 Task: Plan a trip to Shillong, including finding flights from Dibrugarh and booking a hotel for 2 days.
Action: Mouse moved to (345, 54)
Screenshot: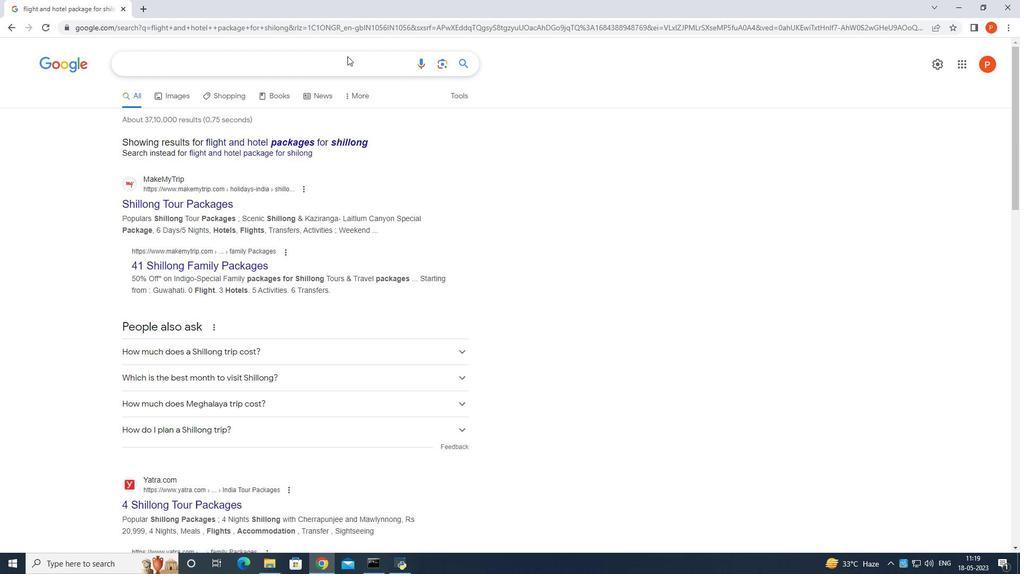 
Action: Mouse pressed left at (345, 54)
Screenshot: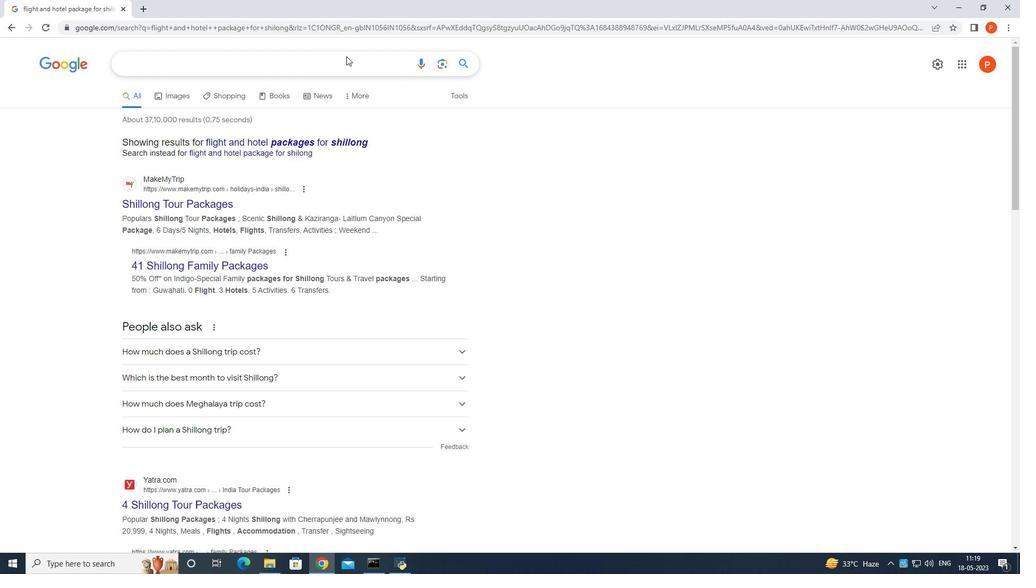 
Action: Mouse moved to (346, 62)
Screenshot: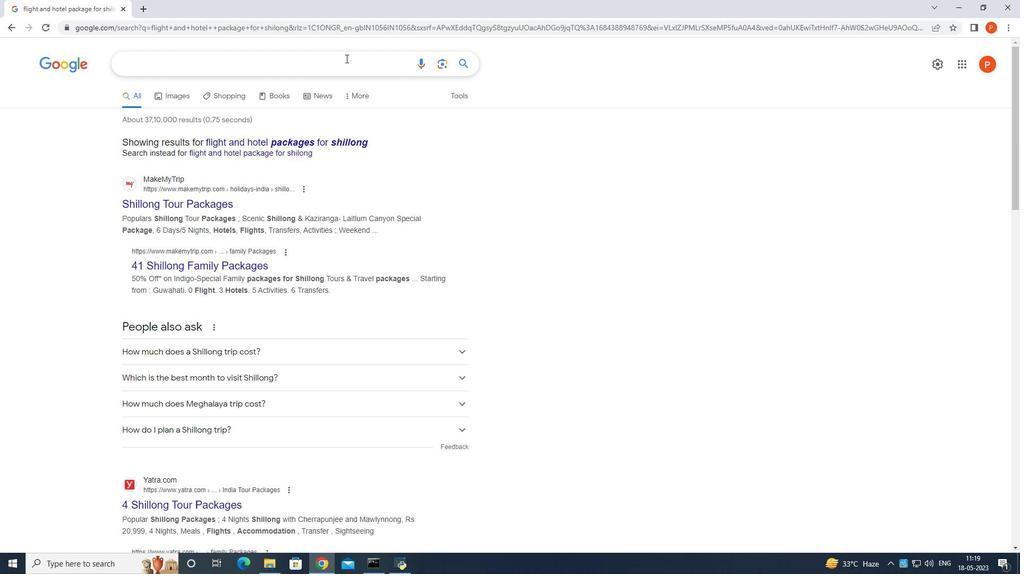 
Action: Mouse pressed left at (346, 62)
Screenshot: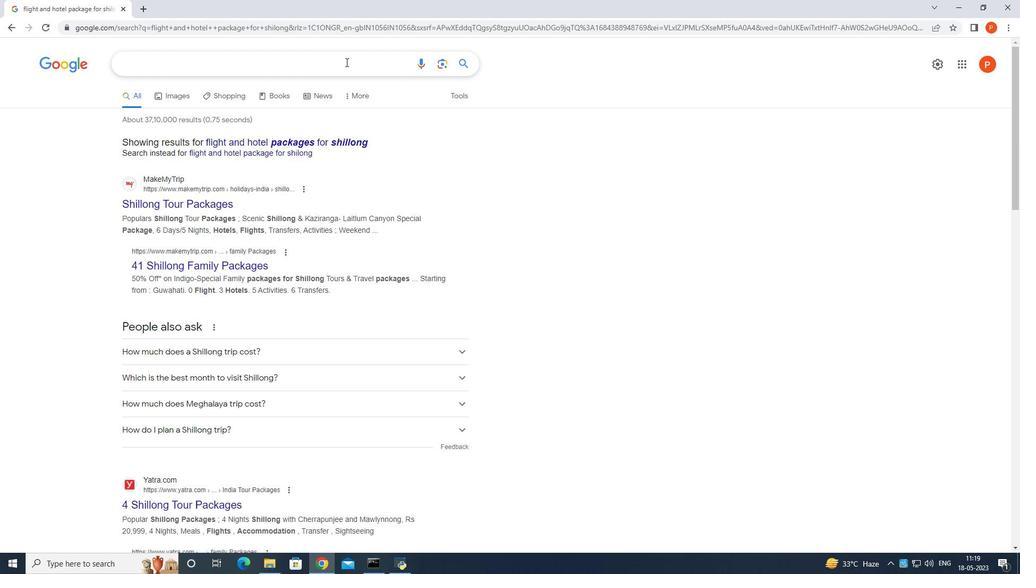 
Action: Key pressed <Key.shift>Shinlog<Key.space>hotel<Key.space>and<Key.space>g<Key.backspace>flights<Key.space>package<Key.enter>
Screenshot: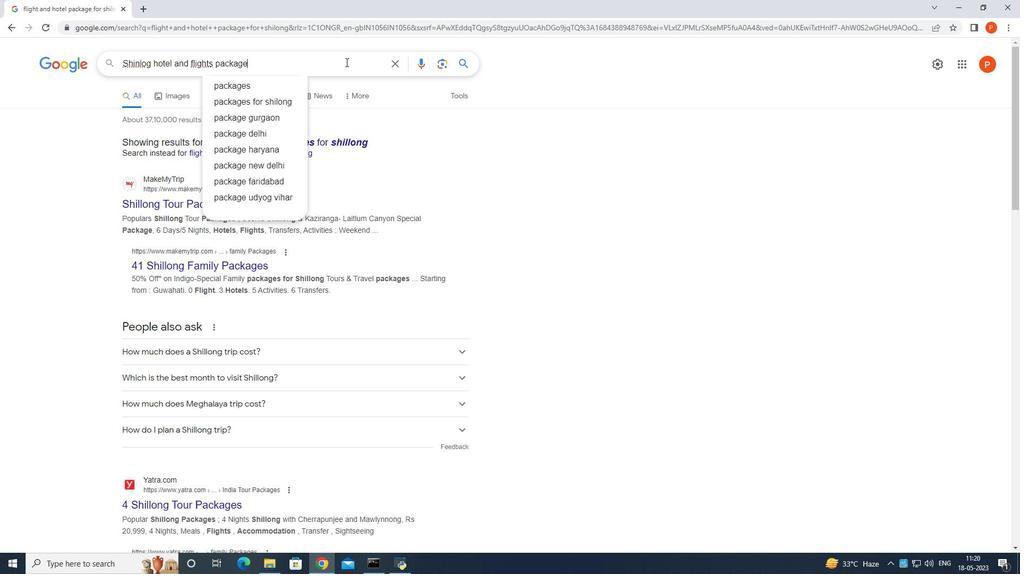 
Action: Mouse moved to (364, 158)
Screenshot: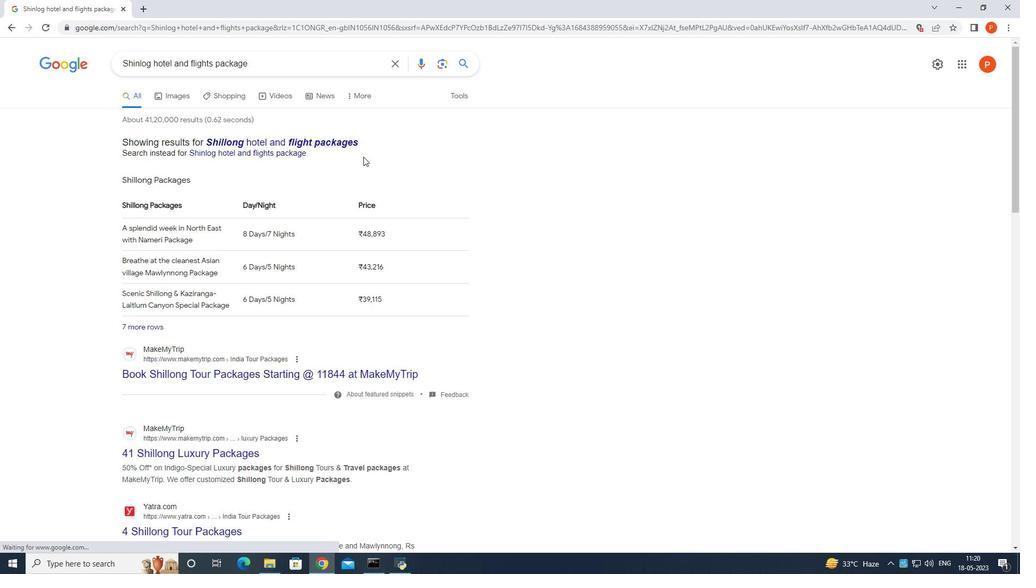 
Action: Mouse scrolled (364, 157) with delta (0, 0)
Screenshot: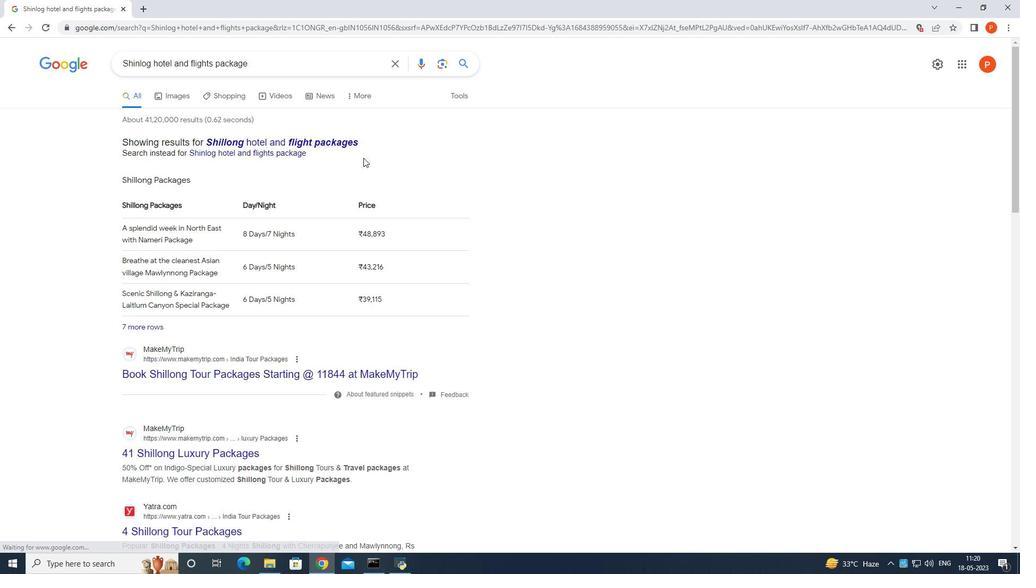 
Action: Mouse moved to (367, 165)
Screenshot: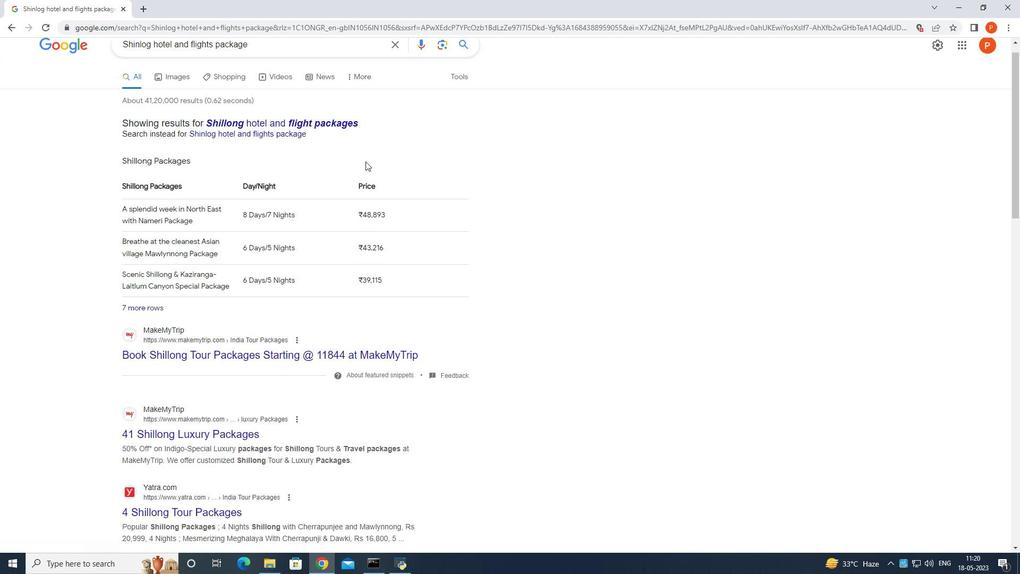 
Action: Mouse scrolled (367, 164) with delta (0, 0)
Screenshot: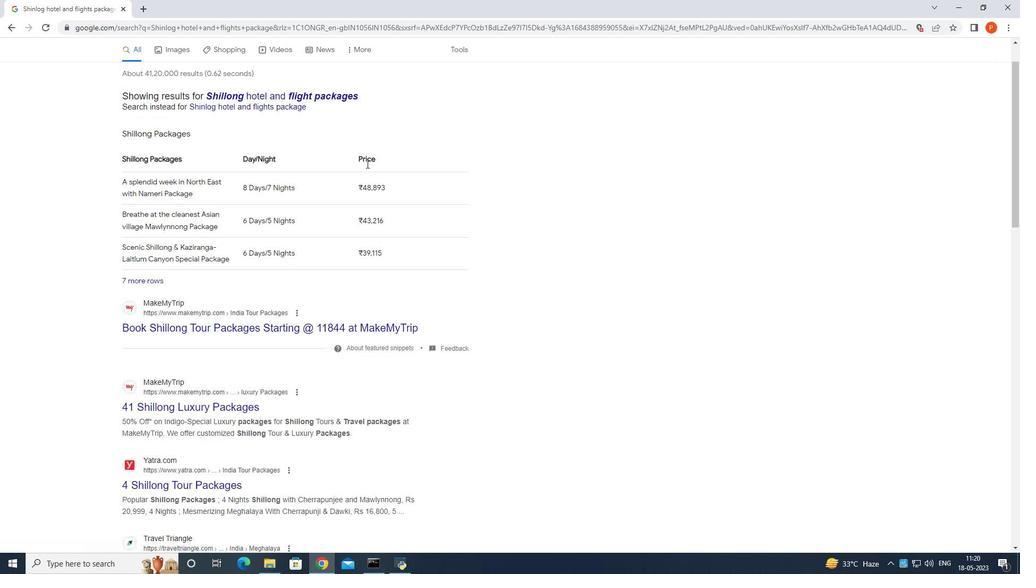 
Action: Mouse moved to (369, 166)
Screenshot: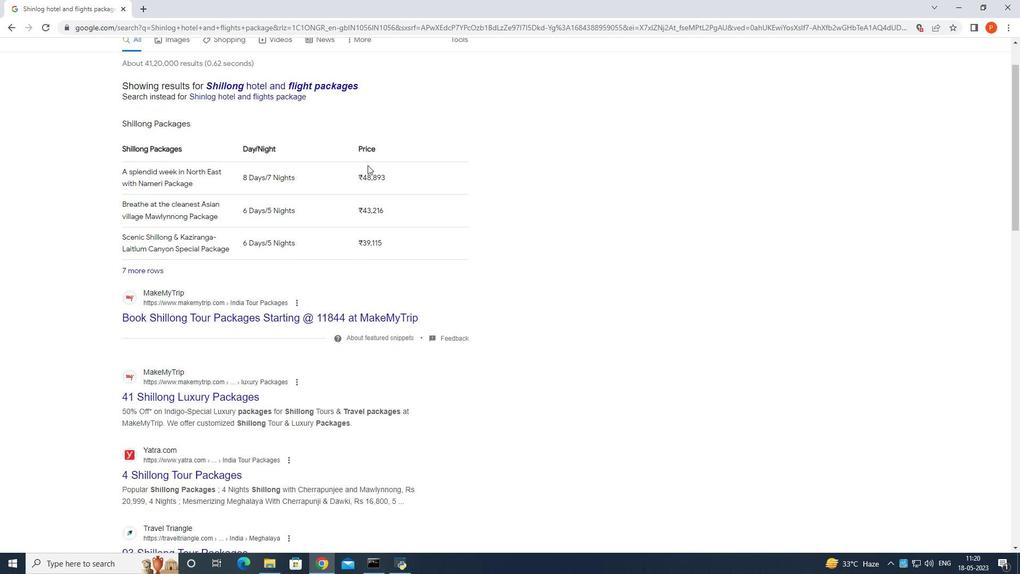 
Action: Mouse scrolled (369, 165) with delta (0, 0)
Screenshot: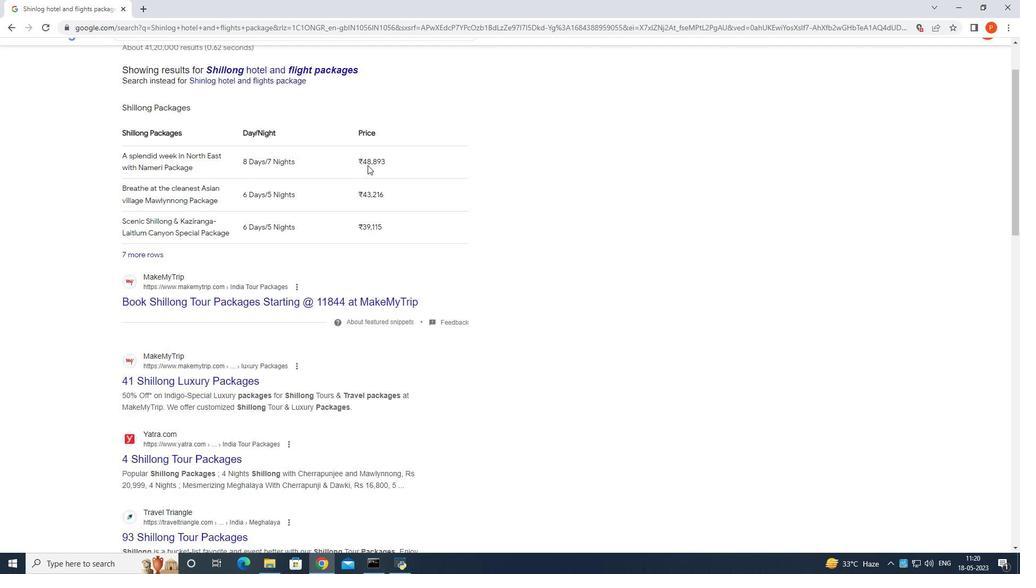 
Action: Mouse moved to (259, 209)
Screenshot: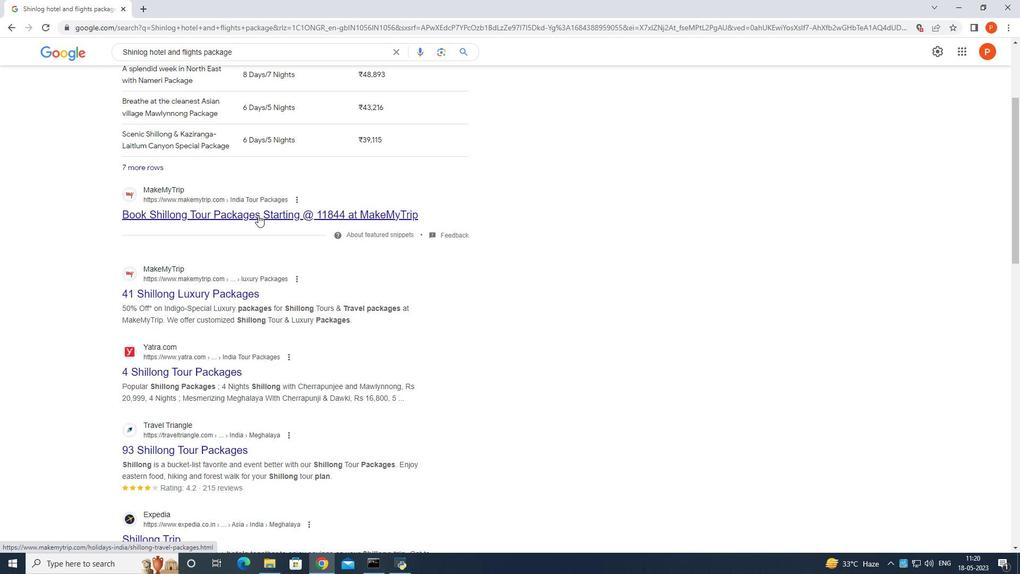 
Action: Mouse scrolled (259, 209) with delta (0, 0)
Screenshot: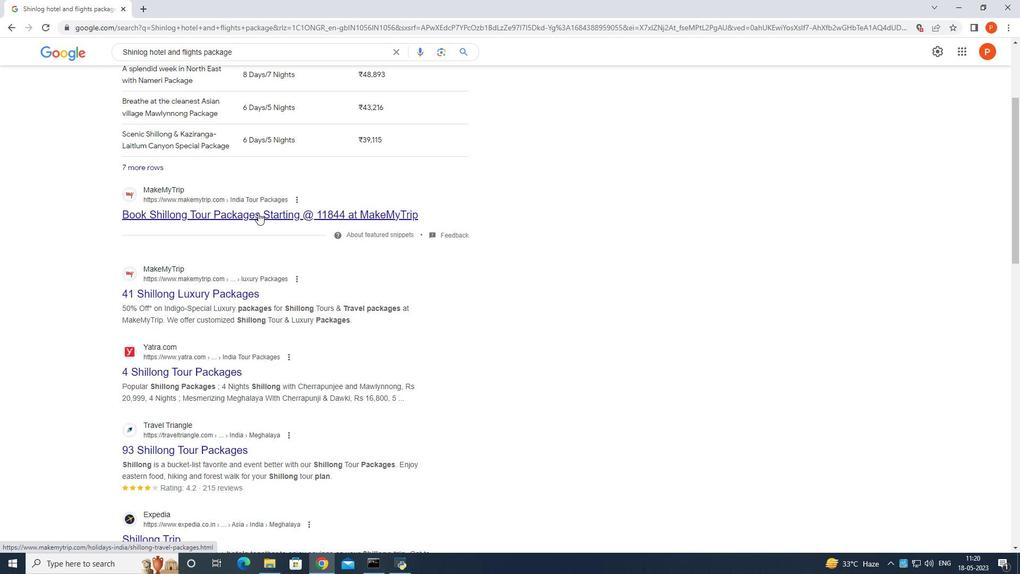 
Action: Mouse scrolled (259, 209) with delta (0, 0)
Screenshot: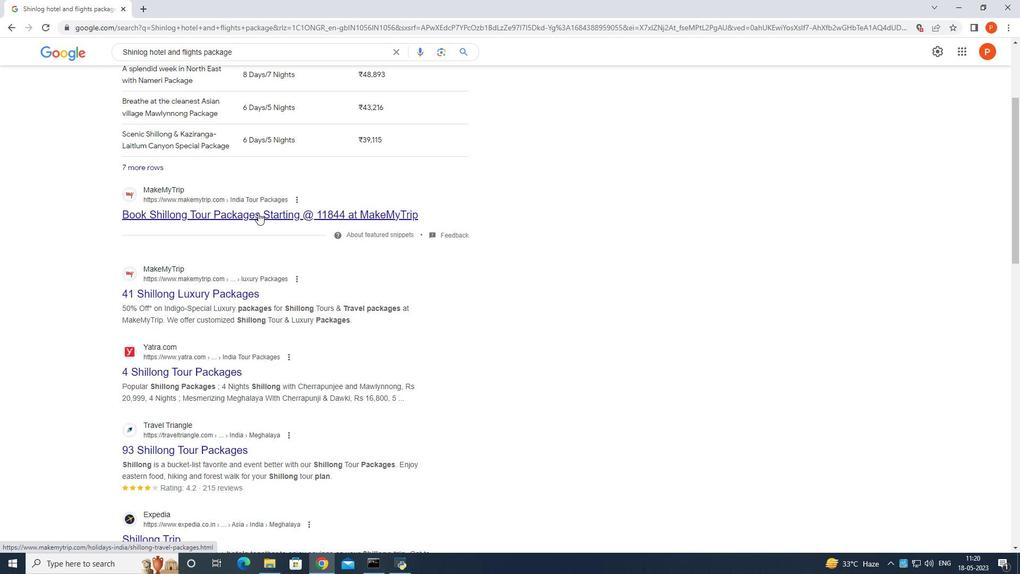 
Action: Mouse scrolled (259, 209) with delta (0, 0)
Screenshot: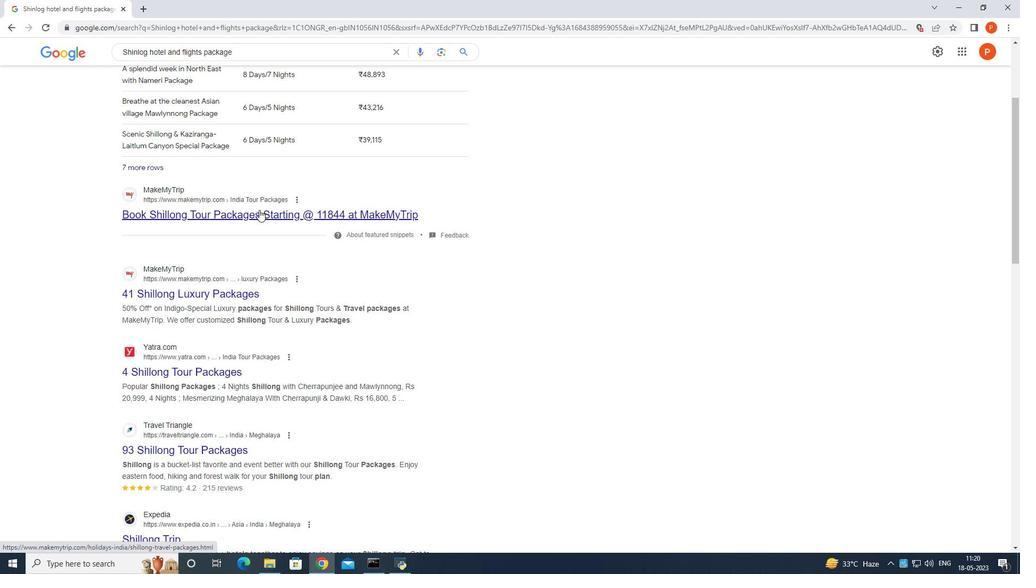 
Action: Mouse moved to (251, 207)
Screenshot: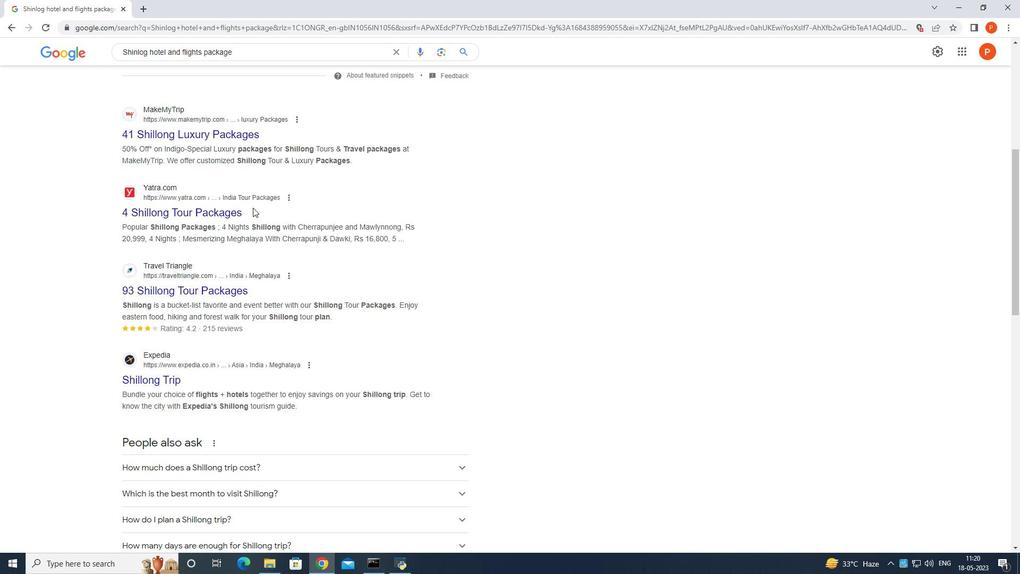 
Action: Mouse scrolled (251, 206) with delta (0, 0)
Screenshot: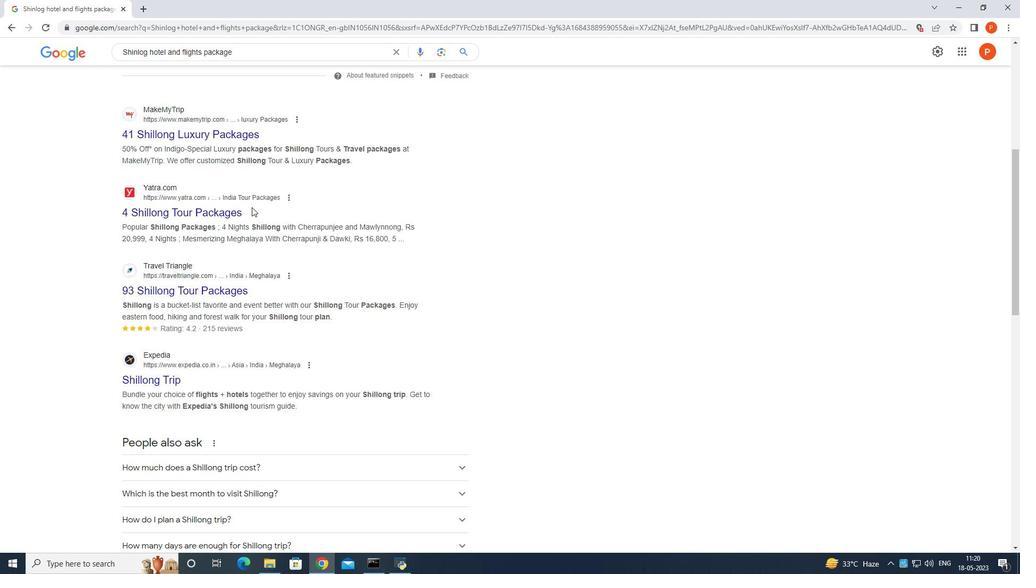 
Action: Mouse scrolled (251, 206) with delta (0, 0)
Screenshot: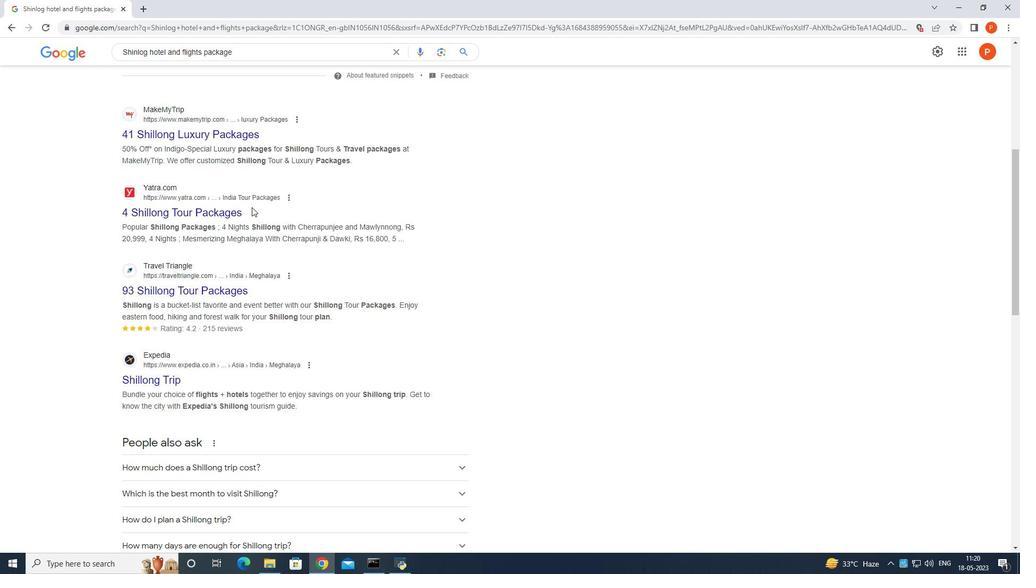 
Action: Mouse scrolled (251, 206) with delta (0, 0)
Screenshot: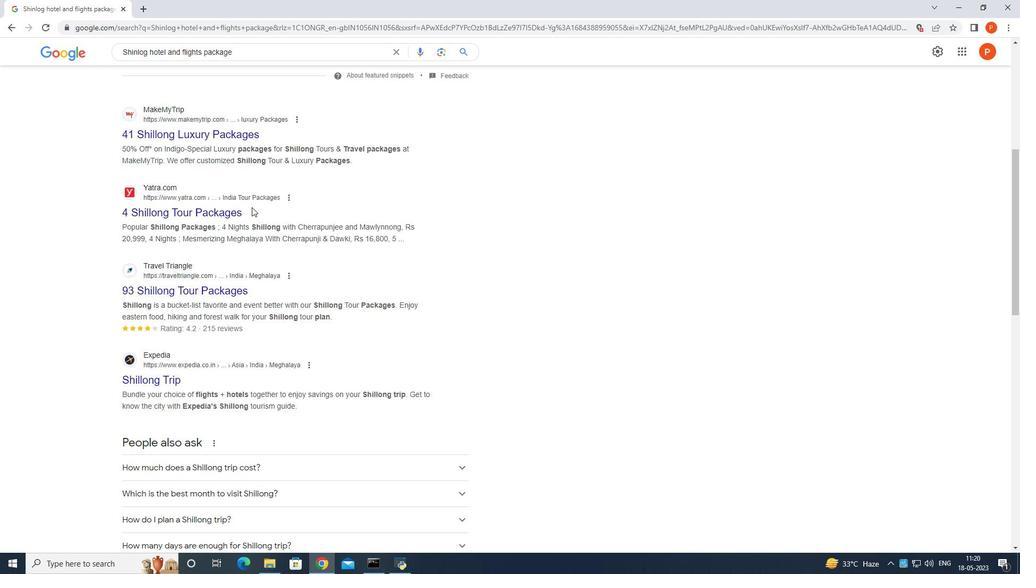 
Action: Mouse scrolled (251, 206) with delta (0, 0)
Screenshot: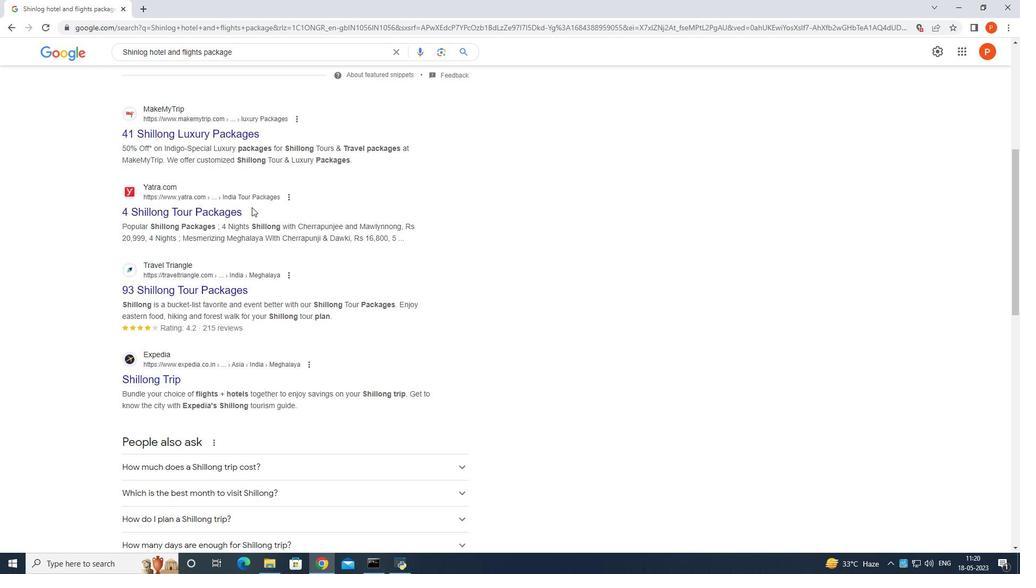 
Action: Mouse scrolled (251, 207) with delta (0, 0)
Screenshot: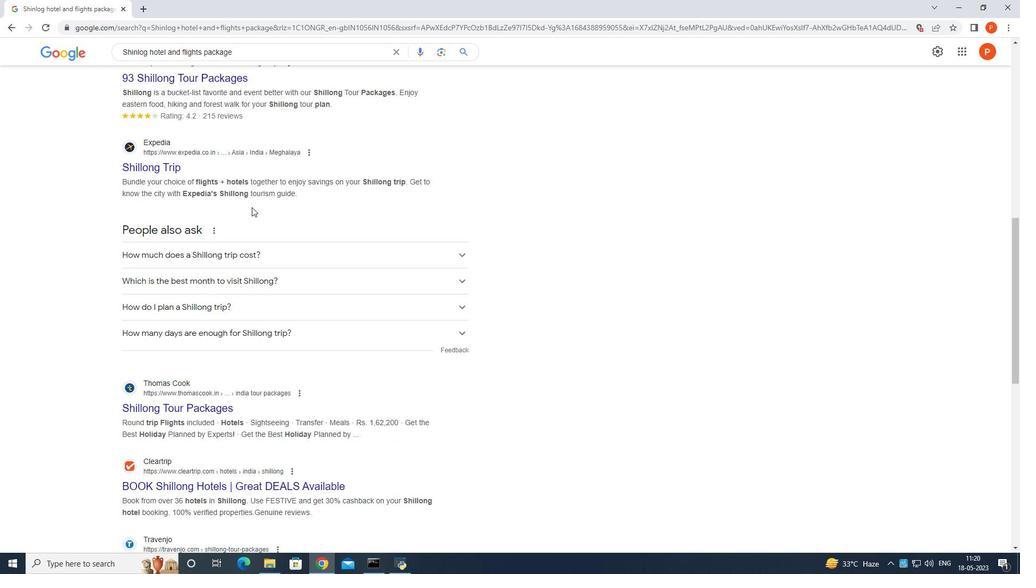 
Action: Mouse scrolled (251, 207) with delta (0, 0)
Screenshot: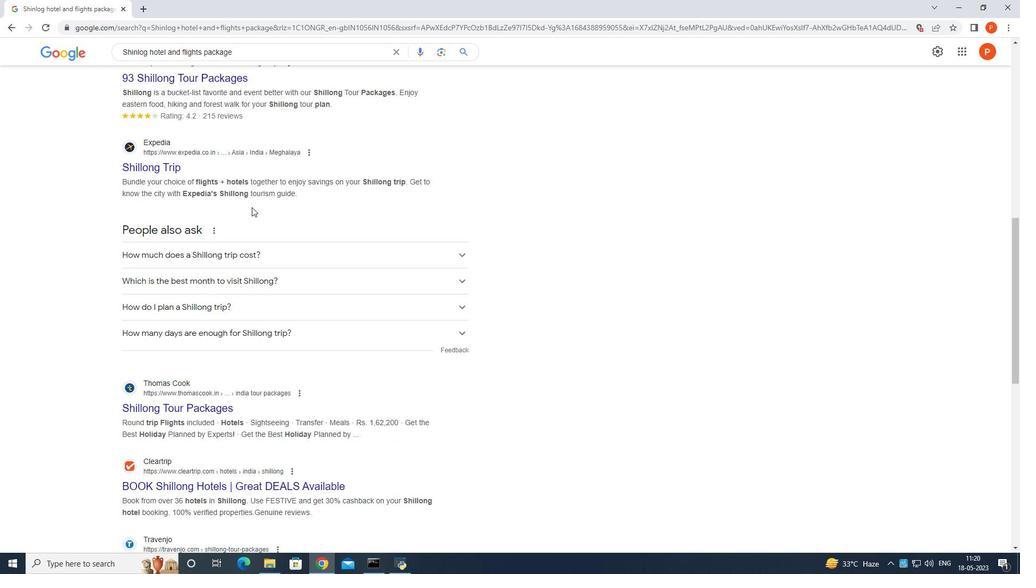 
Action: Mouse moved to (285, 313)
Screenshot: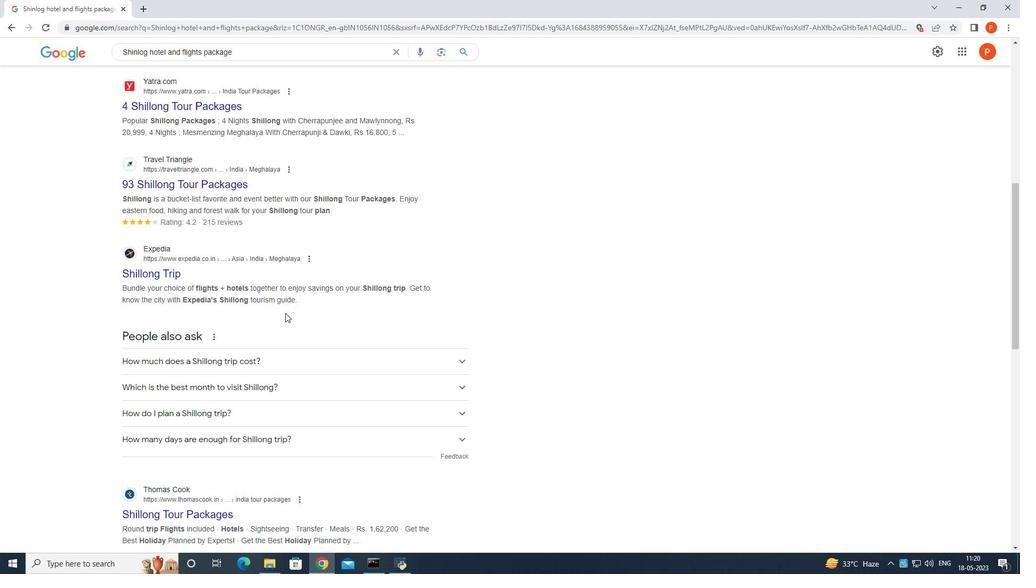 
Action: Mouse scrolled (285, 313) with delta (0, 0)
Screenshot: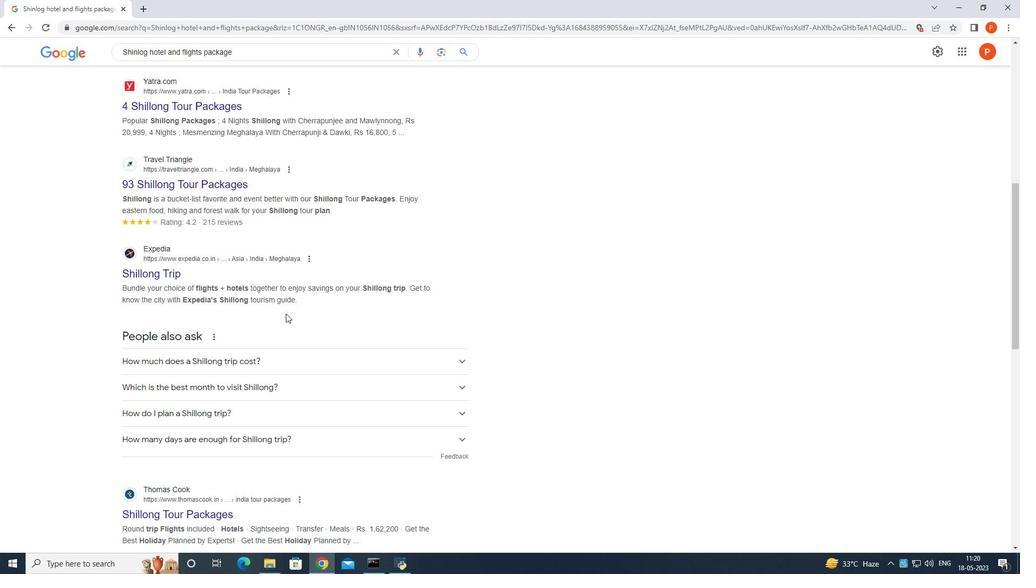
Action: Mouse scrolled (285, 313) with delta (0, 0)
Screenshot: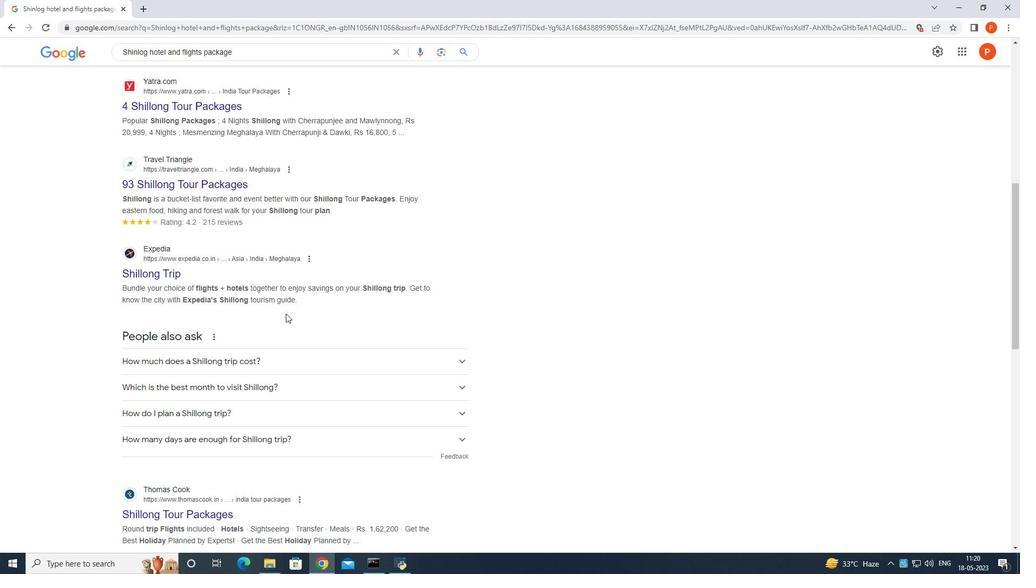 
Action: Mouse scrolled (285, 313) with delta (0, 0)
Screenshot: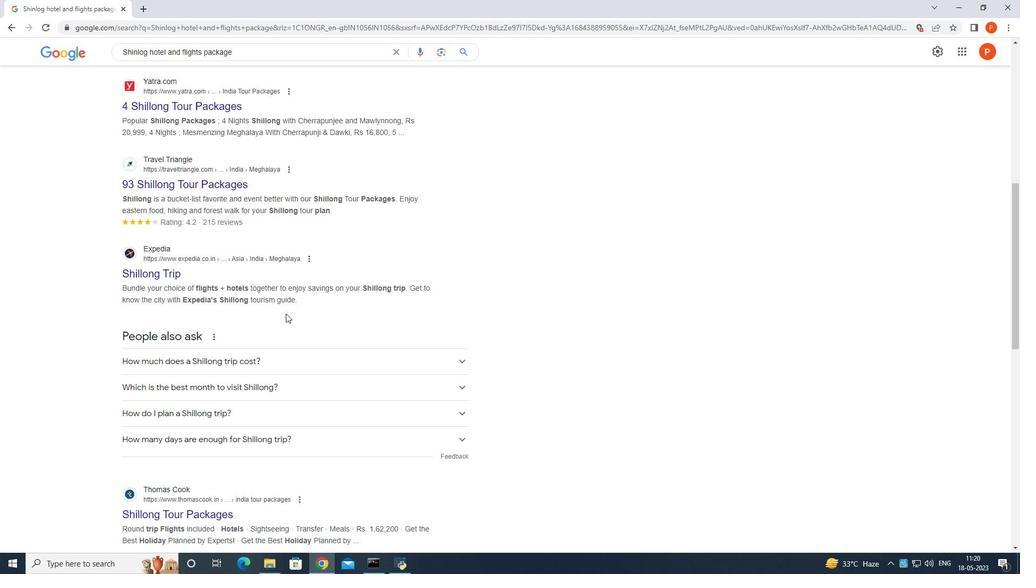 
Action: Mouse scrolled (285, 313) with delta (0, 0)
Screenshot: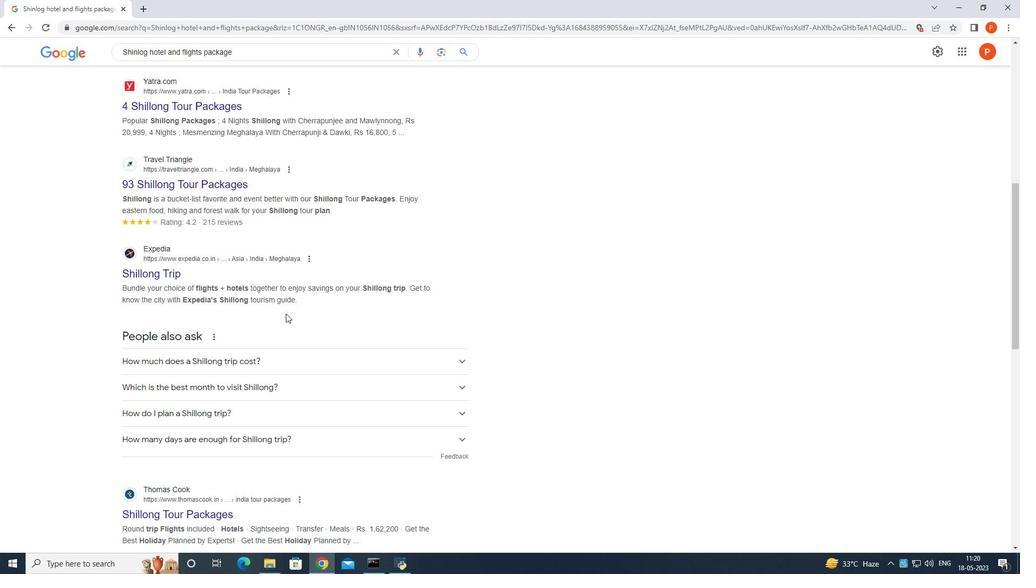 
Action: Mouse moved to (232, 377)
Screenshot: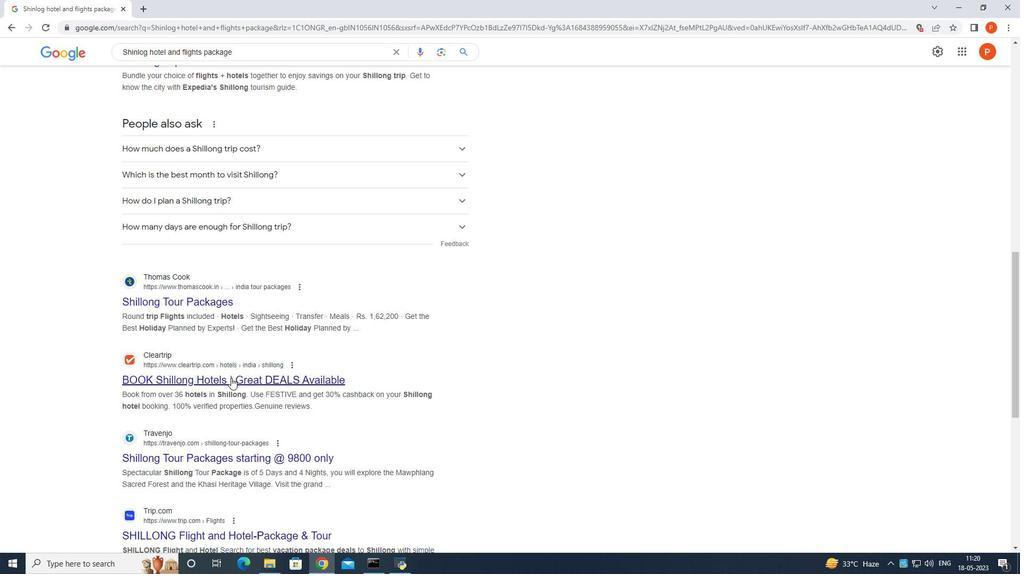 
Action: Mouse pressed left at (232, 377)
Screenshot: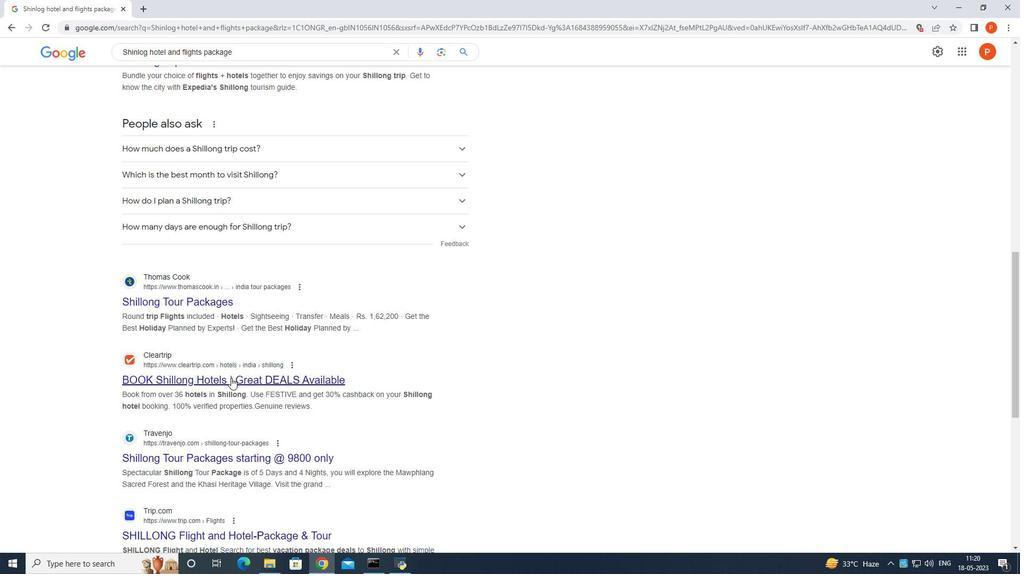 
Action: Mouse moved to (259, 345)
Screenshot: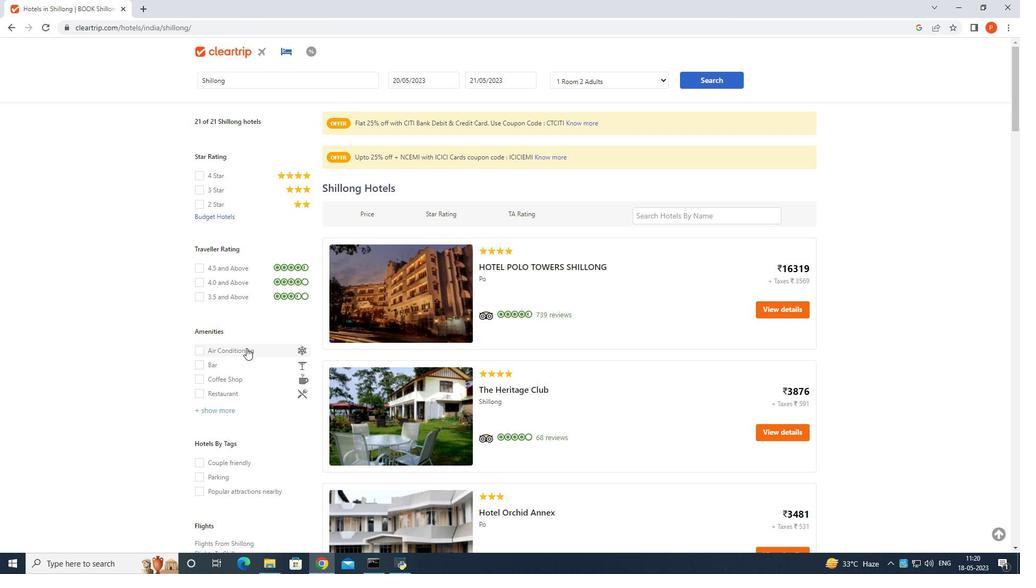 
Action: Mouse scrolled (259, 344) with delta (0, 0)
Screenshot: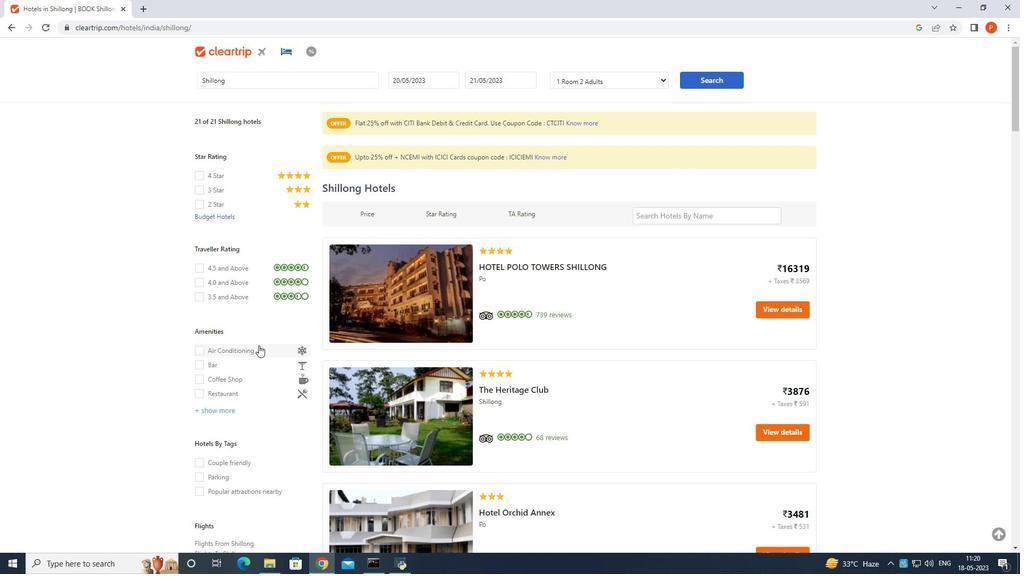 
Action: Mouse moved to (259, 346)
Screenshot: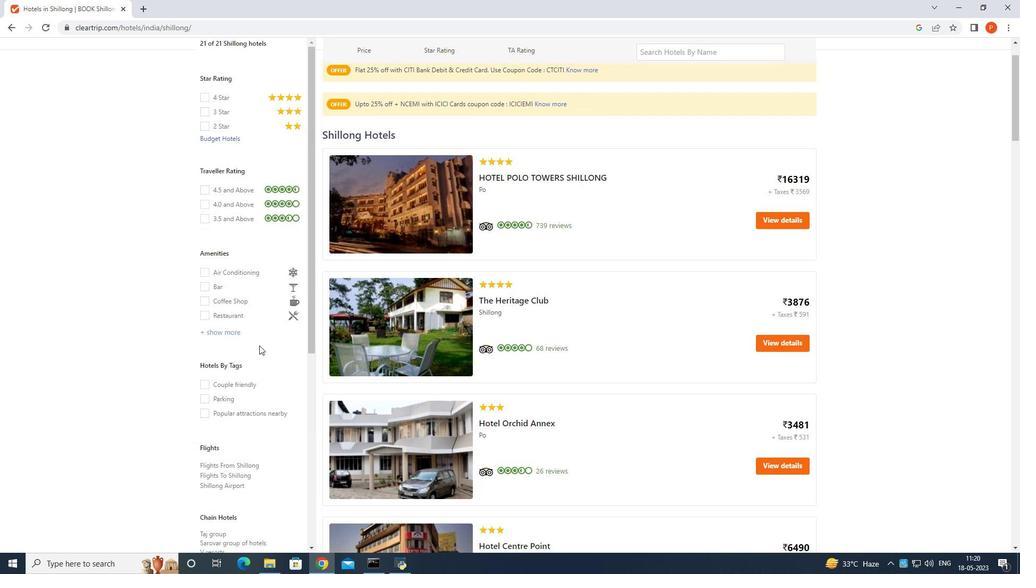 
Action: Mouse scrolled (259, 346) with delta (0, 0)
Screenshot: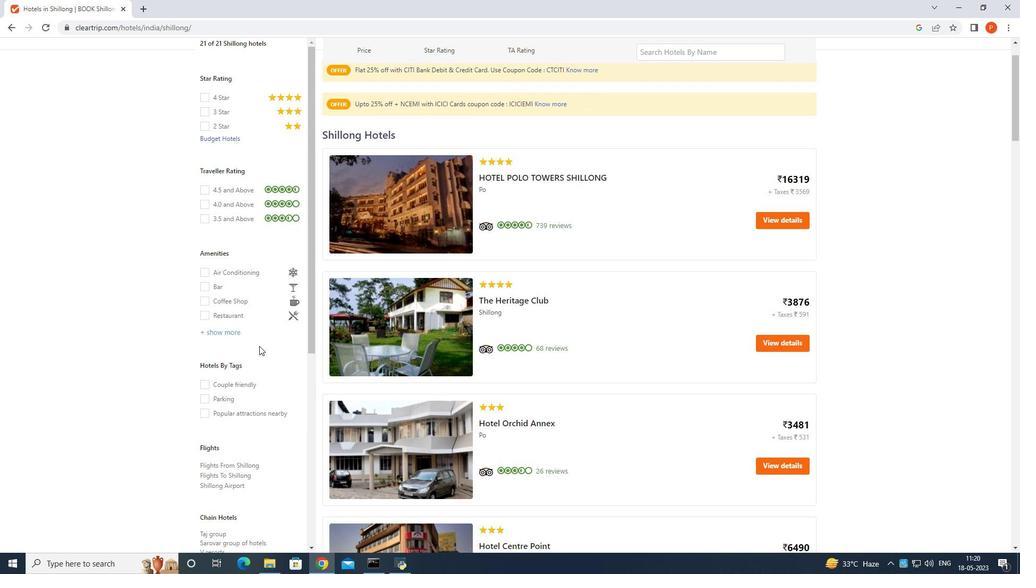 
Action: Mouse moved to (264, 342)
Screenshot: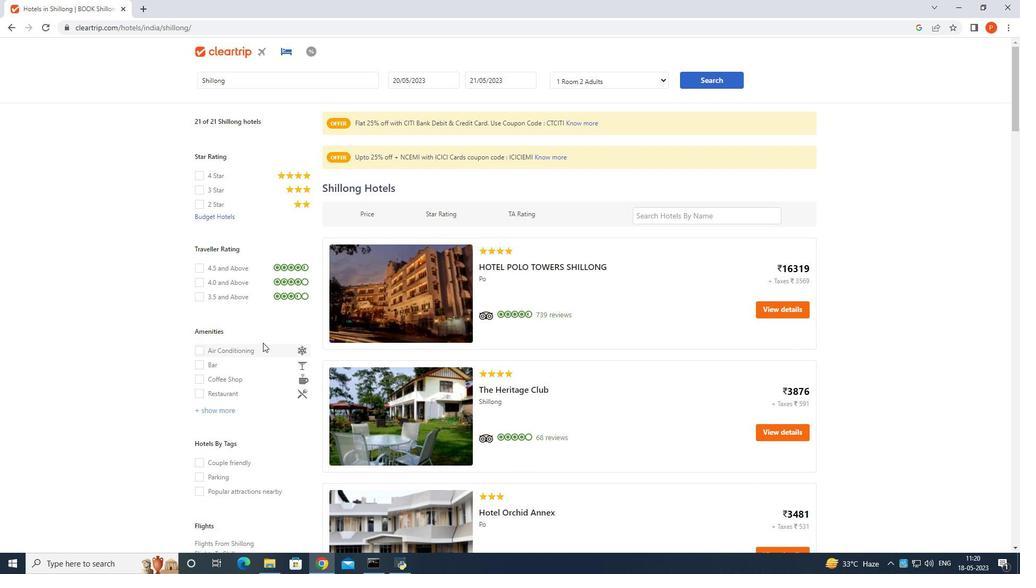 
Action: Mouse scrolled (264, 341) with delta (0, 0)
Screenshot: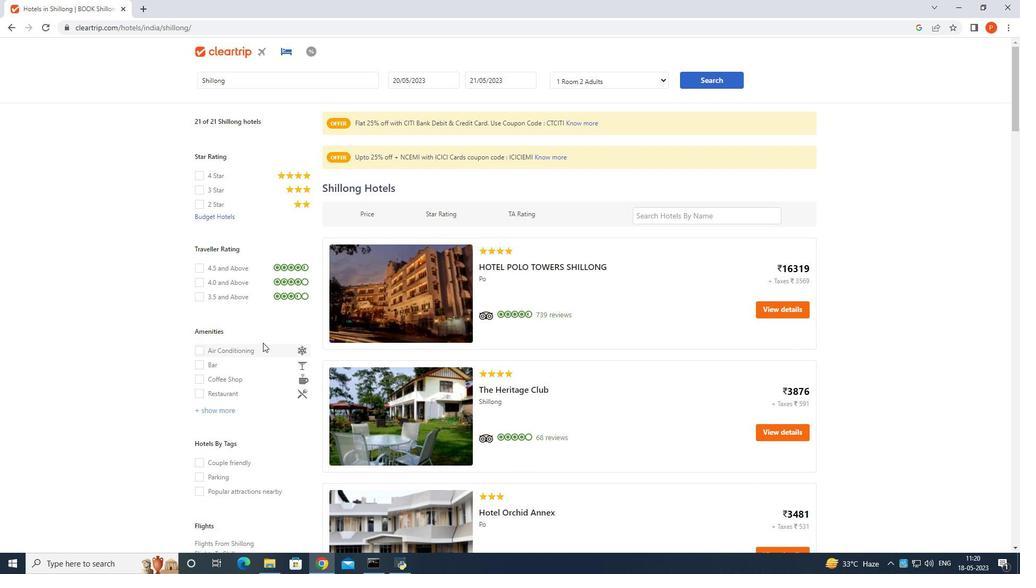 
Action: Mouse scrolled (264, 341) with delta (0, 0)
Screenshot: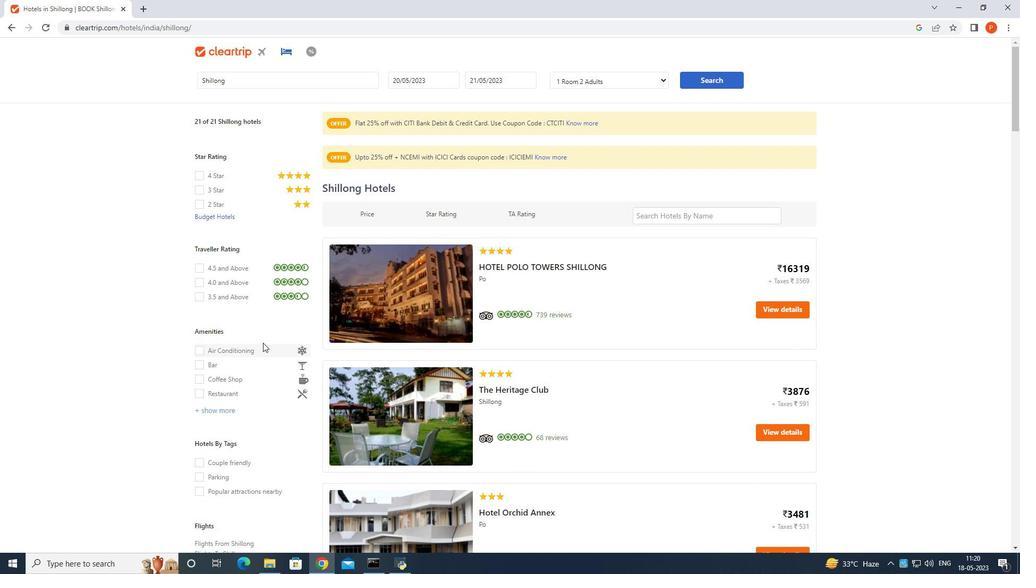 
Action: Mouse scrolled (264, 341) with delta (0, 0)
Screenshot: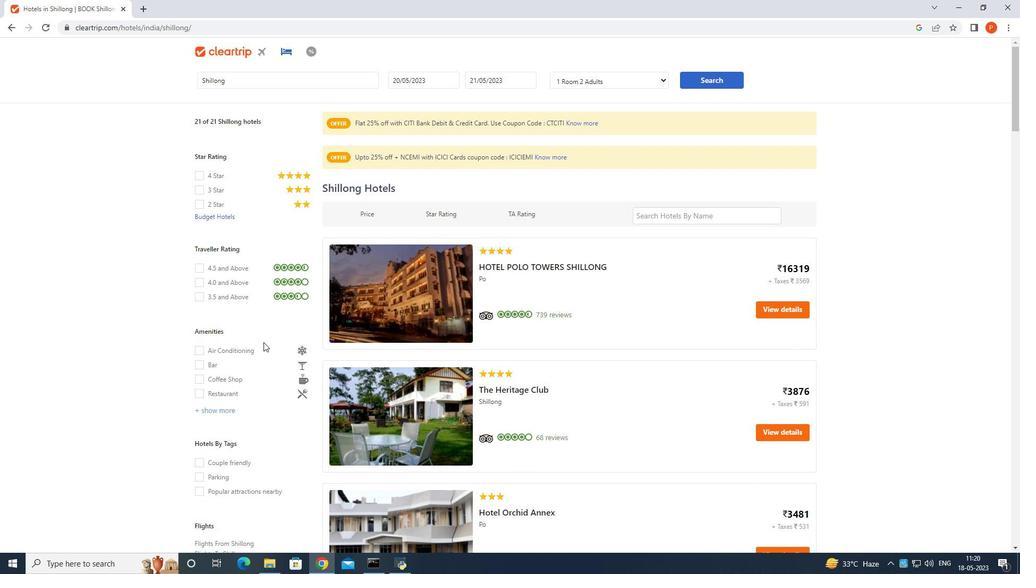 
Action: Mouse scrolled (264, 342) with delta (0, 0)
Screenshot: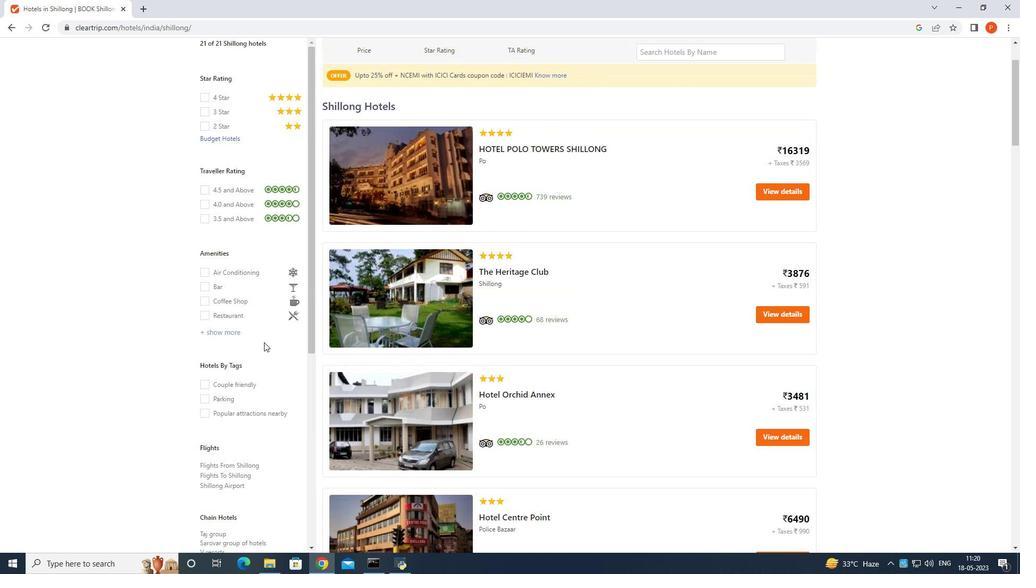 
Action: Mouse moved to (264, 342)
Screenshot: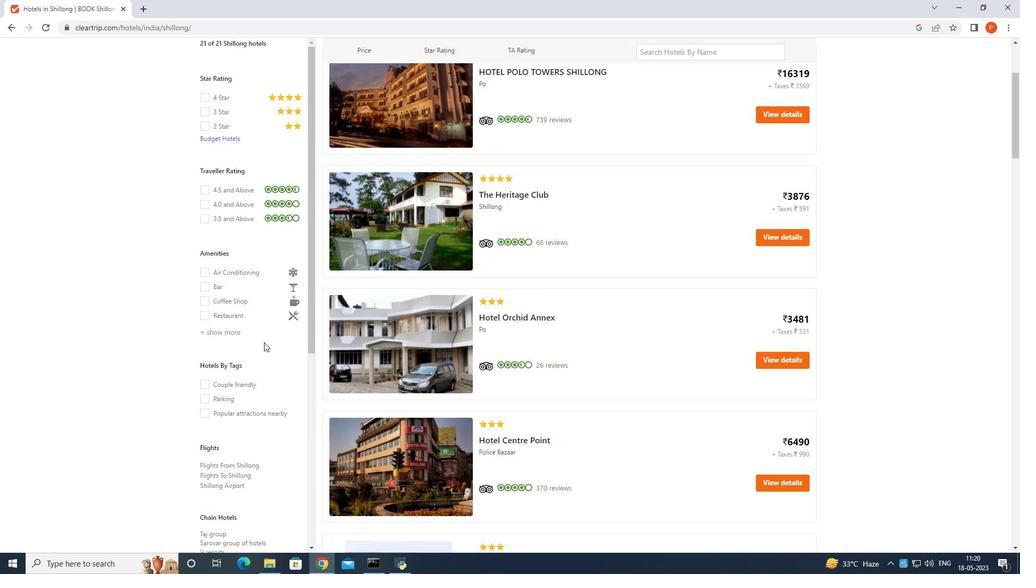 
Action: Mouse scrolled (264, 342) with delta (0, 0)
Screenshot: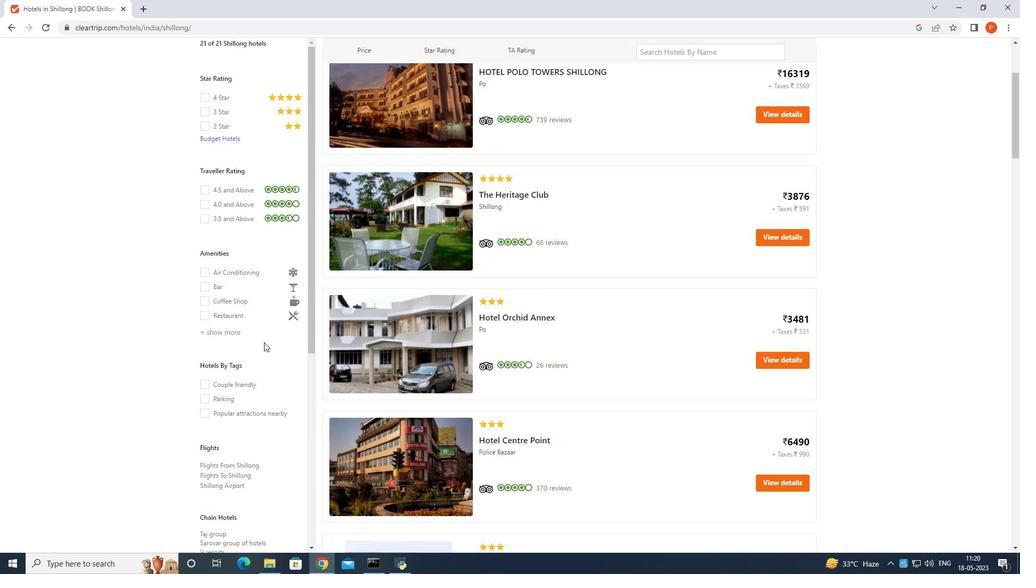 
Action: Mouse moved to (267, 339)
Screenshot: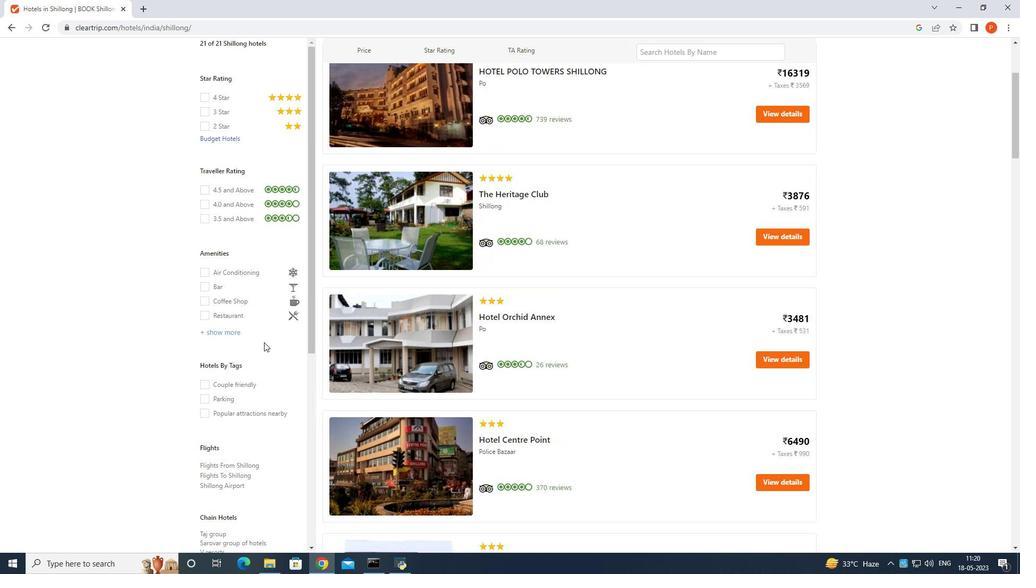 
Action: Mouse scrolled (266, 341) with delta (0, 0)
Screenshot: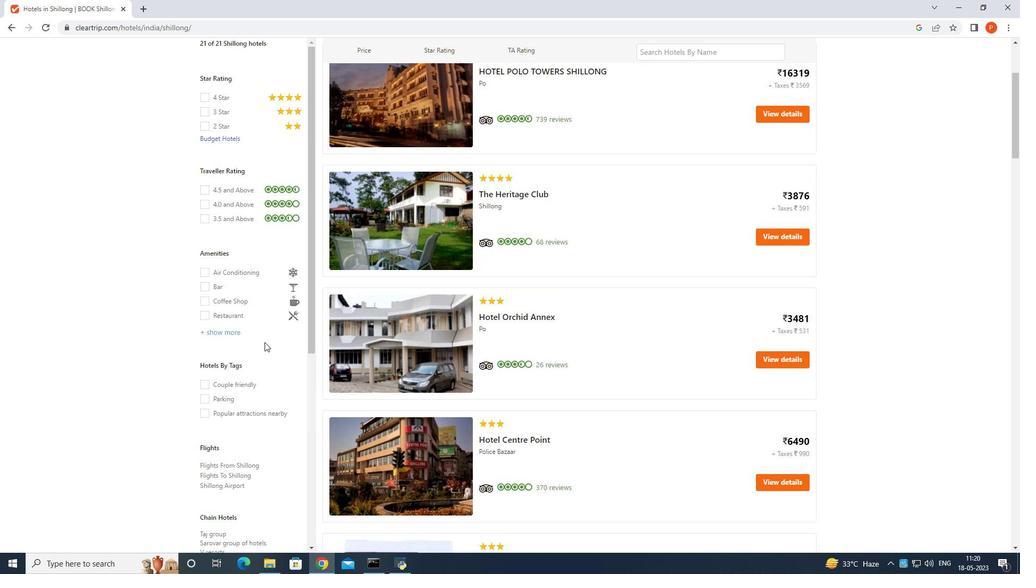 
Action: Mouse scrolled (266, 340) with delta (0, 0)
Screenshot: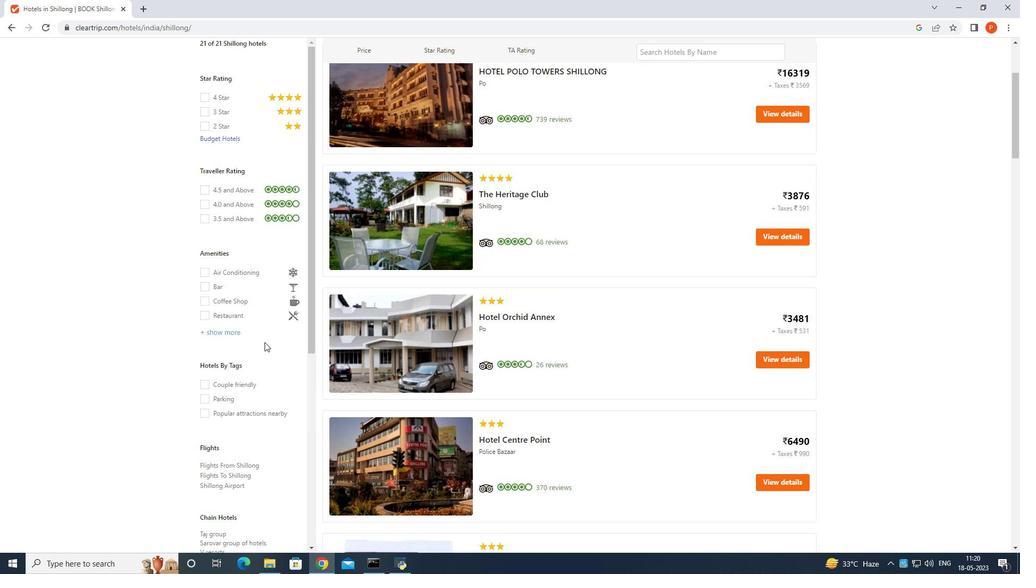 
Action: Mouse scrolled (266, 340) with delta (0, 0)
Screenshot: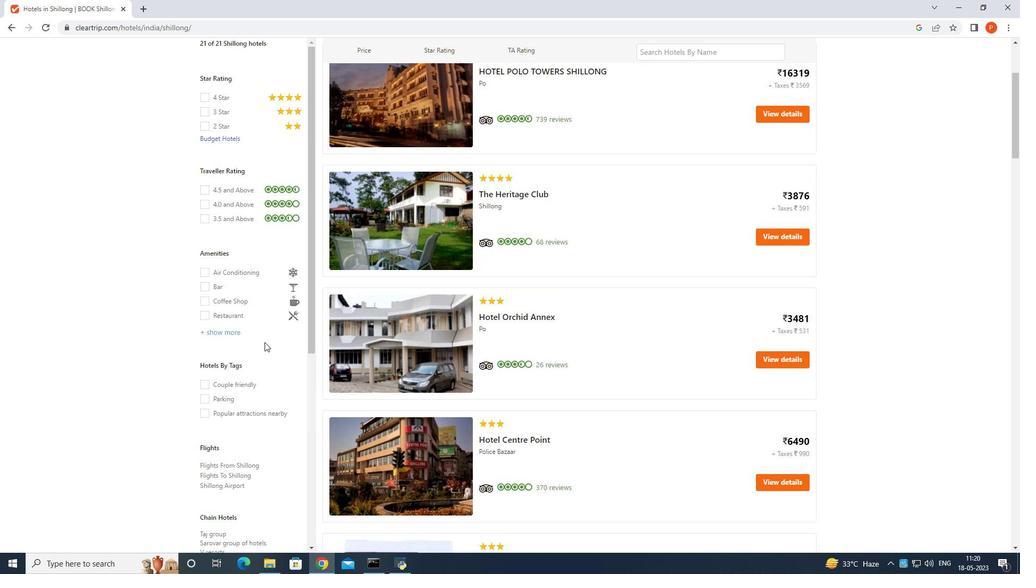 
Action: Mouse moved to (837, 340)
Screenshot: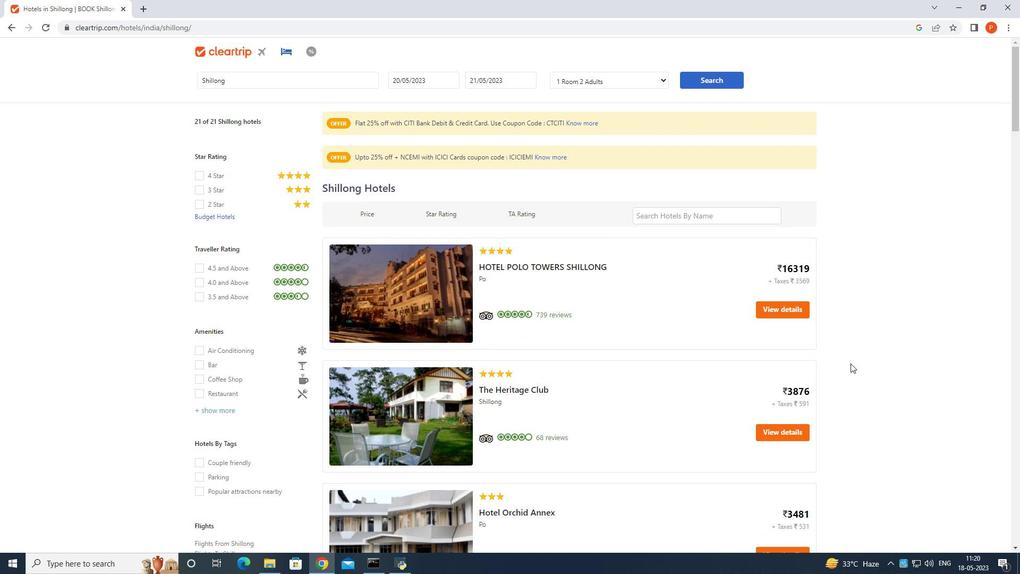 
Action: Mouse scrolled (837, 339) with delta (0, 0)
Screenshot: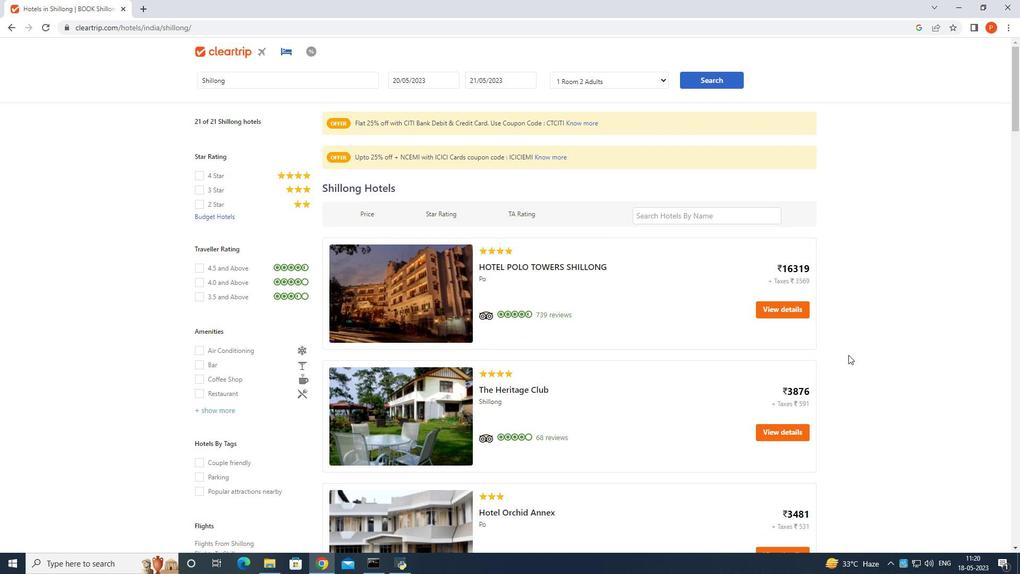 
Action: Mouse moved to (837, 340)
Screenshot: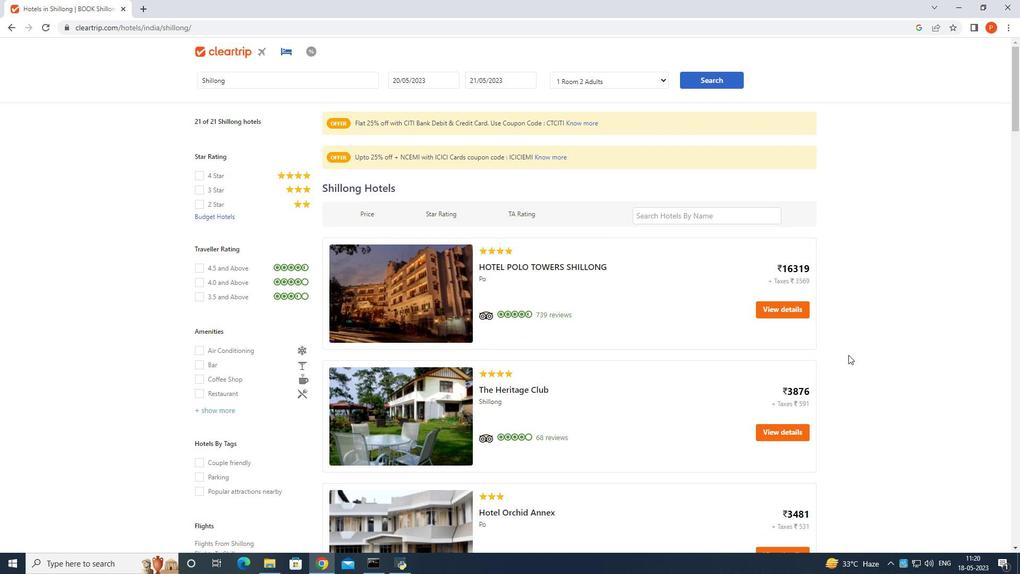 
Action: Mouse scrolled (837, 339) with delta (0, 0)
Screenshot: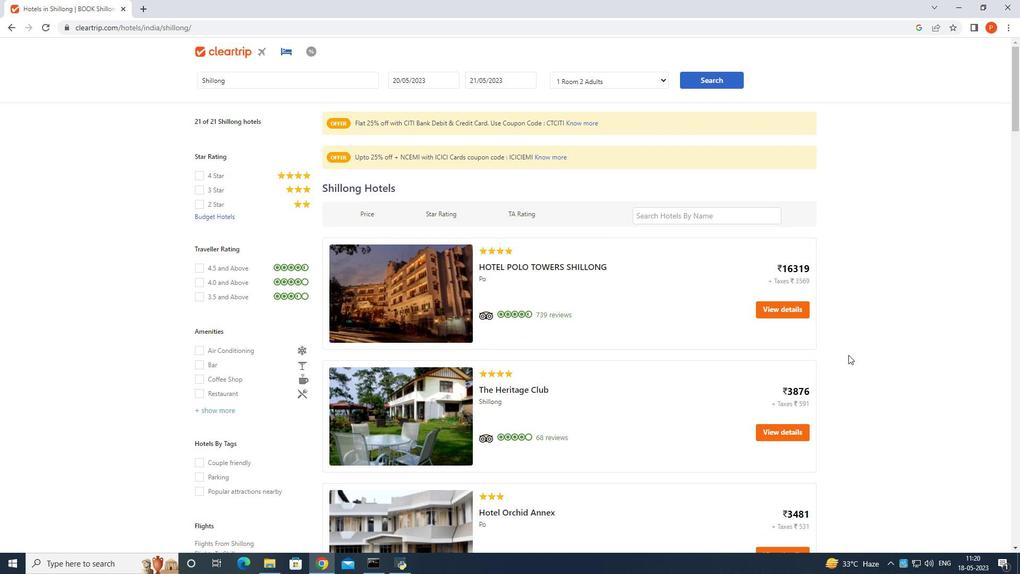 
Action: Mouse scrolled (837, 339) with delta (0, 0)
Screenshot: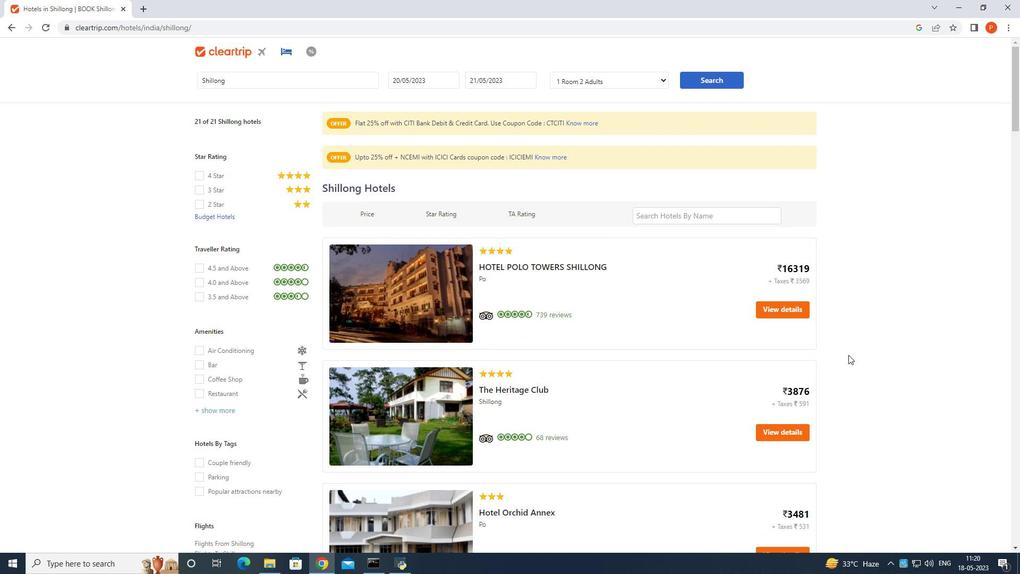 
Action: Mouse moved to (836, 340)
Screenshot: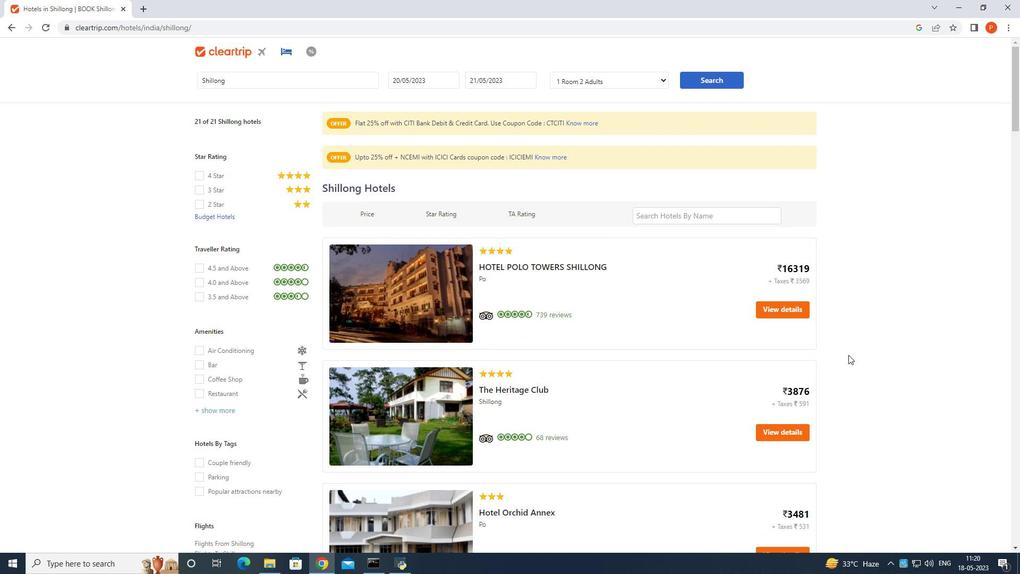 
Action: Mouse scrolled (836, 339) with delta (0, 0)
Screenshot: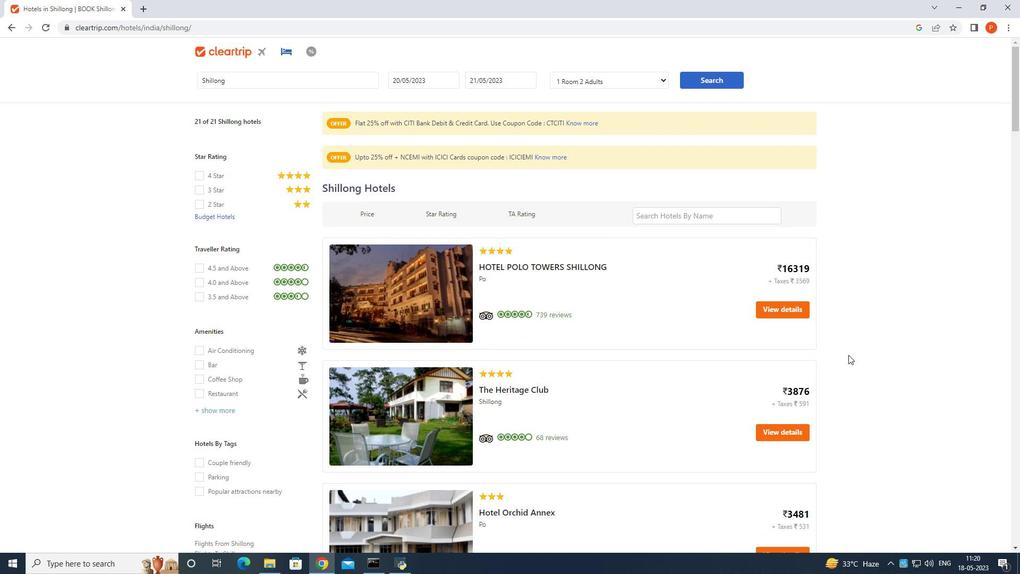 
Action: Mouse moved to (836, 340)
Screenshot: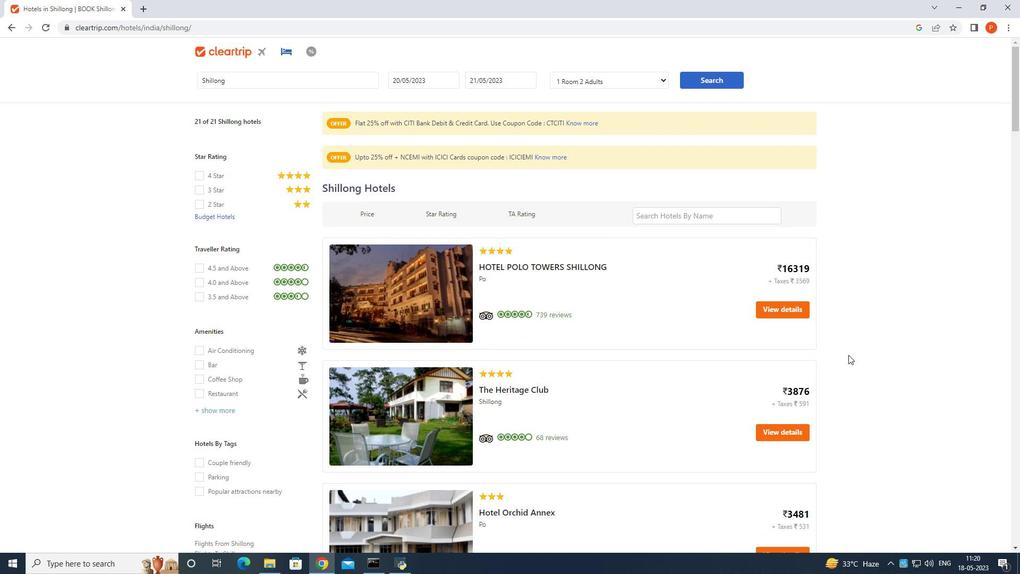
Action: Mouse scrolled (836, 339) with delta (0, 0)
Screenshot: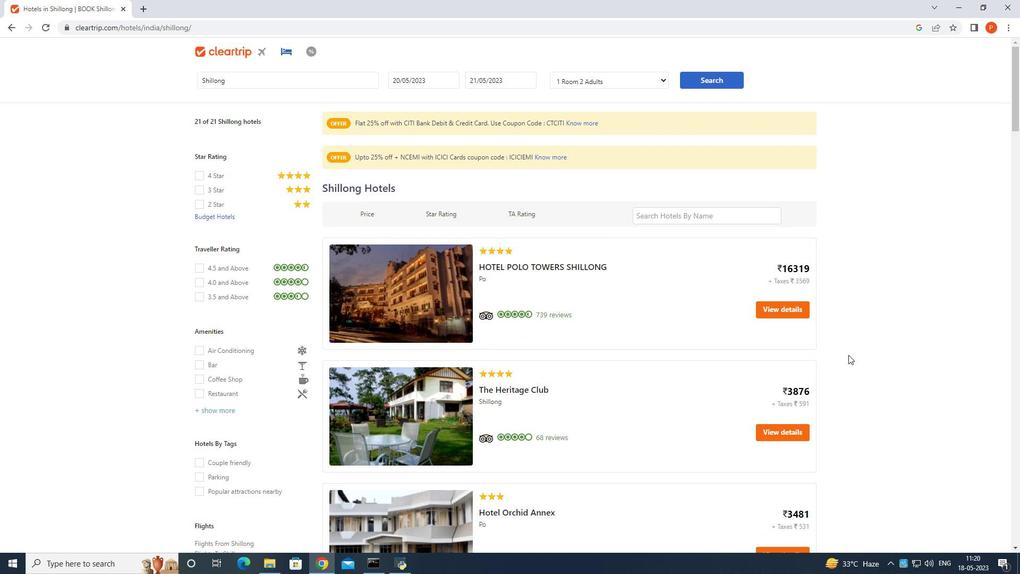 
Action: Mouse moved to (835, 340)
Screenshot: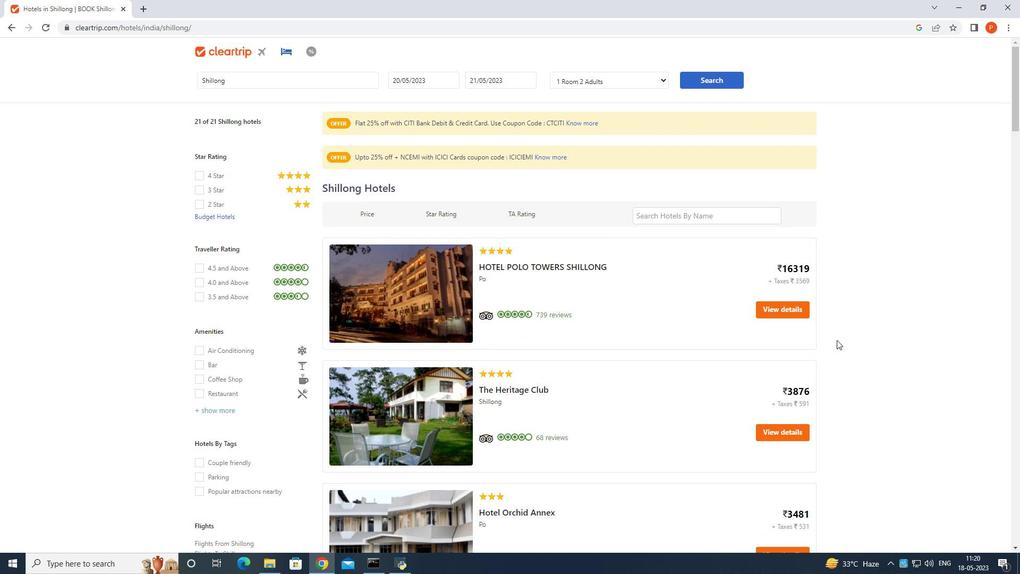 
Action: Mouse scrolled (835, 340) with delta (0, 0)
Screenshot: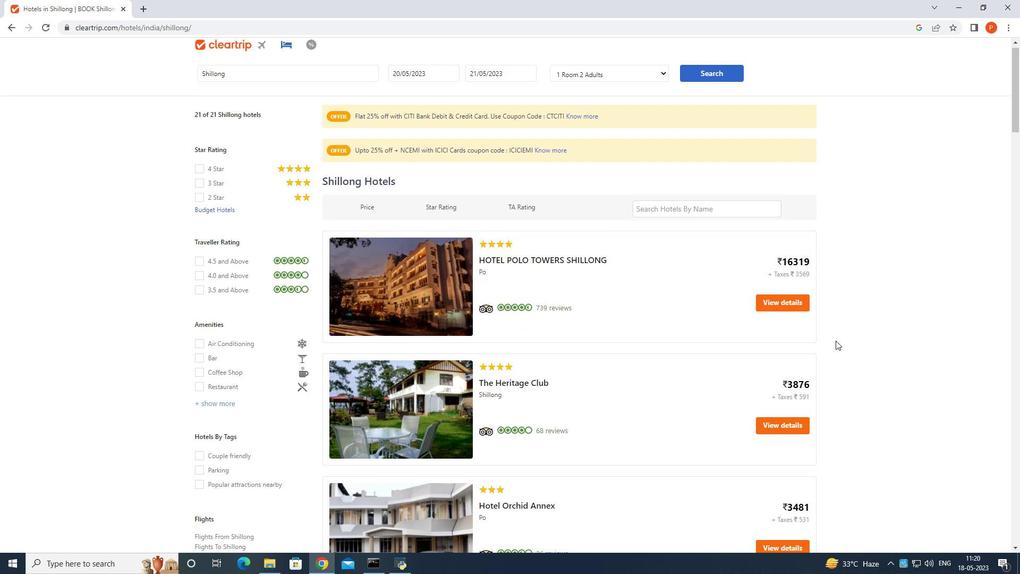 
Action: Mouse scrolled (835, 340) with delta (0, 0)
Screenshot: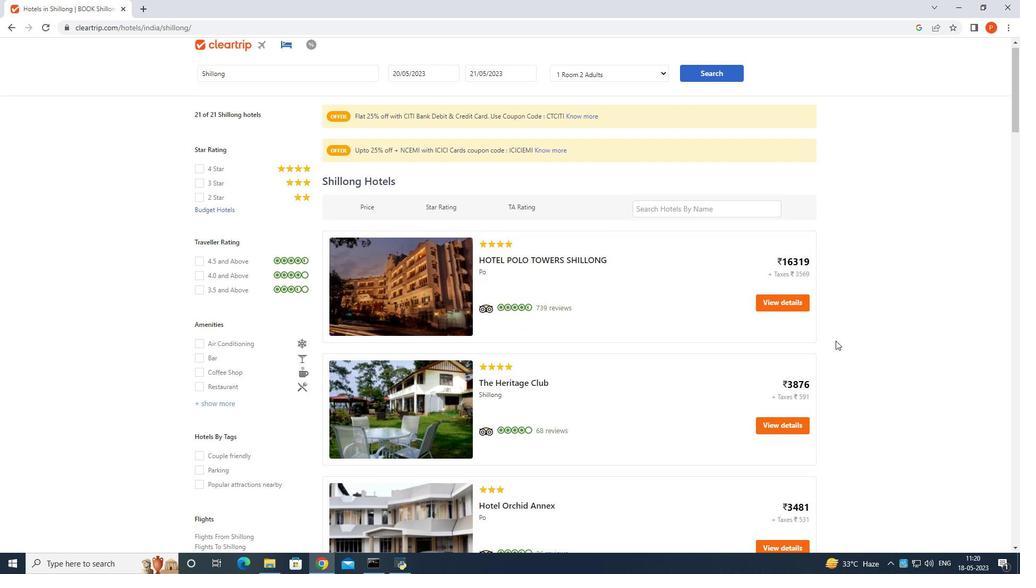 
Action: Mouse moved to (835, 340)
Screenshot: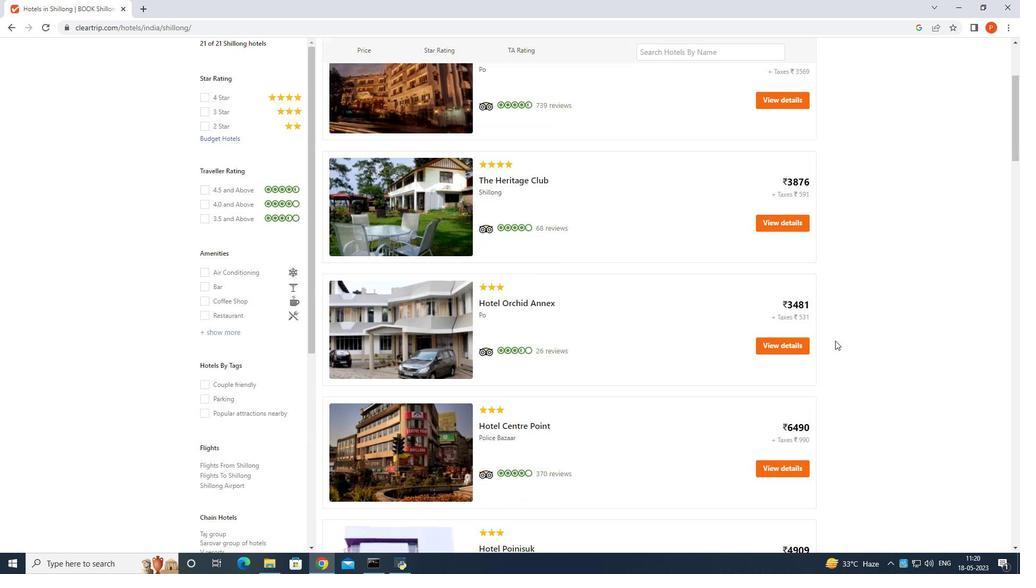 
Action: Mouse scrolled (835, 340) with delta (0, 0)
Screenshot: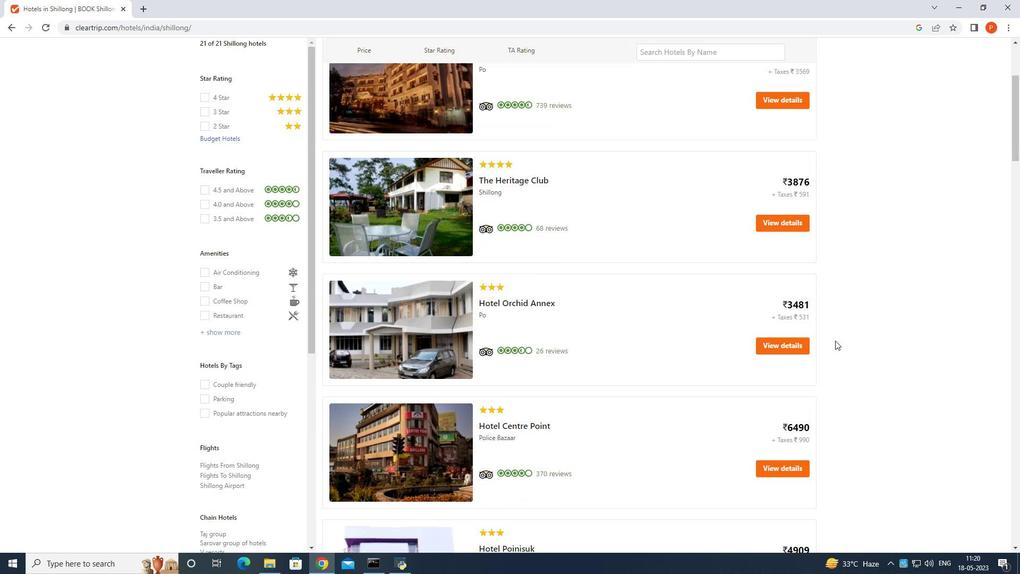 
Action: Mouse moved to (835, 340)
Screenshot: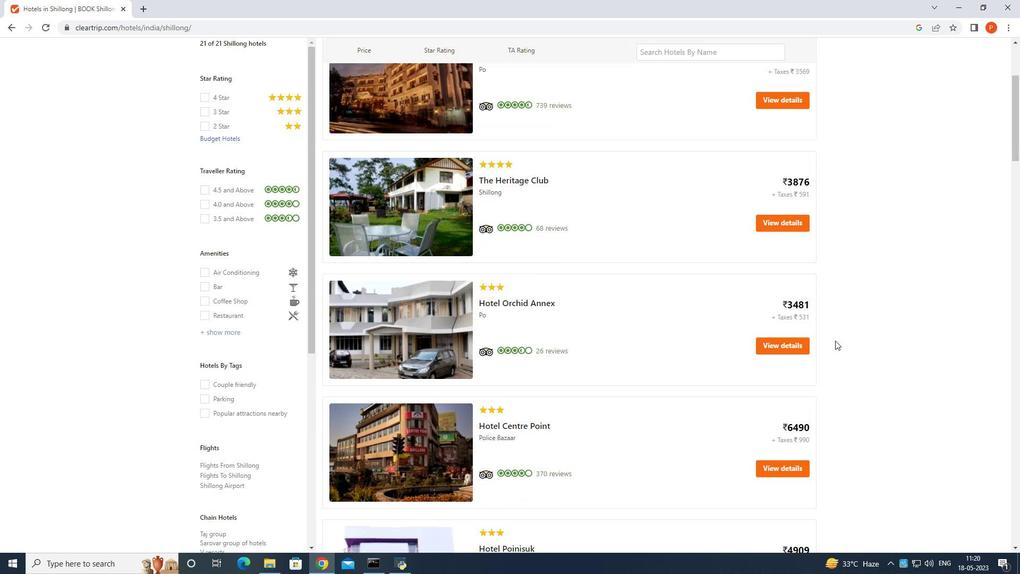
Action: Mouse scrolled (835, 341) with delta (0, 0)
Screenshot: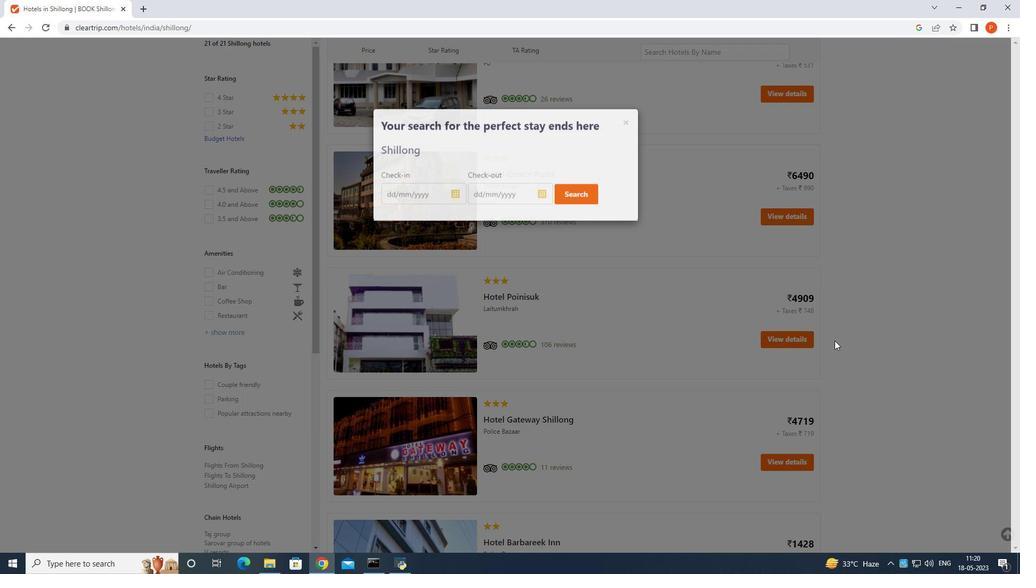 
Action: Mouse scrolled (835, 341) with delta (0, 0)
Screenshot: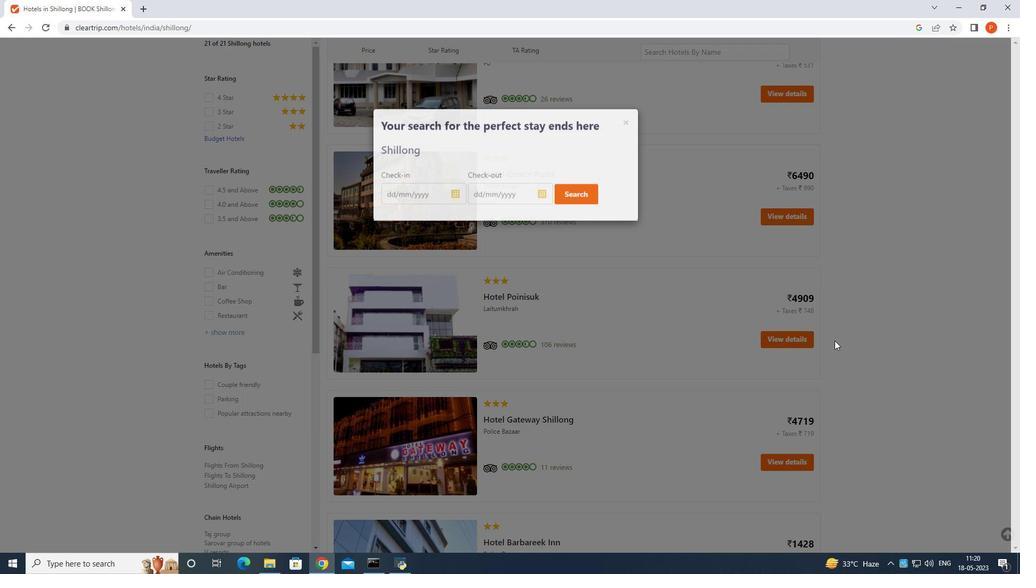 
Action: Mouse moved to (835, 340)
Screenshot: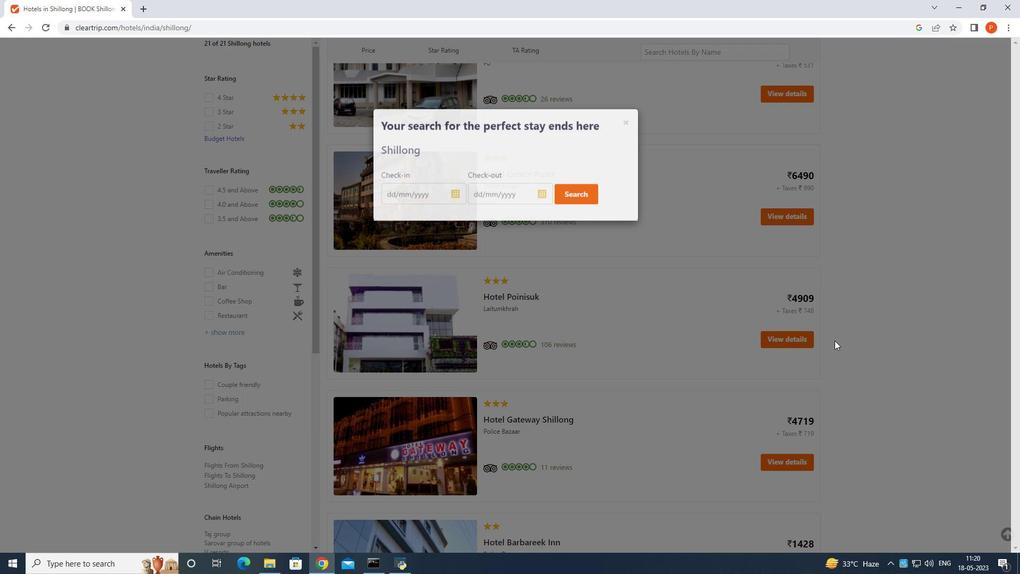 
Action: Mouse scrolled (835, 340) with delta (0, 0)
Screenshot: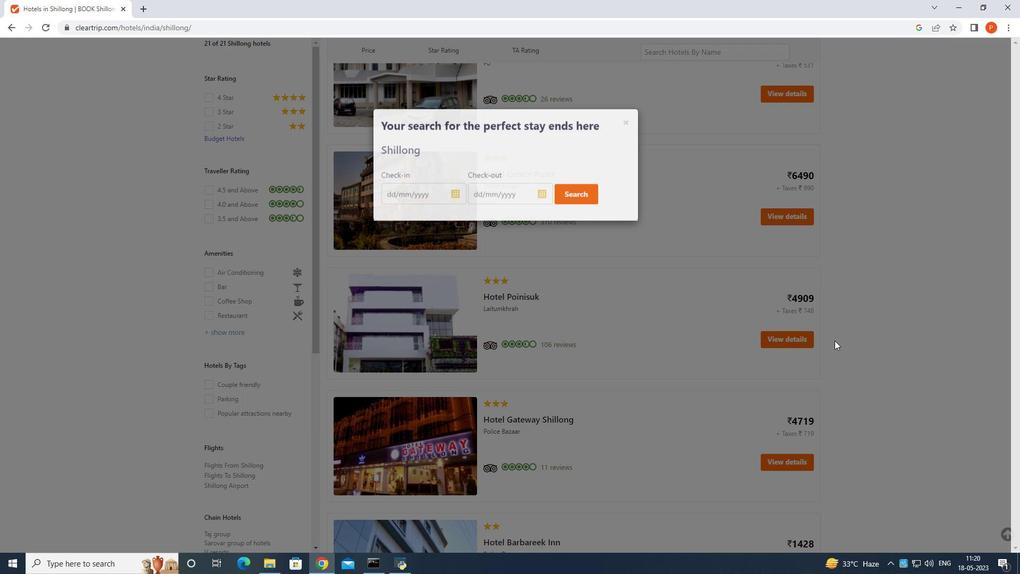 
Action: Mouse scrolled (835, 340) with delta (0, 0)
Screenshot: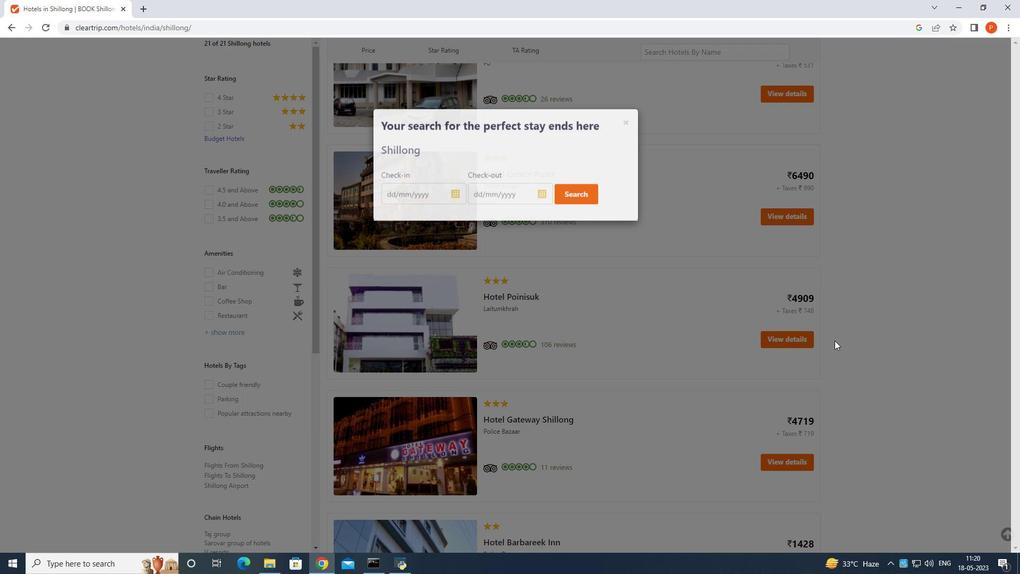 
Action: Mouse moved to (835, 340)
Screenshot: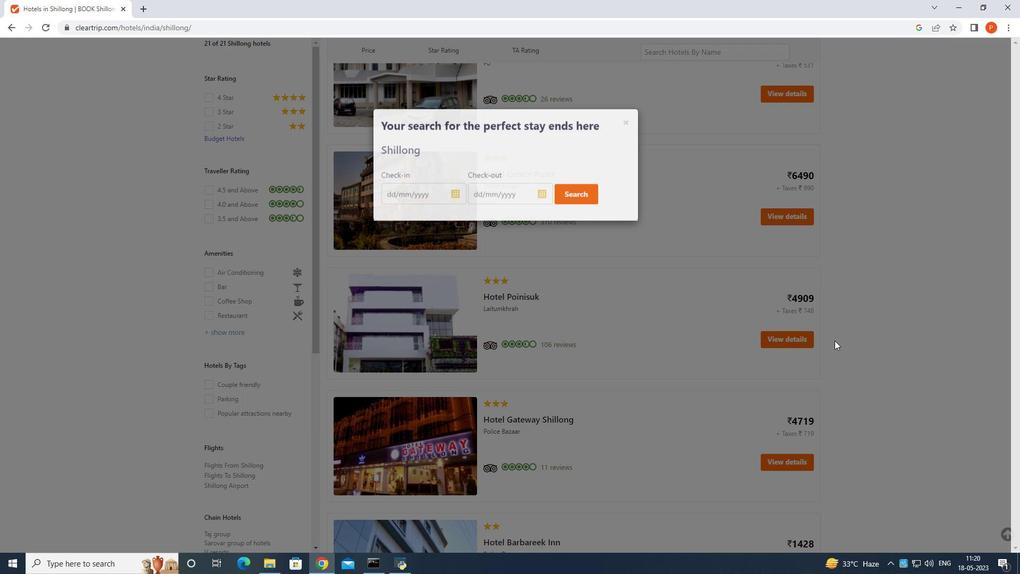 
Action: Mouse scrolled (835, 340) with delta (0, 0)
Screenshot: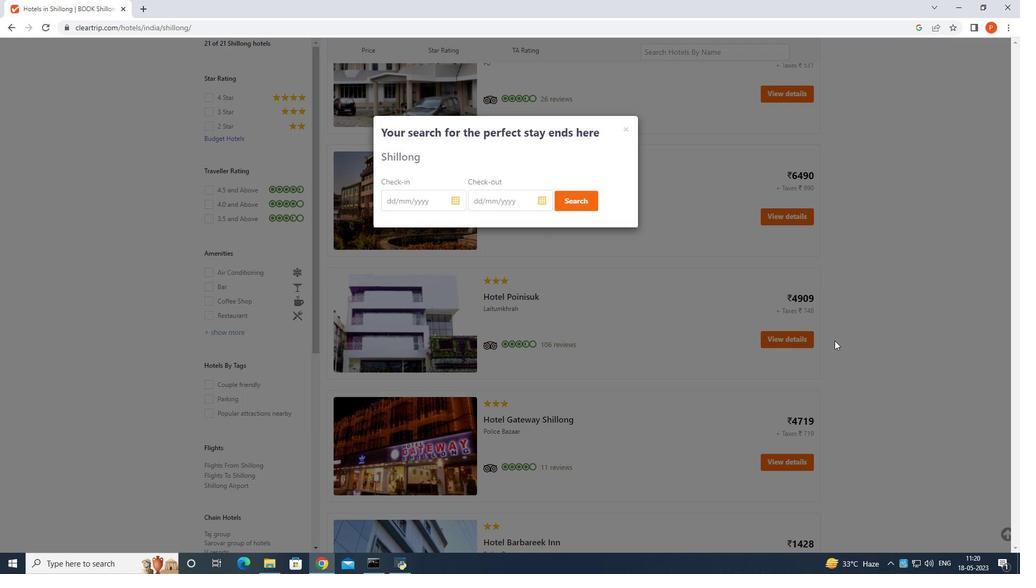 
Action: Mouse moved to (630, 129)
Screenshot: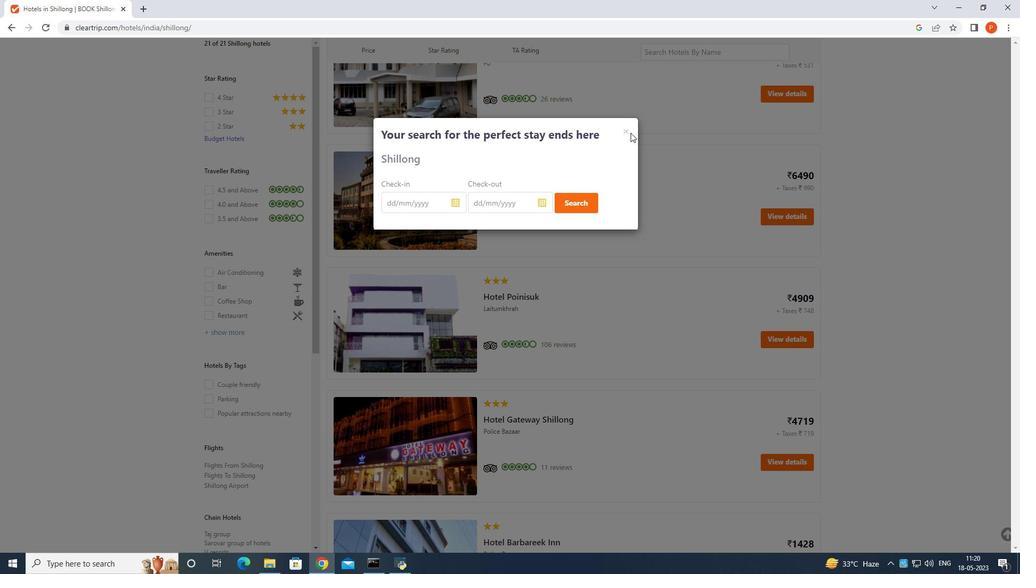 
Action: Mouse pressed left at (630, 129)
Screenshot: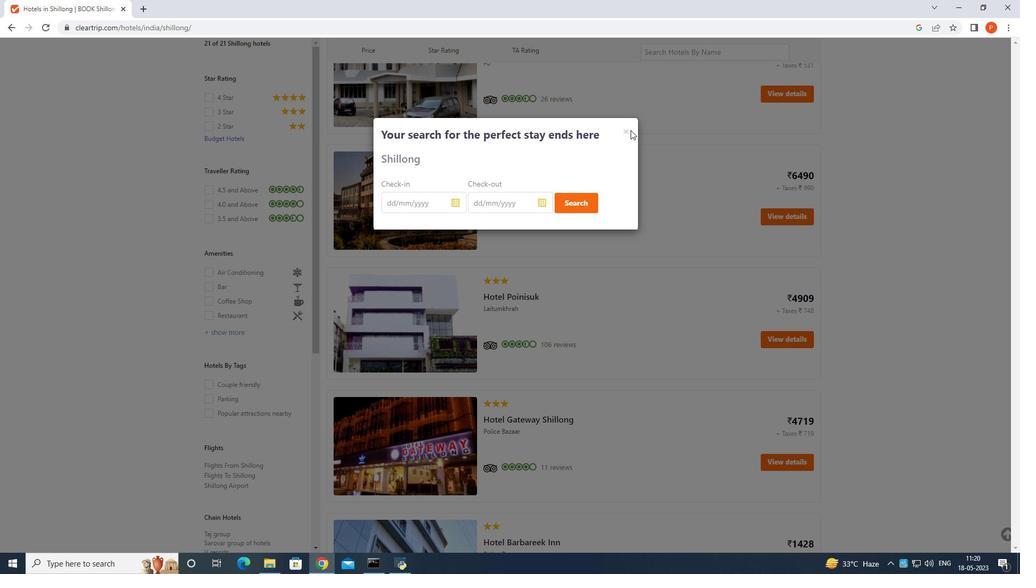 
Action: Mouse moved to (396, 206)
Screenshot: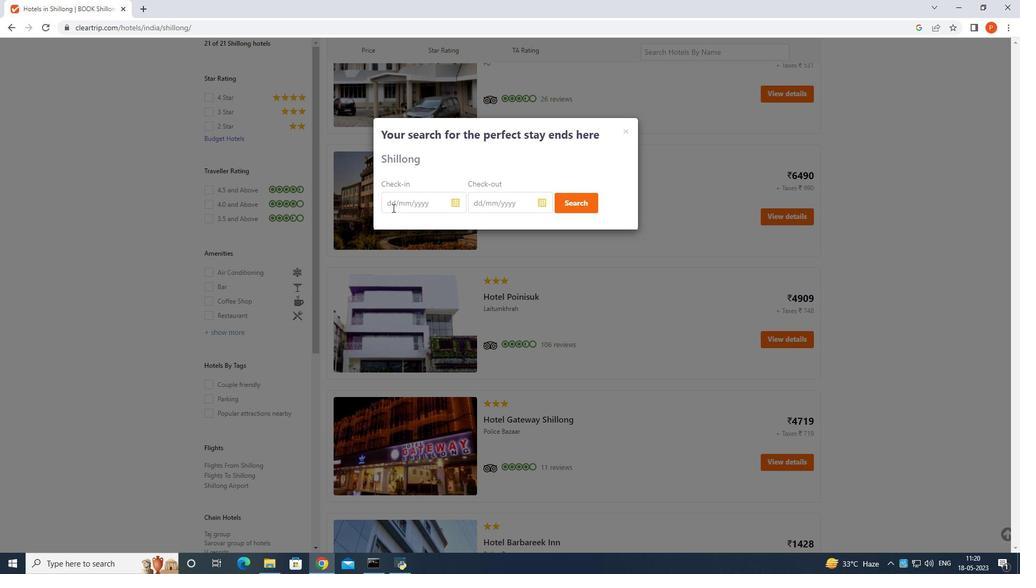 
Action: Mouse pressed left at (396, 206)
Screenshot: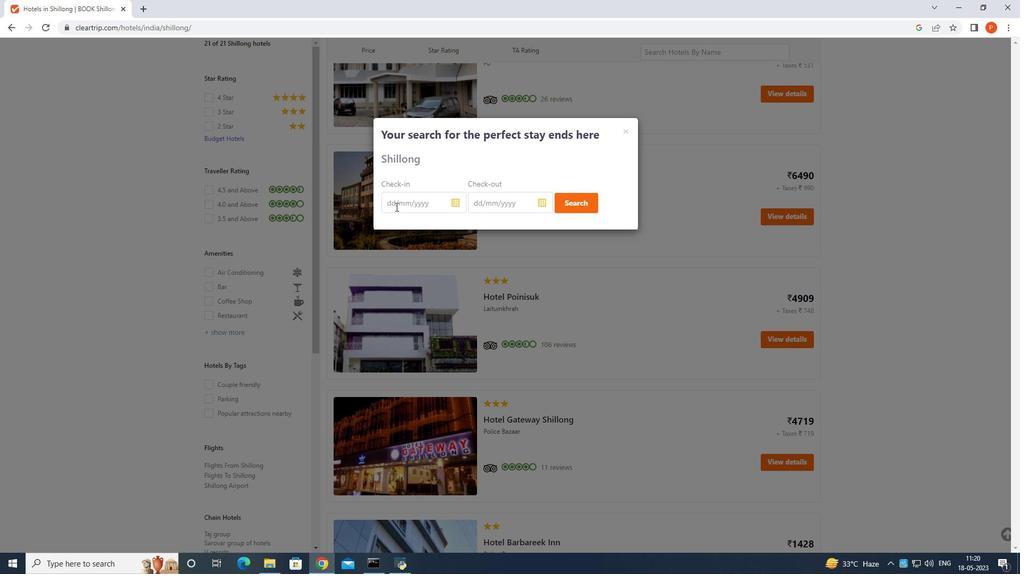 
Action: Mouse moved to (494, 287)
Screenshot: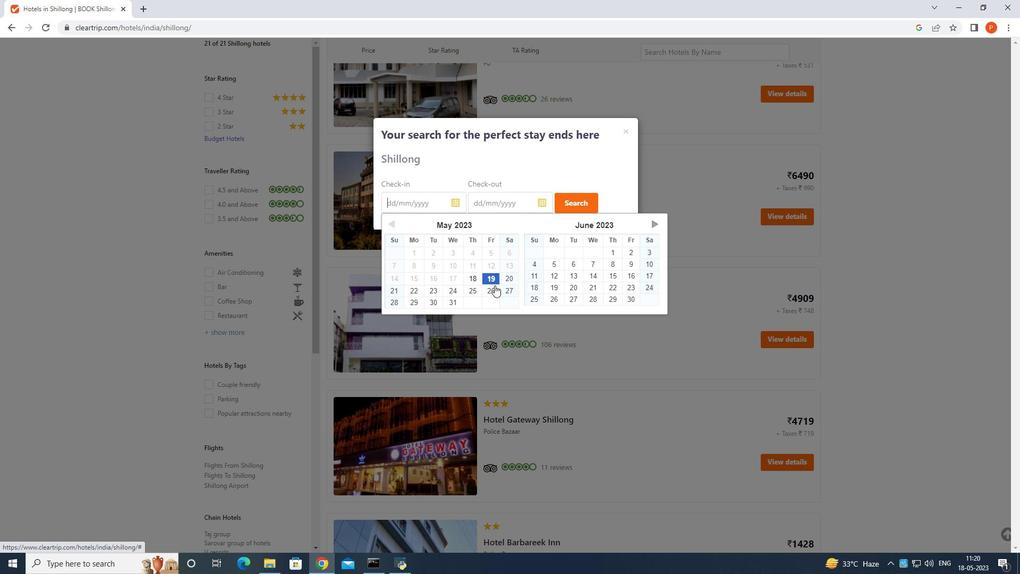 
Action: Mouse pressed left at (494, 287)
Screenshot: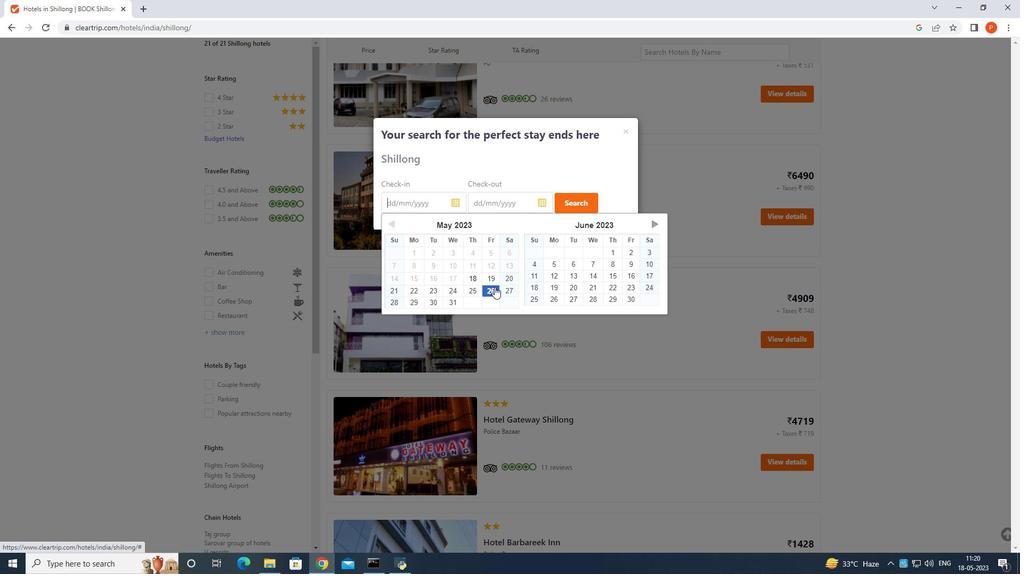 
Action: Mouse moved to (575, 205)
Screenshot: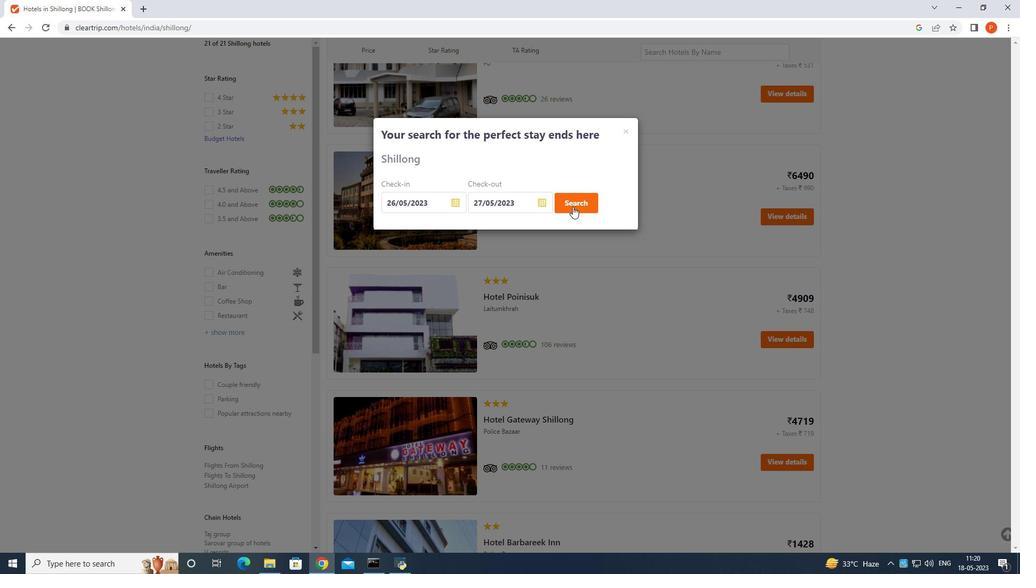 
Action: Mouse pressed left at (575, 205)
Screenshot: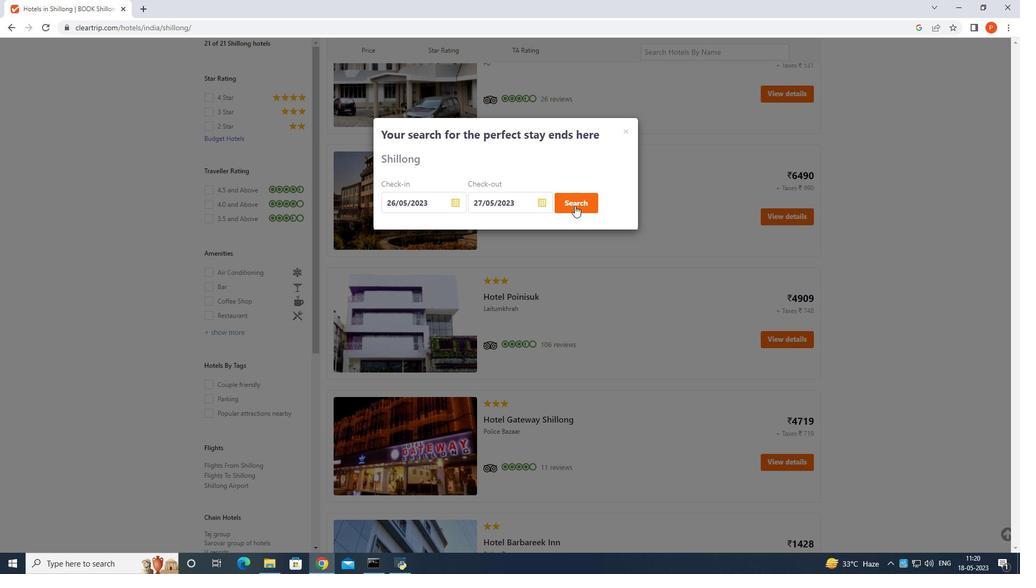 
Action: Mouse moved to (763, 359)
Screenshot: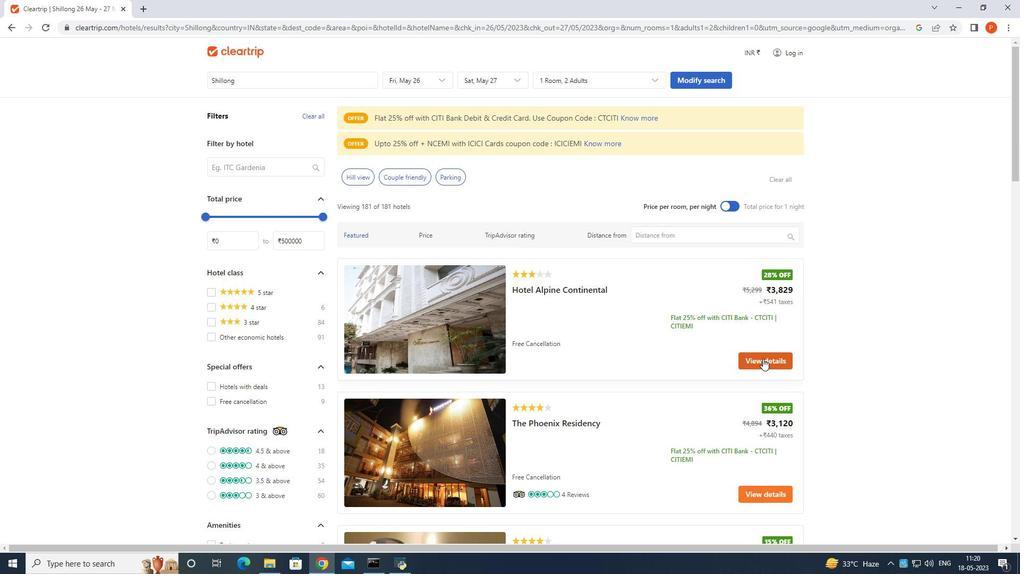 
Action: Mouse pressed left at (763, 359)
Screenshot: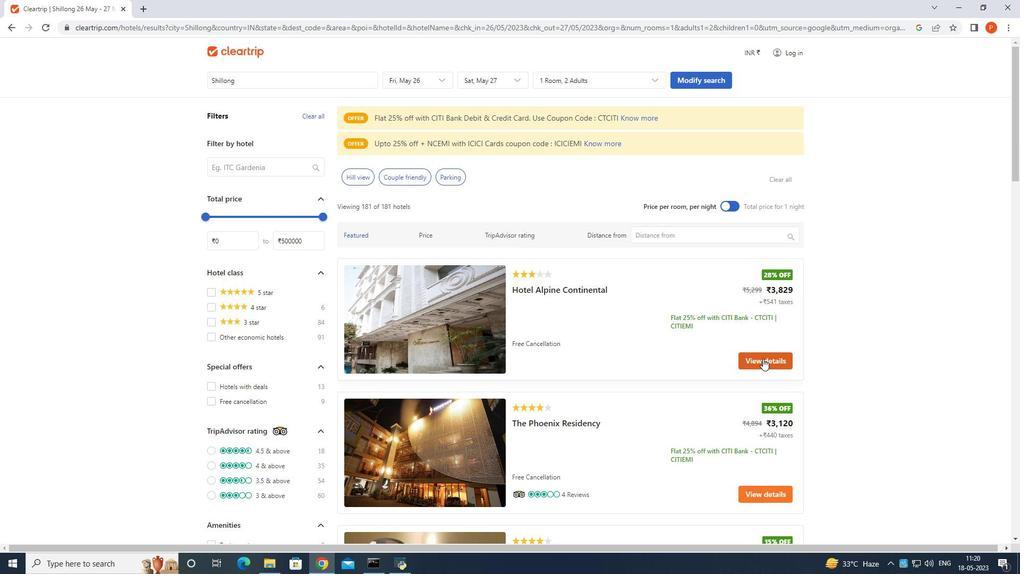 
Action: Mouse moved to (665, 369)
Screenshot: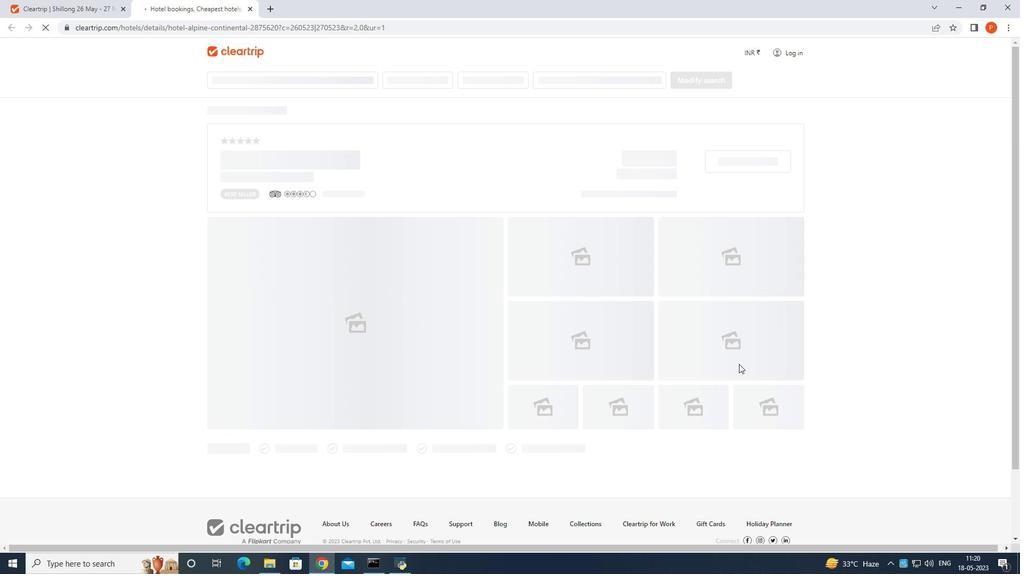 
Action: Mouse scrolled (665, 368) with delta (0, 0)
Screenshot: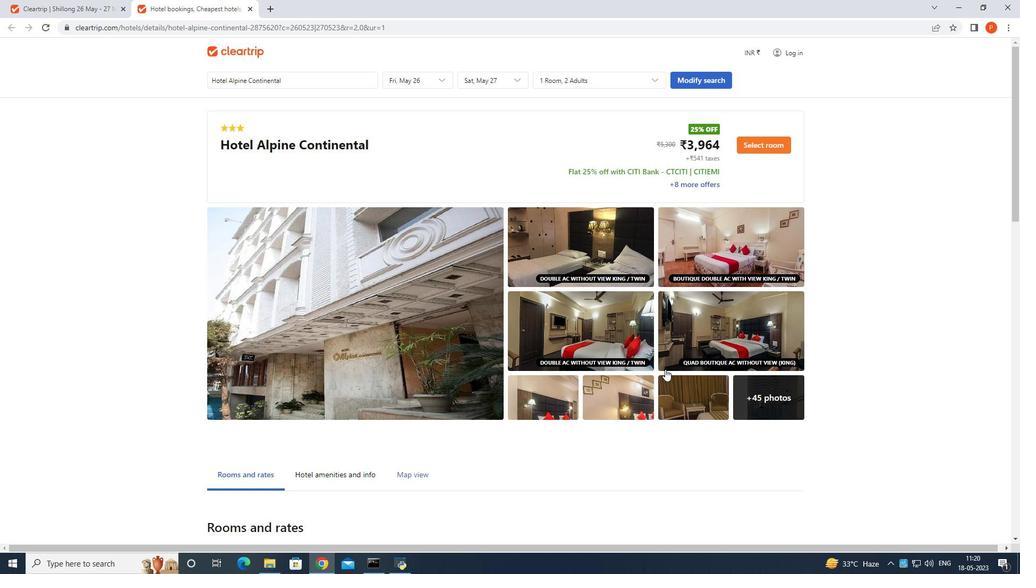 
Action: Mouse scrolled (665, 368) with delta (0, 0)
Screenshot: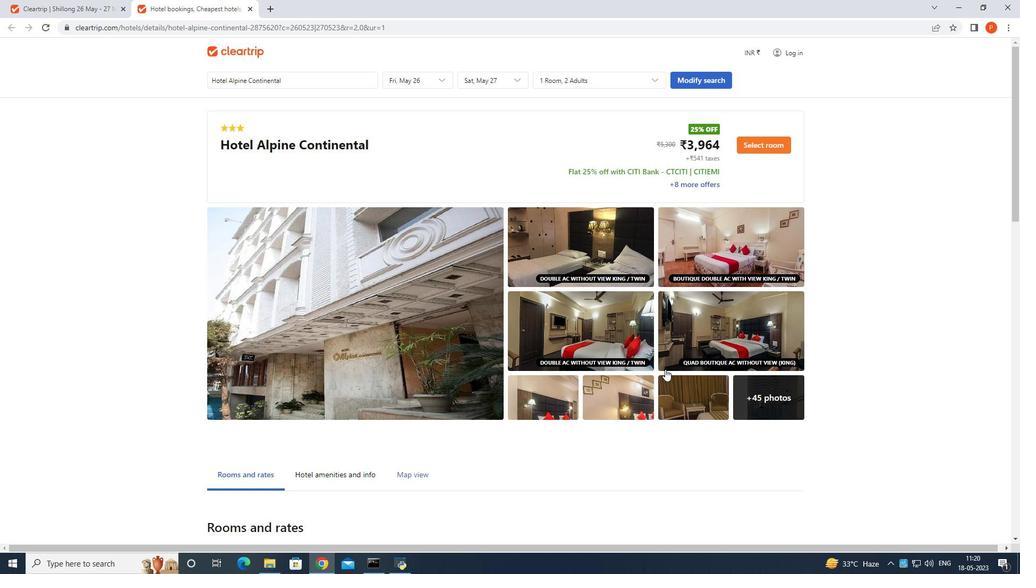 
Action: Mouse scrolled (665, 368) with delta (0, 0)
Screenshot: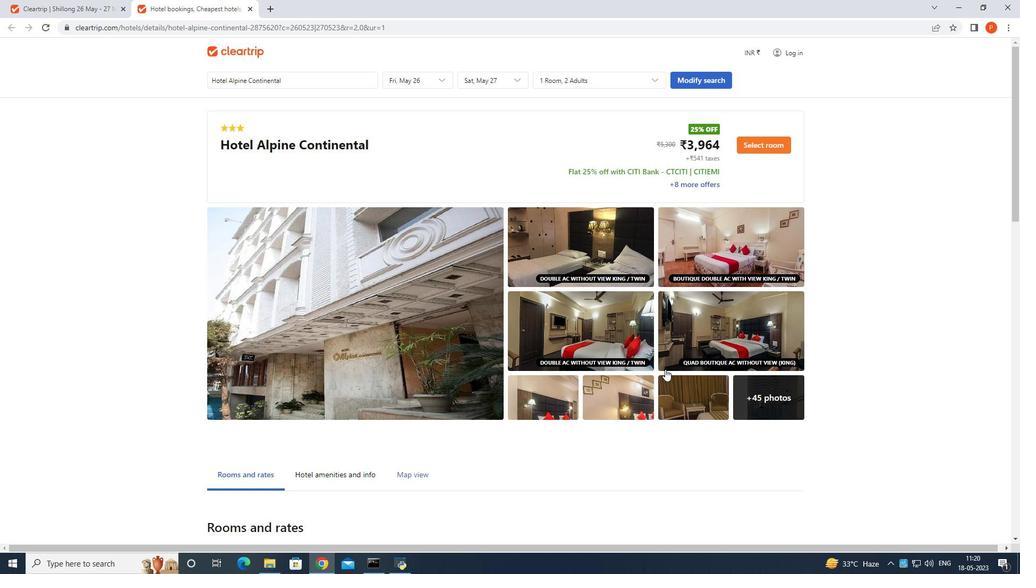 
Action: Mouse moved to (666, 364)
Screenshot: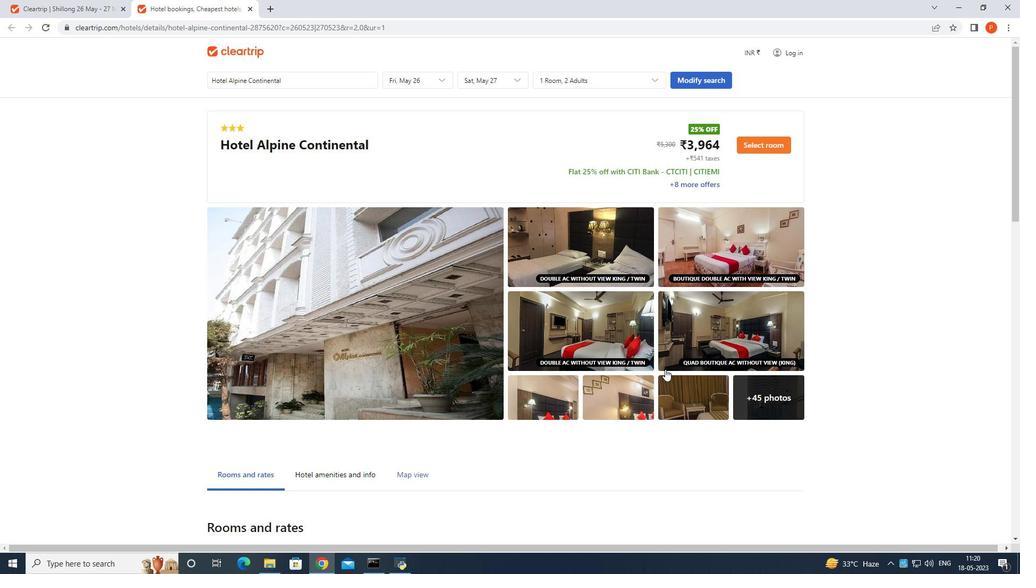 
Action: Mouse scrolled (666, 364) with delta (0, 0)
Screenshot: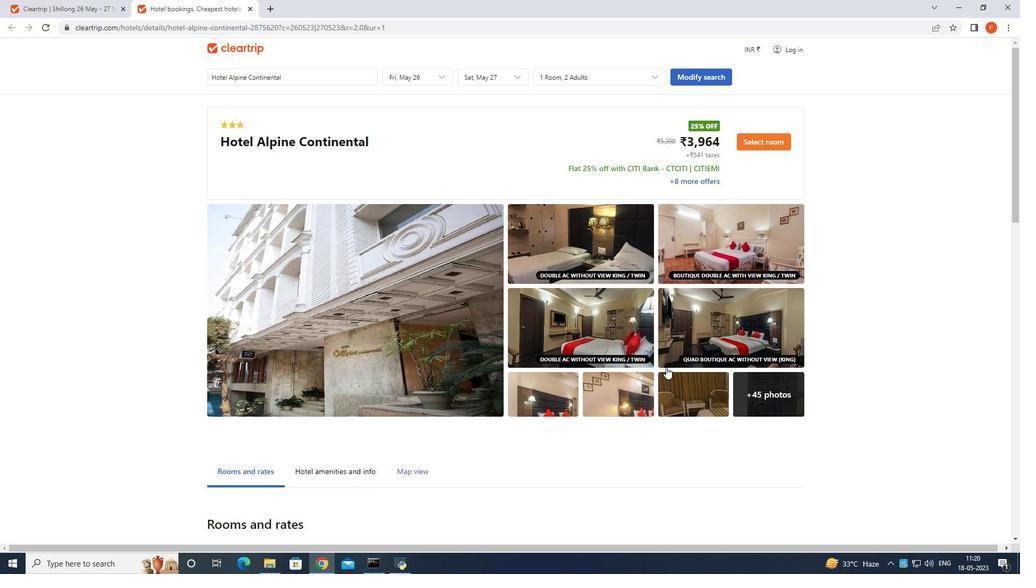 
Action: Mouse scrolled (666, 364) with delta (0, 0)
Screenshot: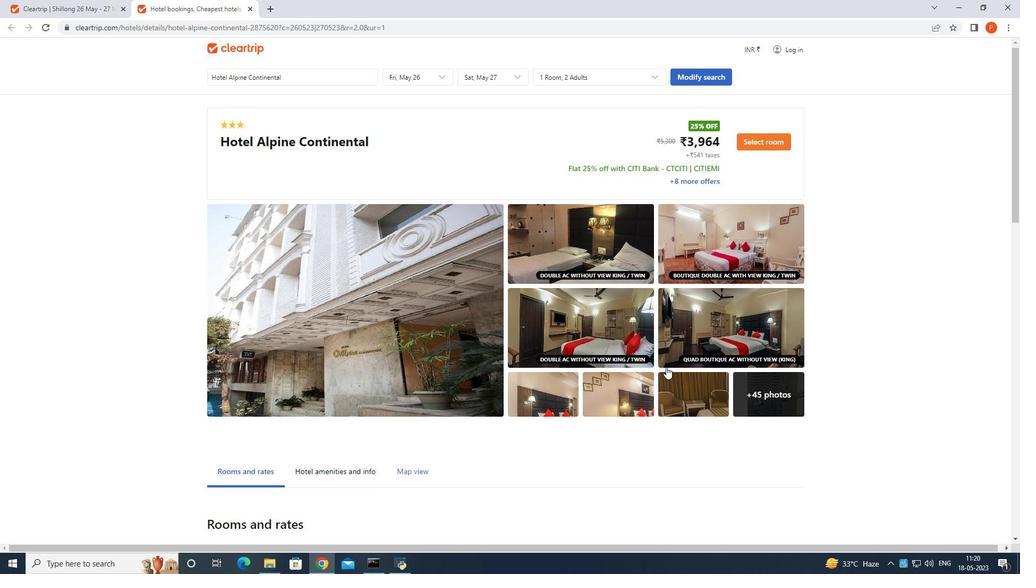 
Action: Mouse moved to (667, 363)
Screenshot: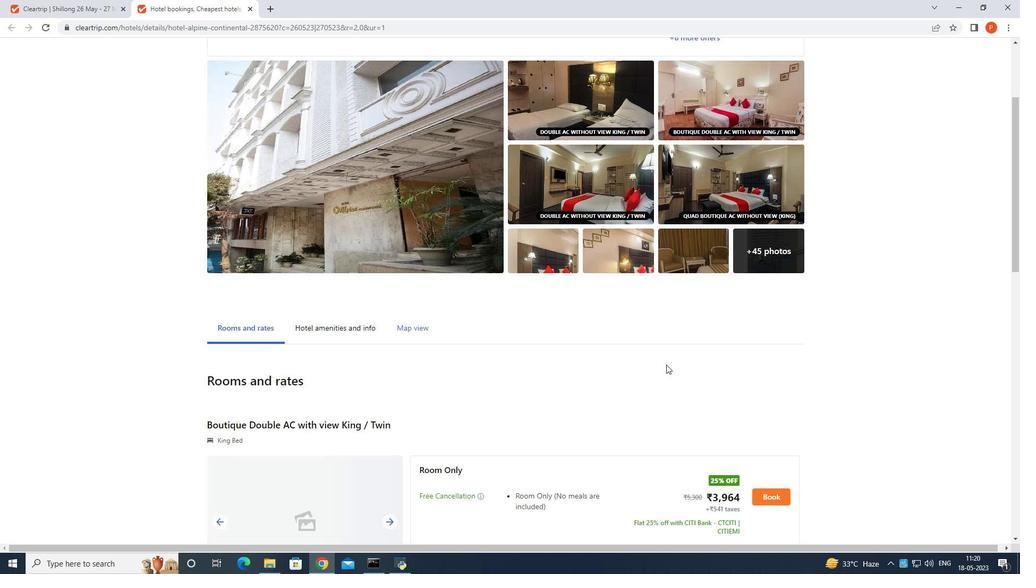
Action: Mouse scrolled (667, 363) with delta (0, 0)
Screenshot: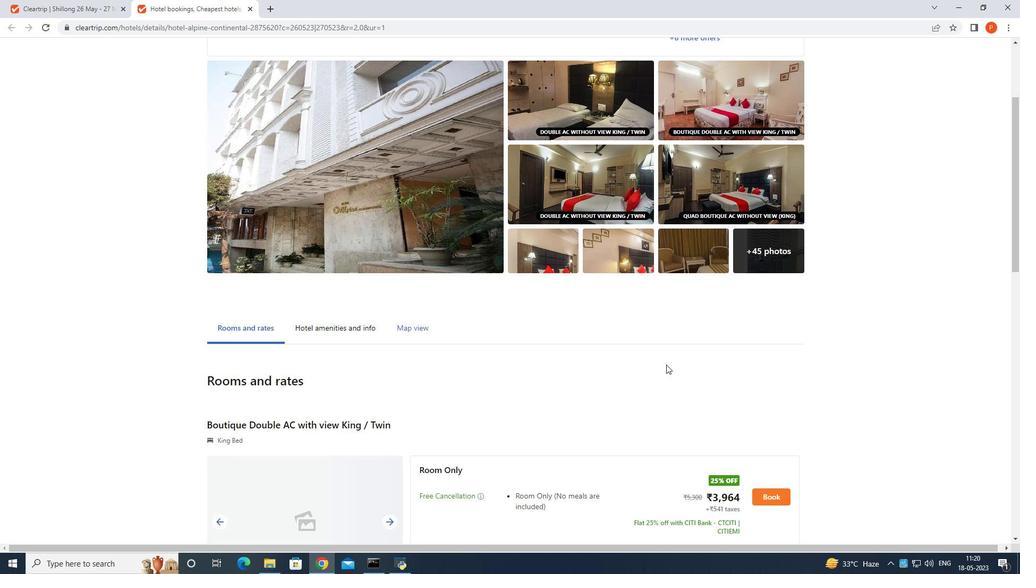 
Action: Mouse scrolled (667, 363) with delta (0, 0)
Screenshot: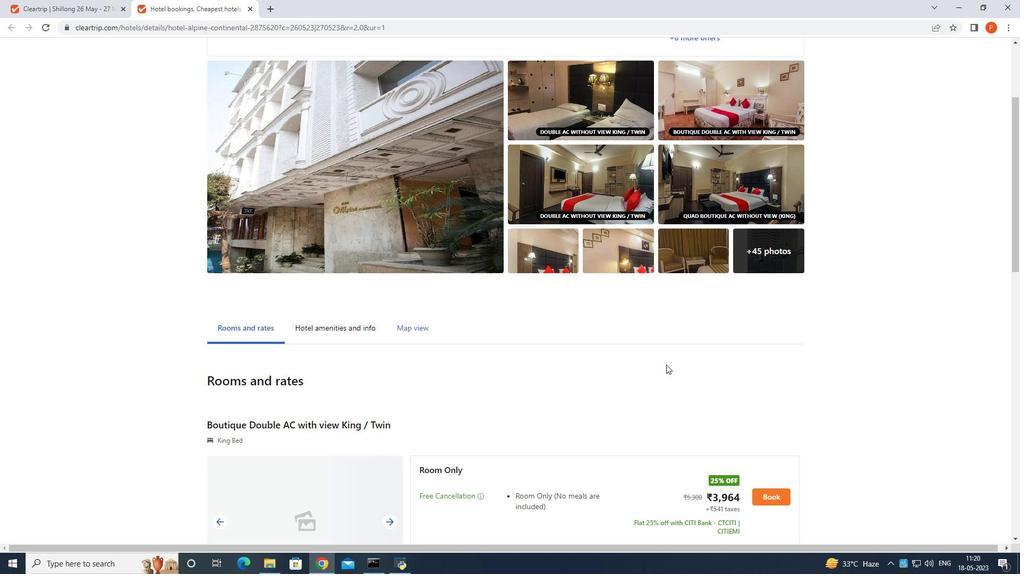 
Action: Mouse moved to (669, 361)
Screenshot: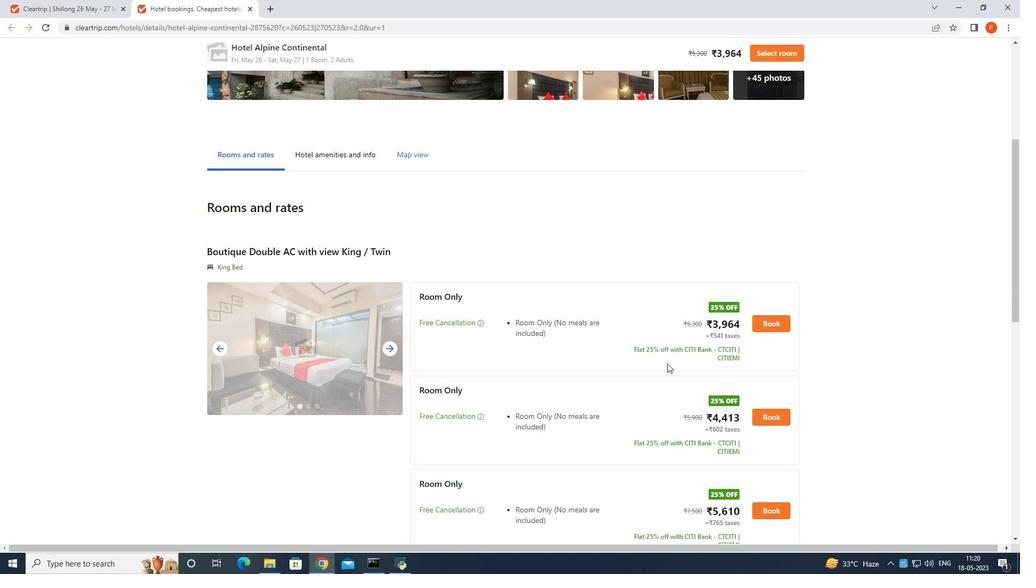 
Action: Mouse scrolled (669, 361) with delta (0, 0)
Screenshot: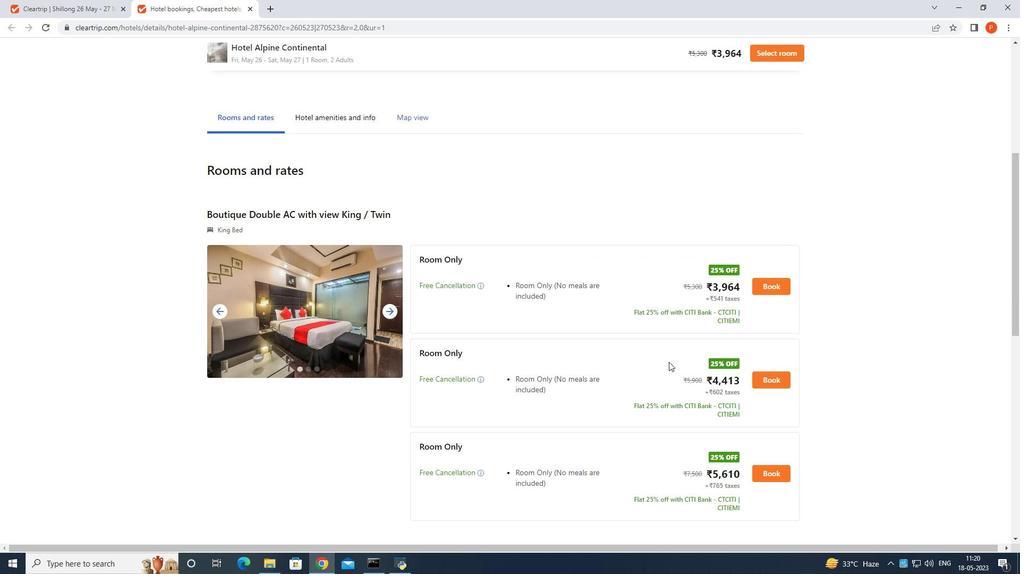 
Action: Mouse moved to (670, 361)
Screenshot: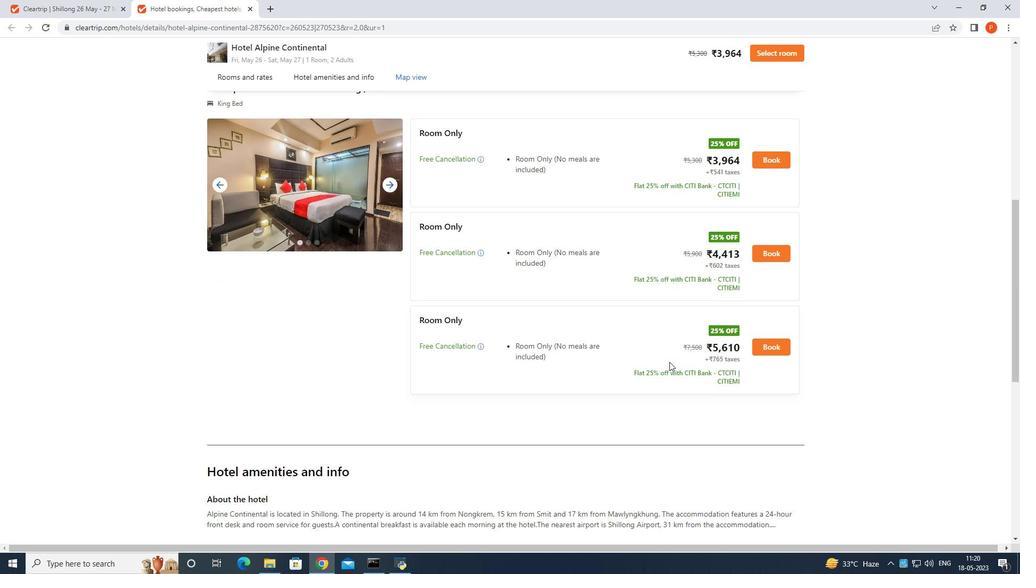 
Action: Mouse scrolled (670, 361) with delta (0, 0)
Screenshot: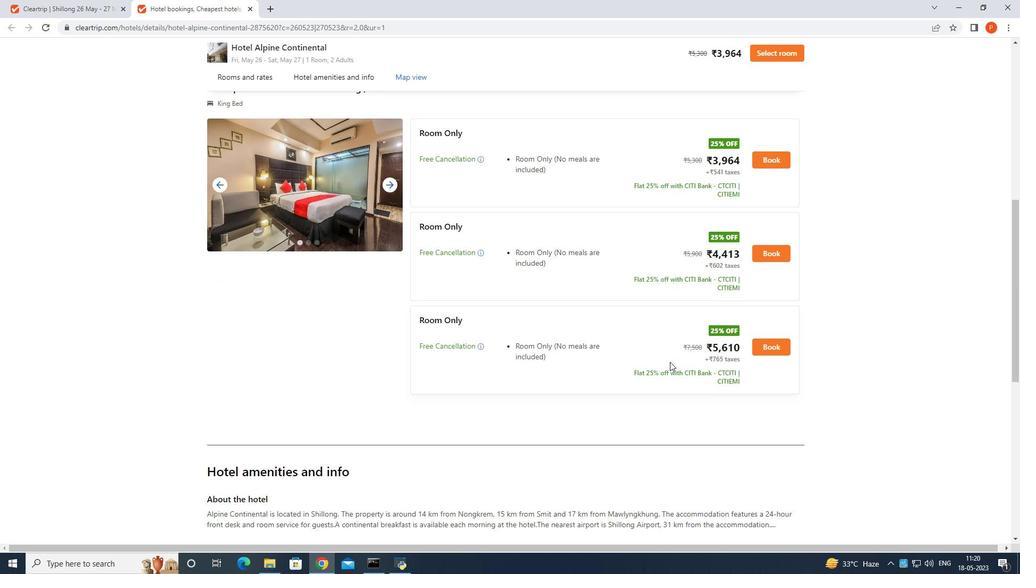 
Action: Mouse scrolled (670, 361) with delta (0, 0)
Screenshot: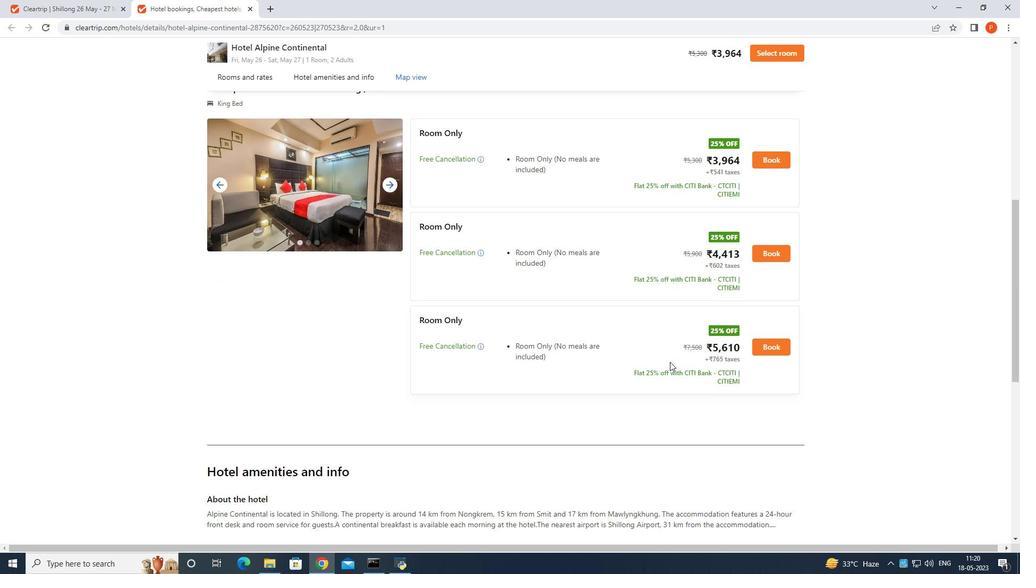 
Action: Mouse scrolled (670, 361) with delta (0, 0)
Screenshot: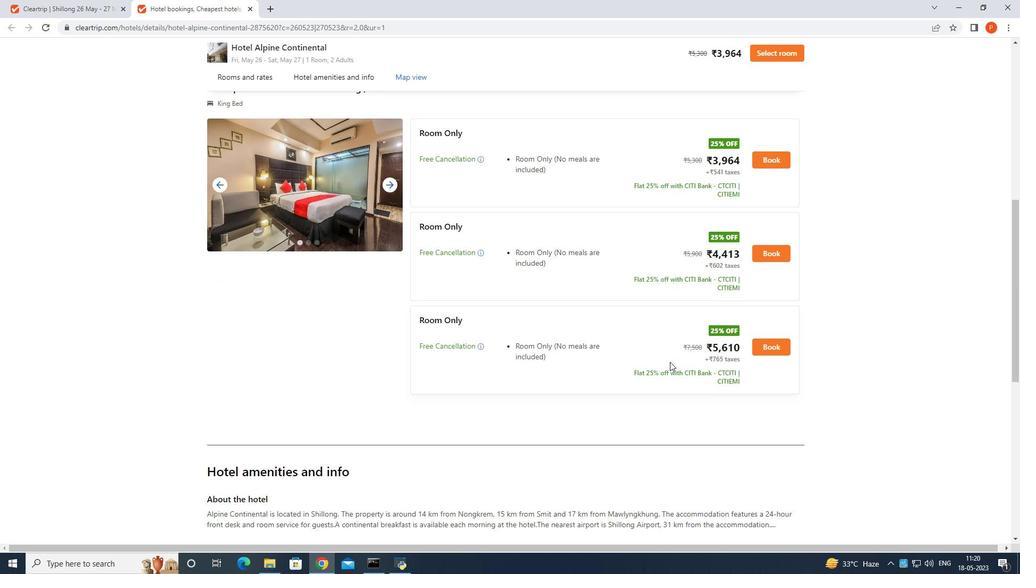 
Action: Mouse scrolled (670, 361) with delta (0, 0)
Screenshot: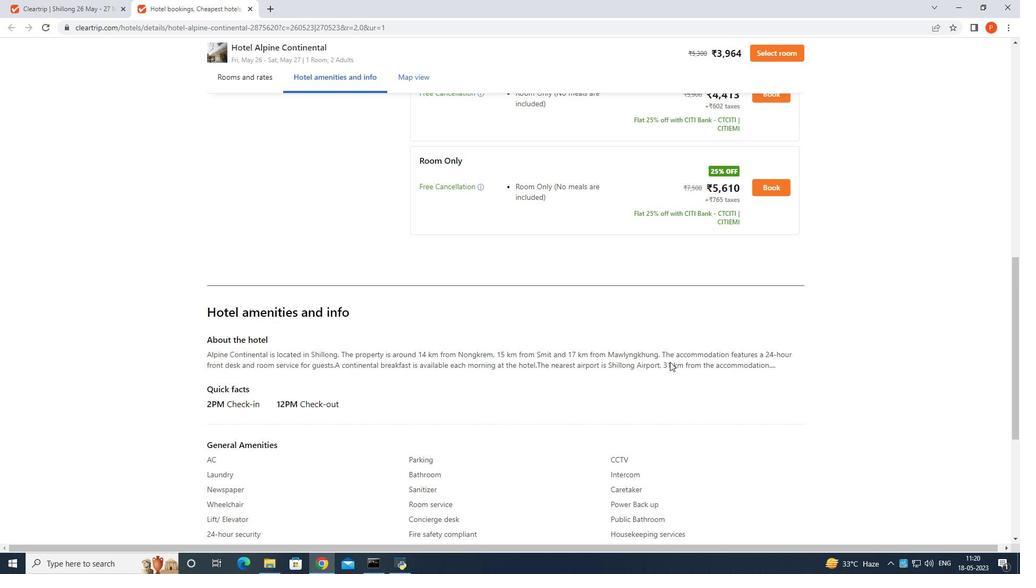 
Action: Mouse scrolled (670, 361) with delta (0, 0)
Screenshot: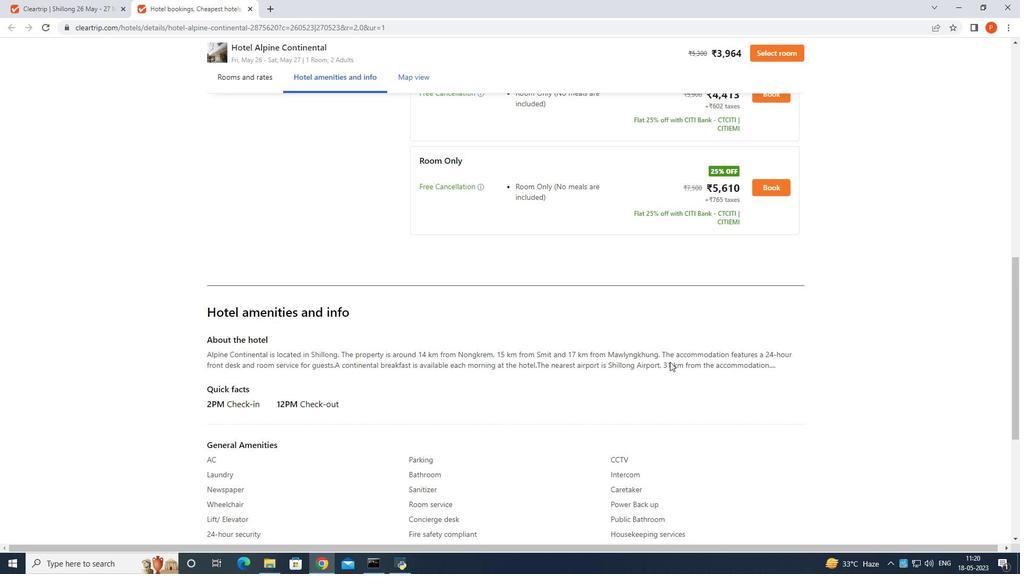 
Action: Mouse scrolled (670, 361) with delta (0, 0)
Screenshot: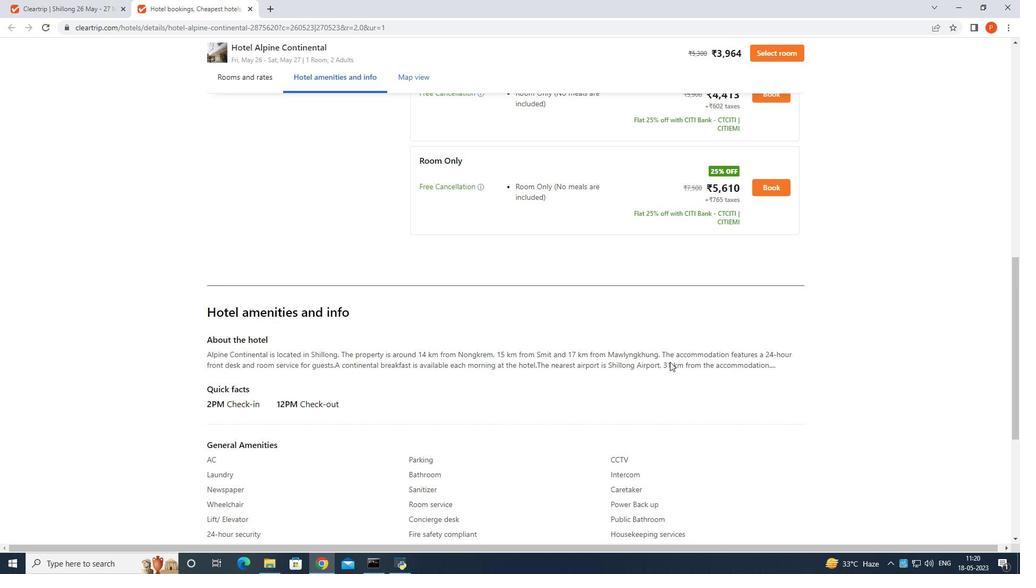 
Action: Mouse scrolled (670, 361) with delta (0, 0)
Screenshot: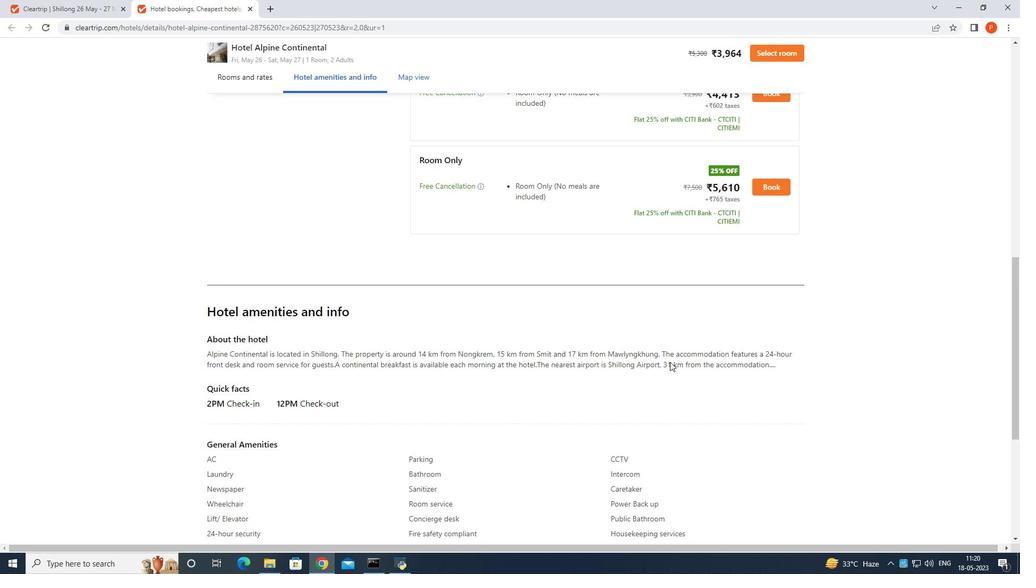 
Action: Mouse moved to (670, 361)
Screenshot: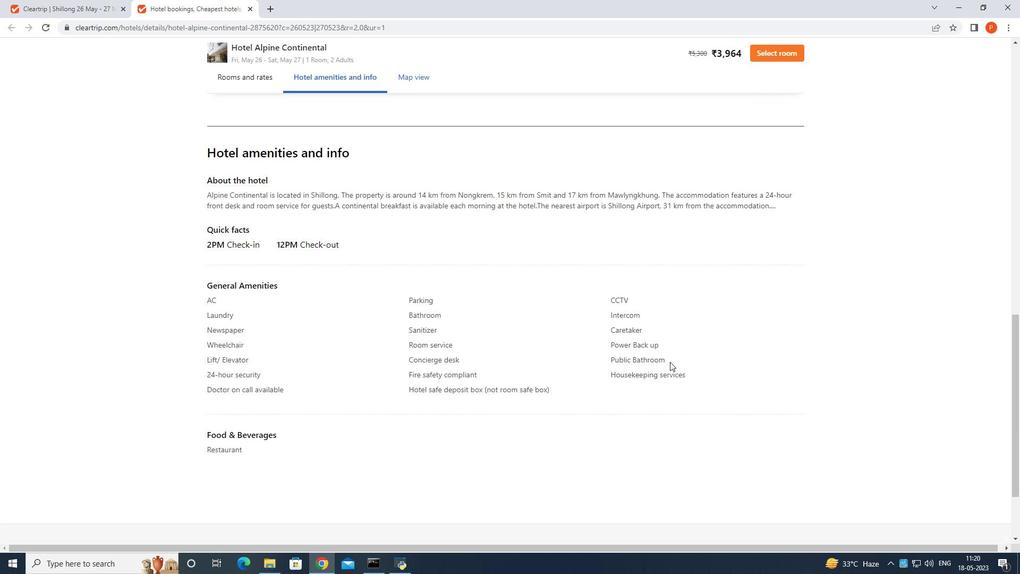 
Action: Mouse scrolled (670, 361) with delta (0, 0)
Screenshot: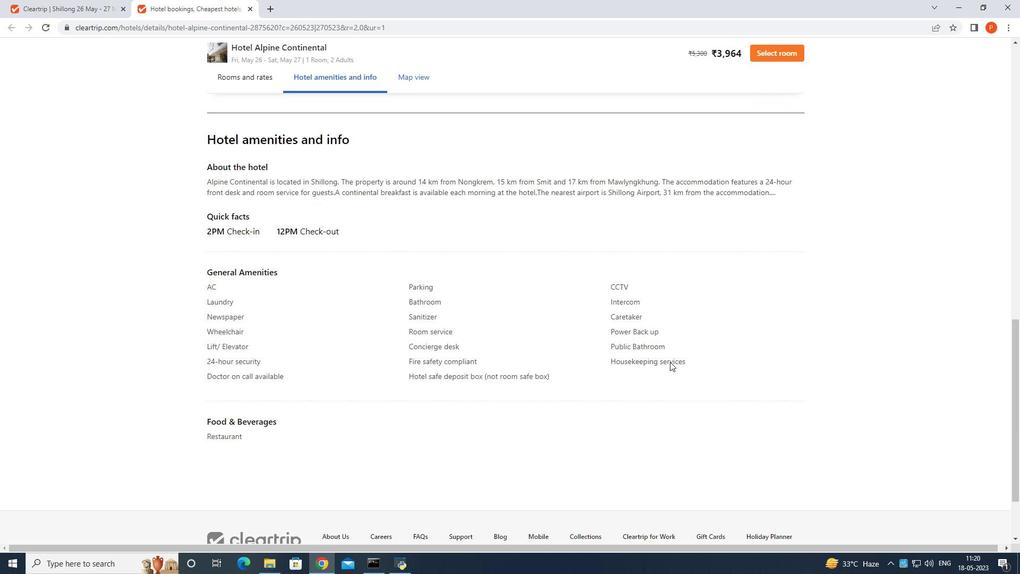 
Action: Mouse scrolled (670, 361) with delta (0, 0)
Screenshot: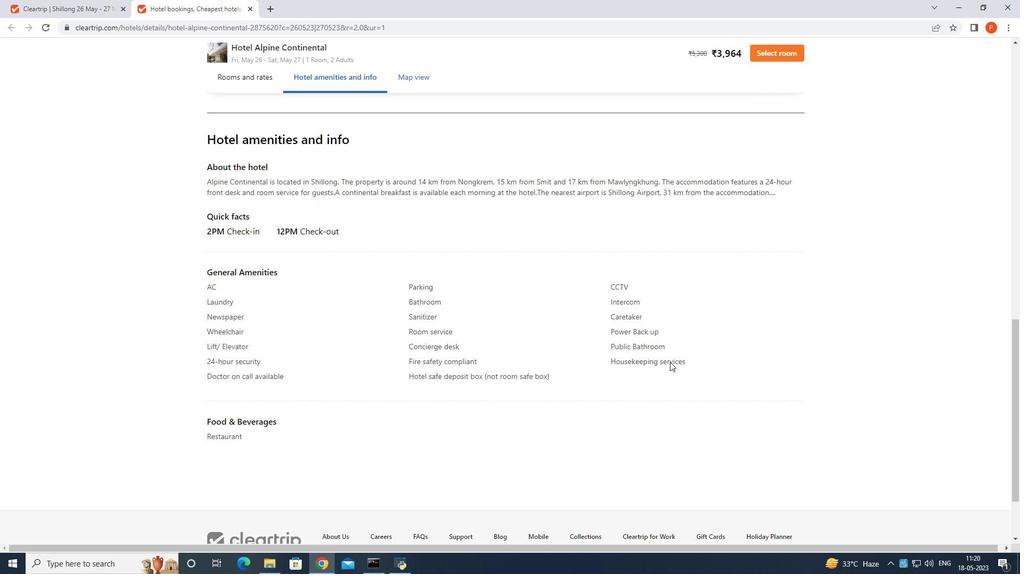 
Action: Mouse scrolled (670, 361) with delta (0, 0)
Screenshot: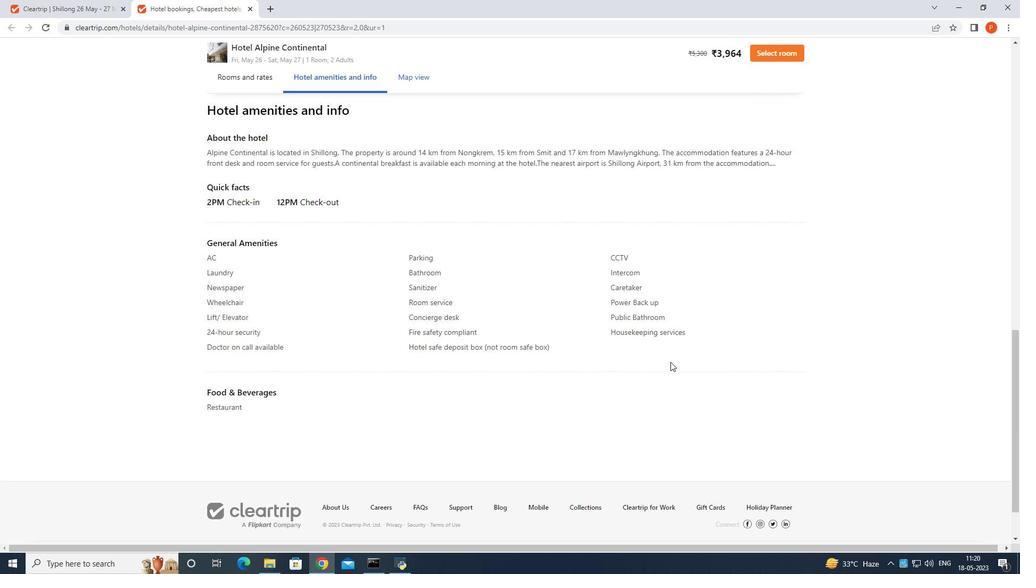 
Action: Mouse moved to (672, 360)
Screenshot: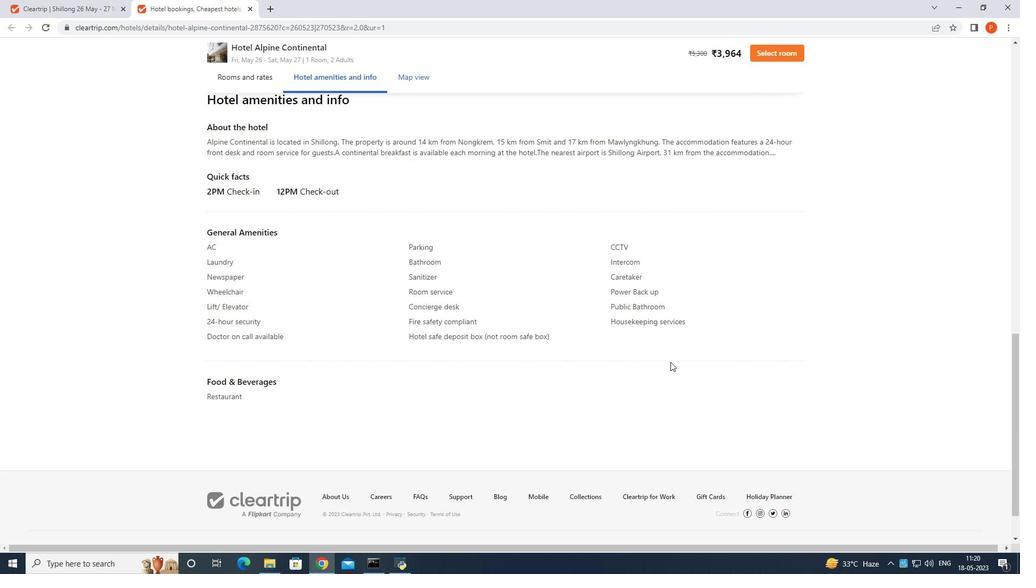 
Action: Mouse scrolled (672, 359) with delta (0, 0)
Screenshot: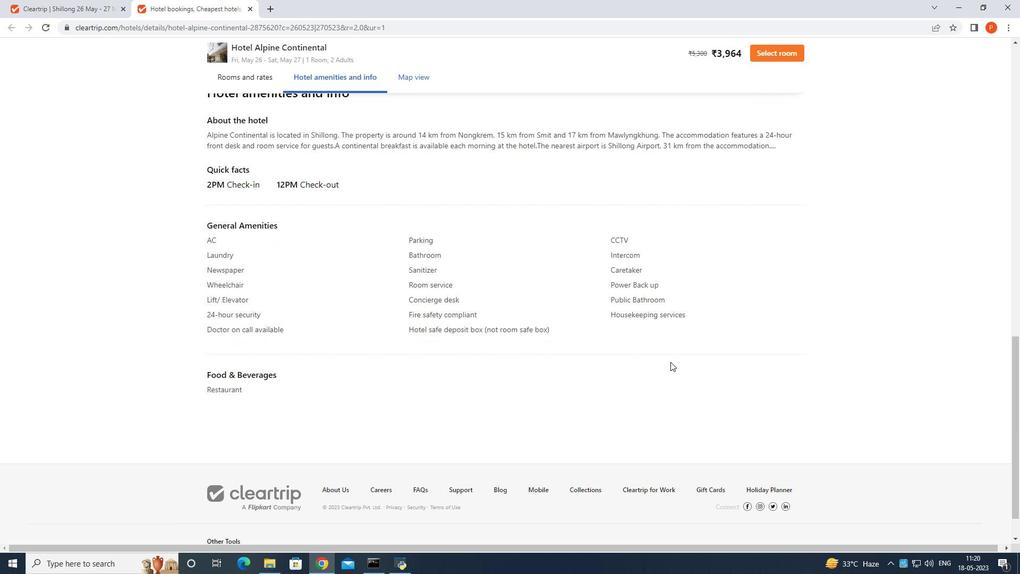 
Action: Mouse scrolled (672, 359) with delta (0, 0)
Screenshot: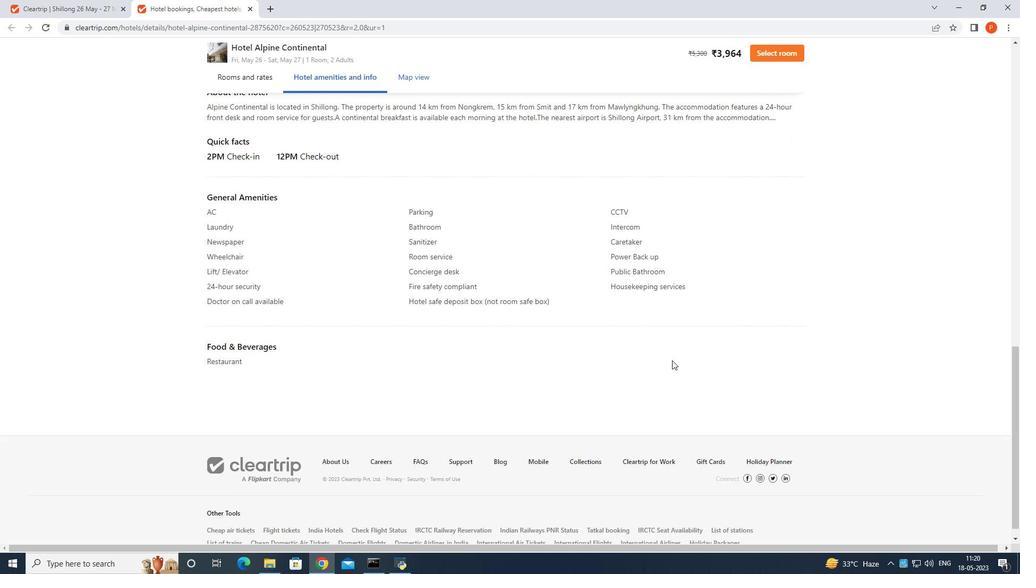 
Action: Mouse scrolled (672, 359) with delta (0, 0)
Screenshot: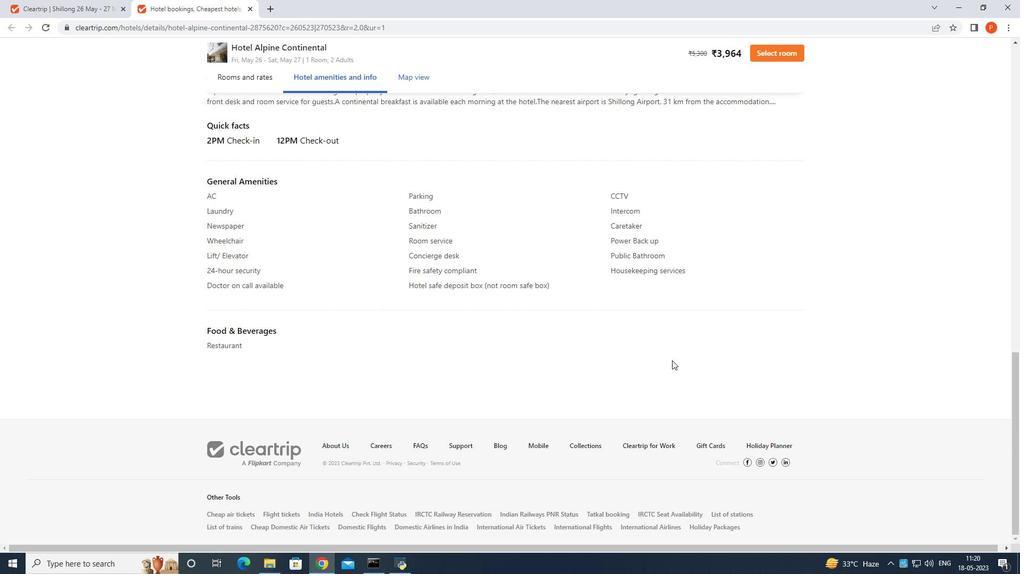 
Action: Mouse scrolled (672, 359) with delta (0, 0)
Screenshot: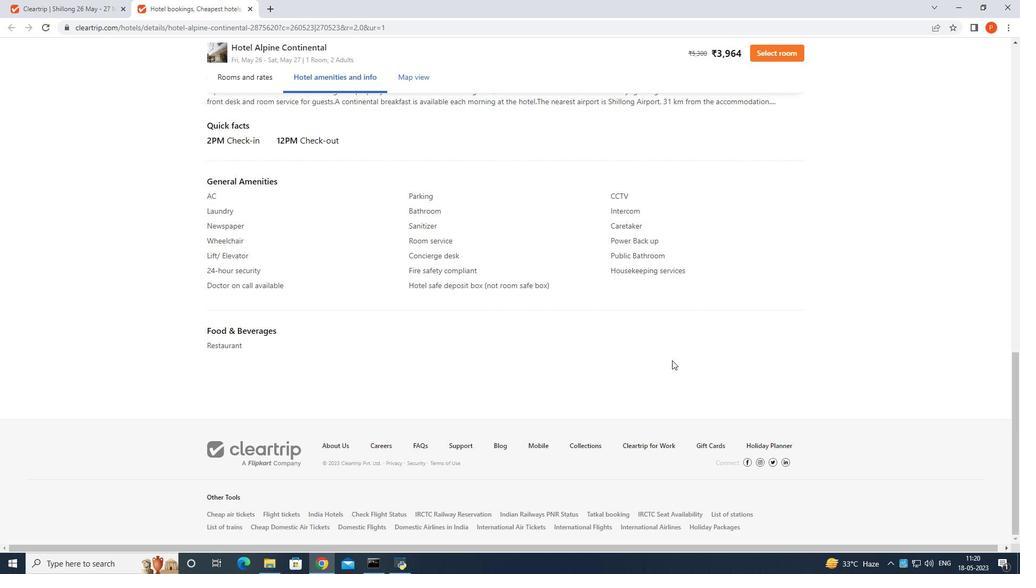 
Action: Mouse scrolled (672, 360) with delta (0, 0)
Screenshot: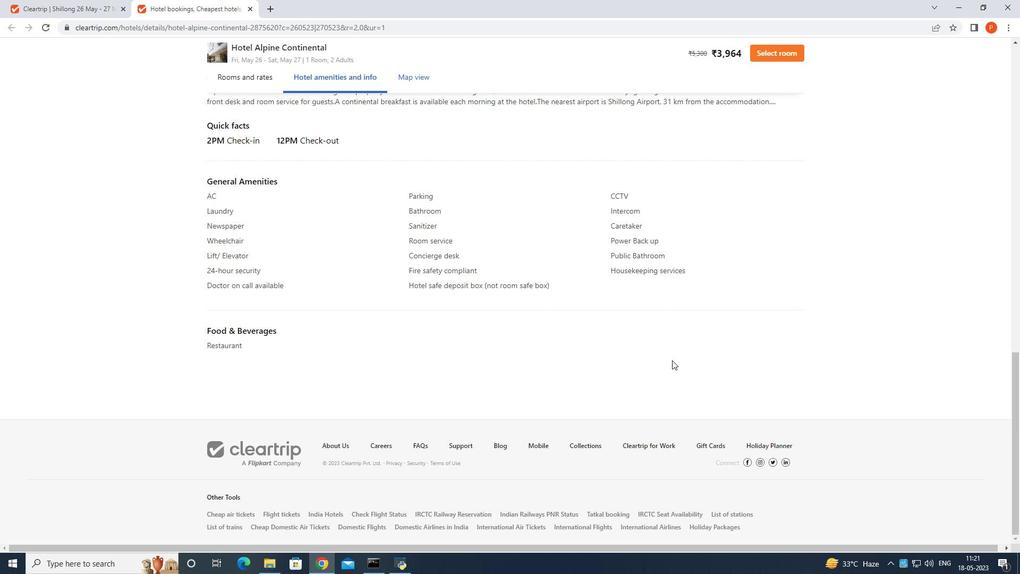 
Action: Mouse scrolled (672, 360) with delta (0, 0)
Screenshot: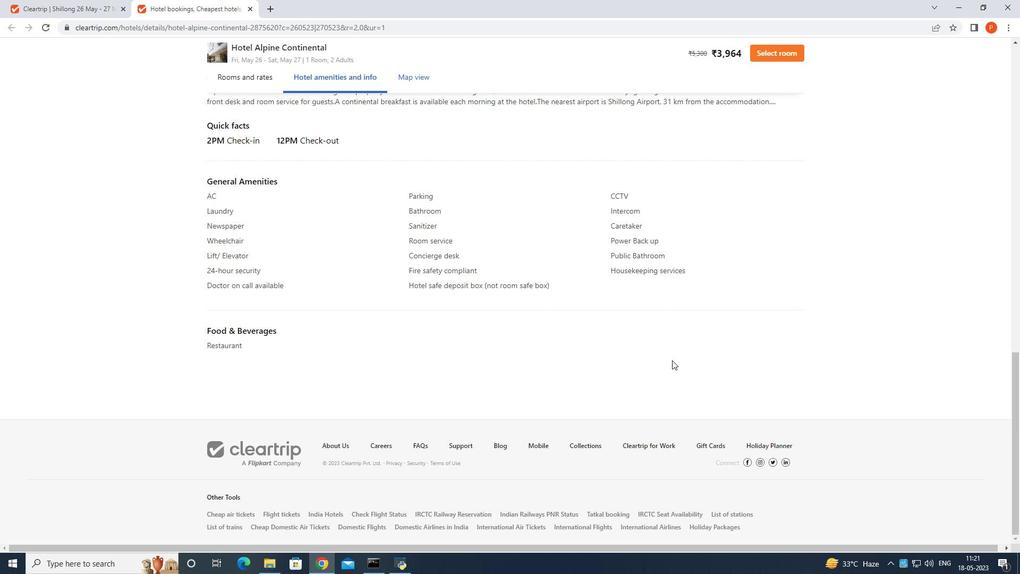 
Action: Mouse moved to (672, 358)
Screenshot: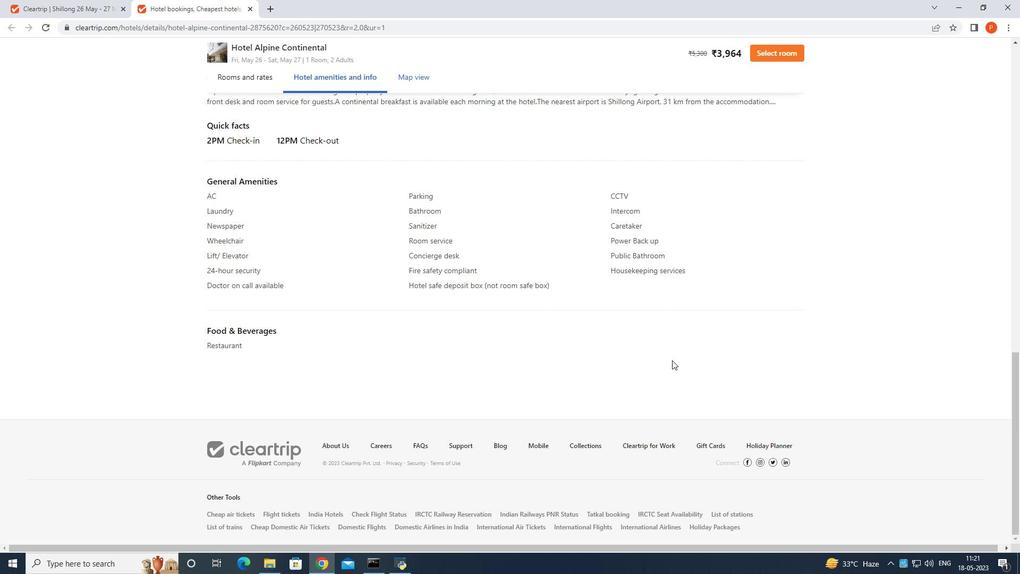 
Action: Mouse scrolled (672, 358) with delta (0, 0)
Screenshot: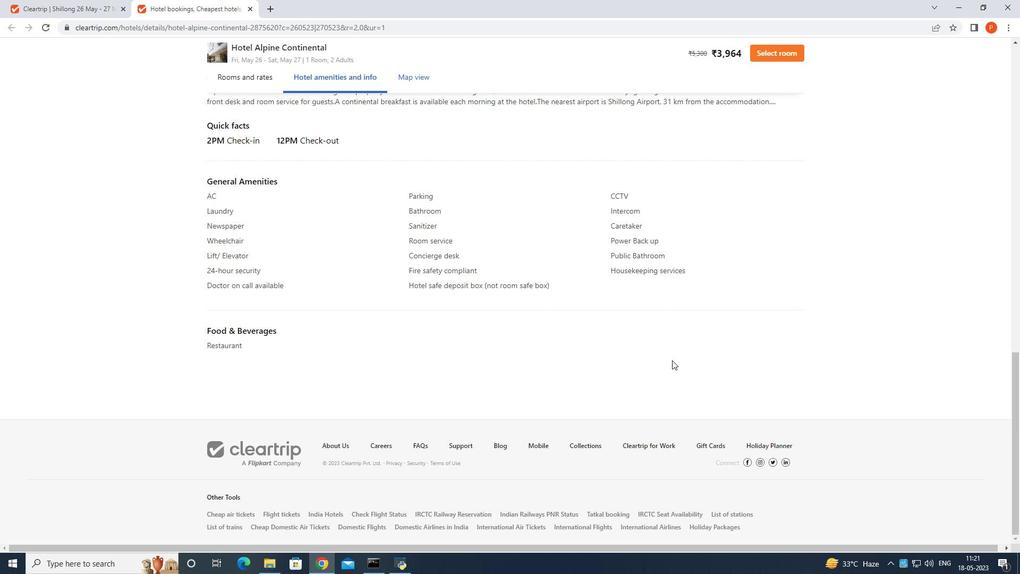 
Action: Mouse moved to (672, 352)
Screenshot: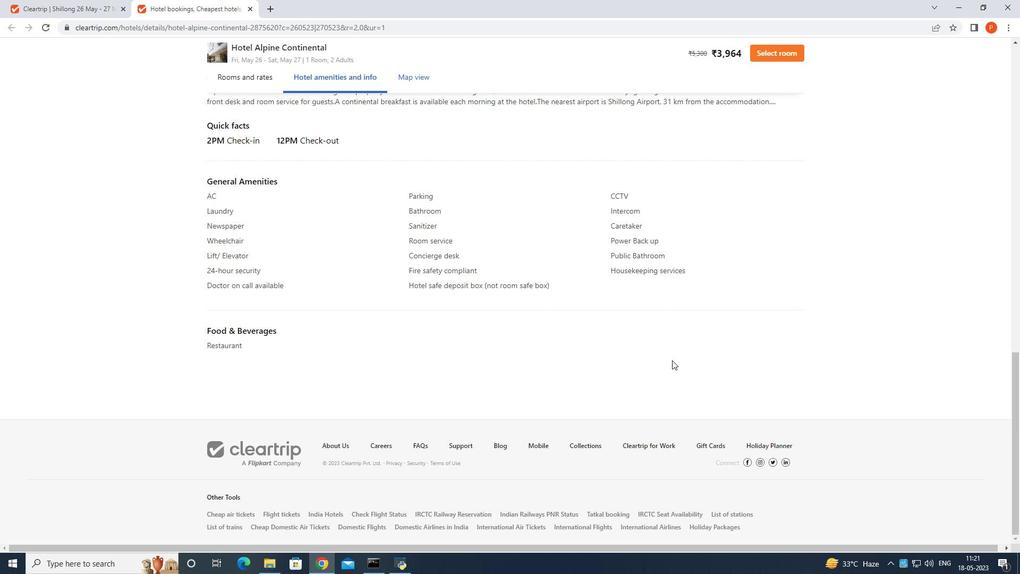
Action: Mouse scrolled (672, 352) with delta (0, 0)
Screenshot: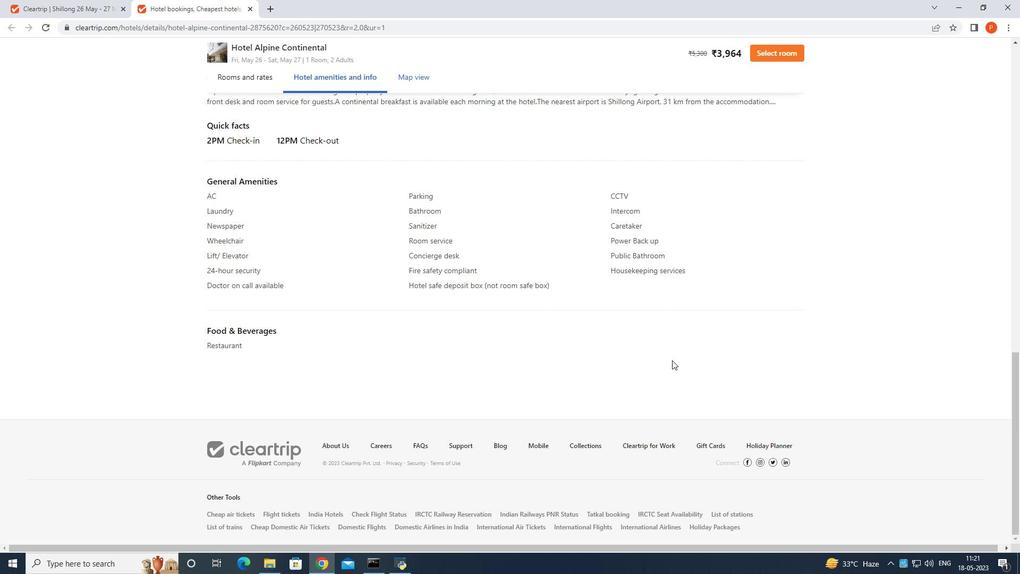 
Action: Mouse moved to (672, 350)
Screenshot: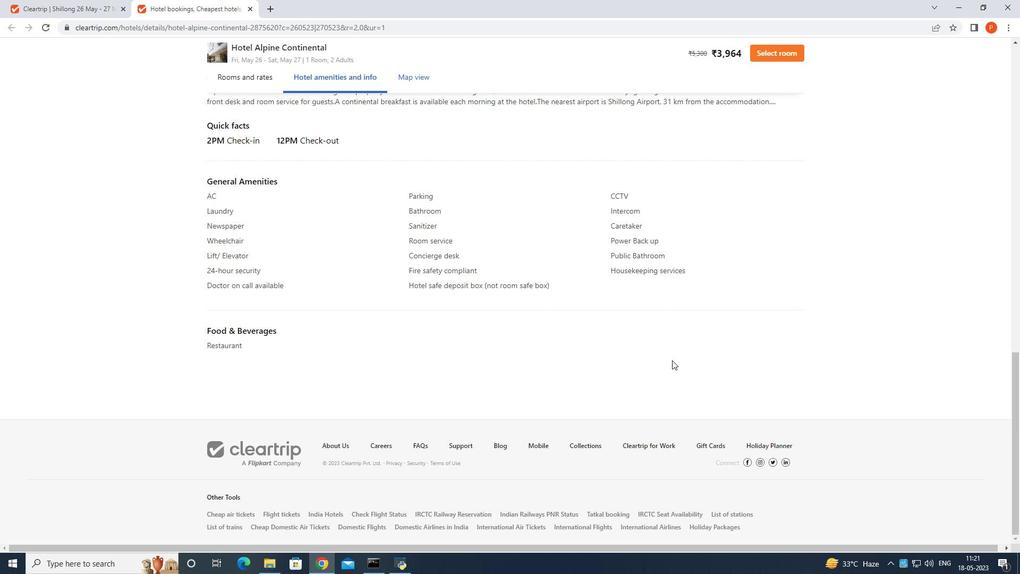 
Action: Mouse scrolled (672, 350) with delta (0, 0)
Screenshot: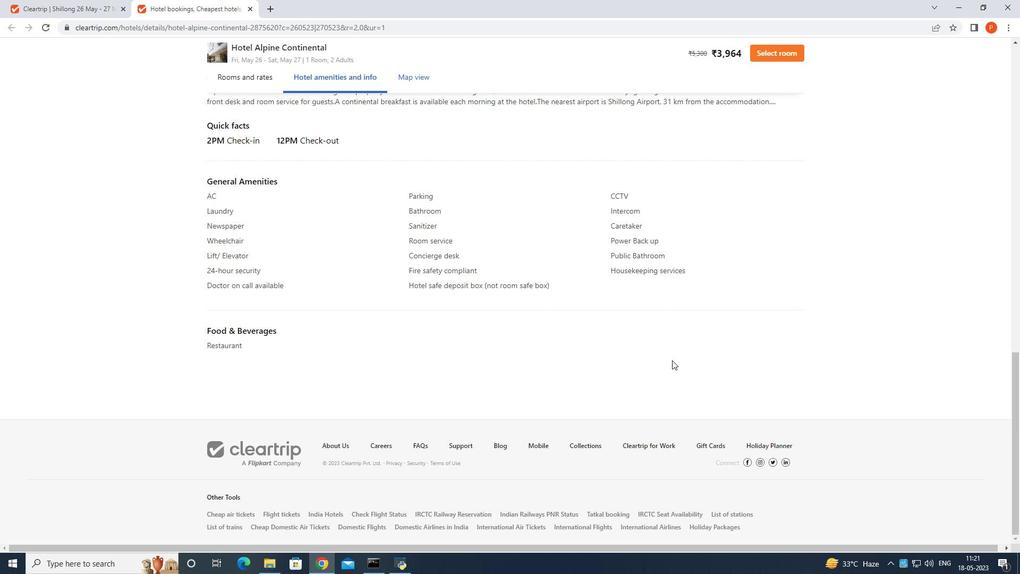 
Action: Mouse moved to (675, 347)
Screenshot: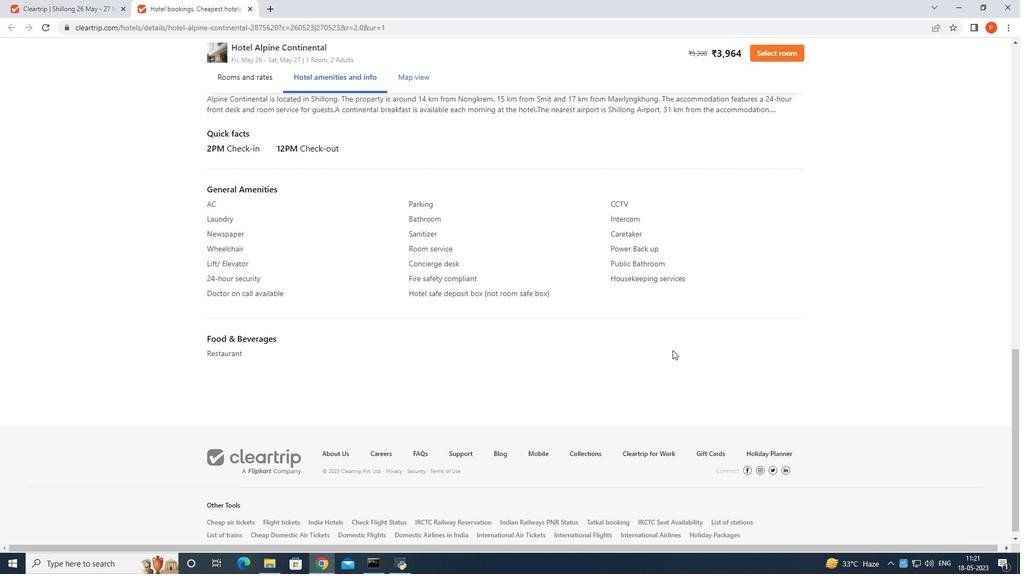 
Action: Mouse scrolled (675, 348) with delta (0, 0)
Screenshot: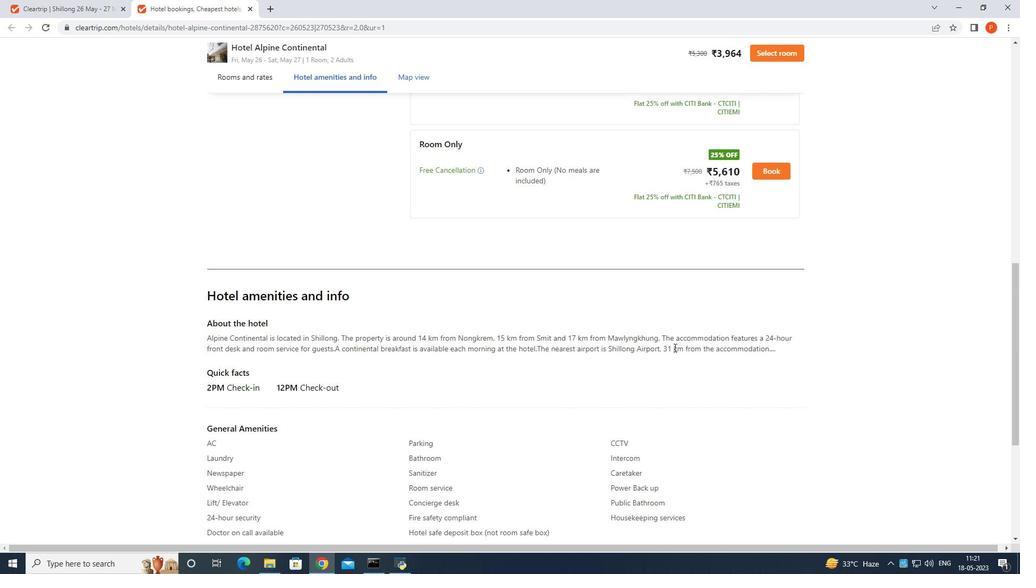 
Action: Mouse moved to (675, 347)
Screenshot: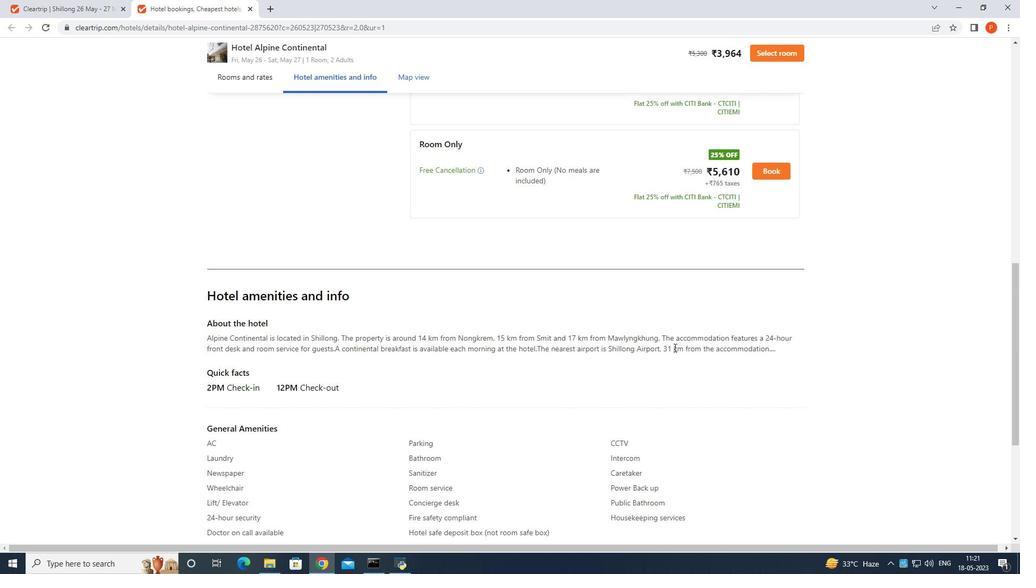 
Action: Mouse scrolled (675, 348) with delta (0, 0)
Screenshot: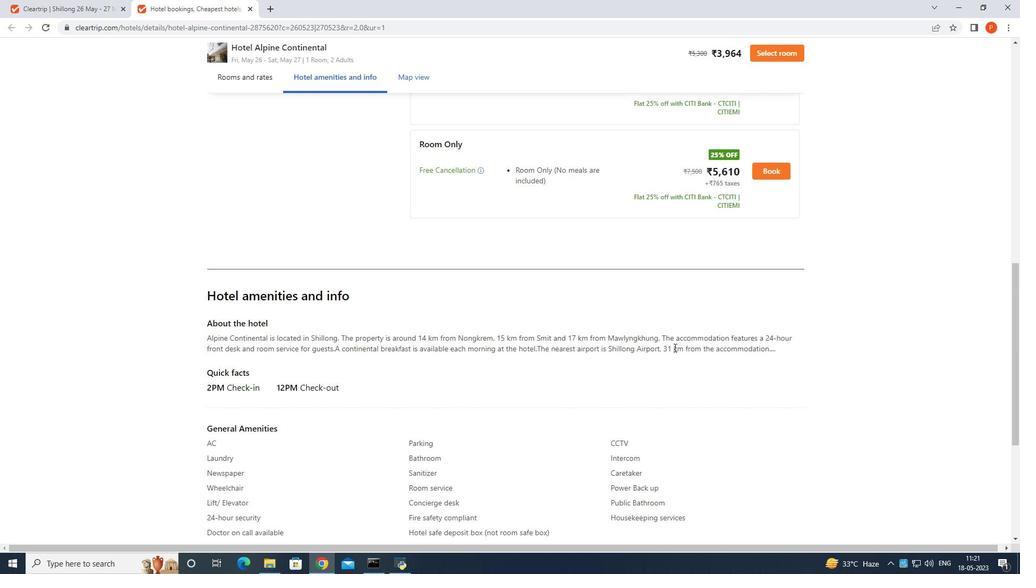 
Action: Mouse moved to (675, 347)
Screenshot: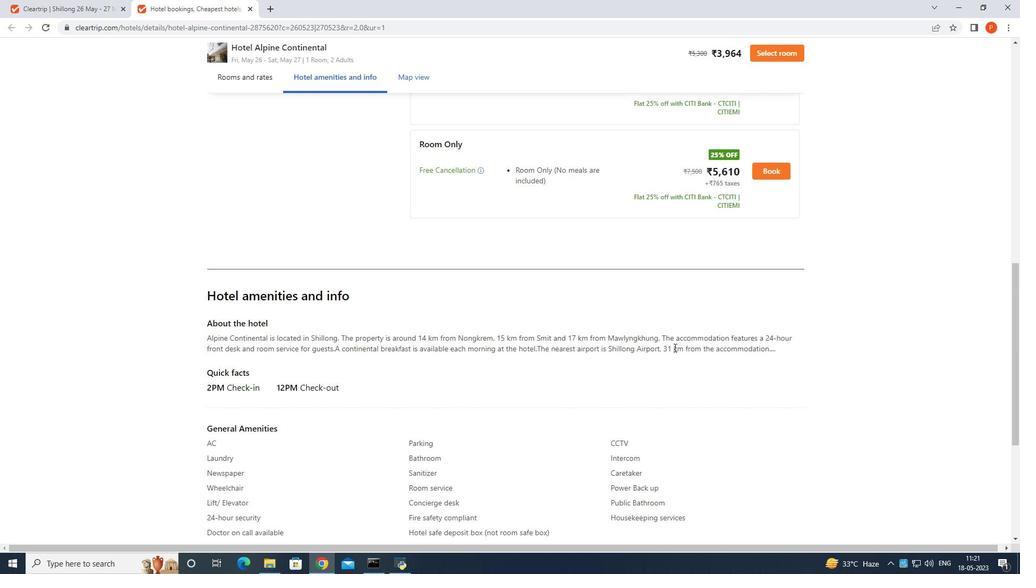 
Action: Mouse scrolled (675, 347) with delta (0, 0)
Screenshot: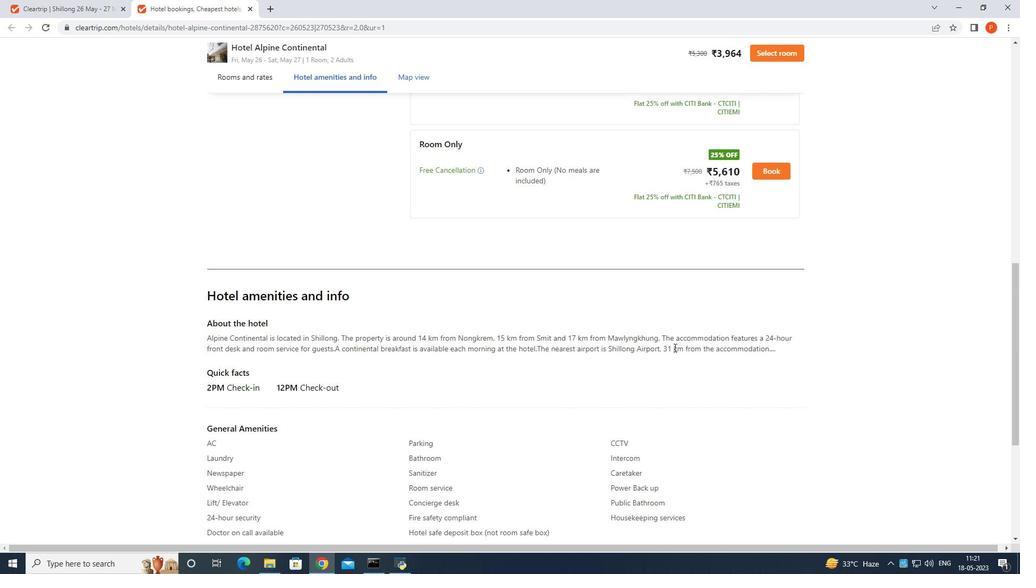 
Action: Mouse scrolled (675, 347) with delta (0, 0)
Screenshot: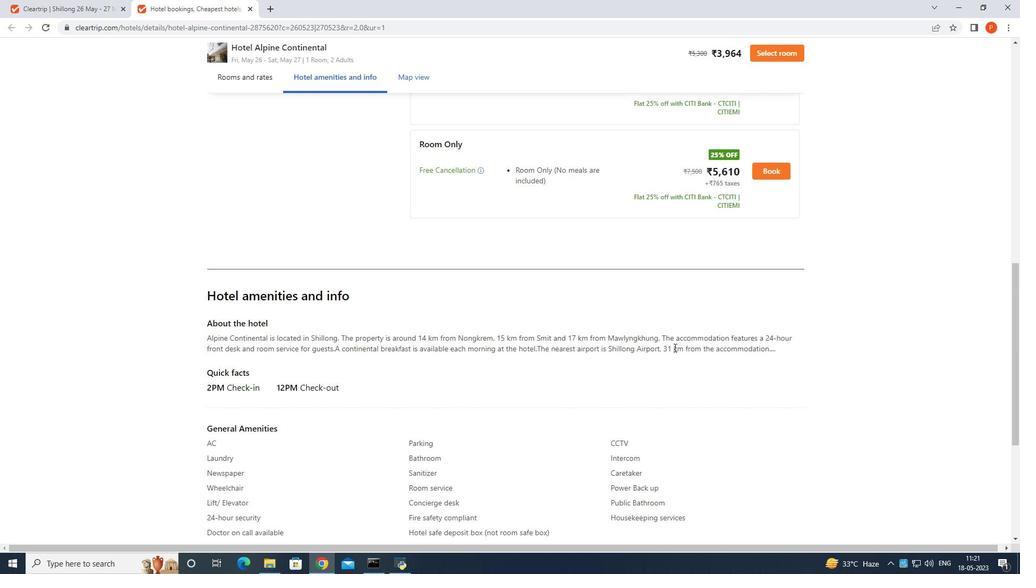 
Action: Mouse moved to (675, 347)
Screenshot: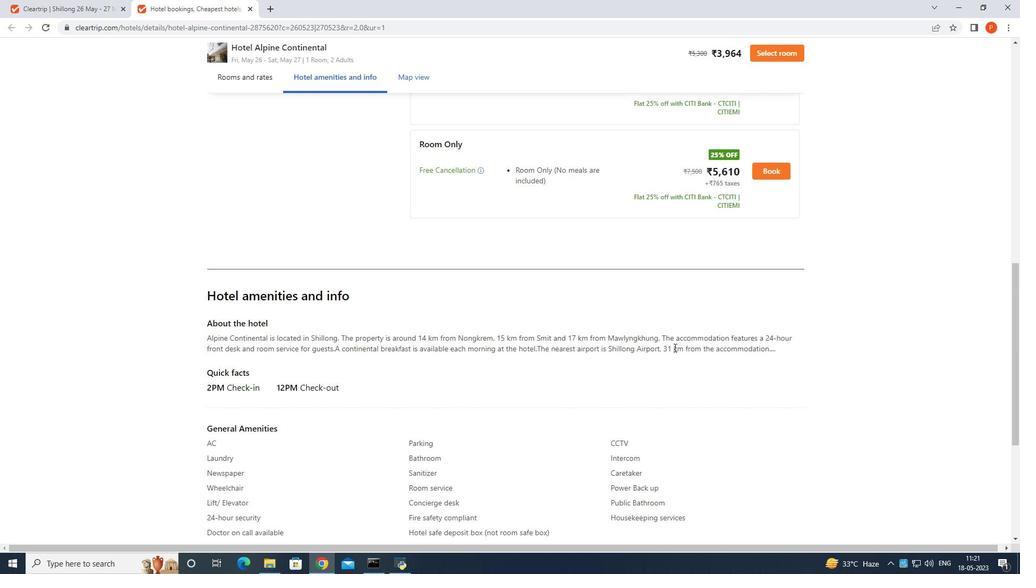 
Action: Mouse scrolled (675, 347) with delta (0, 0)
Screenshot: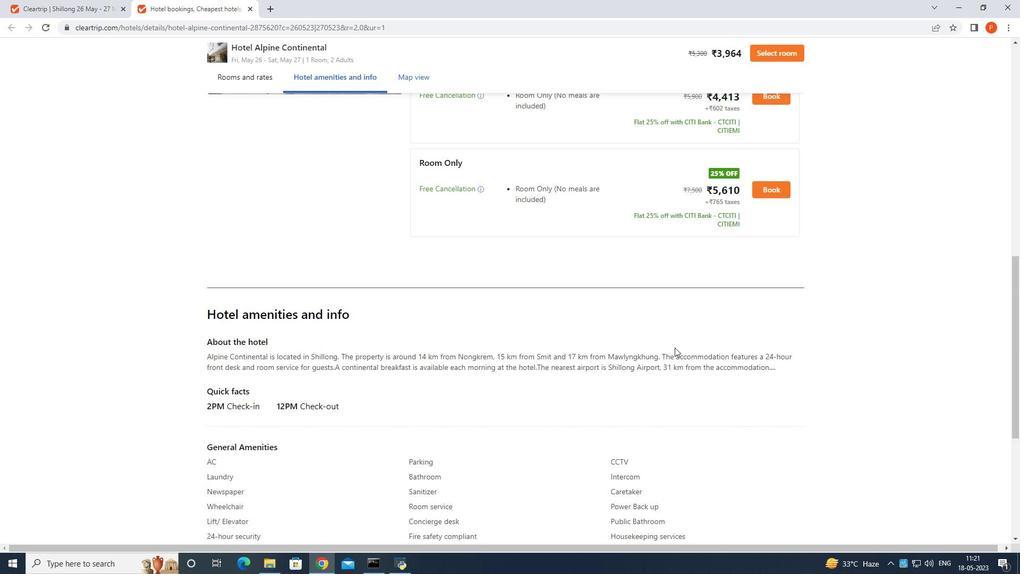 
Action: Mouse moved to (676, 346)
Screenshot: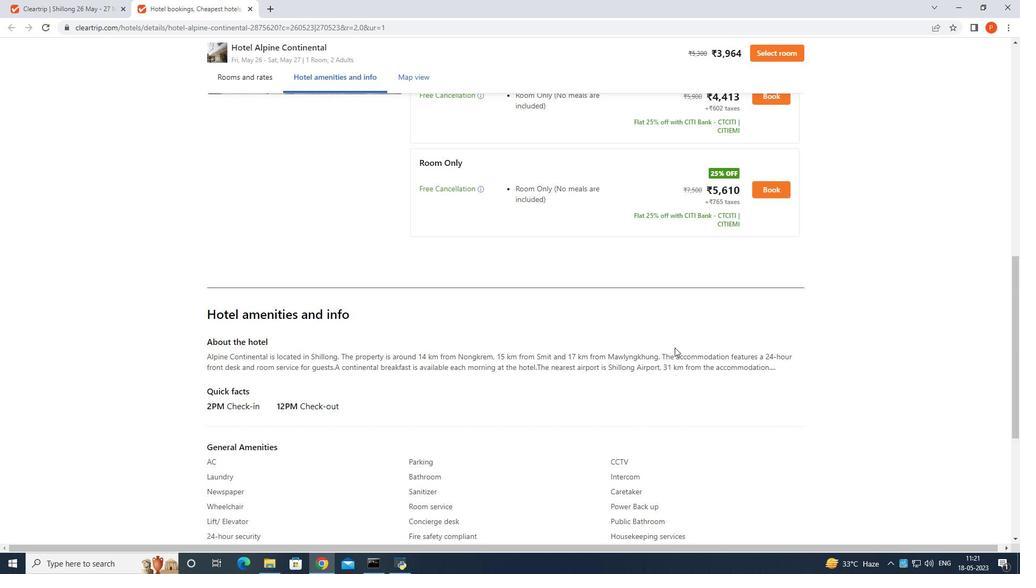 
Action: Mouse scrolled (676, 346) with delta (0, 0)
Screenshot: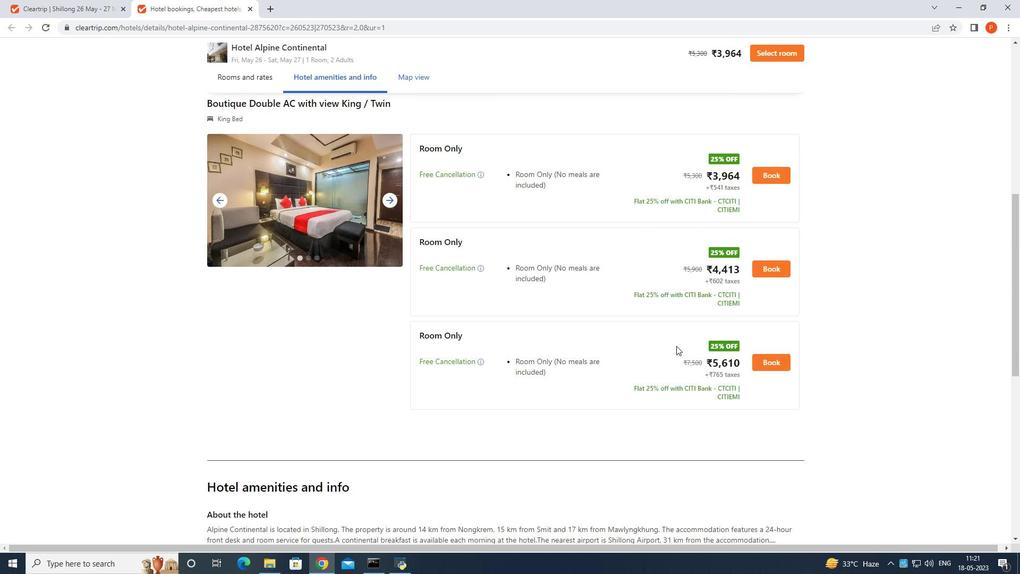 
Action: Mouse scrolled (676, 346) with delta (0, 0)
Screenshot: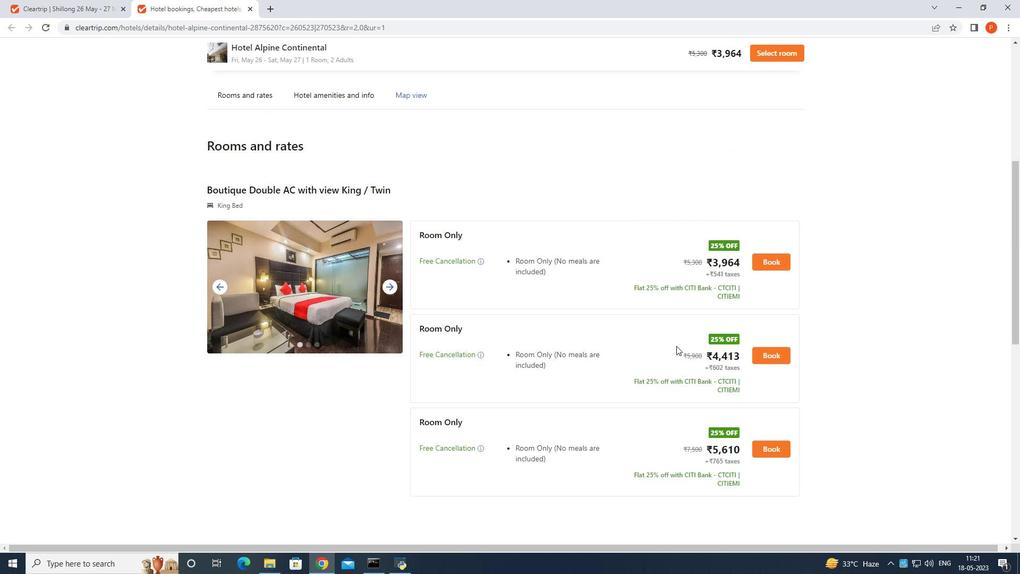 
Action: Mouse scrolled (676, 346) with delta (0, 0)
Screenshot: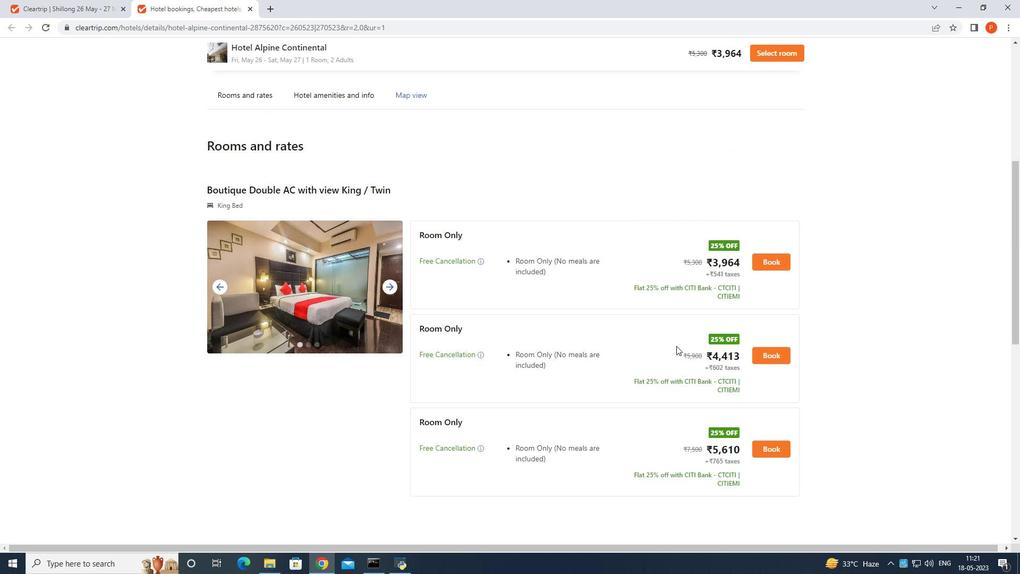 
Action: Mouse scrolled (676, 346) with delta (0, 0)
Screenshot: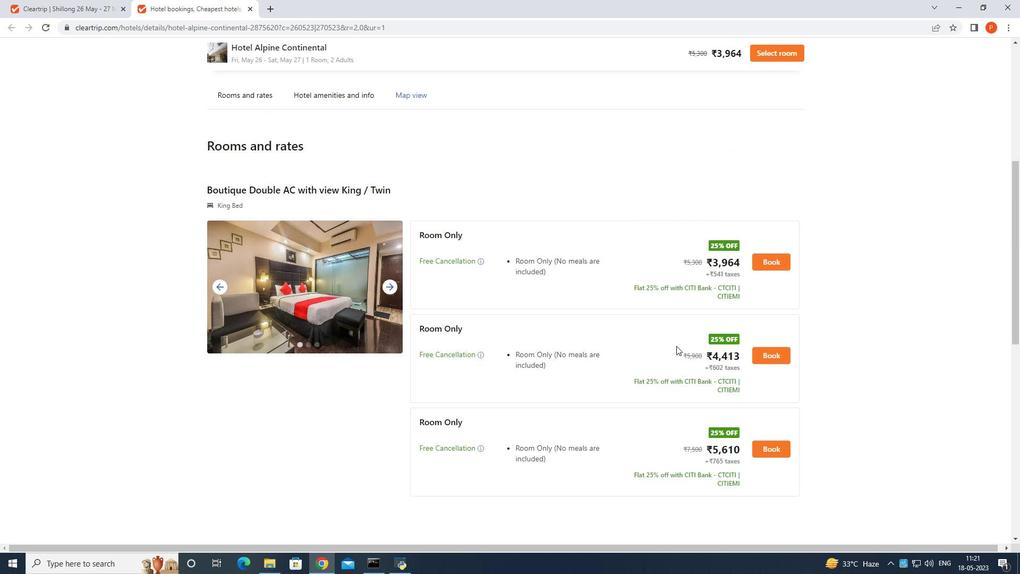 
Action: Mouse scrolled (676, 346) with delta (0, 0)
Screenshot: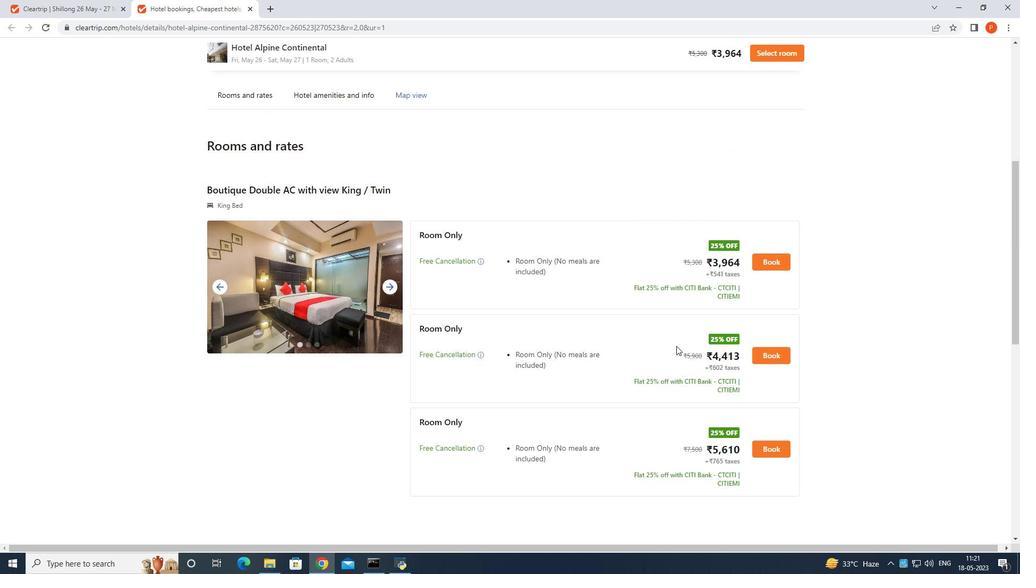 
Action: Mouse scrolled (676, 345) with delta (0, 0)
Screenshot: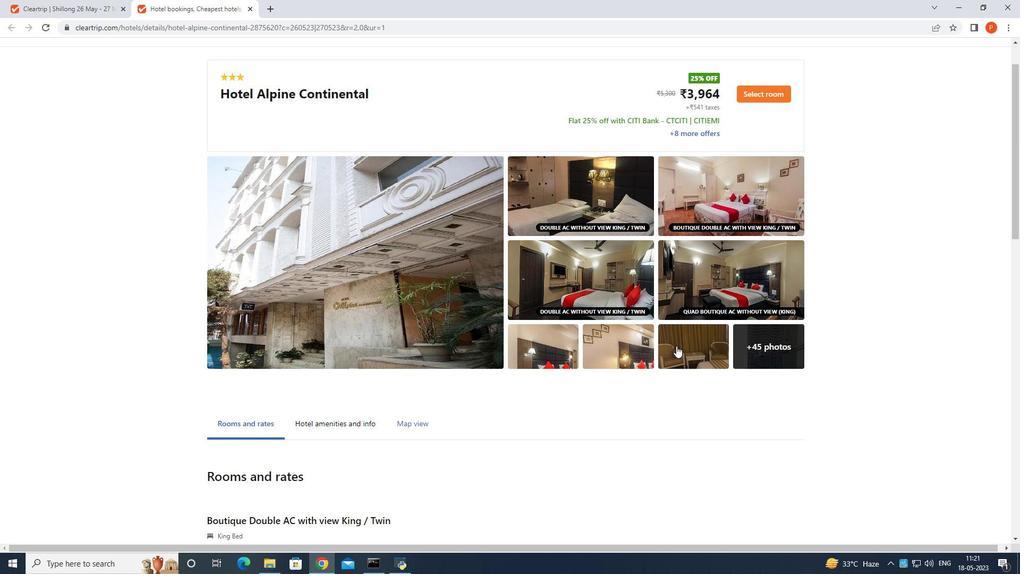 
Action: Mouse scrolled (676, 345) with delta (0, 0)
Screenshot: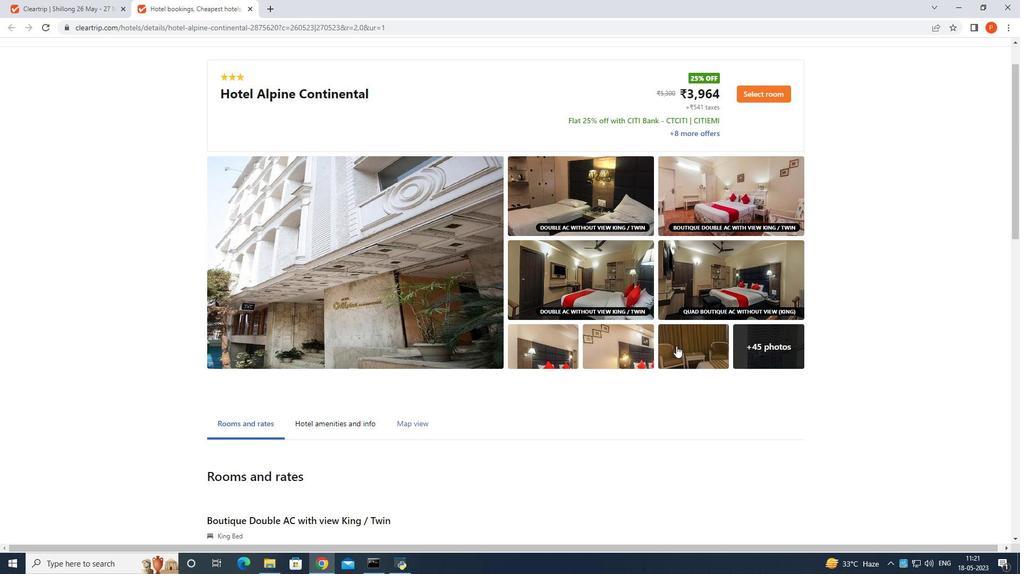
Action: Mouse moved to (677, 346)
Screenshot: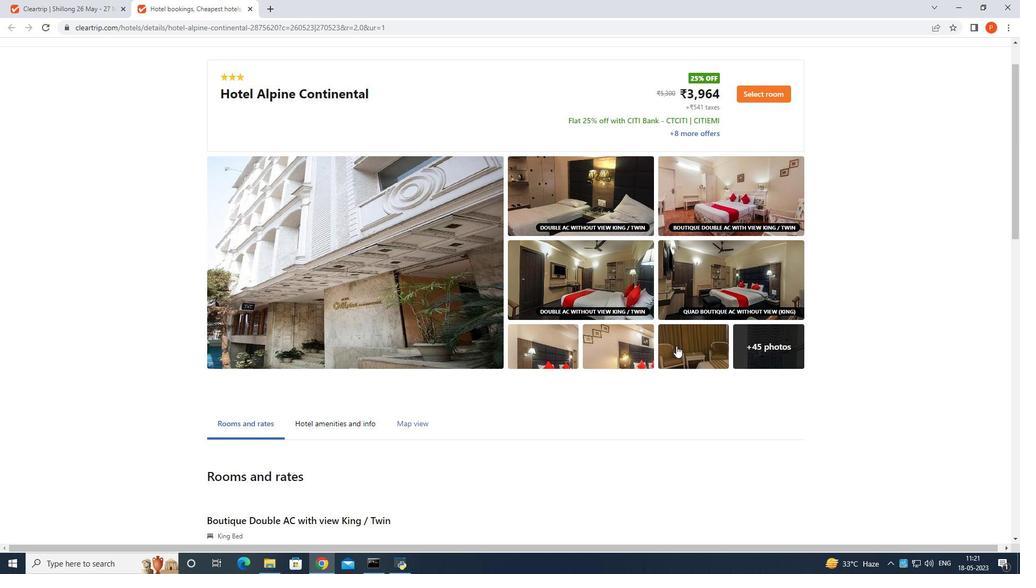 
Action: Mouse scrolled (677, 345) with delta (0, 0)
Screenshot: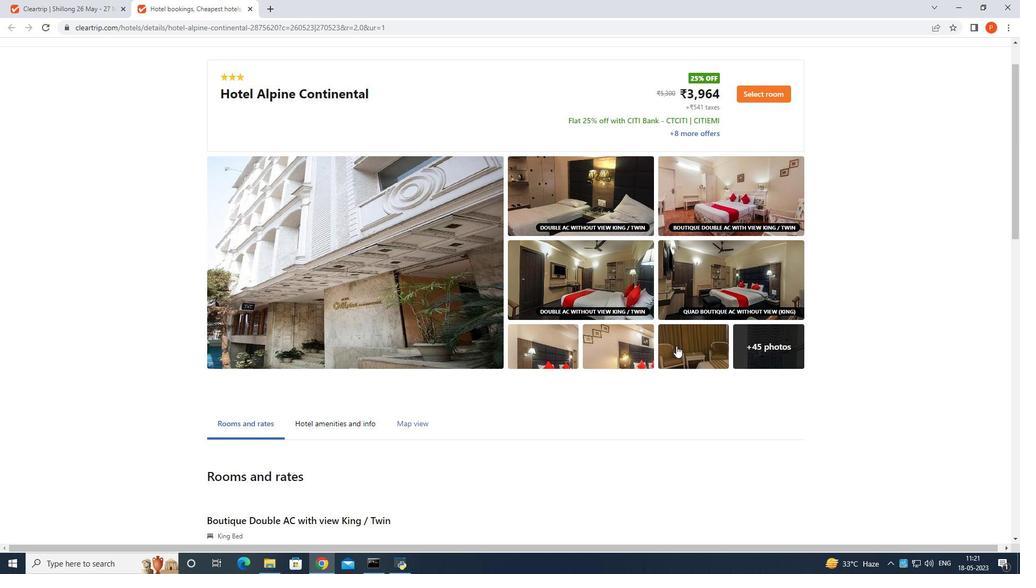 
Action: Mouse scrolled (677, 345) with delta (0, 0)
Screenshot: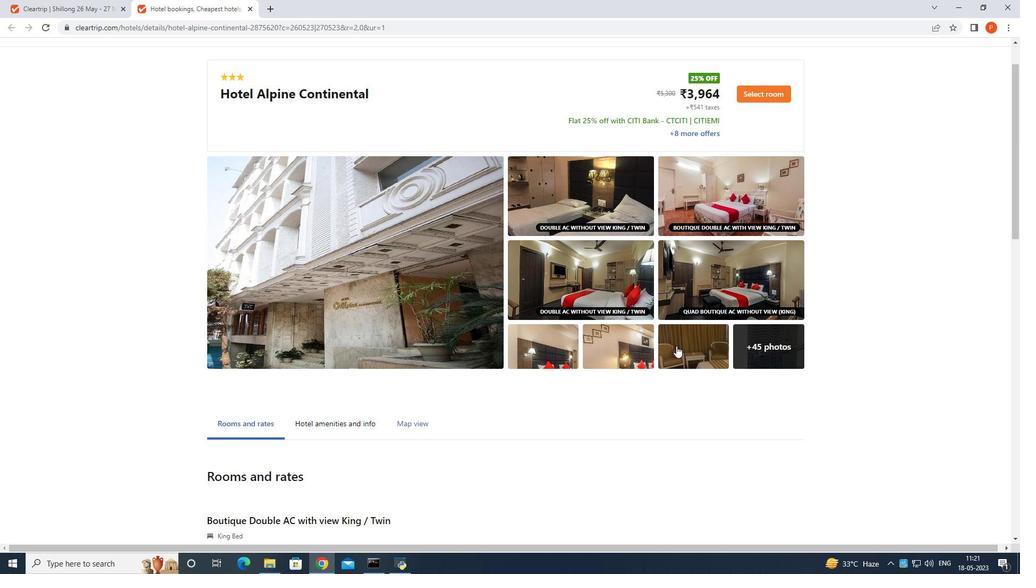
Action: Mouse scrolled (677, 346) with delta (0, 0)
Screenshot: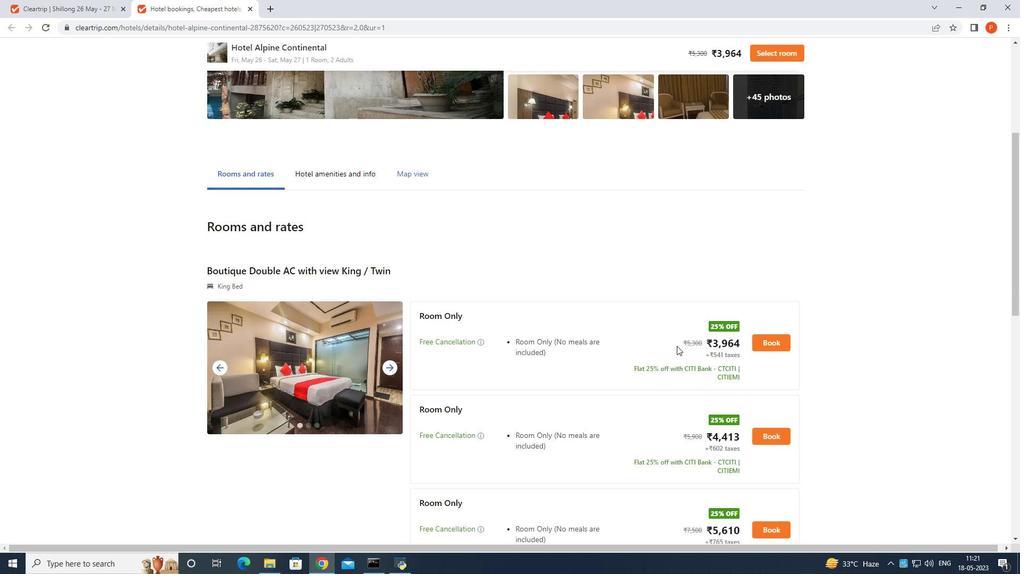 
Action: Mouse scrolled (677, 346) with delta (0, 0)
Screenshot: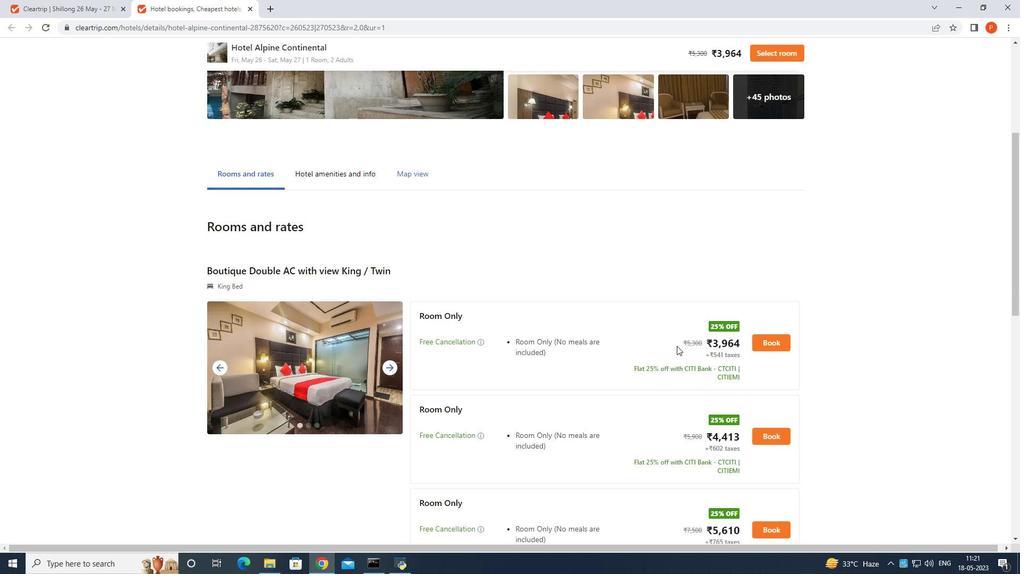 
Action: Mouse scrolled (677, 346) with delta (0, 0)
Screenshot: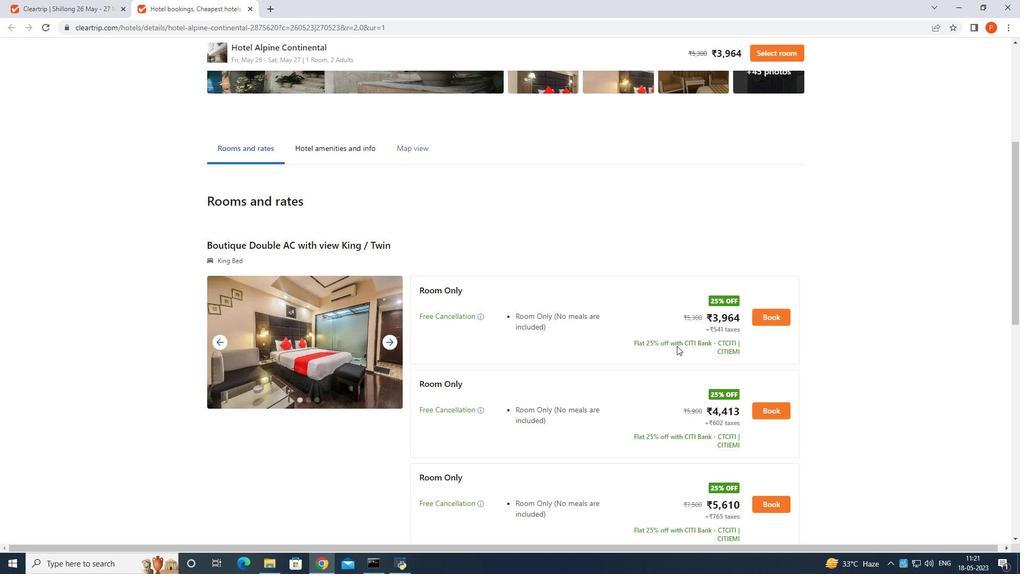 
Action: Mouse scrolled (677, 346) with delta (0, 0)
Screenshot: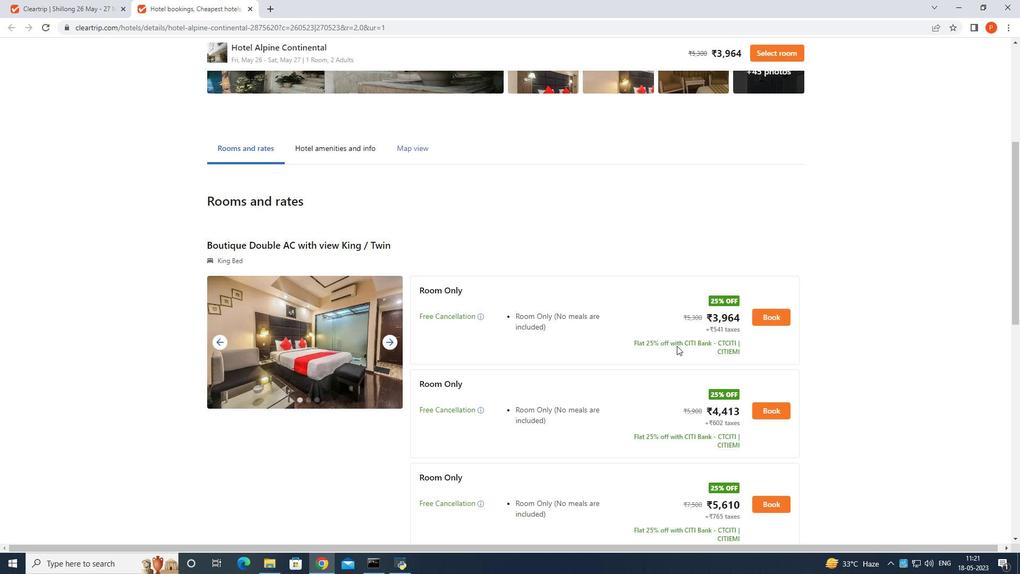 
Action: Mouse moved to (677, 346)
Screenshot: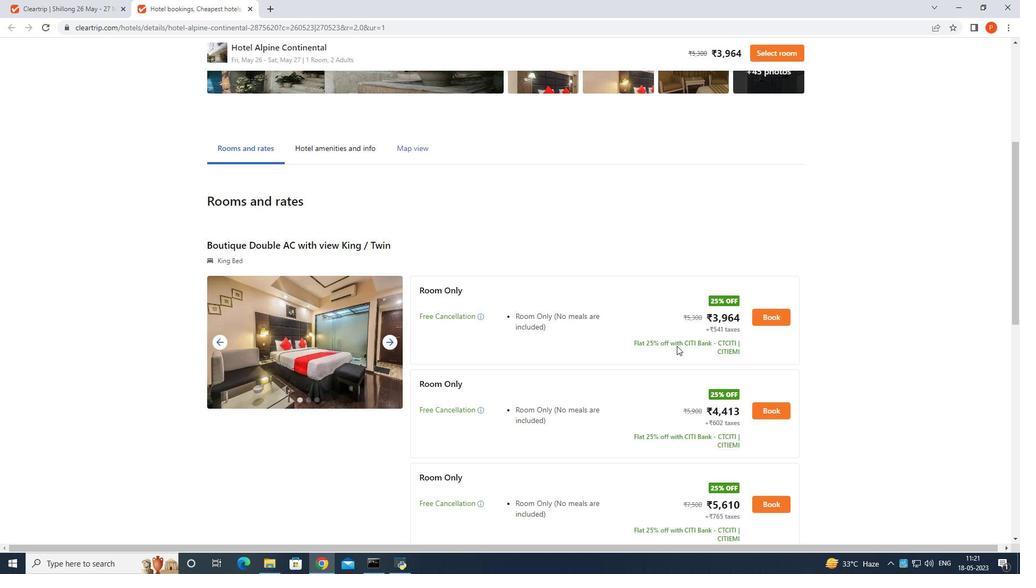 
Action: Mouse scrolled (677, 346) with delta (0, 0)
Screenshot: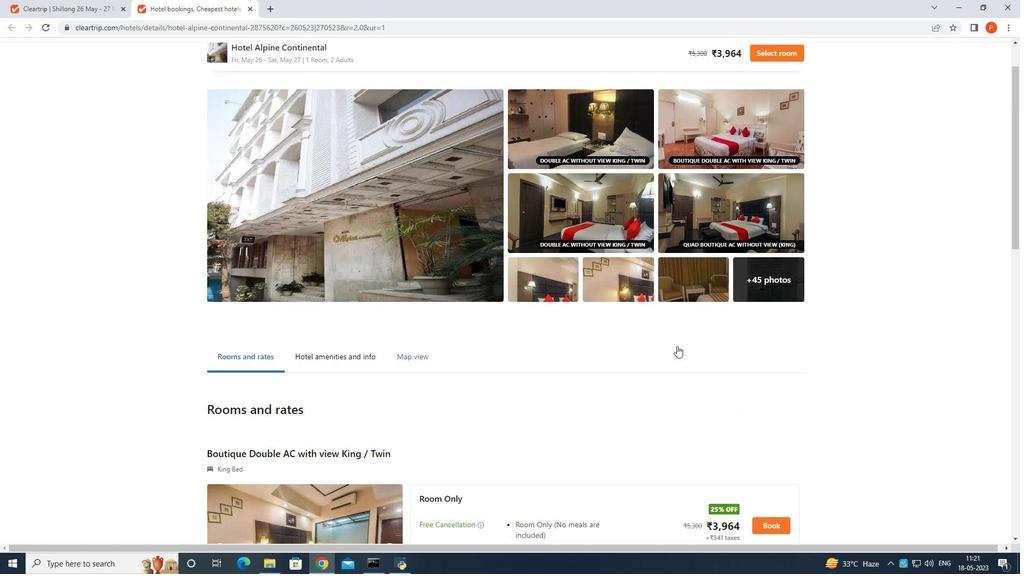 
Action: Mouse scrolled (677, 346) with delta (0, 0)
Screenshot: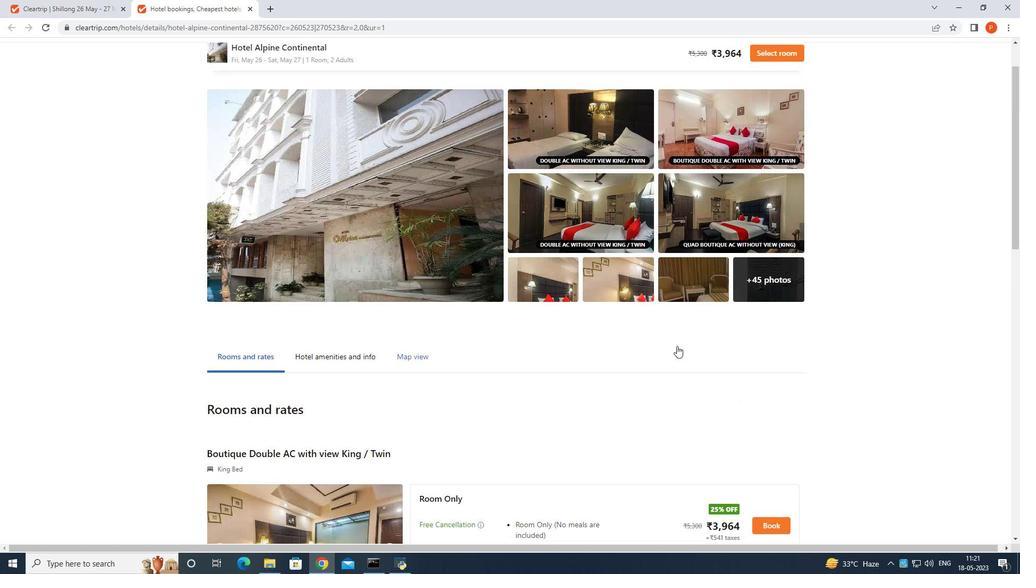 
Action: Mouse scrolled (677, 346) with delta (0, 0)
Screenshot: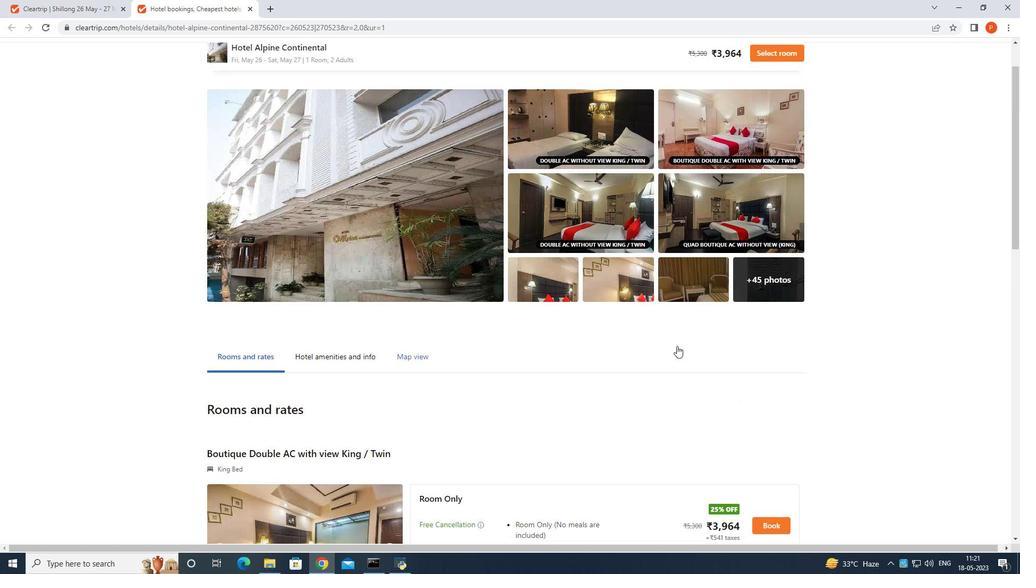 
Action: Mouse scrolled (677, 346) with delta (0, 0)
Screenshot: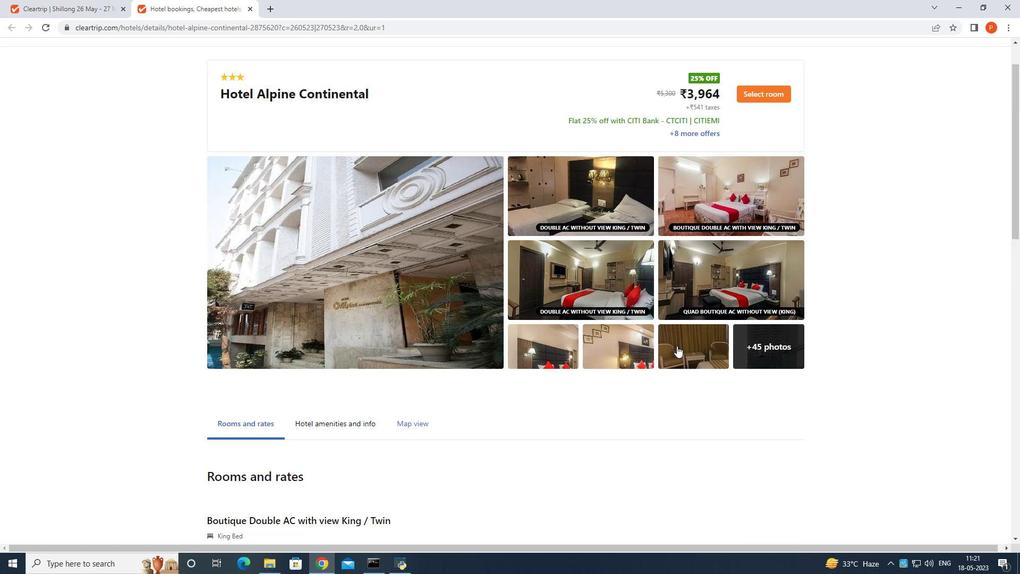 
Action: Mouse moved to (770, 141)
Screenshot: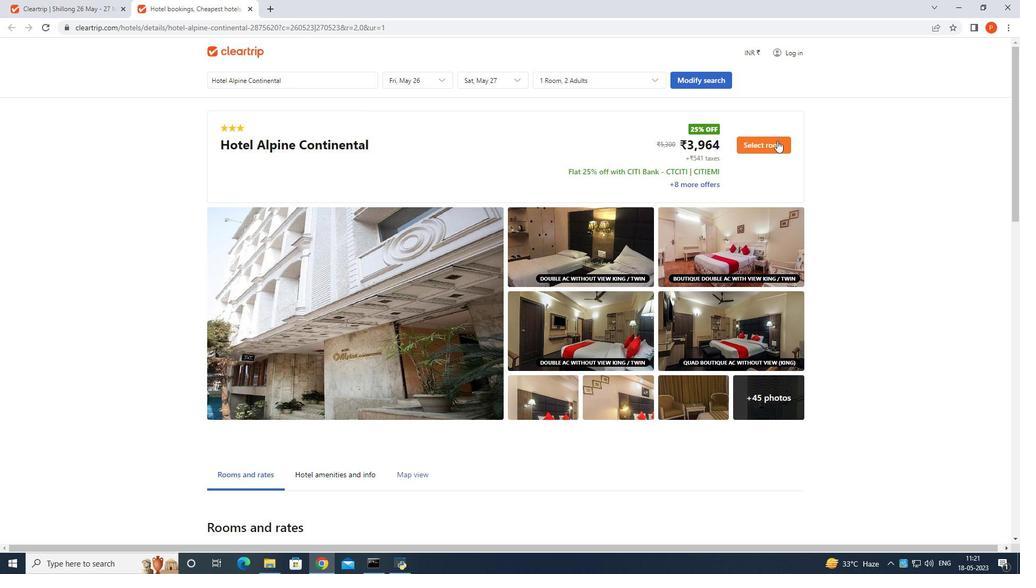 
Action: Mouse pressed left at (770, 141)
Screenshot: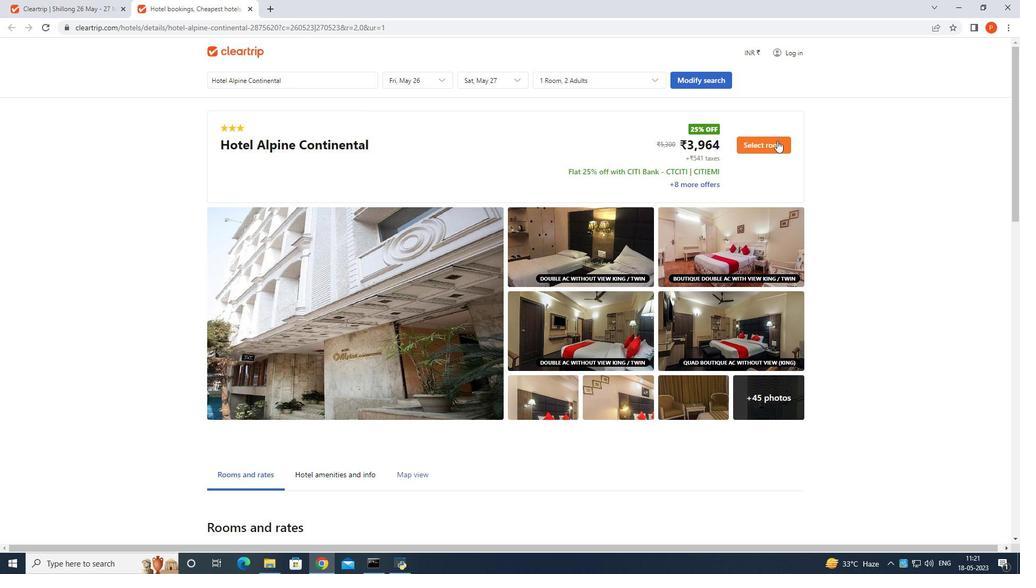 
Action: Mouse moved to (381, 213)
Screenshot: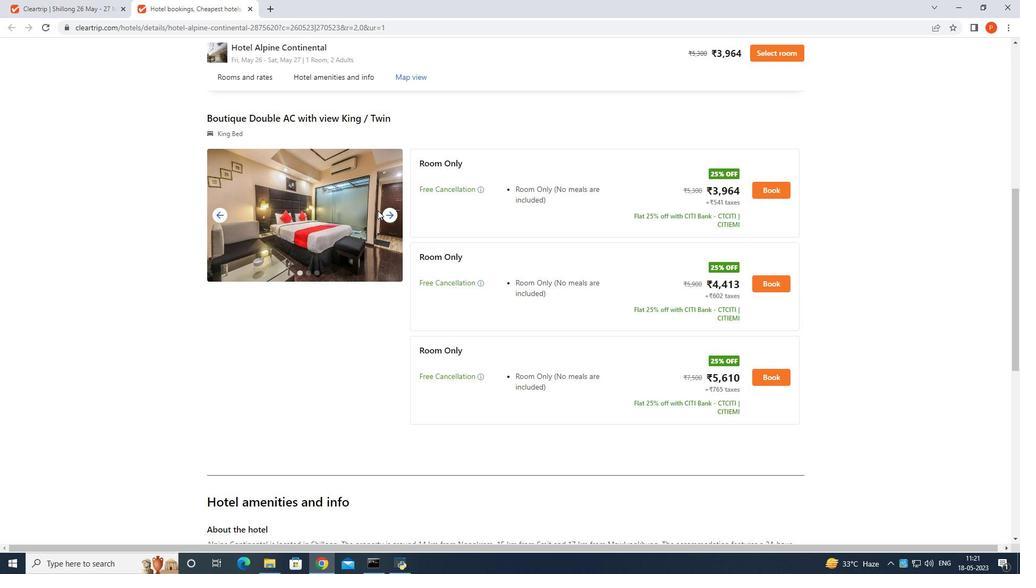 
Action: Mouse pressed left at (381, 213)
Screenshot: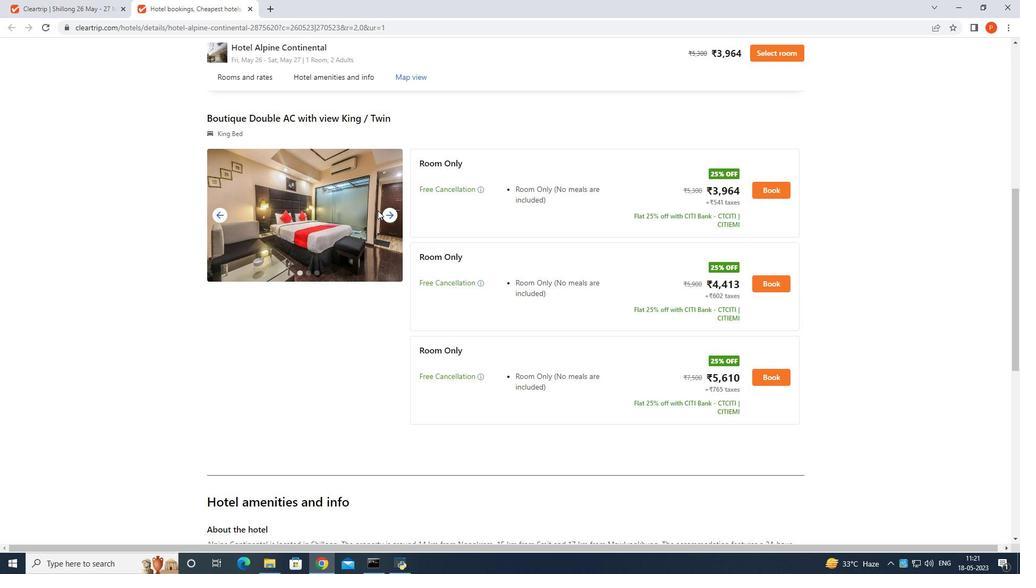 
Action: Mouse moved to (390, 217)
Screenshot: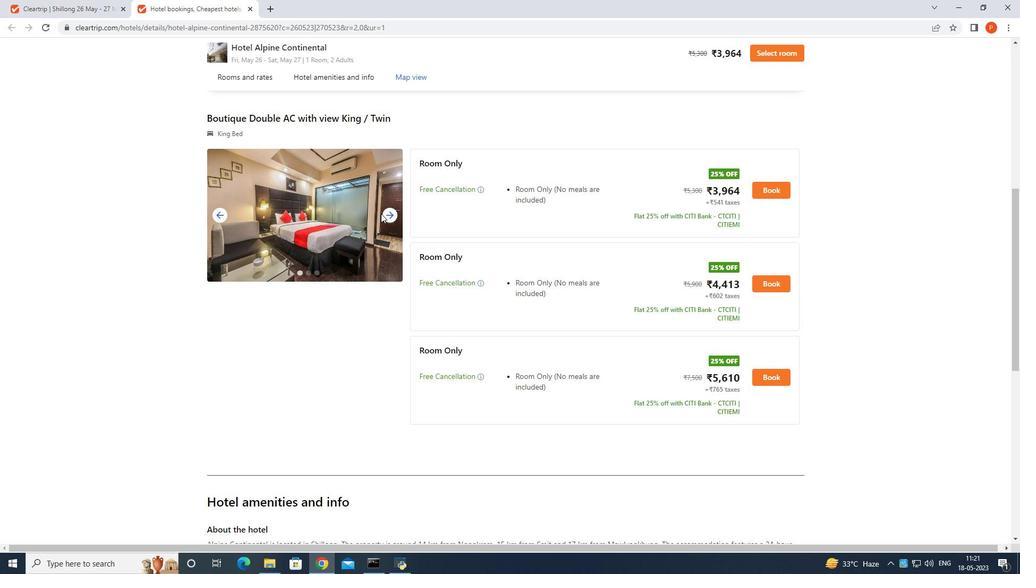 
Action: Mouse pressed left at (390, 217)
Screenshot: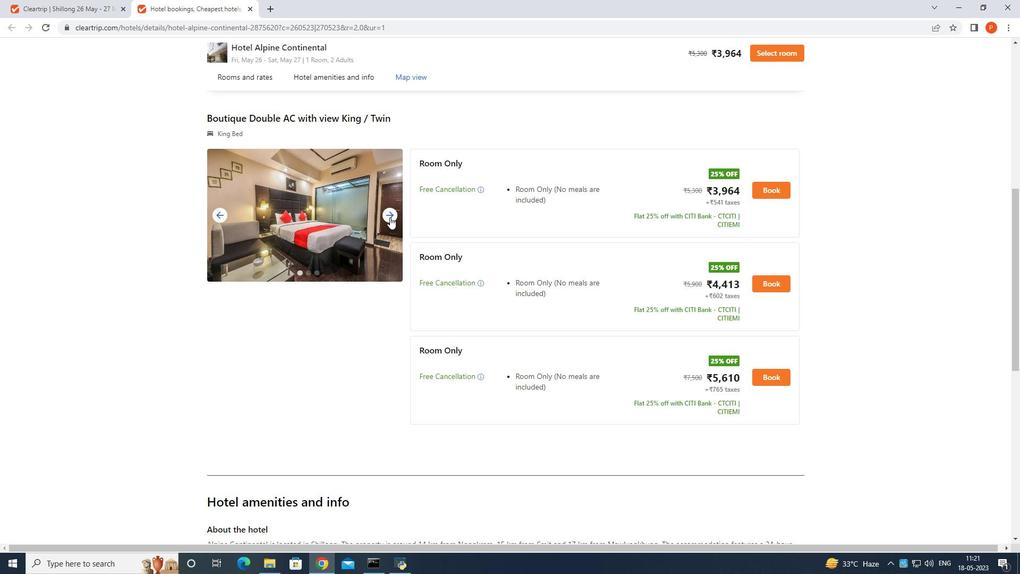 
Action: Mouse pressed left at (390, 217)
Screenshot: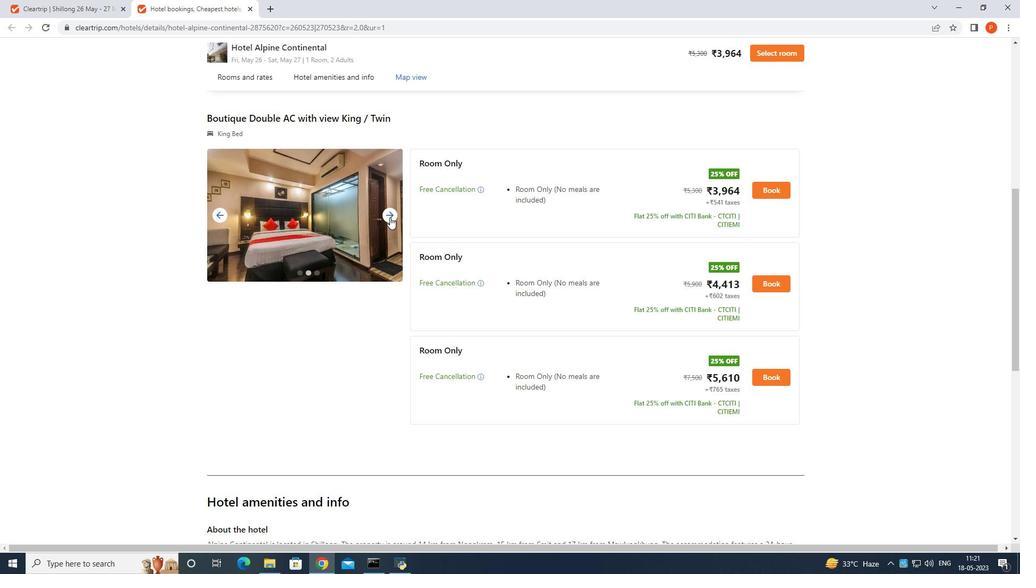 
Action: Mouse pressed left at (390, 217)
Screenshot: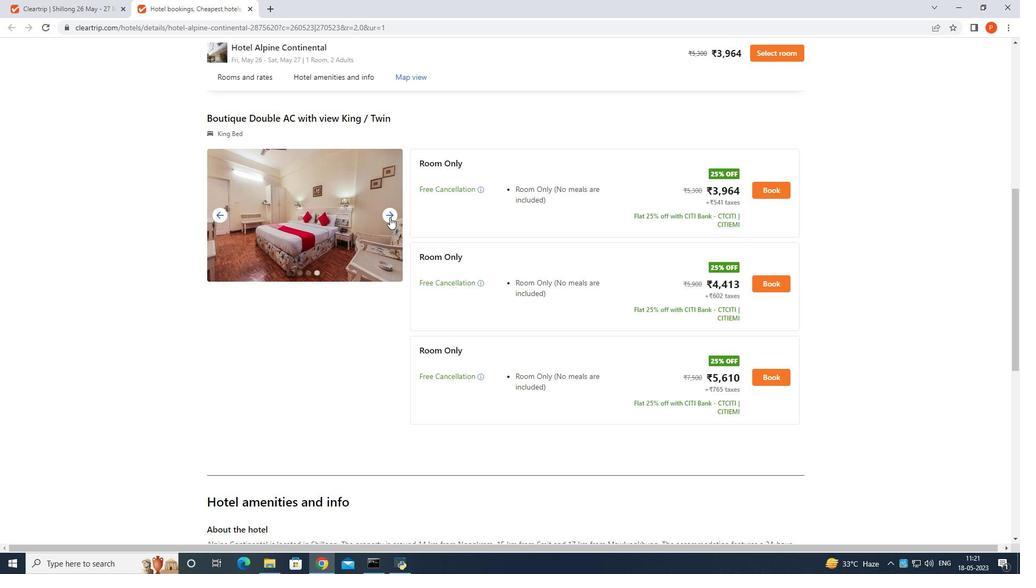 
Action: Mouse pressed left at (390, 217)
Screenshot: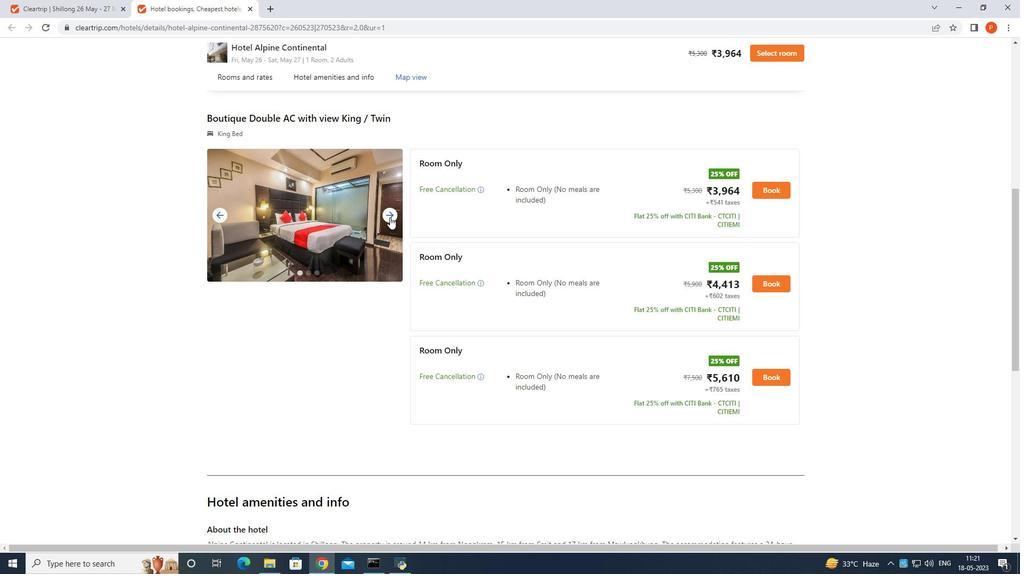 
Action: Mouse pressed left at (390, 217)
Screenshot: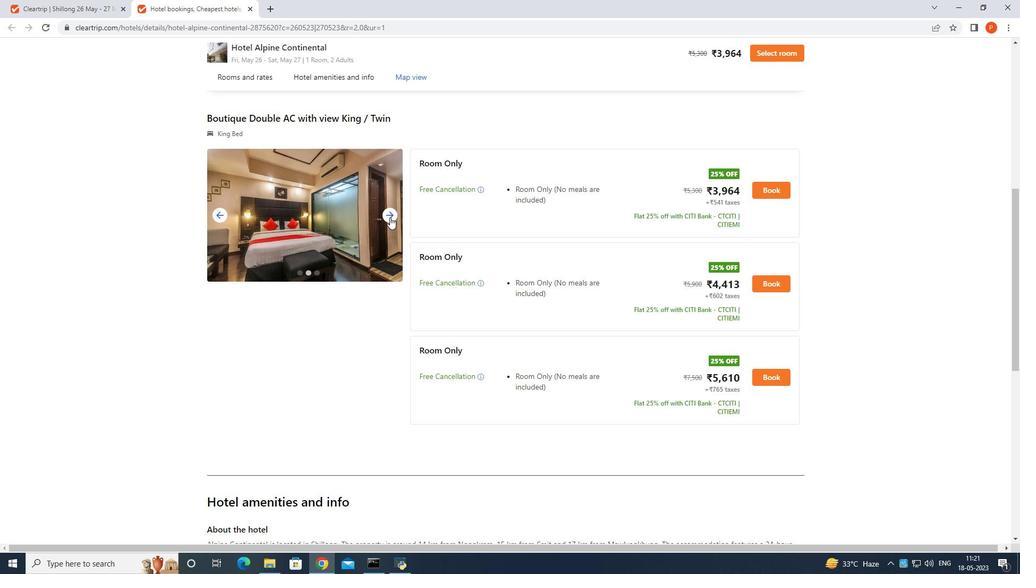 
Action: Mouse pressed left at (390, 217)
Screenshot: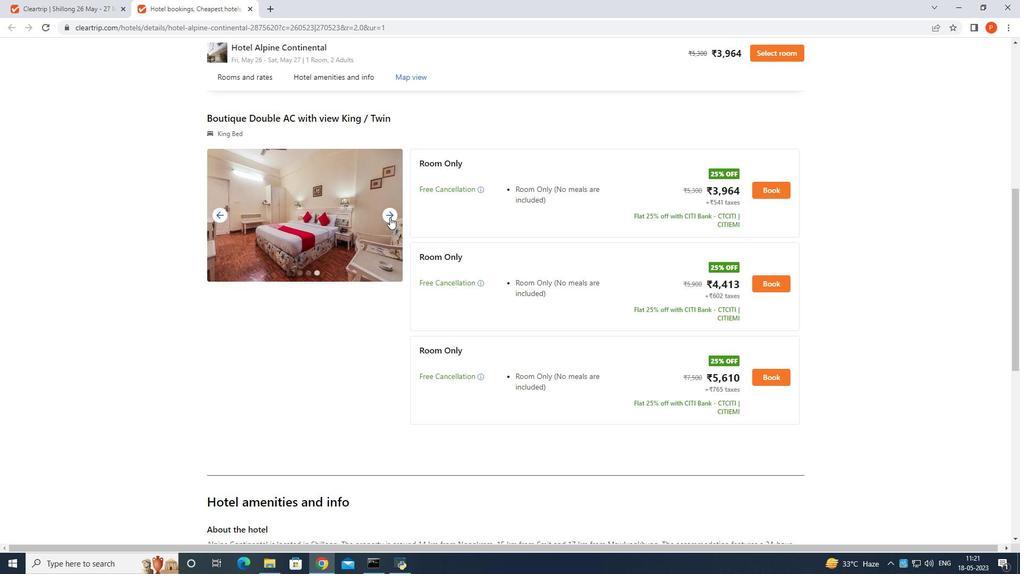 
Action: Mouse moved to (250, 7)
Screenshot: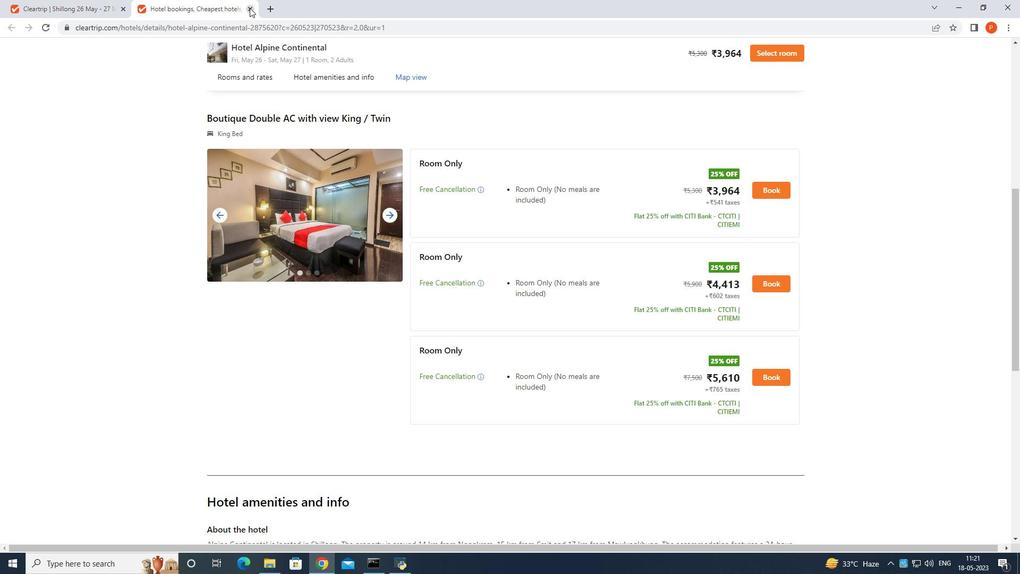 
Action: Mouse pressed left at (250, 7)
Screenshot: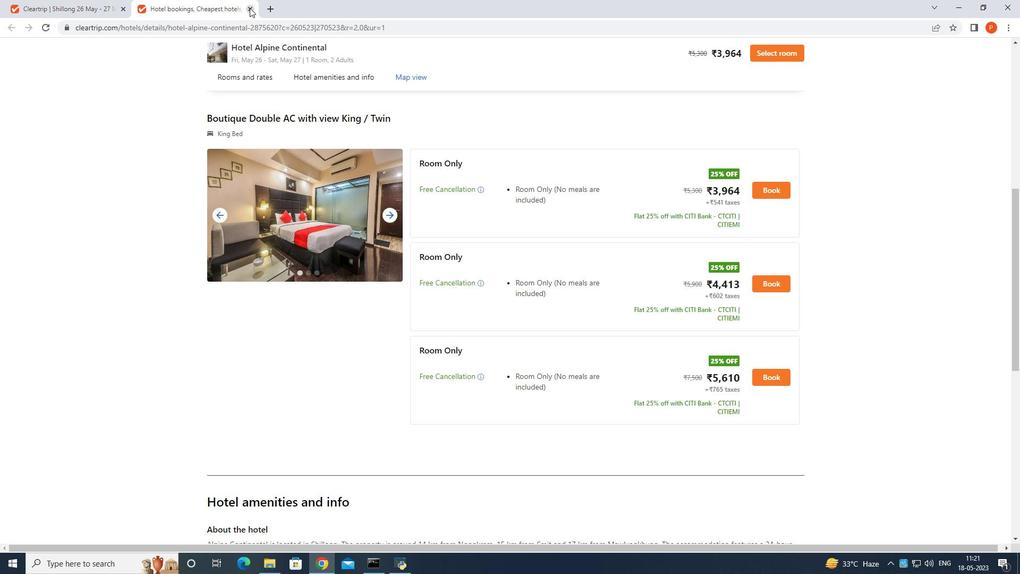 
Action: Mouse moved to (375, 205)
Screenshot: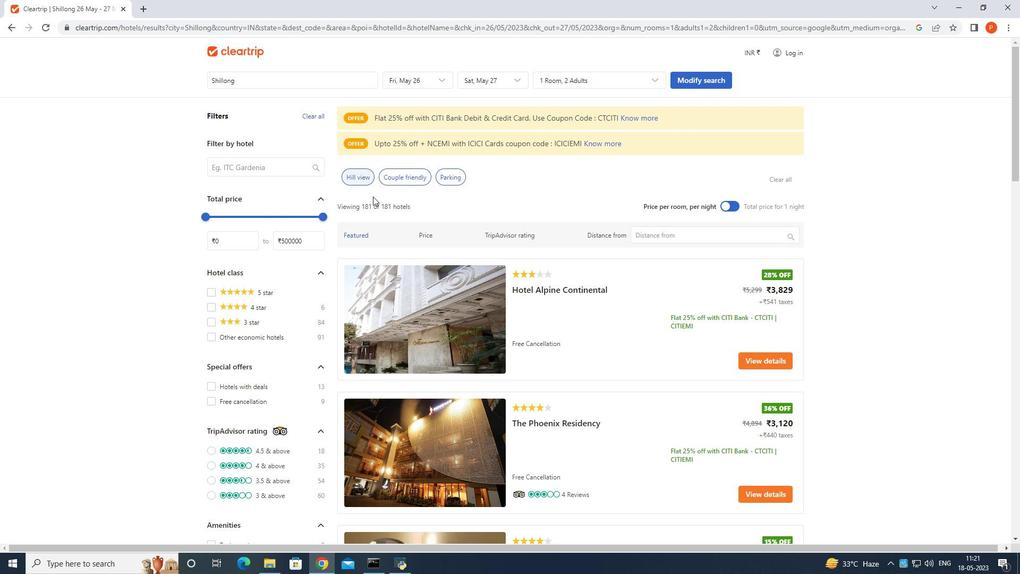 
Action: Mouse scrolled (375, 204) with delta (0, 0)
Screenshot: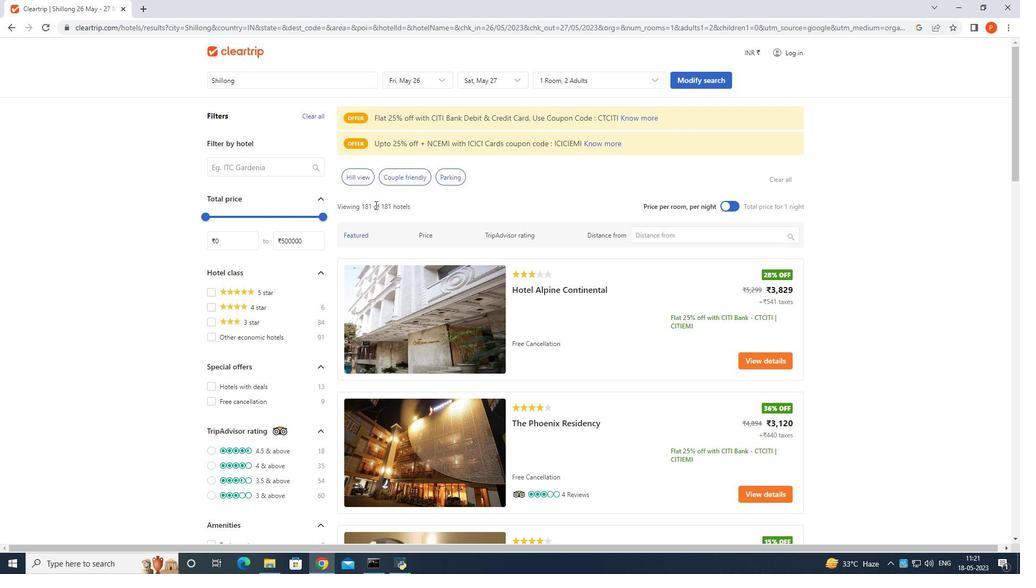 
Action: Mouse scrolled (375, 205) with delta (0, 0)
Screenshot: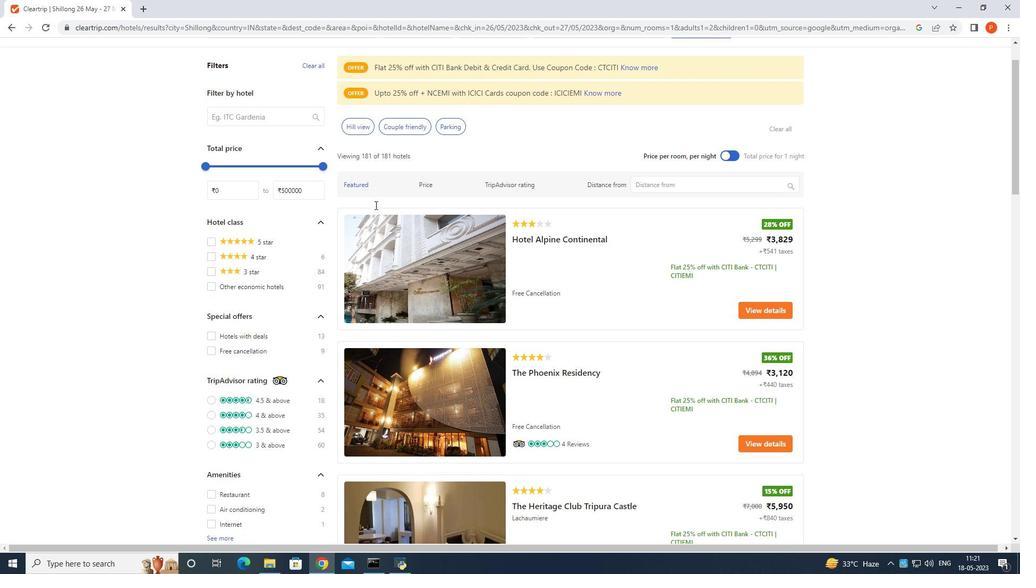 
Action: Mouse scrolled (375, 205) with delta (0, 0)
Screenshot: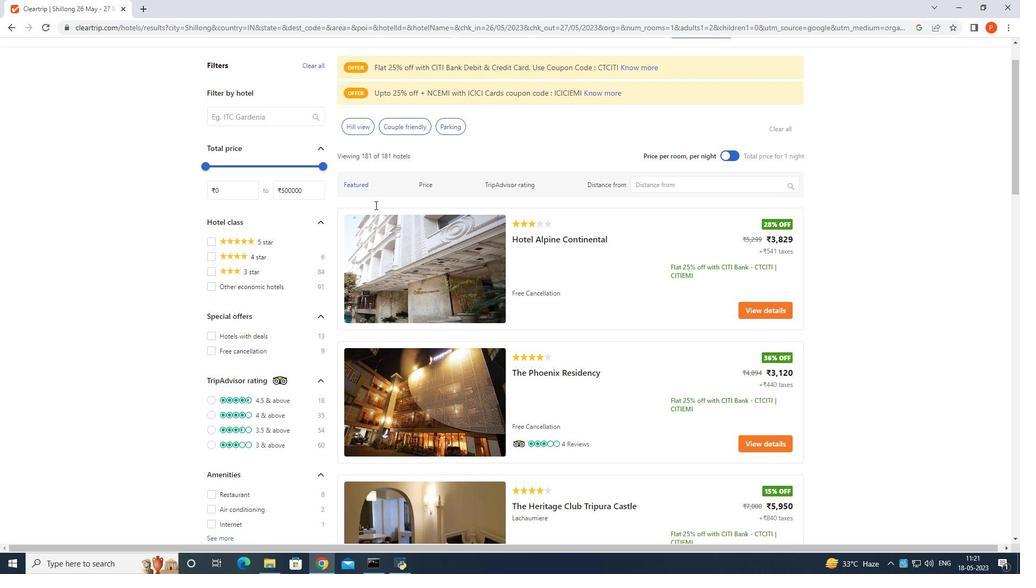 
Action: Mouse scrolled (375, 205) with delta (0, 0)
Screenshot: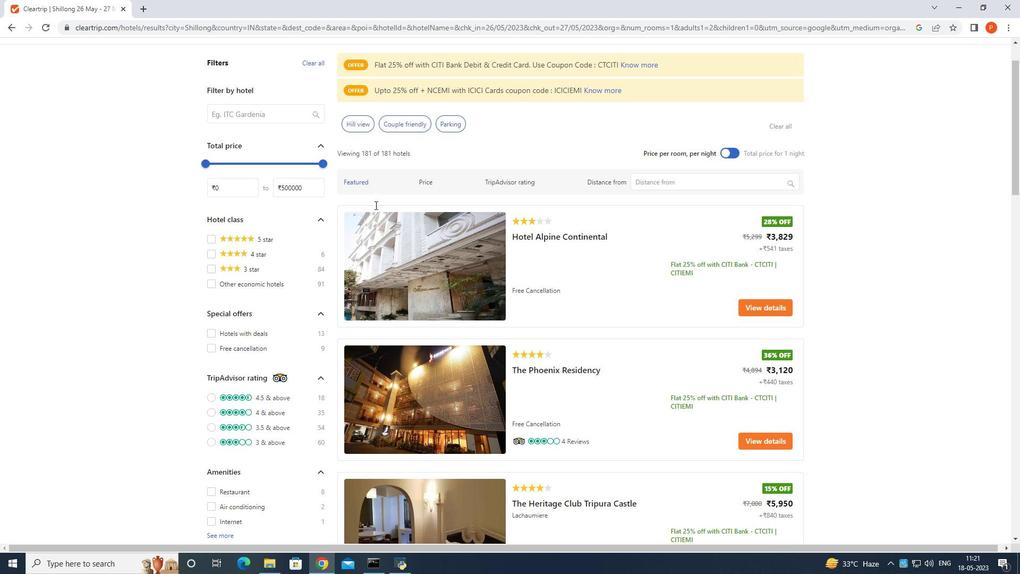 
Action: Mouse scrolled (375, 205) with delta (0, 0)
Screenshot: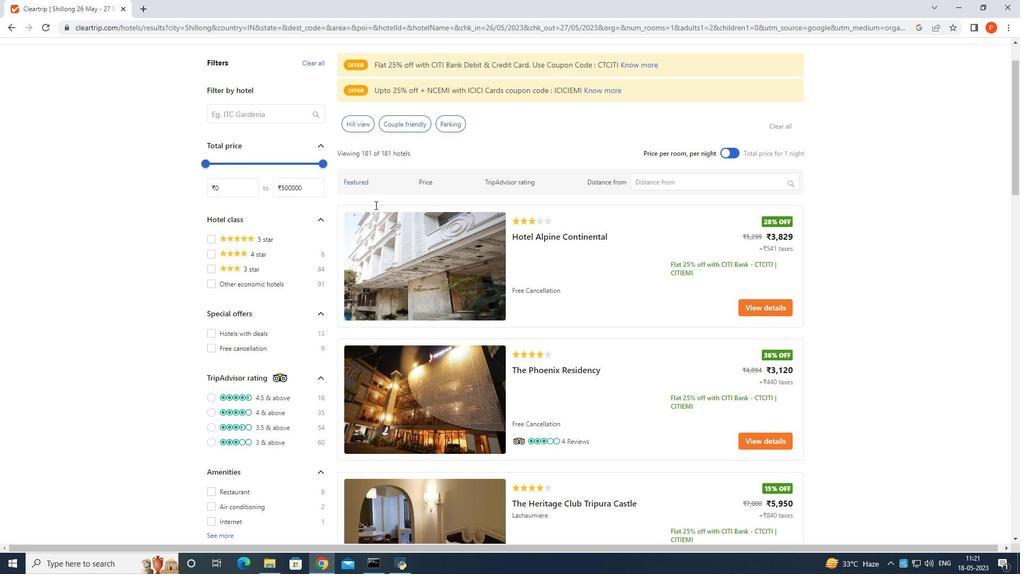 
Action: Mouse scrolled (375, 205) with delta (0, 0)
Screenshot: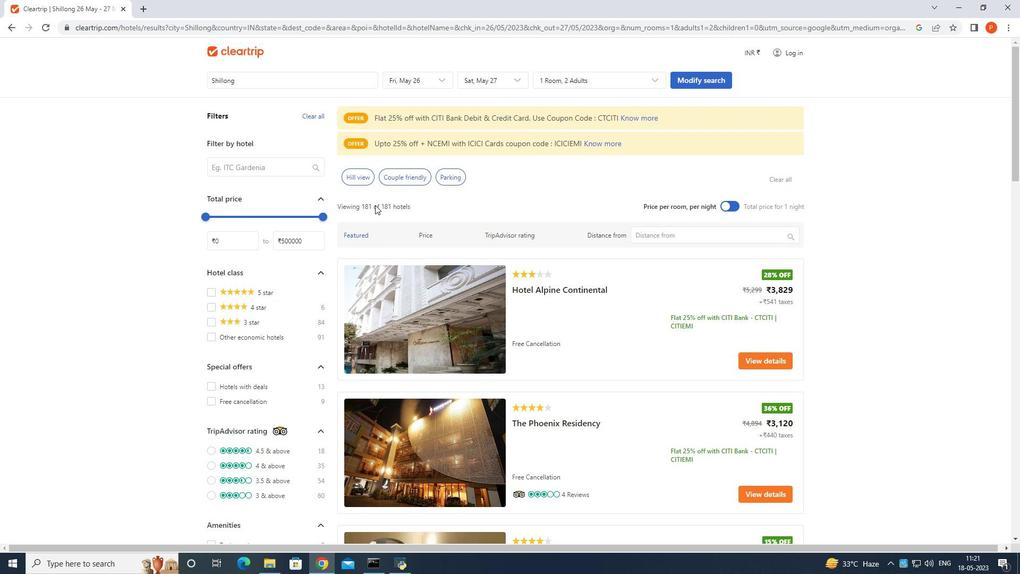 
Action: Mouse scrolled (375, 205) with delta (0, 0)
Screenshot: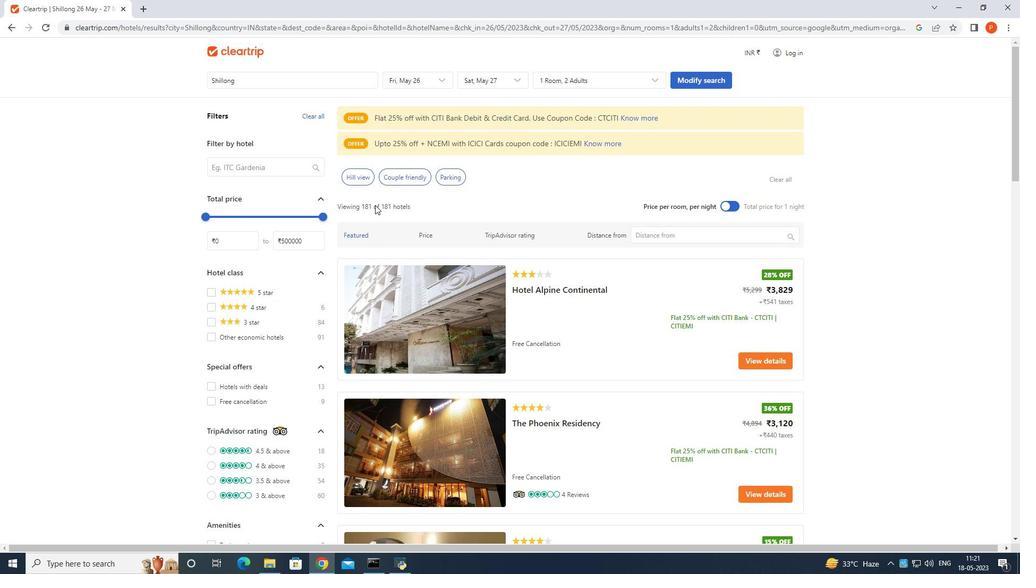 
Action: Mouse moved to (11, 29)
Screenshot: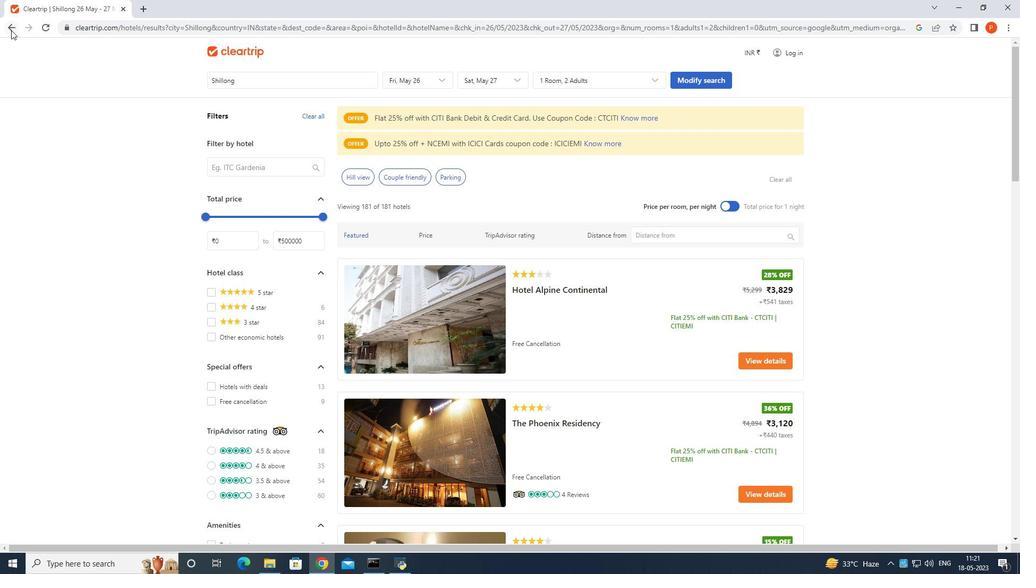 
Action: Mouse pressed left at (11, 29)
Screenshot: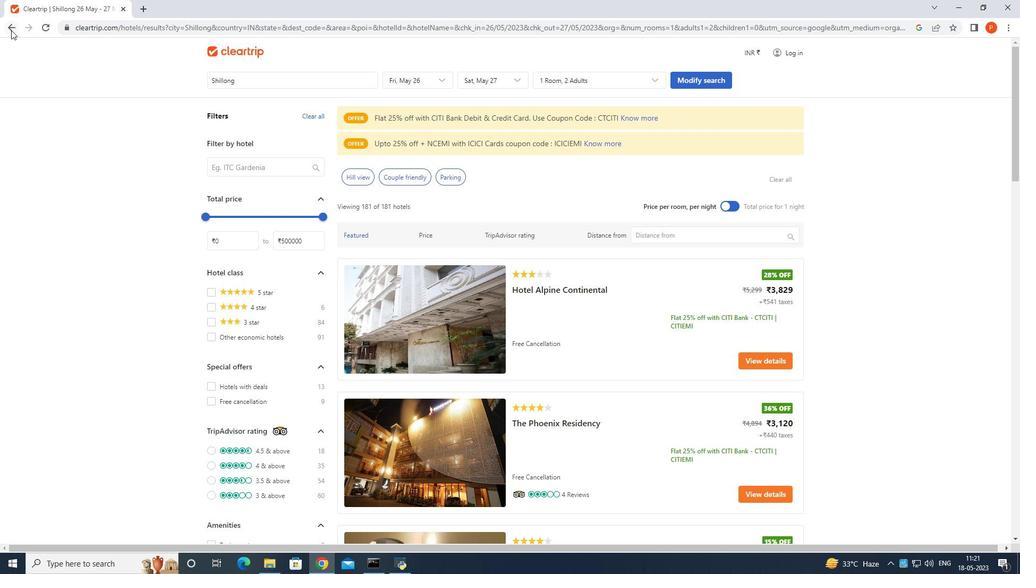 
Action: Mouse moved to (628, 129)
Screenshot: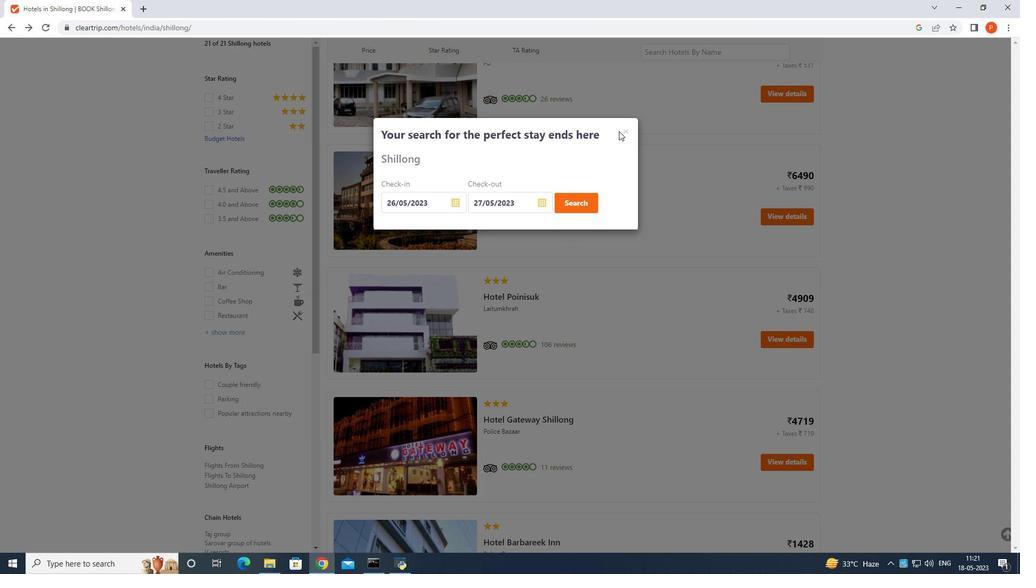 
Action: Mouse pressed left at (628, 129)
Screenshot: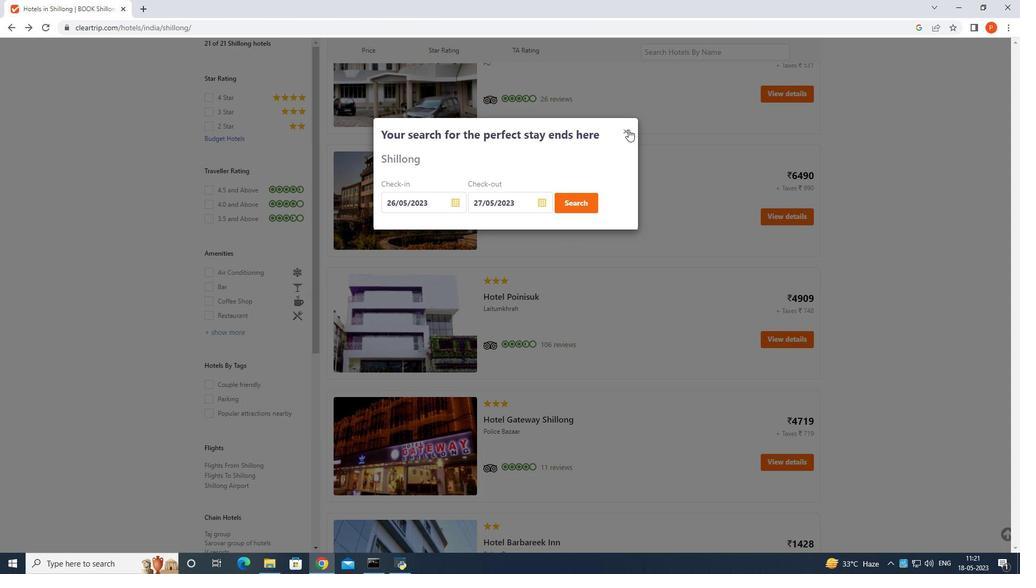 
Action: Mouse moved to (543, 328)
Screenshot: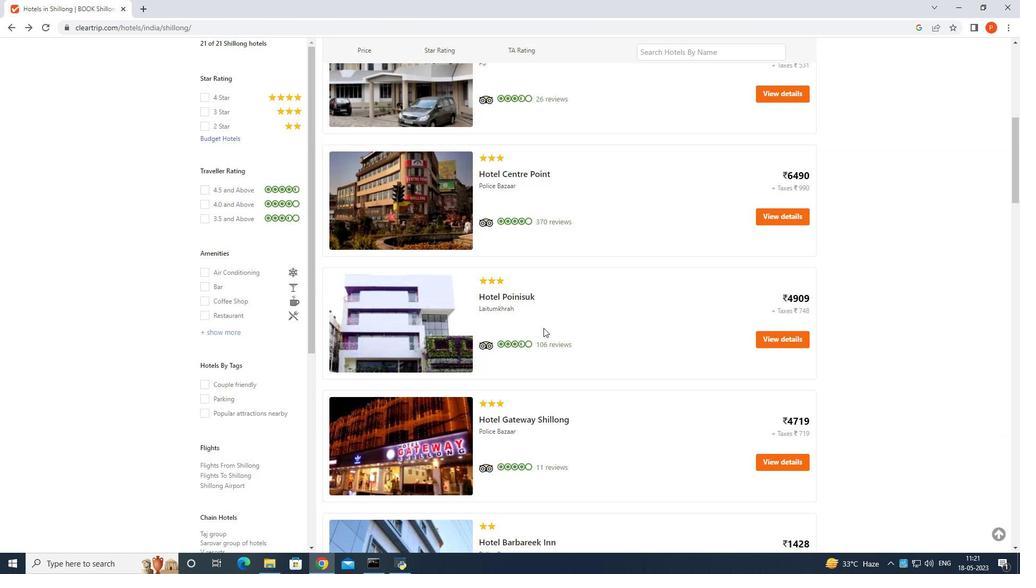 
Action: Mouse scrolled (543, 329) with delta (0, 0)
Screenshot: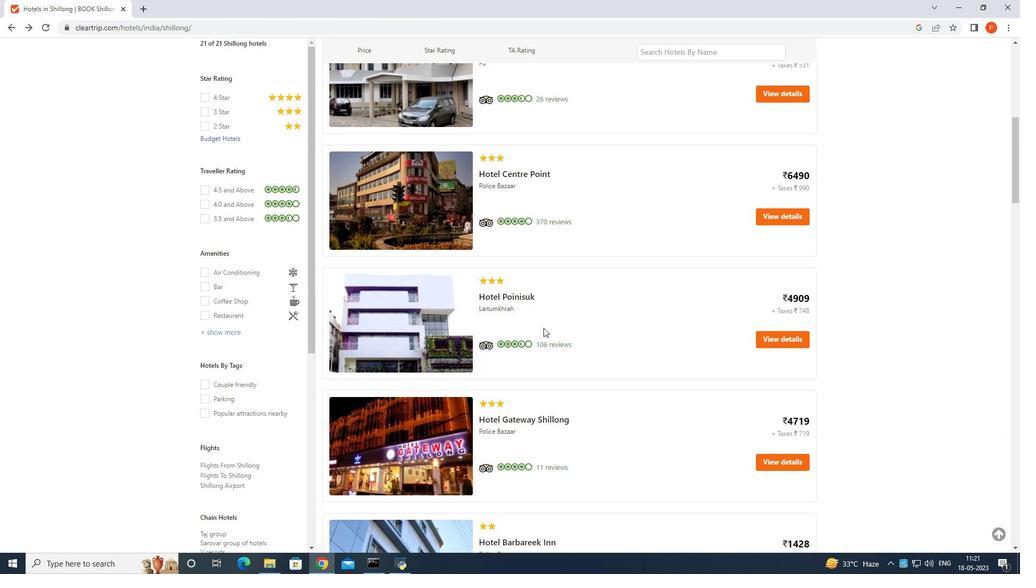
Action: Mouse scrolled (543, 329) with delta (0, 0)
Screenshot: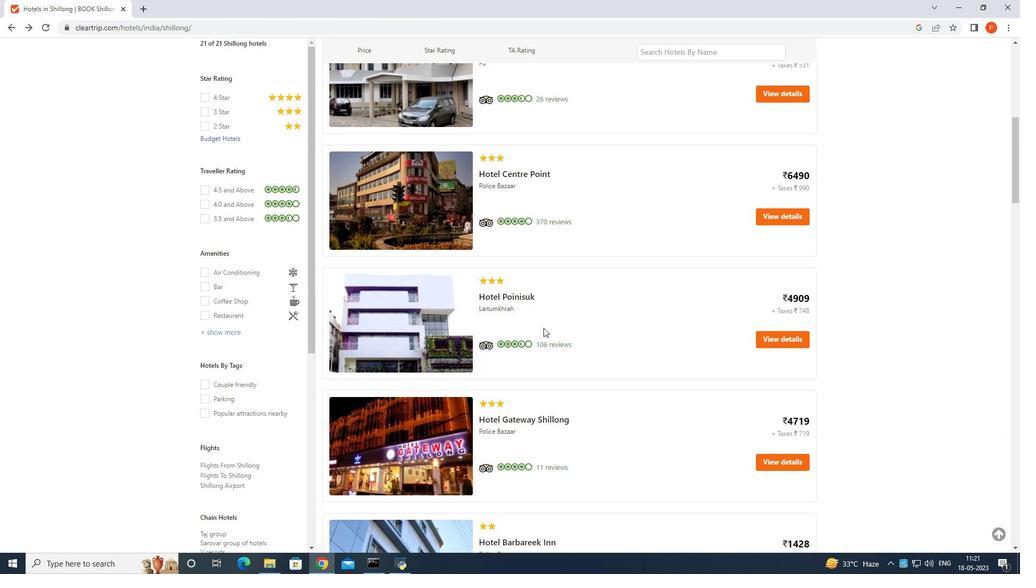 
Action: Mouse scrolled (543, 329) with delta (0, 0)
Screenshot: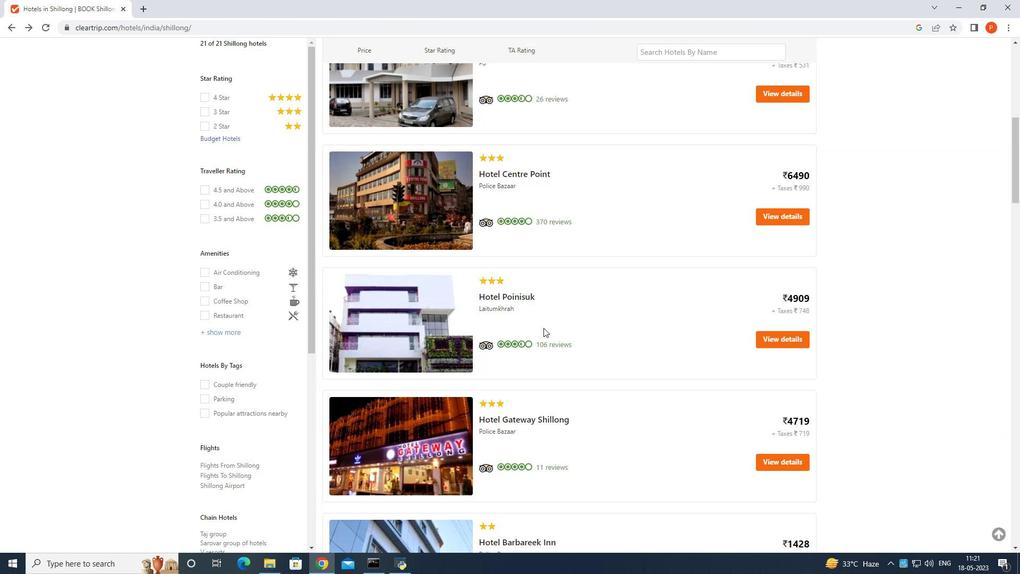 
Action: Mouse scrolled (543, 329) with delta (0, 0)
Screenshot: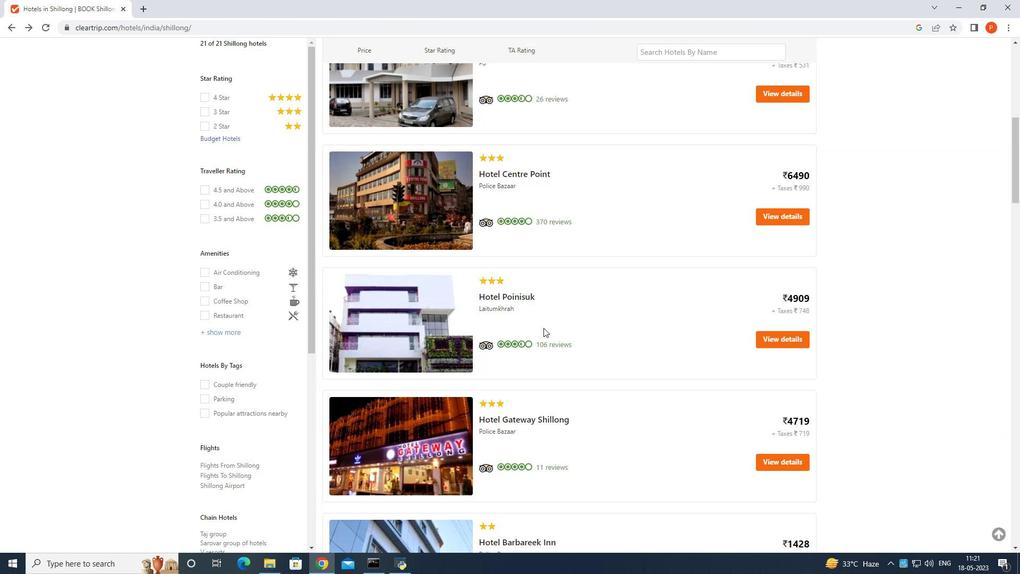 
Action: Mouse scrolled (543, 329) with delta (0, 0)
Screenshot: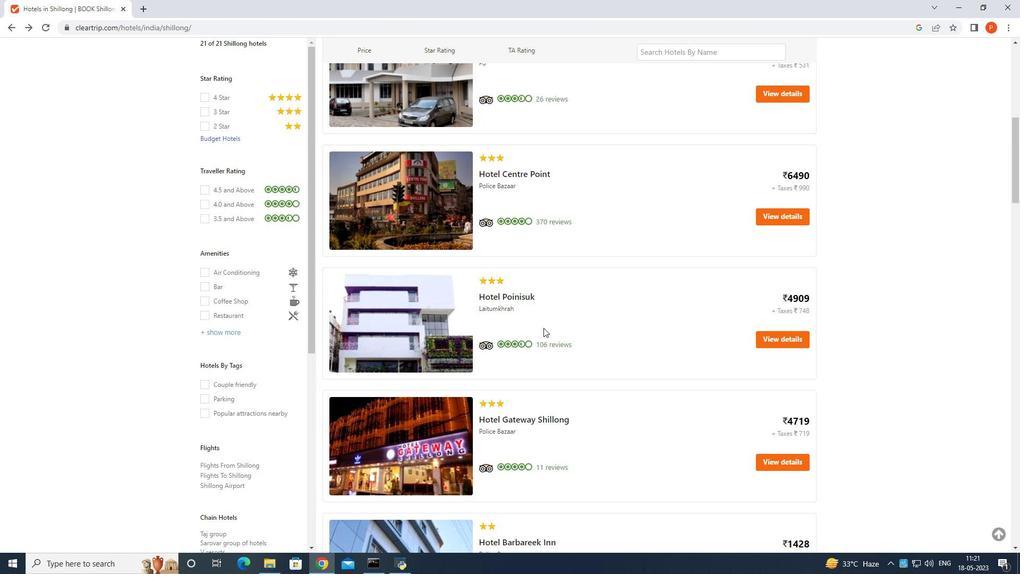 
Action: Mouse moved to (544, 329)
Screenshot: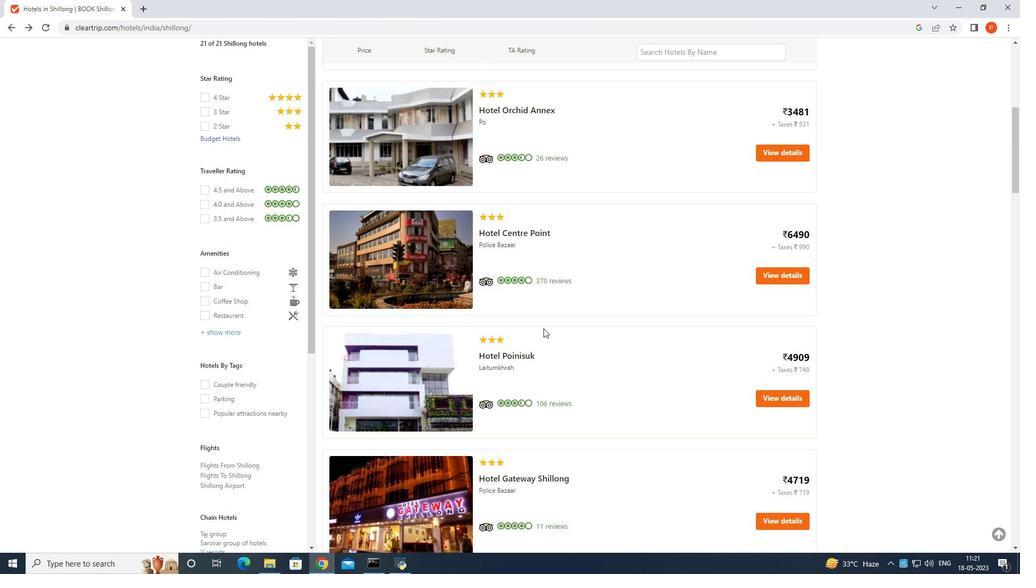 
Action: Mouse scrolled (544, 329) with delta (0, 0)
Screenshot: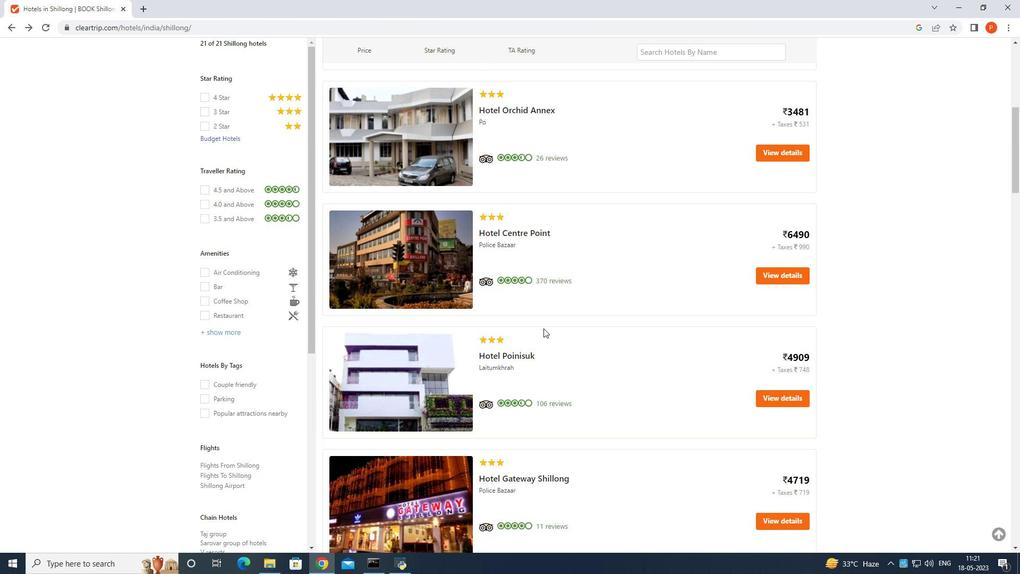 
Action: Mouse scrolled (544, 329) with delta (0, 0)
Screenshot: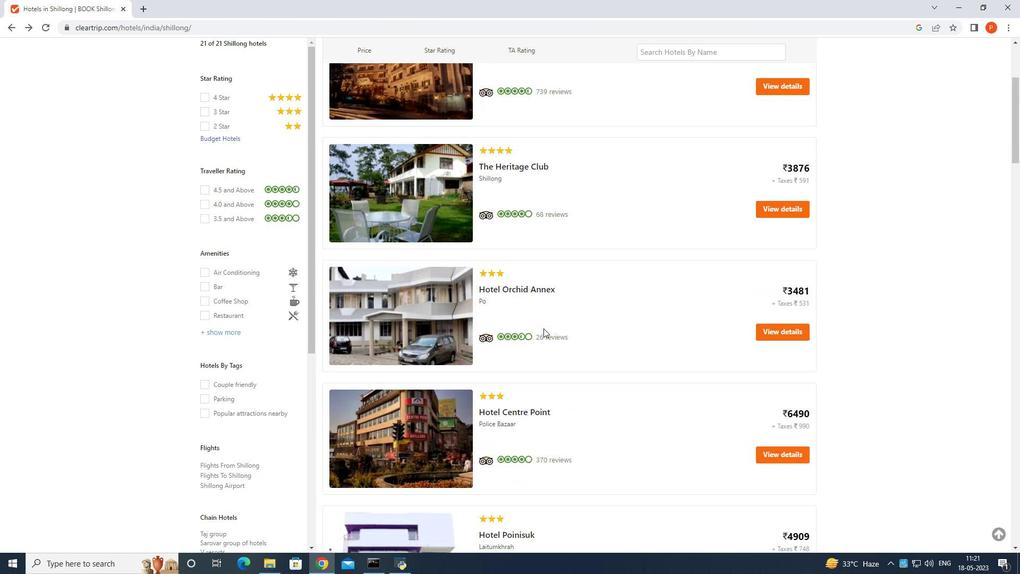 
Action: Mouse scrolled (544, 329) with delta (0, 0)
Screenshot: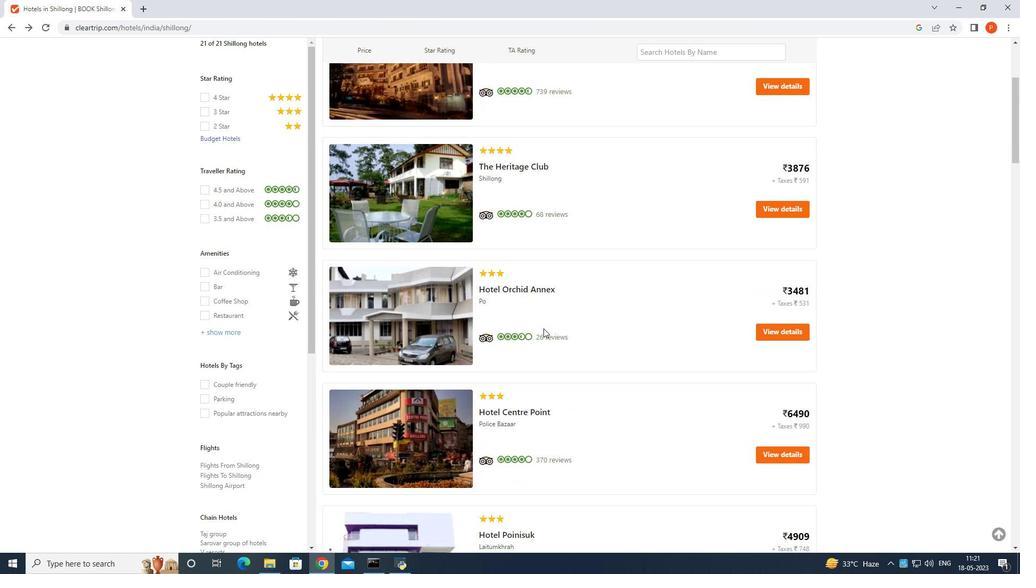 
Action: Mouse moved to (546, 330)
Screenshot: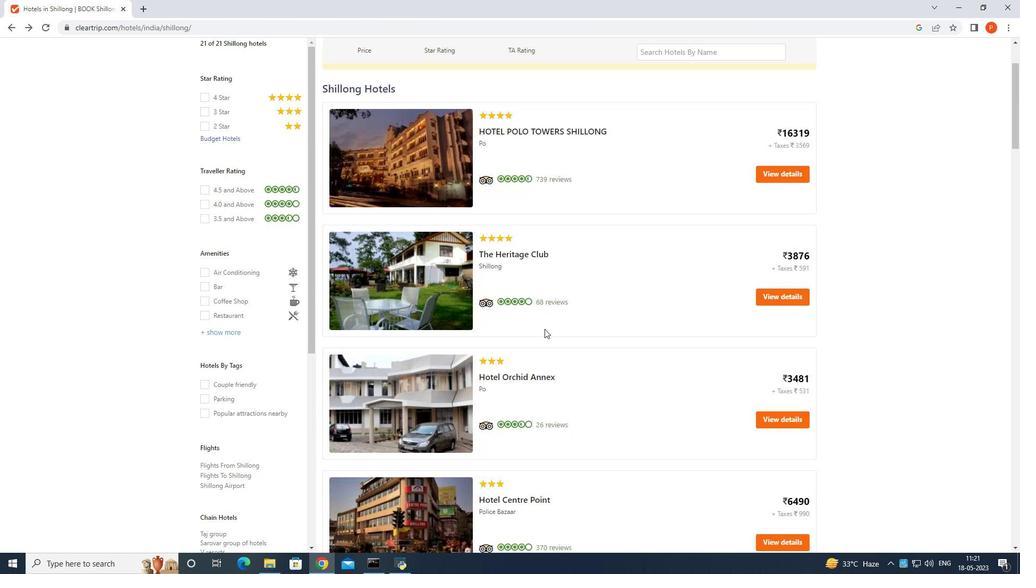 
Action: Mouse scrolled (546, 331) with delta (0, 0)
Screenshot: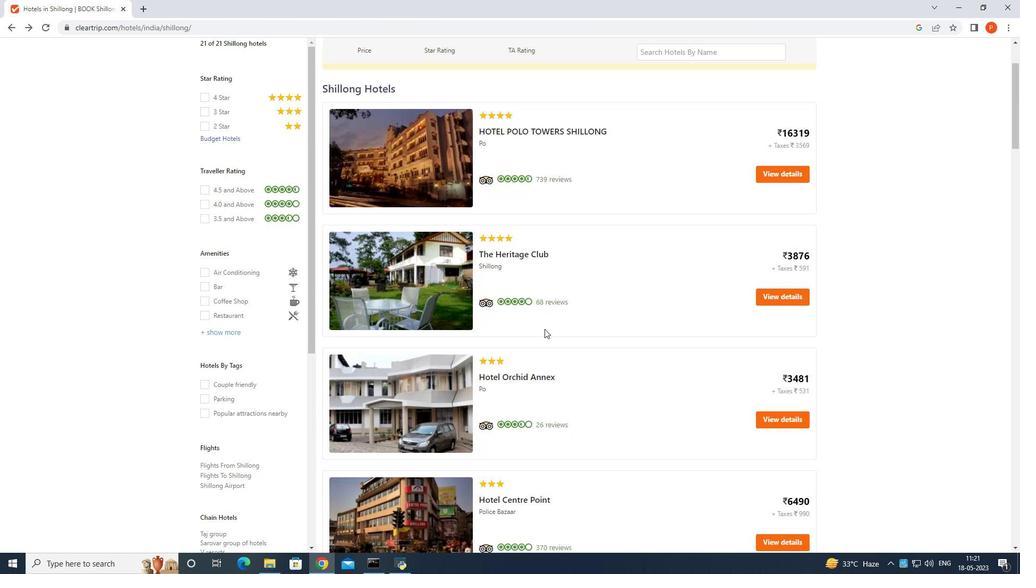 
Action: Mouse scrolled (546, 331) with delta (0, 0)
Screenshot: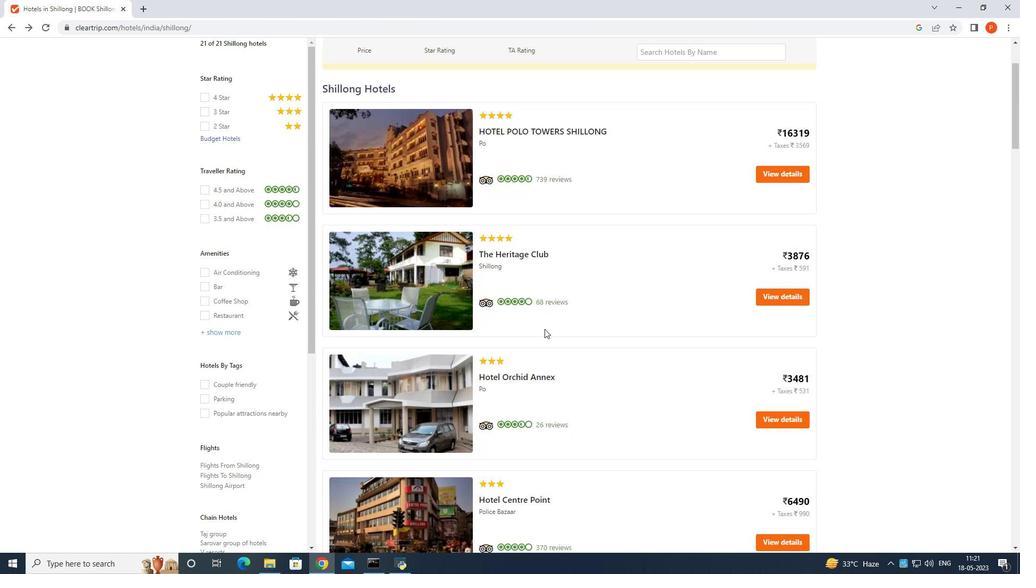 
Action: Mouse scrolled (546, 331) with delta (0, 0)
Screenshot: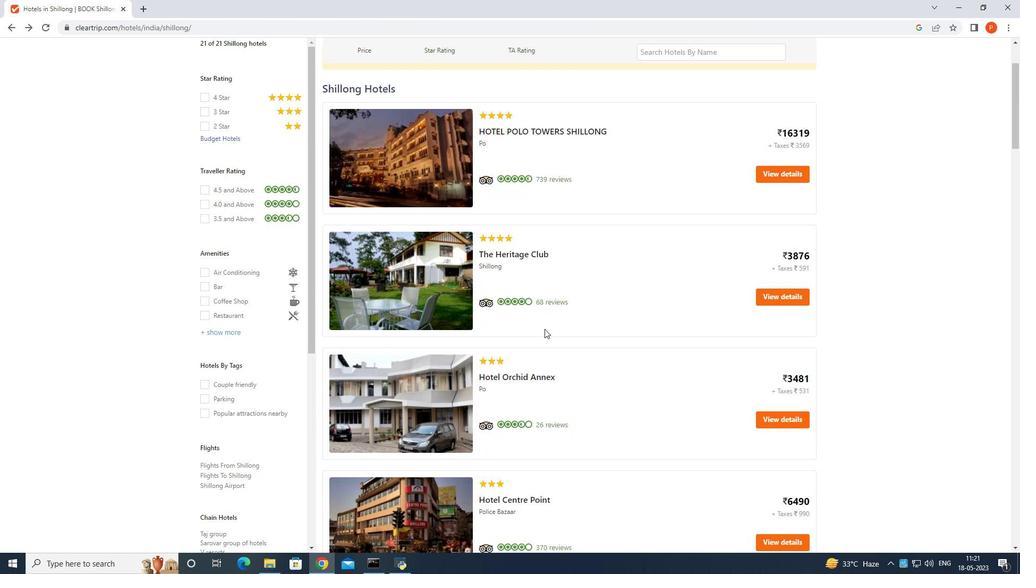 
Action: Mouse scrolled (546, 331) with delta (0, 0)
Screenshot: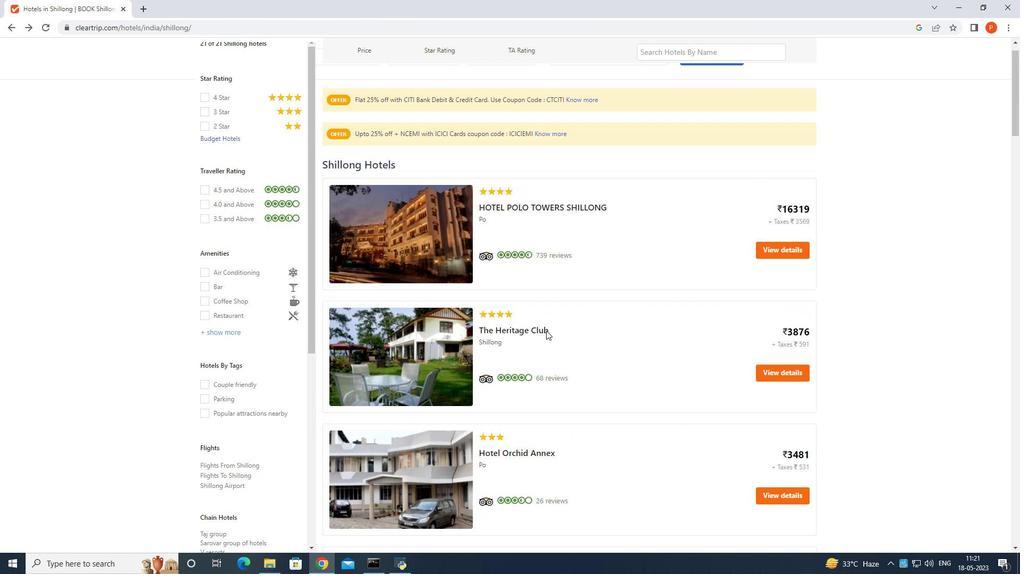 
Action: Mouse scrolled (546, 331) with delta (0, 0)
Screenshot: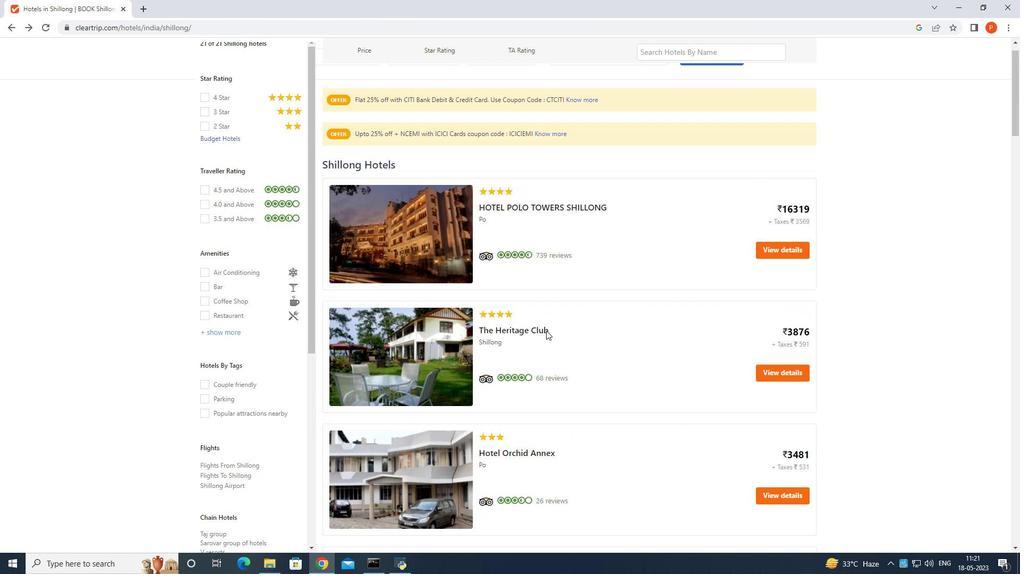 
Action: Mouse moved to (550, 333)
Screenshot: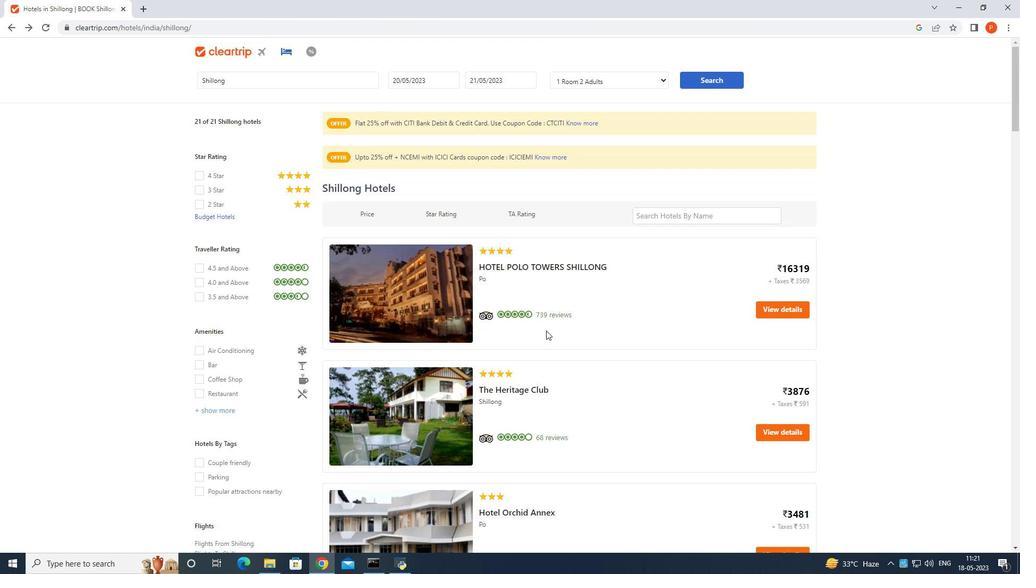 
Action: Mouse scrolled (550, 333) with delta (0, 0)
Screenshot: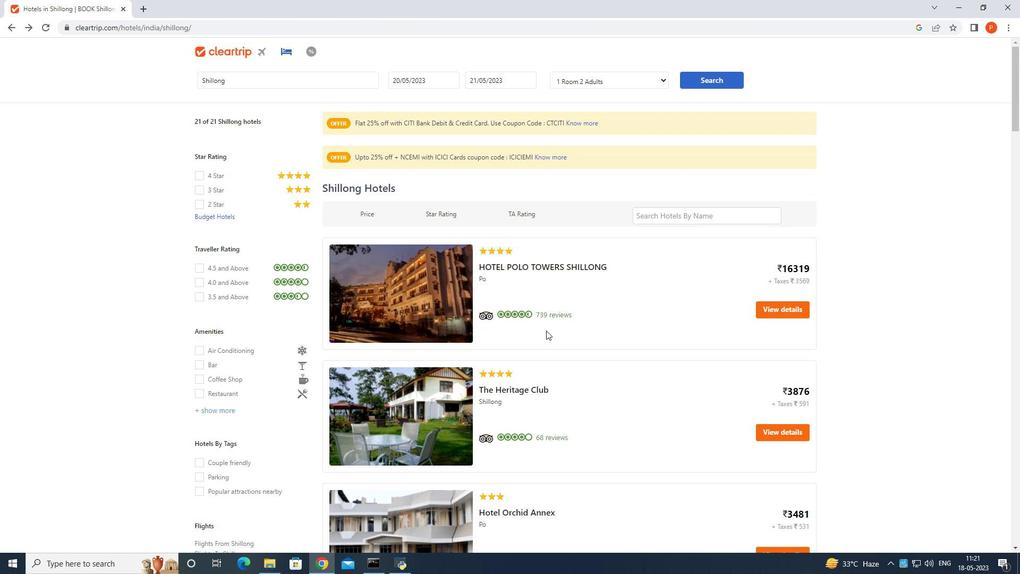 
Action: Mouse scrolled (550, 333) with delta (0, 0)
Screenshot: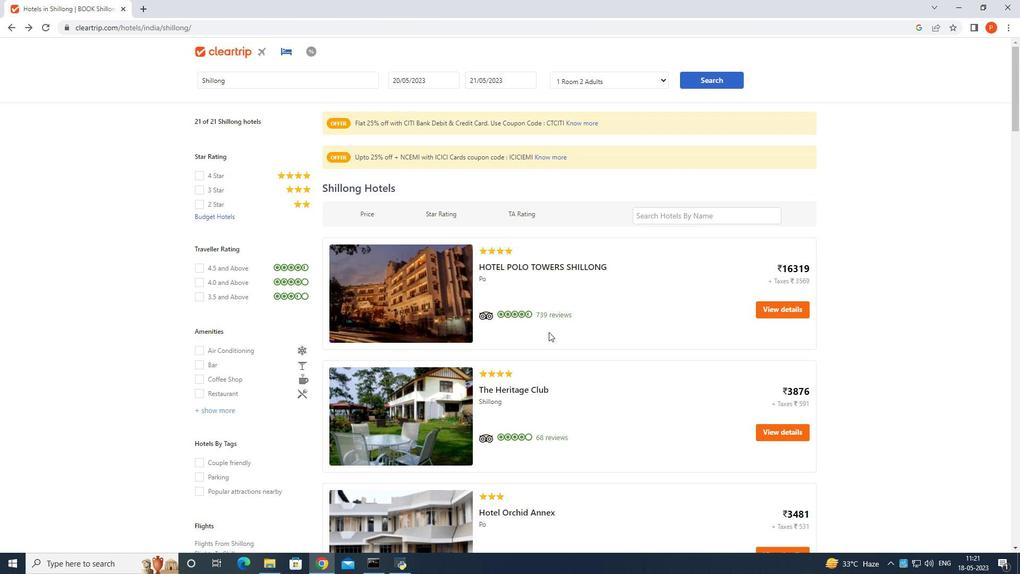 
Action: Mouse scrolled (550, 333) with delta (0, 0)
Screenshot: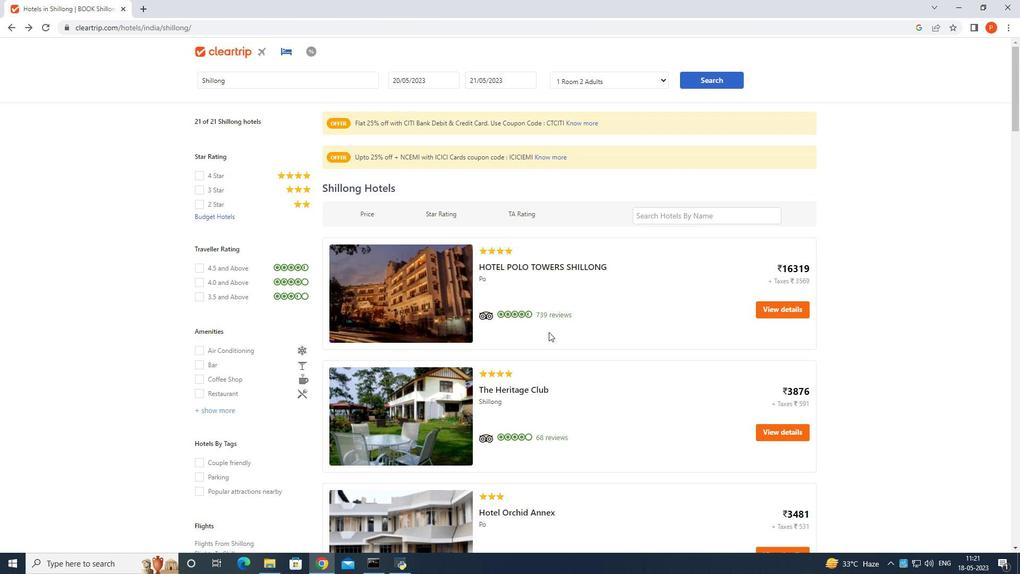 
Action: Mouse scrolled (550, 333) with delta (0, 0)
Screenshot: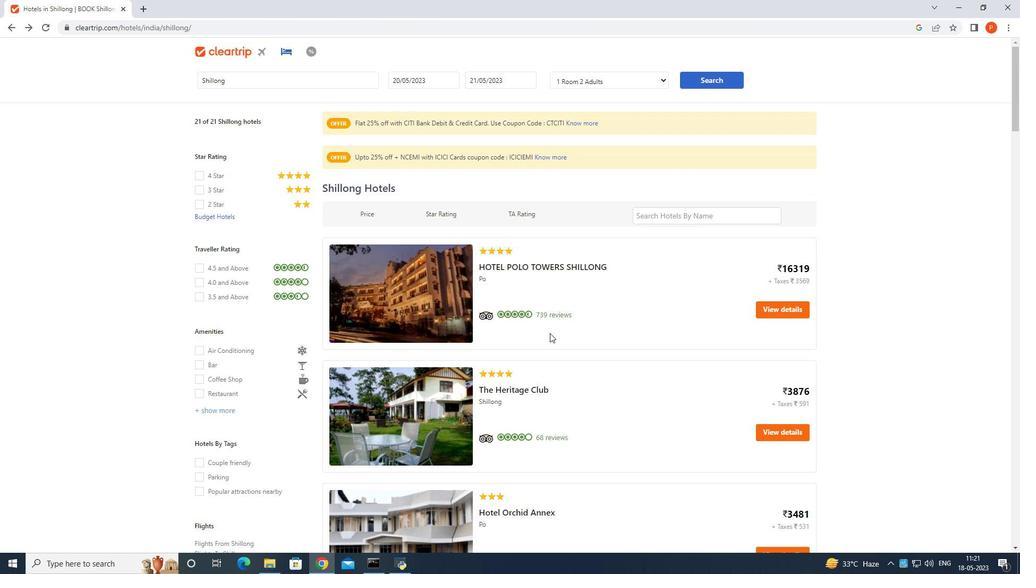 
Action: Mouse moved to (11, 29)
Screenshot: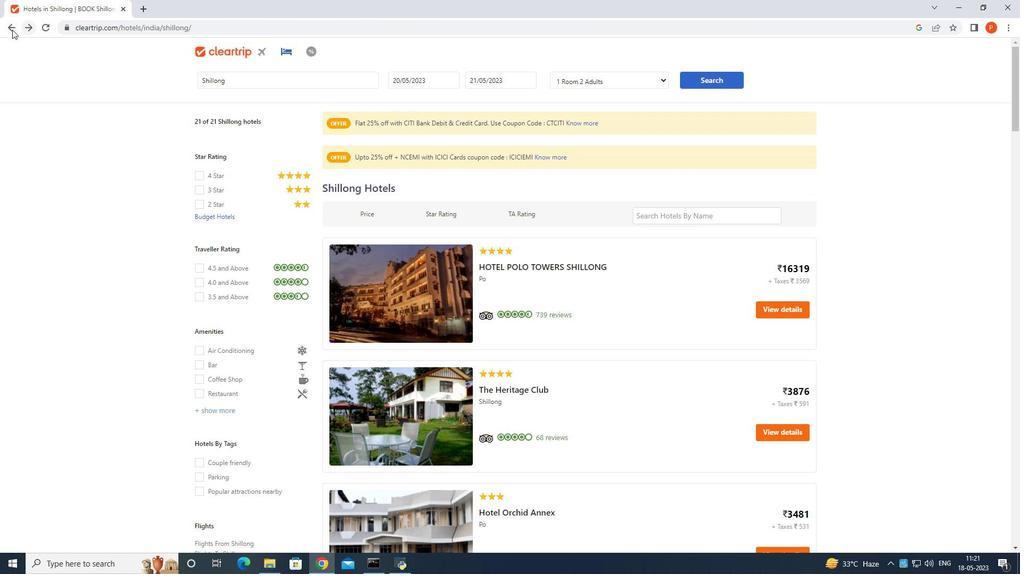 
Action: Mouse pressed left at (11, 29)
Screenshot: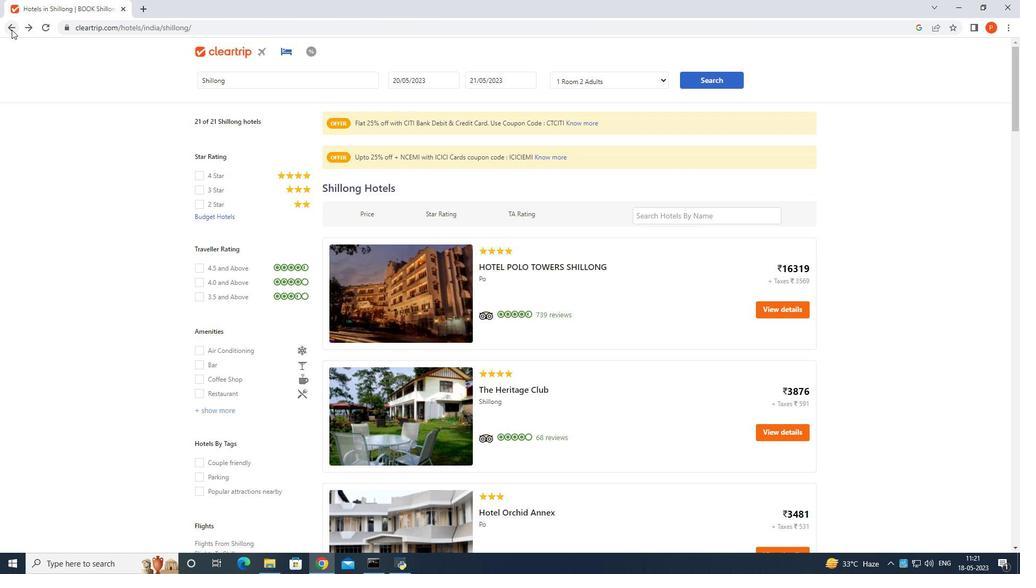 
Action: Mouse moved to (319, 366)
Screenshot: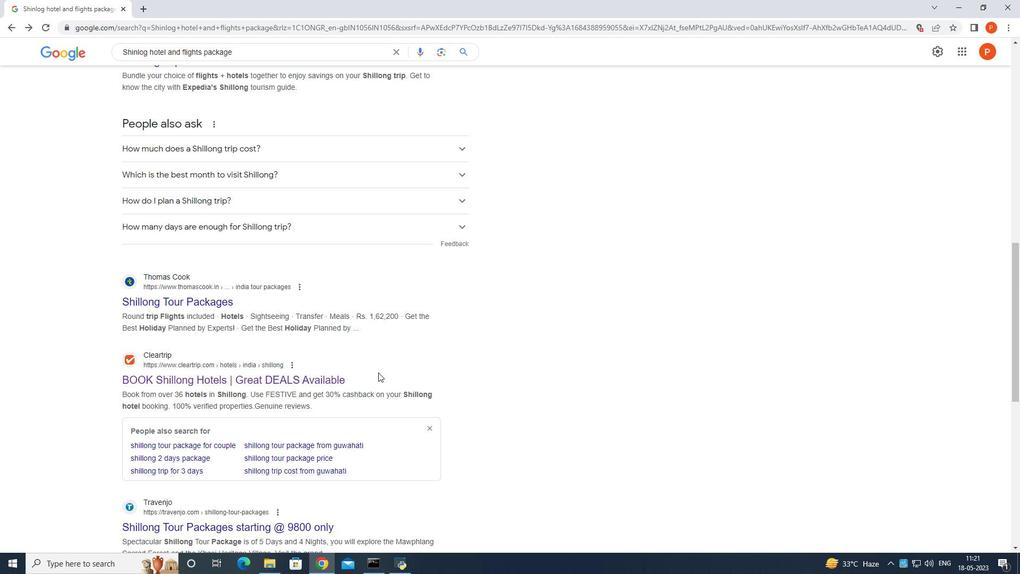 
Action: Mouse scrolled (319, 365) with delta (0, 0)
Screenshot: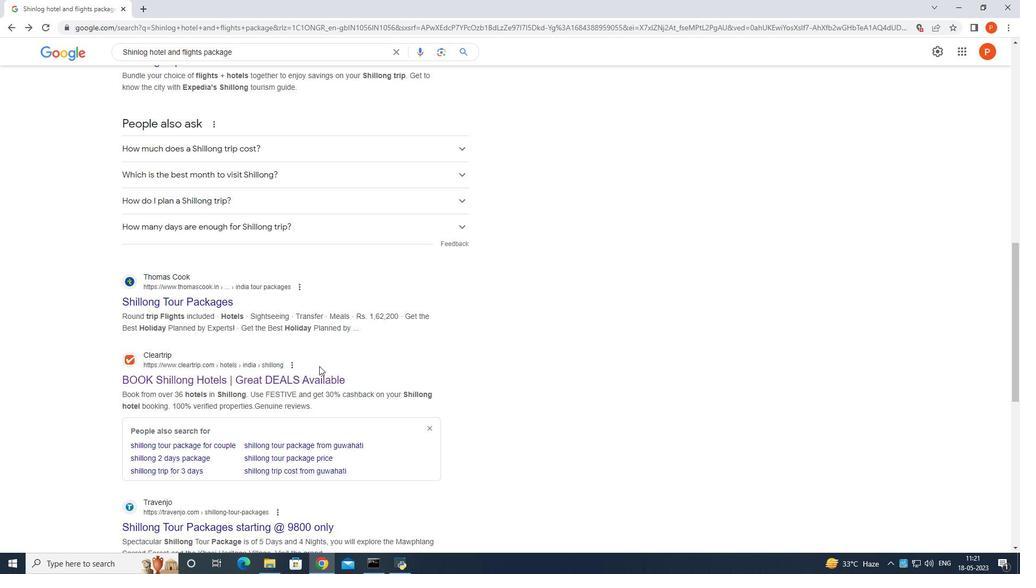 
Action: Mouse scrolled (319, 365) with delta (0, 0)
Screenshot: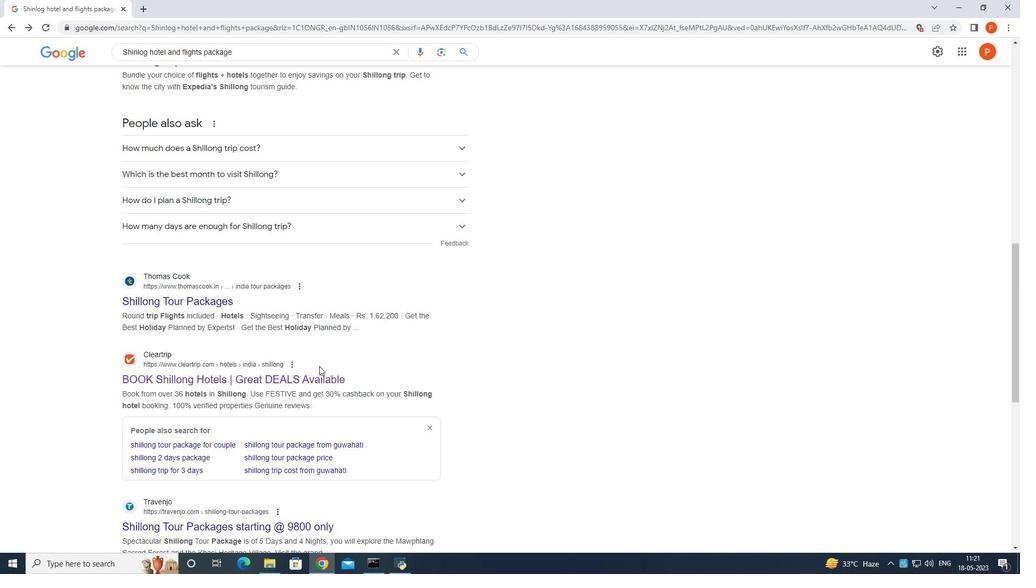 
Action: Mouse scrolled (319, 365) with delta (0, 0)
Screenshot: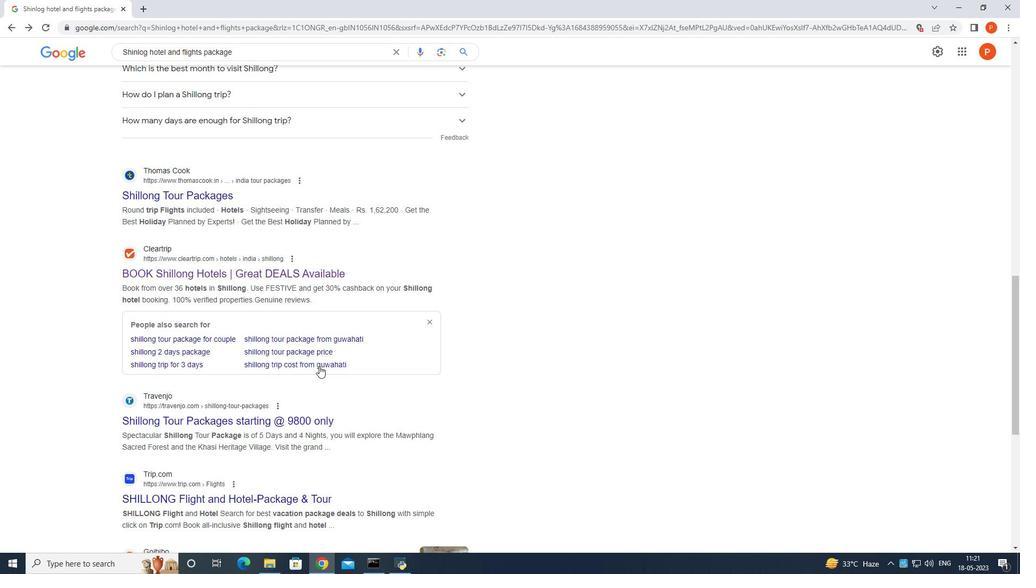 
Action: Mouse scrolled (319, 365) with delta (0, 0)
Screenshot: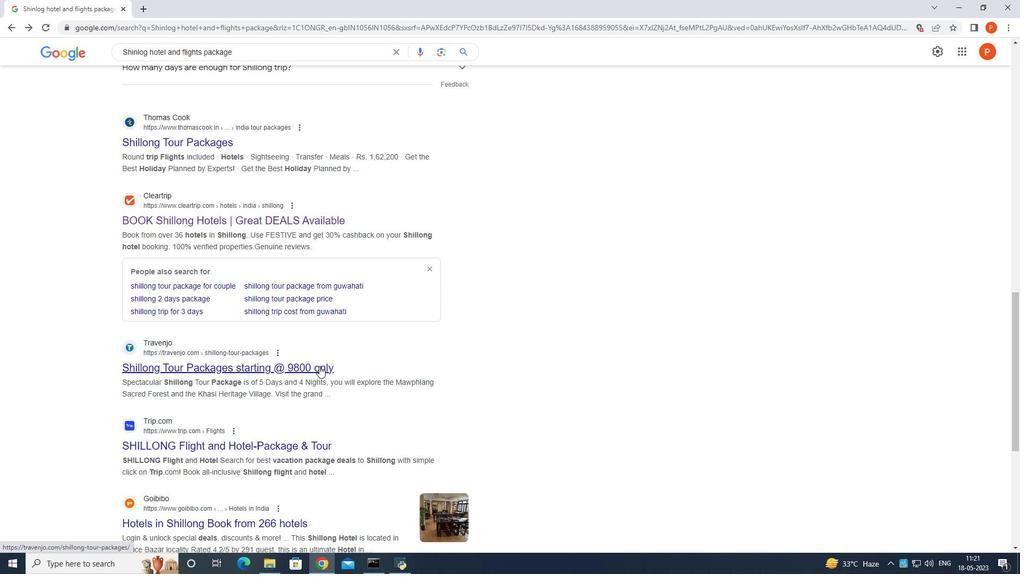 
Action: Mouse scrolled (319, 365) with delta (0, 0)
Screenshot: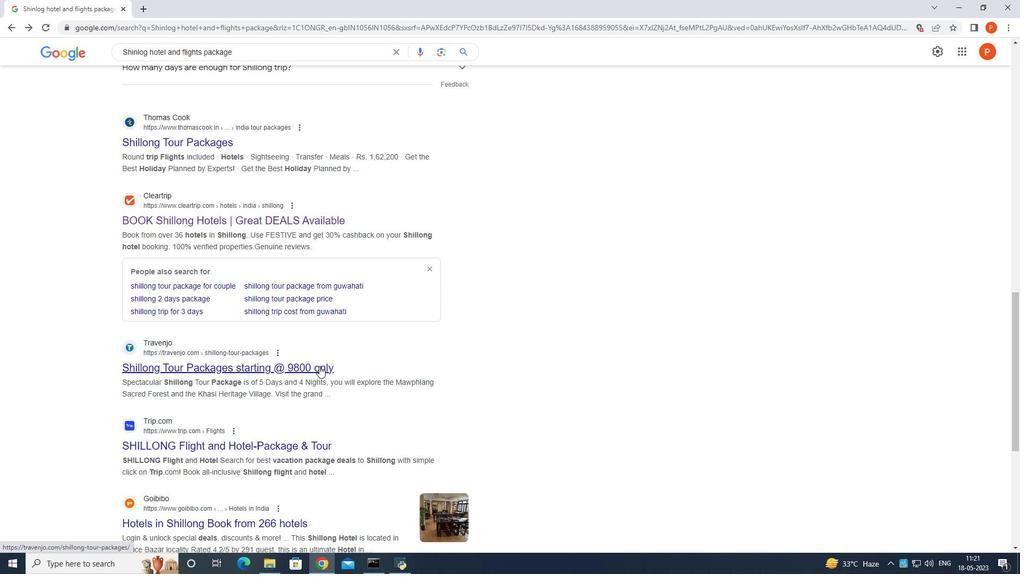 
Action: Mouse scrolled (319, 365) with delta (0, 0)
Screenshot: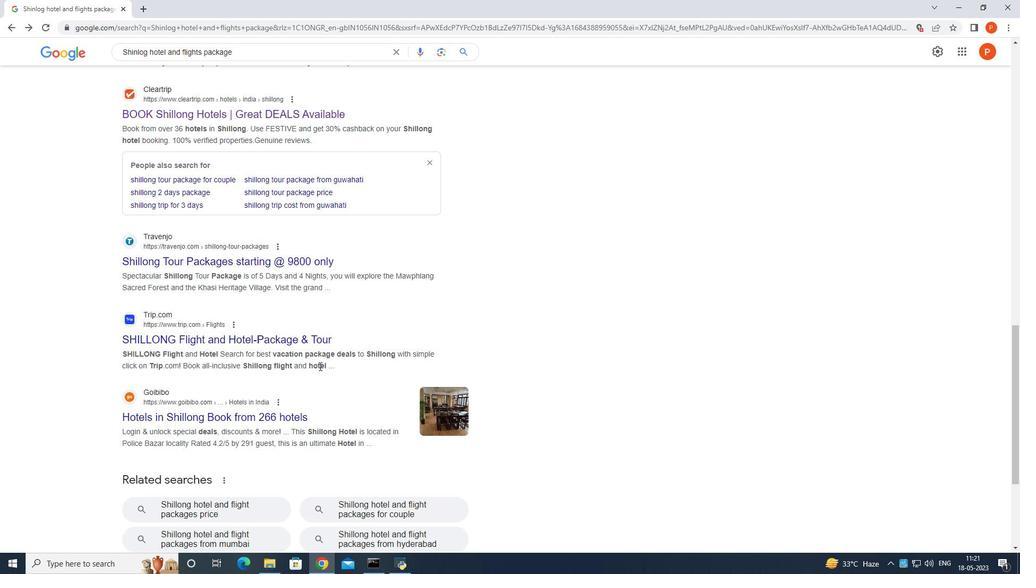 
Action: Mouse scrolled (319, 365) with delta (0, 0)
Screenshot: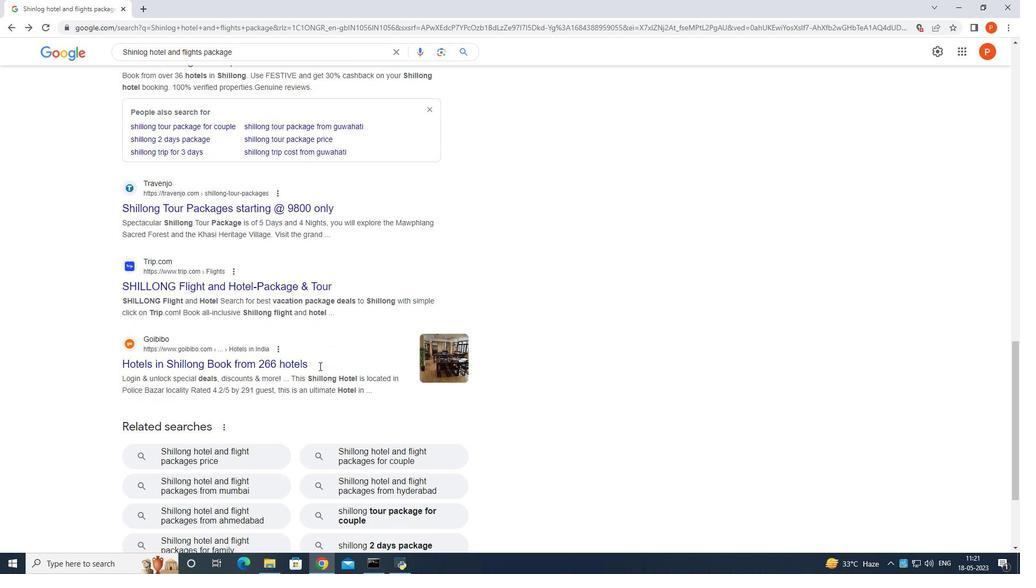 
Action: Mouse scrolled (319, 365) with delta (0, 0)
Screenshot: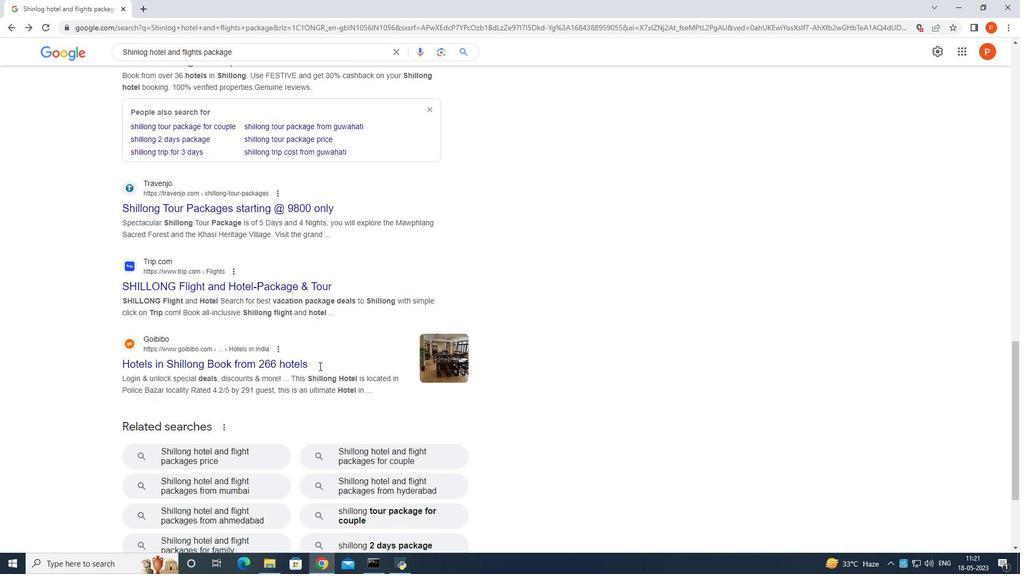 
Action: Mouse scrolled (319, 365) with delta (0, 0)
Screenshot: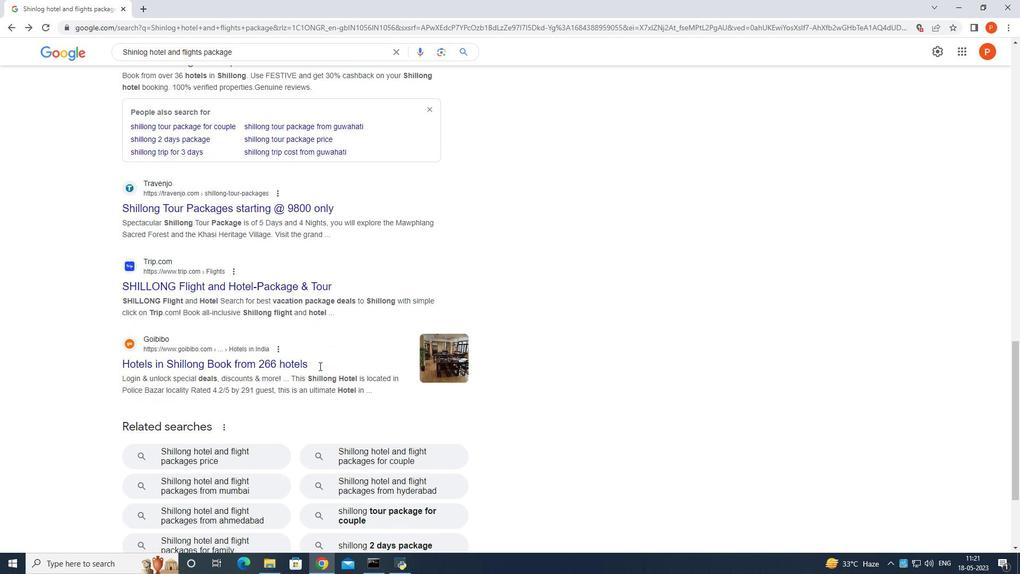 
Action: Mouse moved to (319, 366)
Screenshot: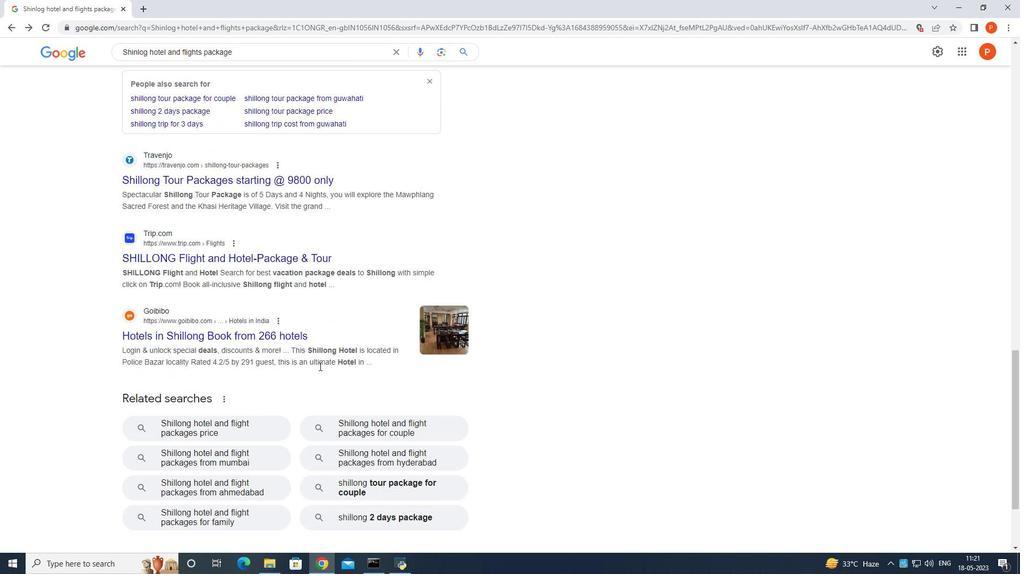 
Action: Mouse scrolled (319, 365) with delta (0, 0)
Screenshot: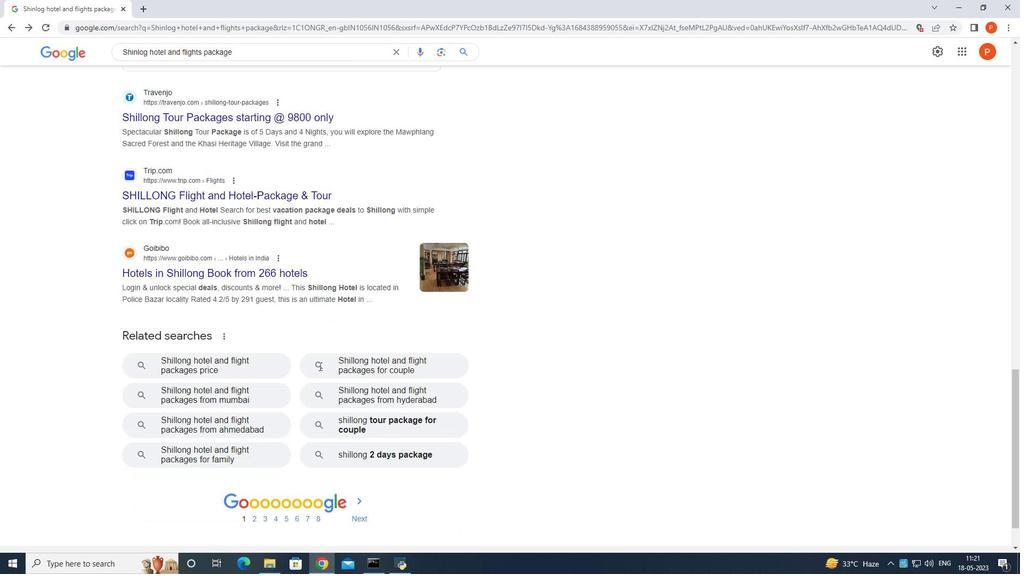 
Action: Mouse scrolled (319, 365) with delta (0, 0)
Screenshot: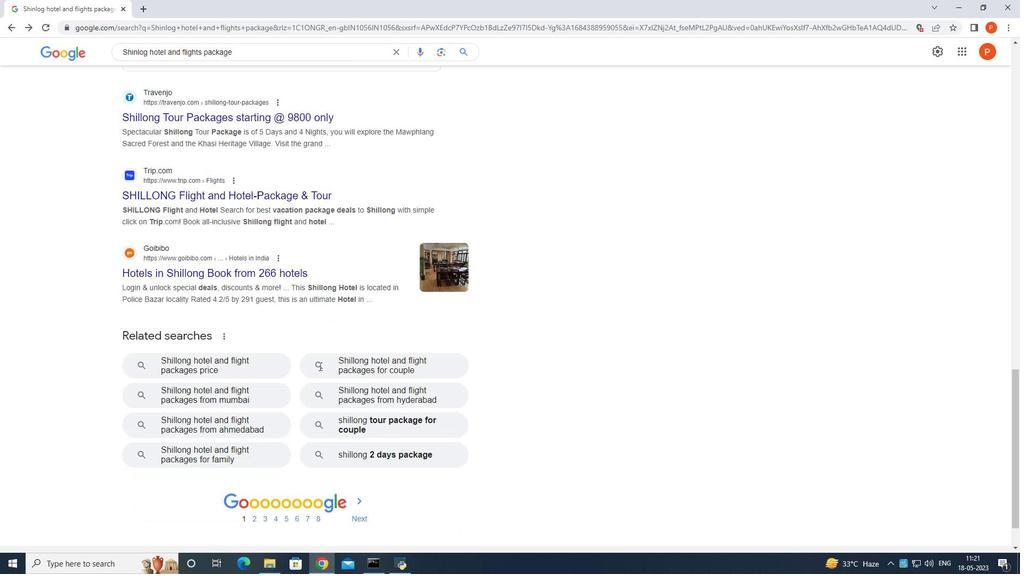 
Action: Mouse scrolled (319, 365) with delta (0, 0)
Screenshot: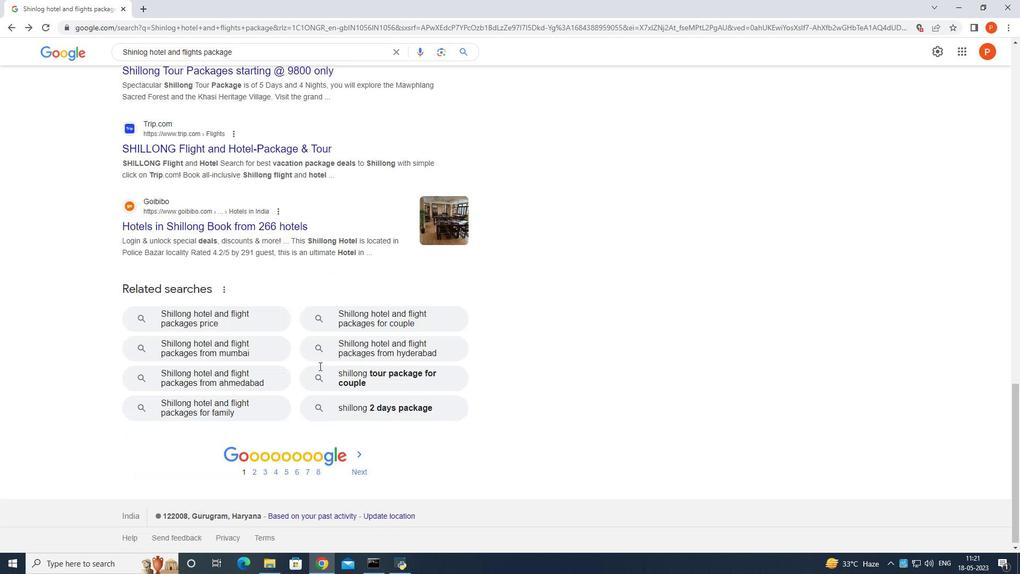 
Action: Mouse scrolled (319, 365) with delta (0, 0)
Screenshot: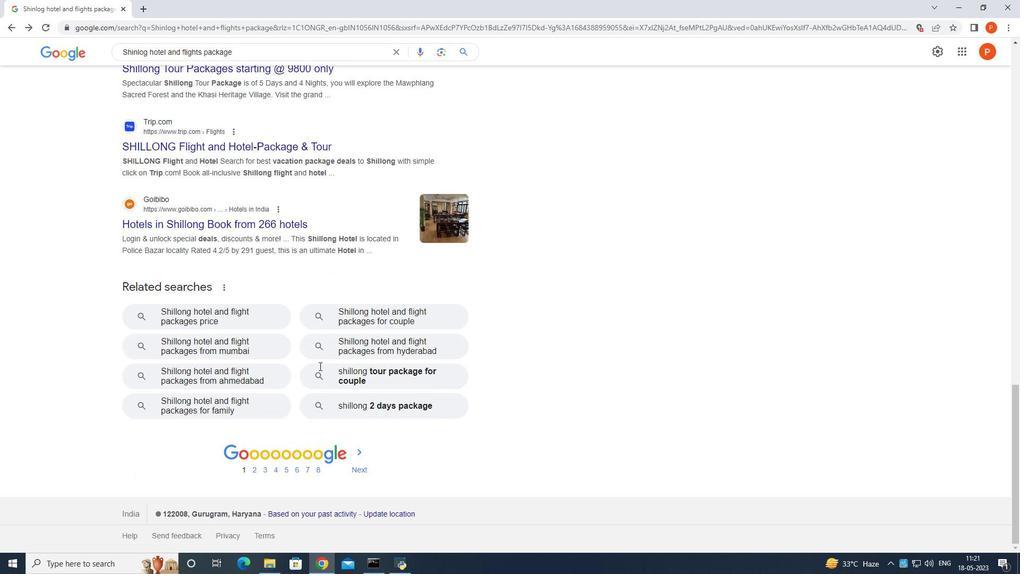 
Action: Mouse moved to (390, 402)
Screenshot: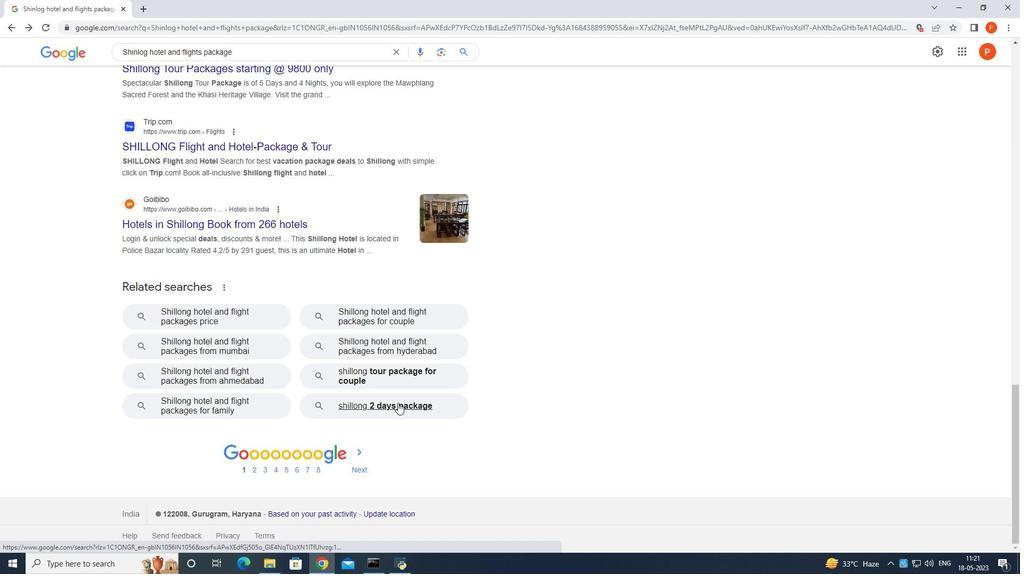 
Action: Mouse pressed left at (390, 402)
Screenshot: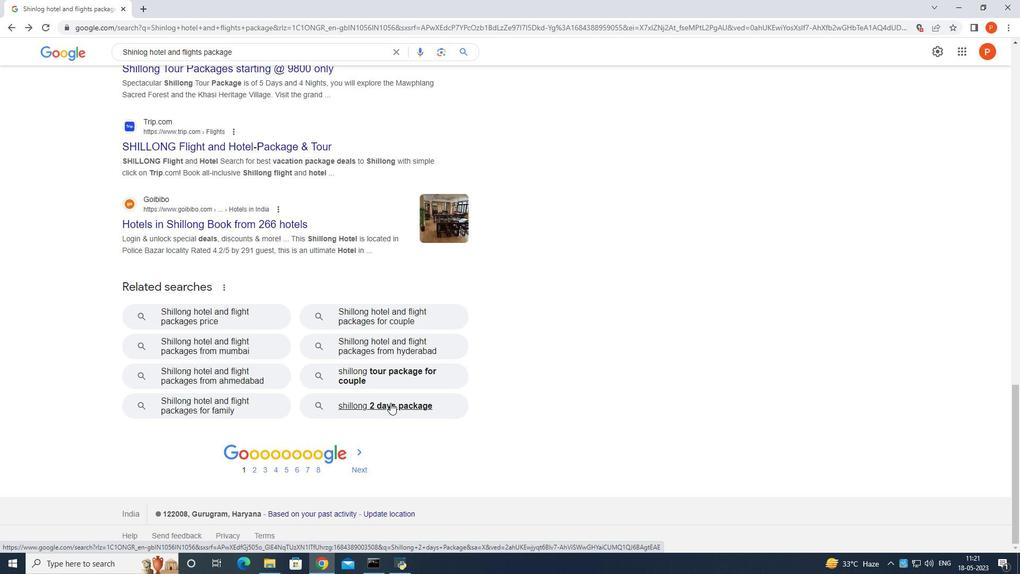 
Action: Mouse moved to (306, 163)
Screenshot: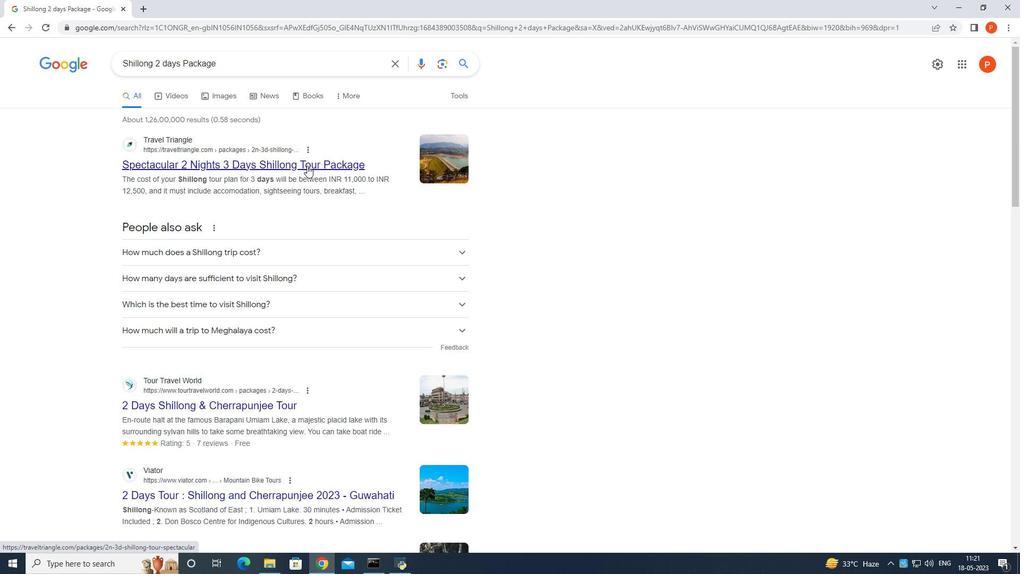 
Action: Mouse pressed left at (306, 163)
Screenshot: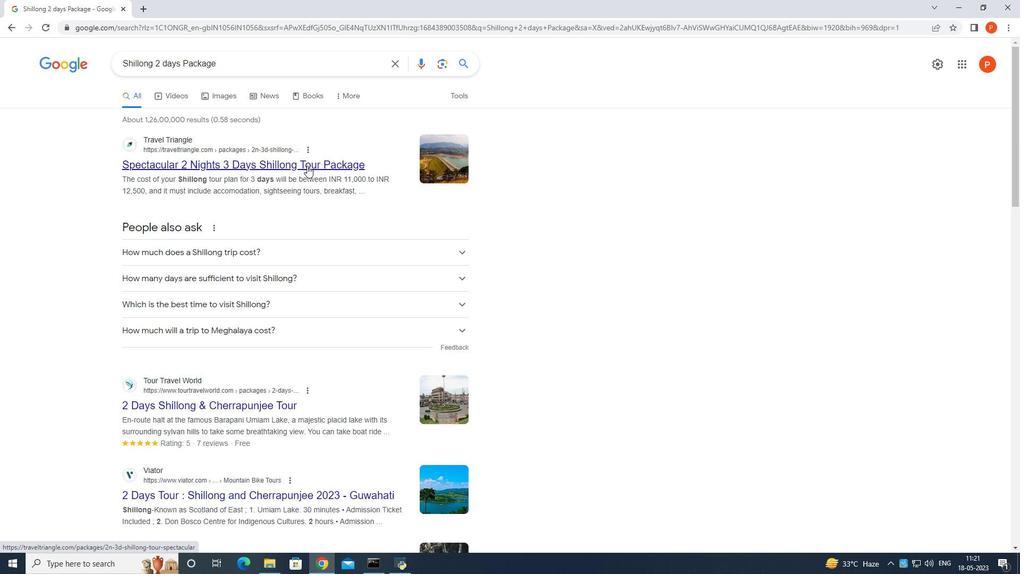 
Action: Mouse moved to (566, 371)
Screenshot: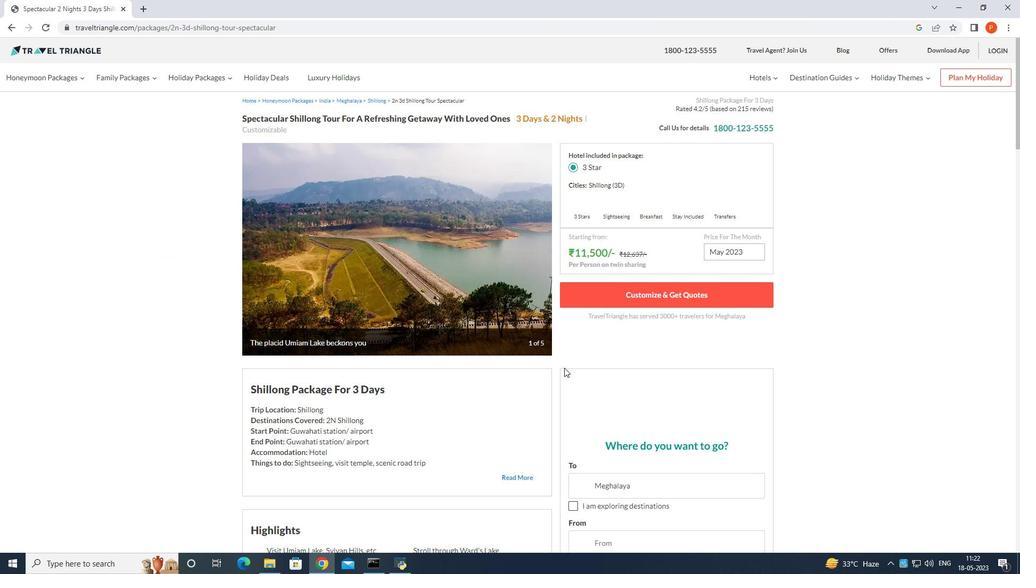 
Action: Mouse scrolled (566, 371) with delta (0, 0)
Screenshot: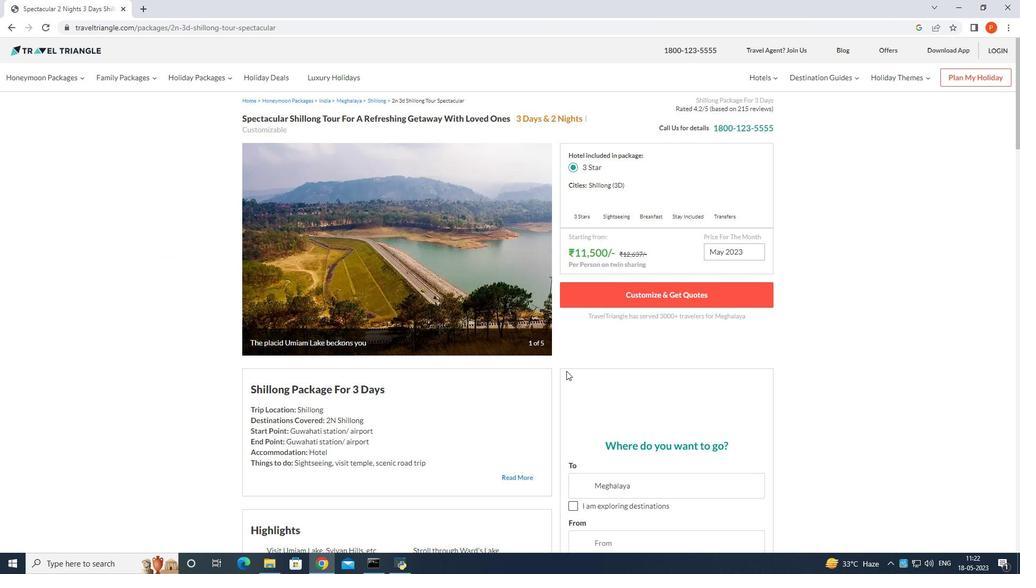 
Action: Mouse scrolled (566, 371) with delta (0, 0)
Screenshot: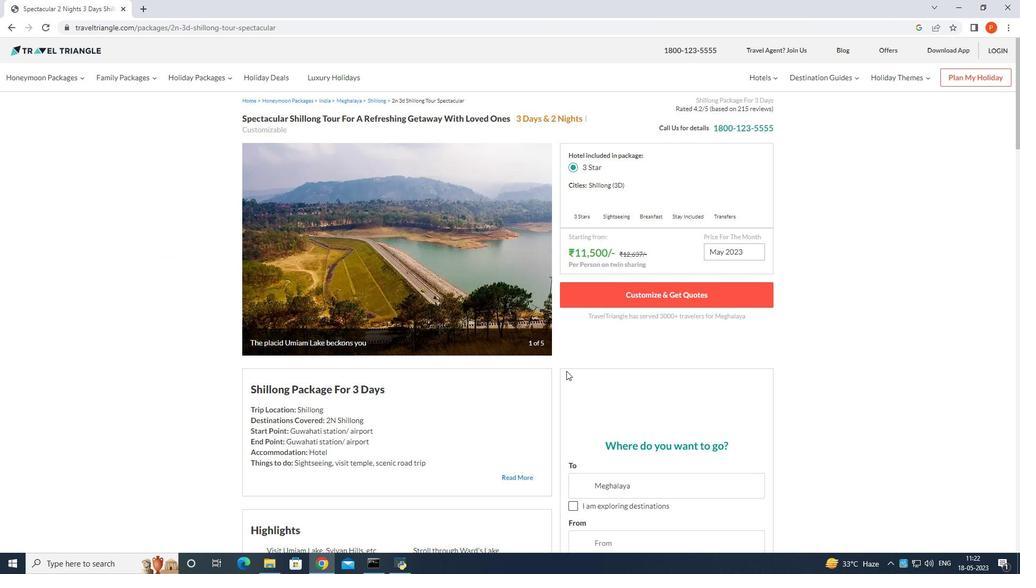 
Action: Mouse scrolled (566, 371) with delta (0, 0)
Screenshot: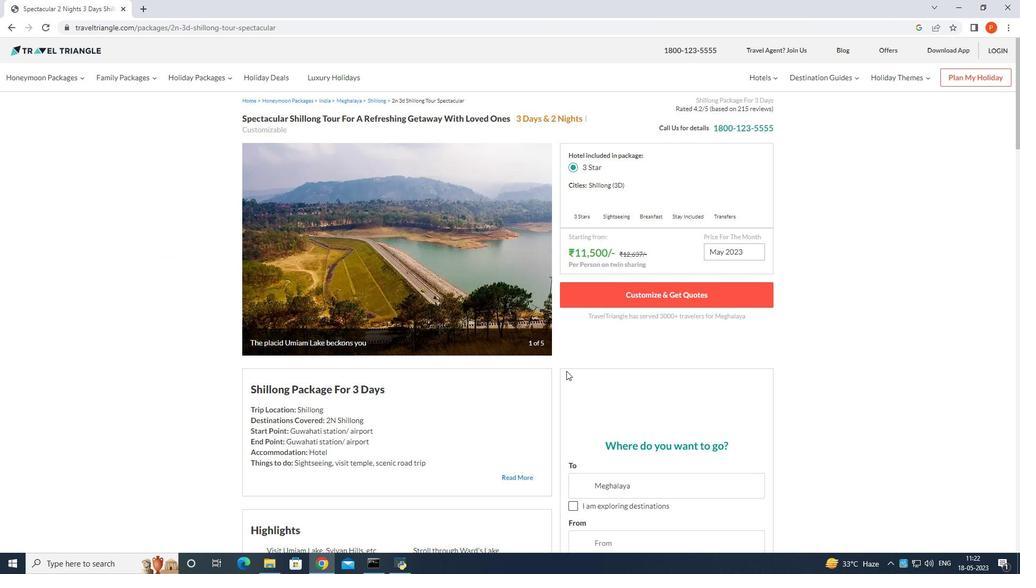 
Action: Mouse moved to (557, 368)
Screenshot: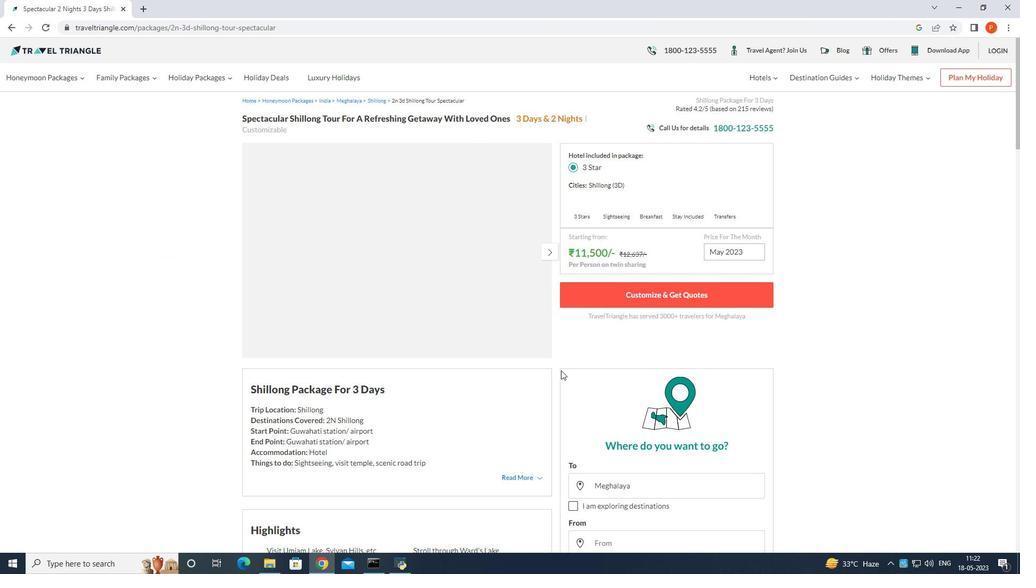 
Action: Mouse scrolled (557, 367) with delta (0, 0)
Screenshot: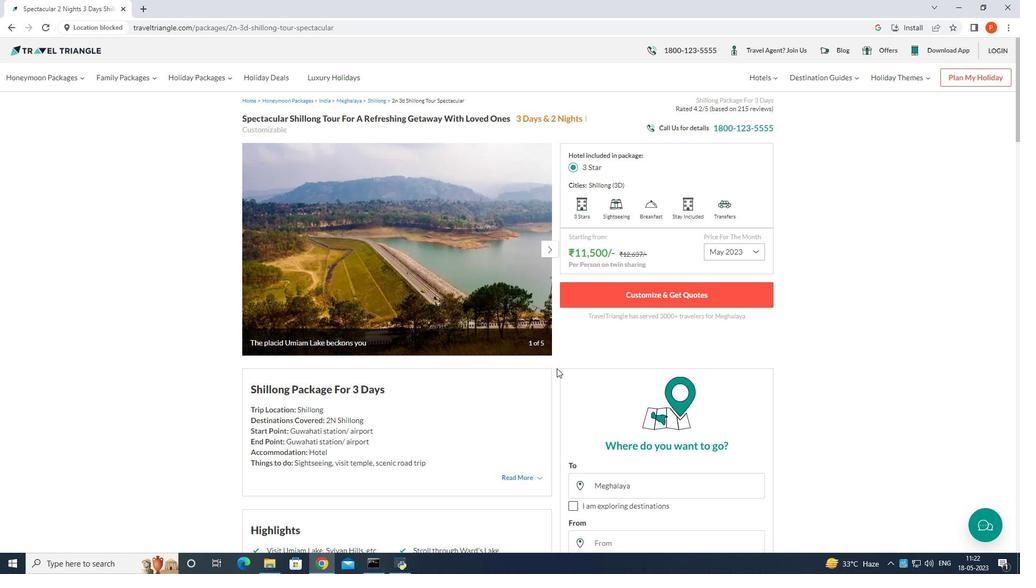 
Action: Mouse scrolled (557, 367) with delta (0, 0)
Screenshot: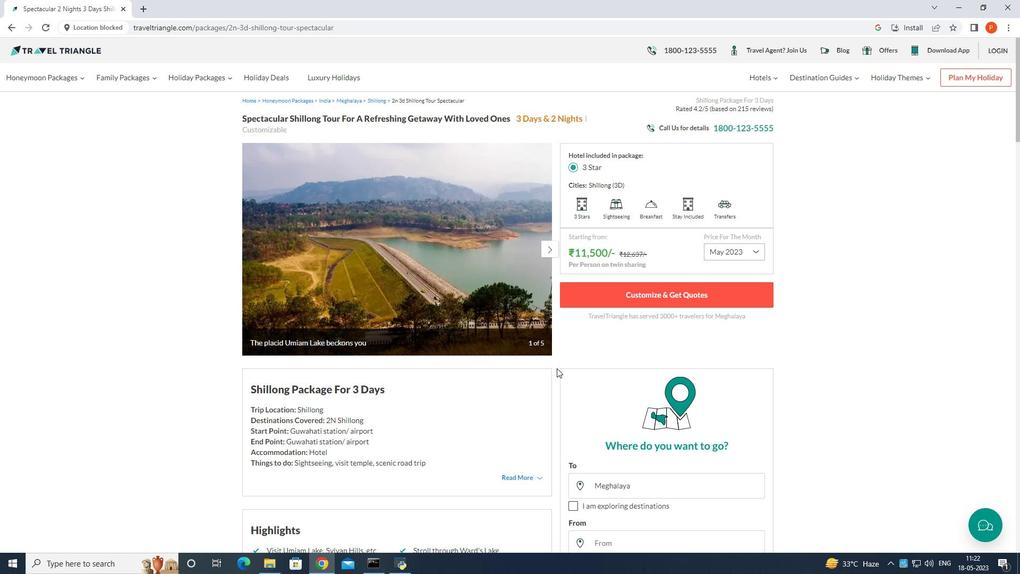 
Action: Mouse scrolled (557, 368) with delta (0, 0)
Screenshot: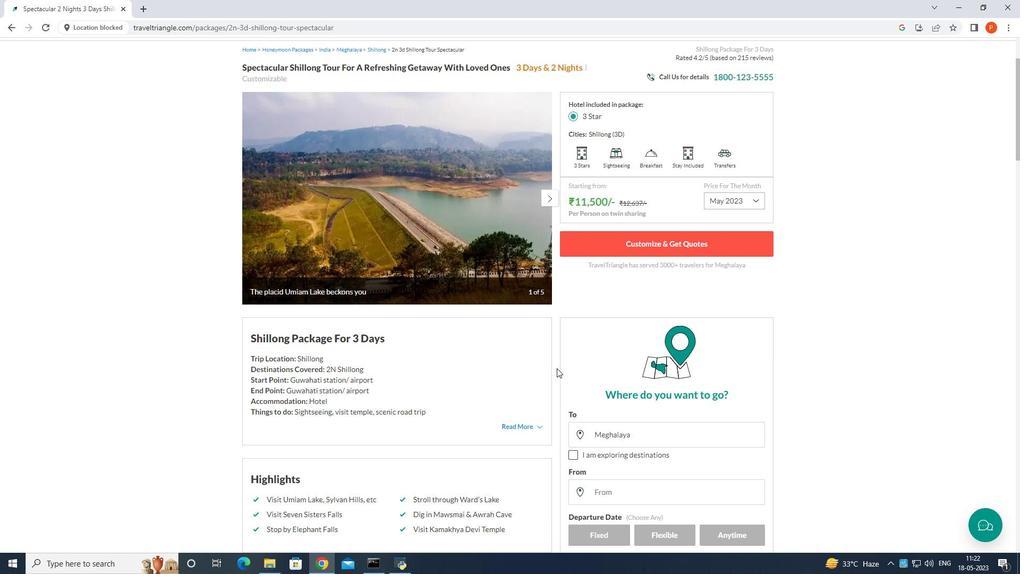
Action: Mouse scrolled (557, 368) with delta (0, 0)
Screenshot: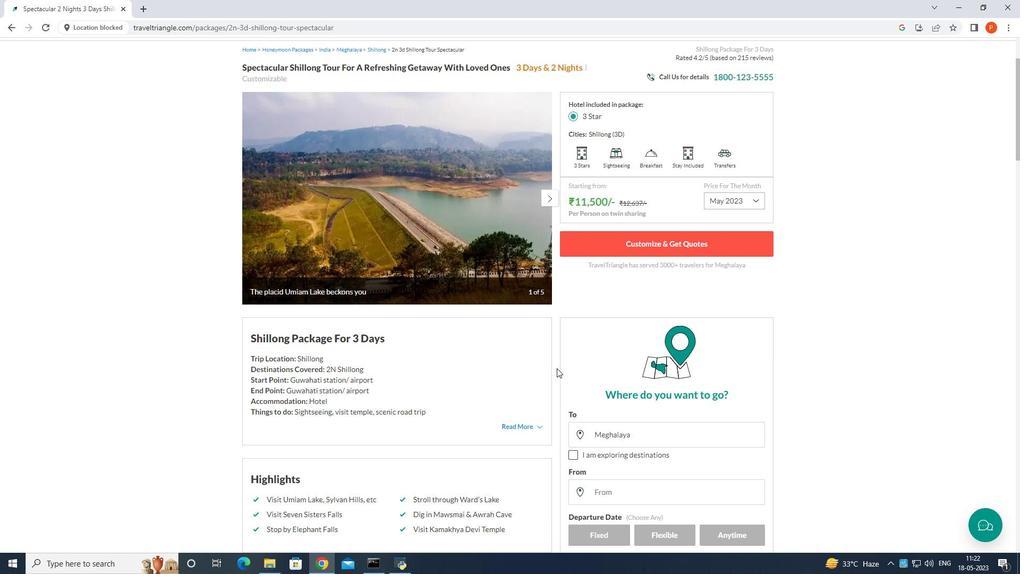 
Action: Mouse scrolled (557, 367) with delta (0, 0)
Screenshot: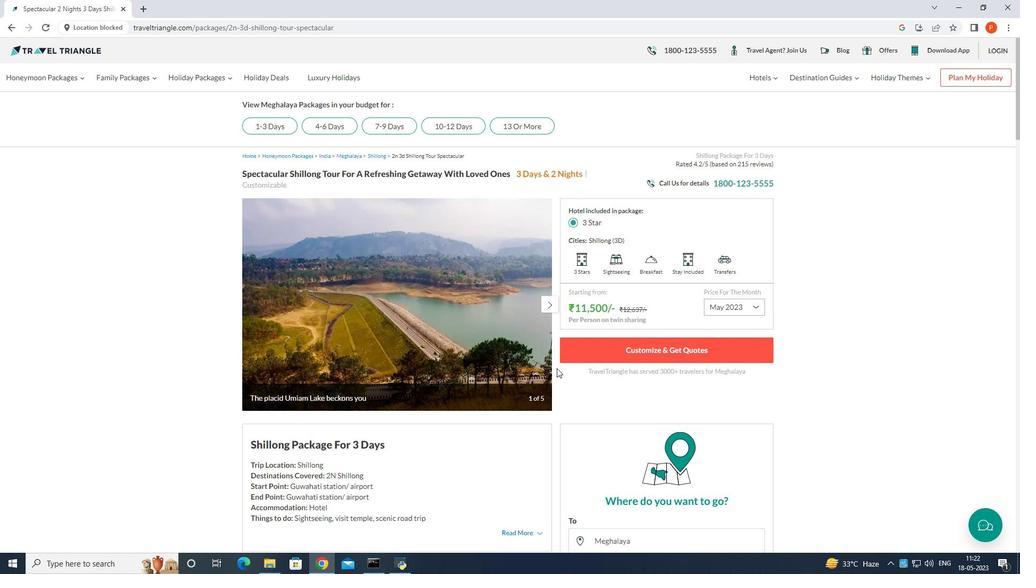 
Action: Mouse scrolled (557, 367) with delta (0, 0)
Screenshot: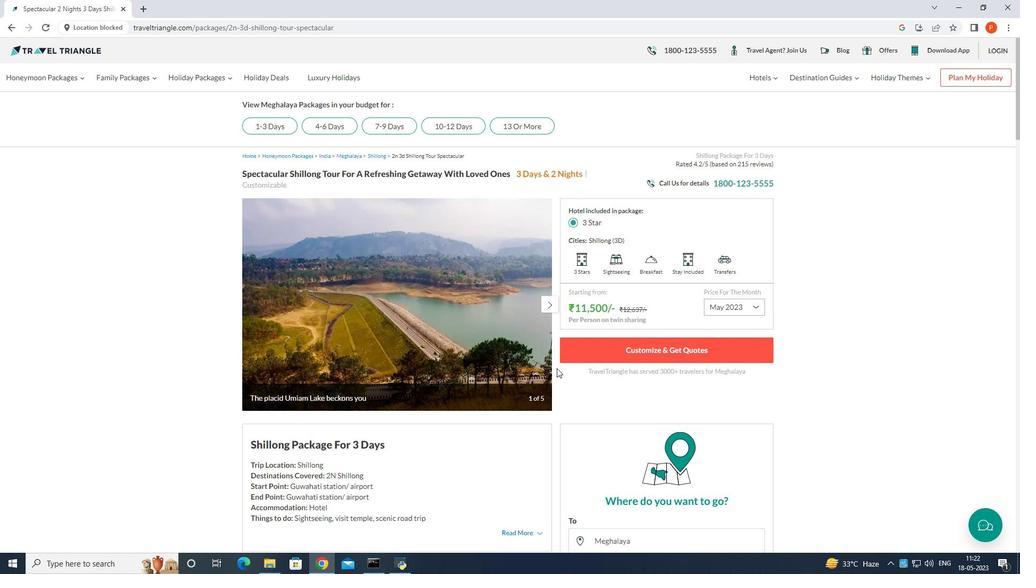 
Action: Mouse moved to (556, 368)
Screenshot: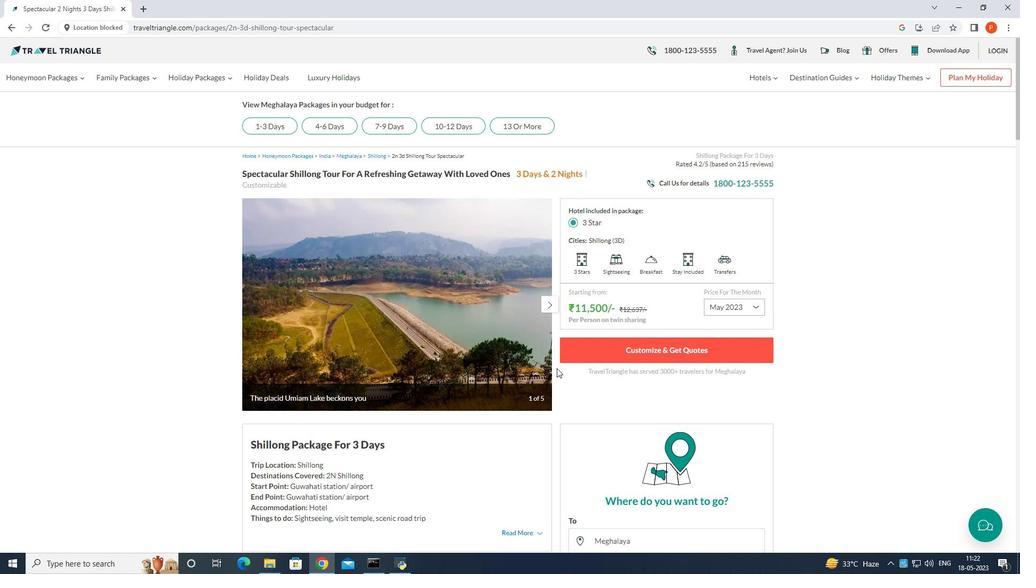 
Action: Mouse scrolled (556, 367) with delta (0, 0)
Screenshot: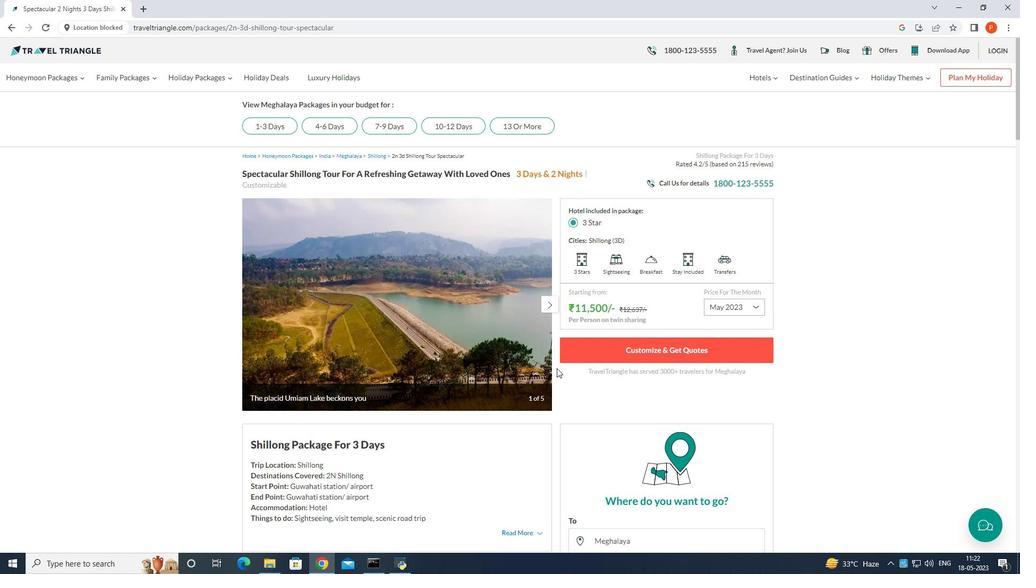 
Action: Mouse moved to (556, 372)
Screenshot: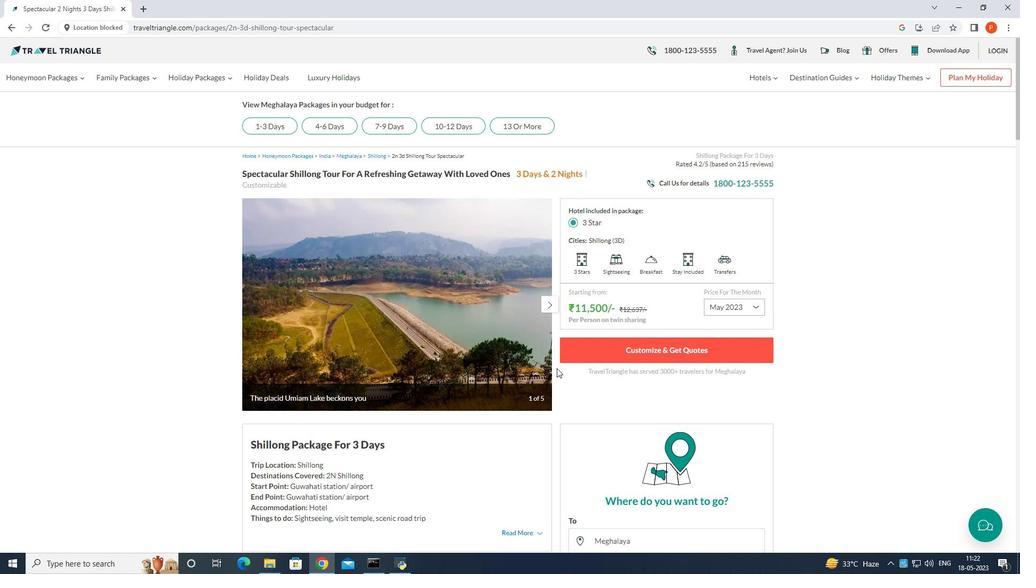
Action: Mouse scrolled (556, 371) with delta (0, 0)
Screenshot: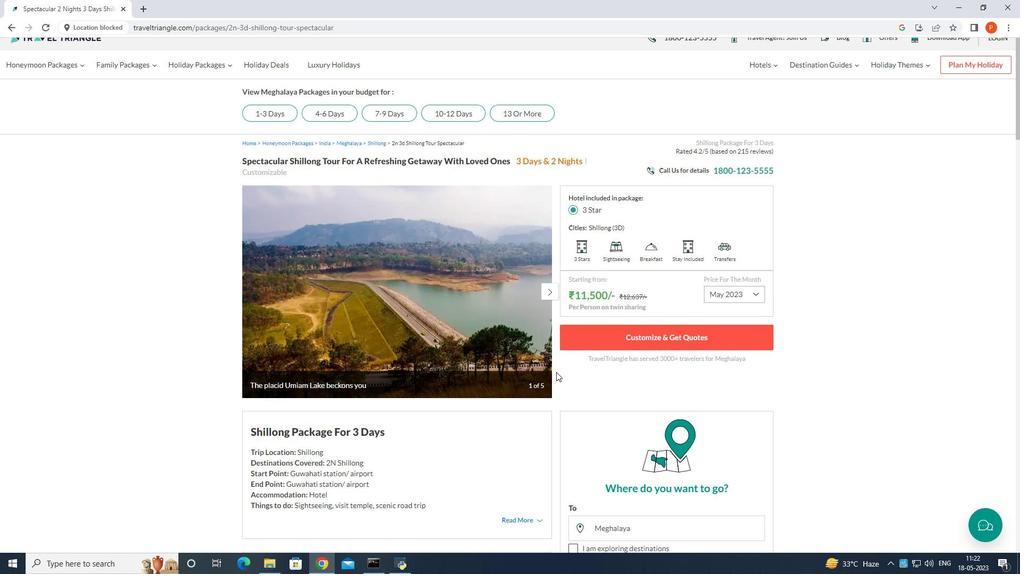 
Action: Mouse scrolled (556, 371) with delta (0, 0)
Screenshot: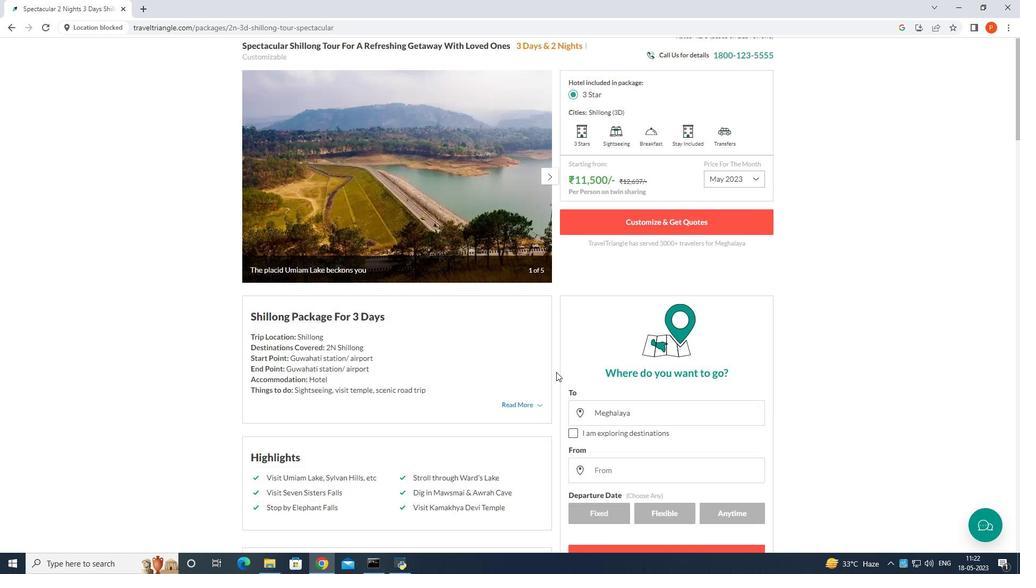 
Action: Mouse scrolled (556, 371) with delta (0, 0)
Screenshot: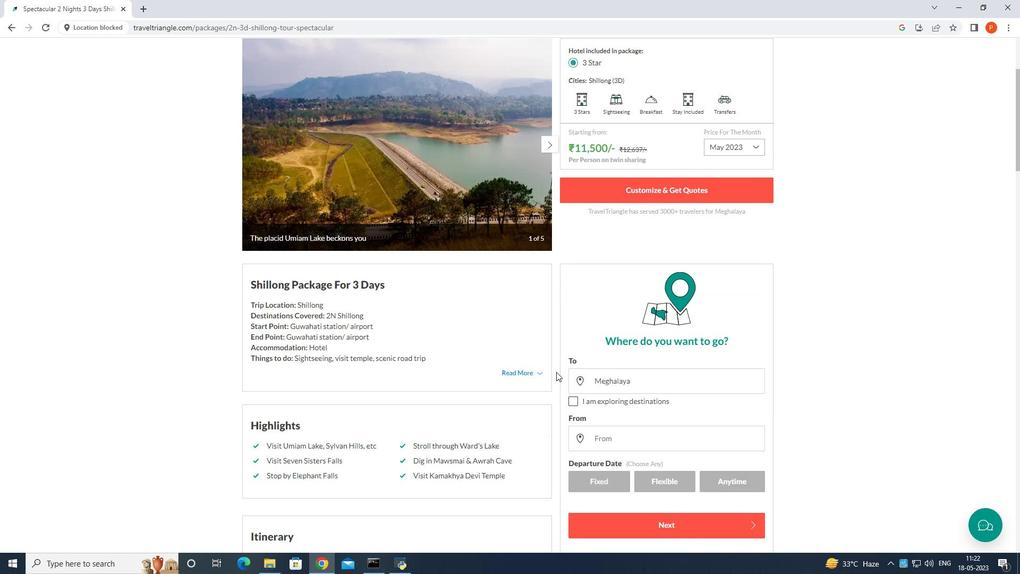 
Action: Mouse scrolled (556, 371) with delta (0, 0)
Screenshot: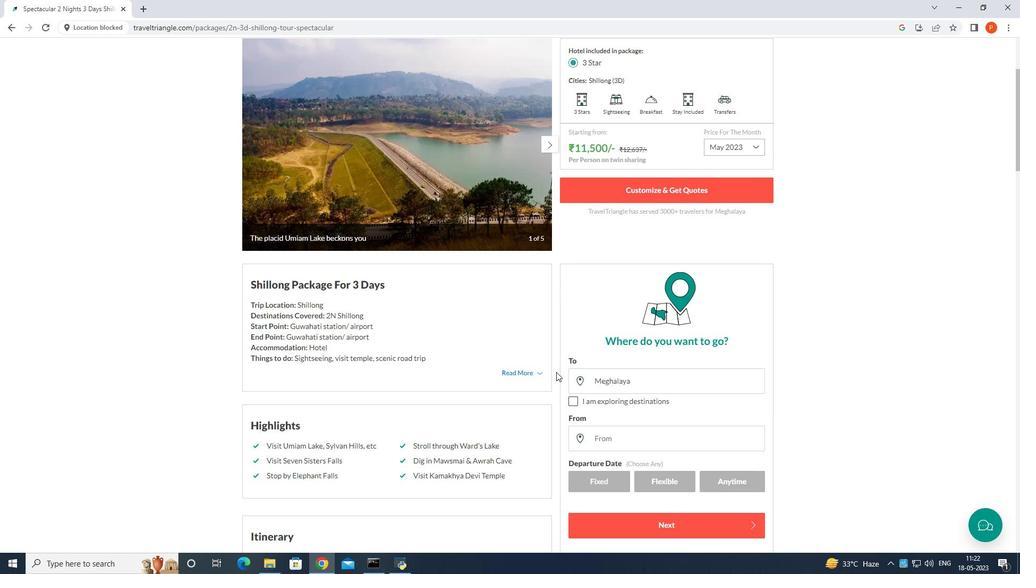 
Action: Mouse scrolled (556, 371) with delta (0, 0)
Screenshot: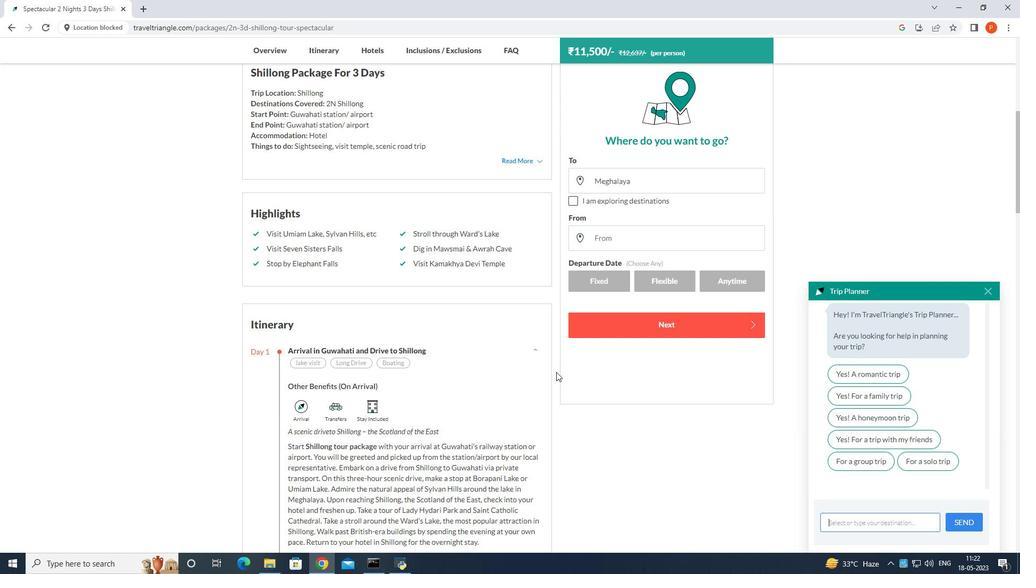 
Action: Mouse moved to (556, 372)
Screenshot: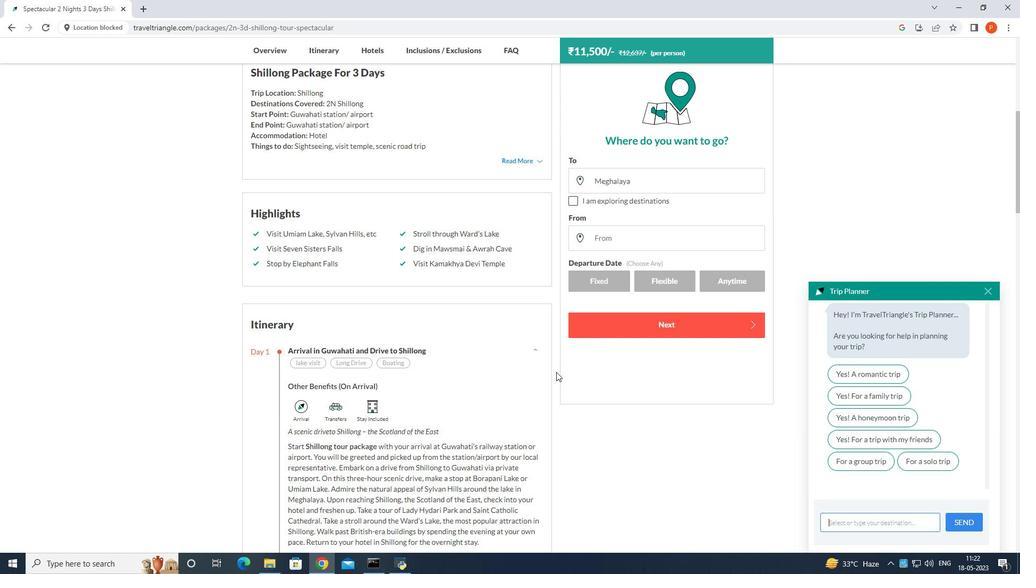 
Action: Mouse scrolled (556, 371) with delta (0, 0)
Screenshot: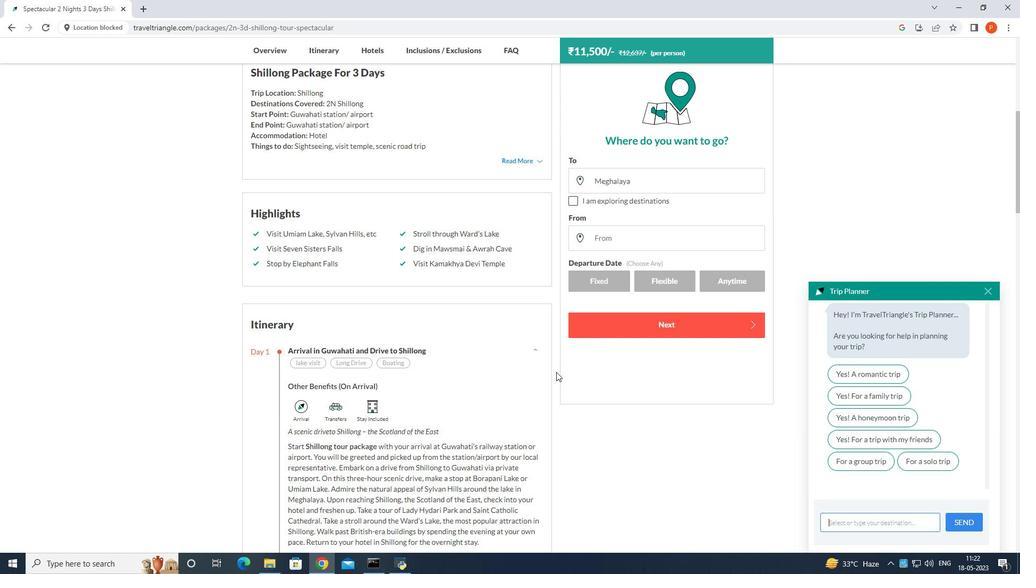
Action: Mouse scrolled (556, 371) with delta (0, 0)
Screenshot: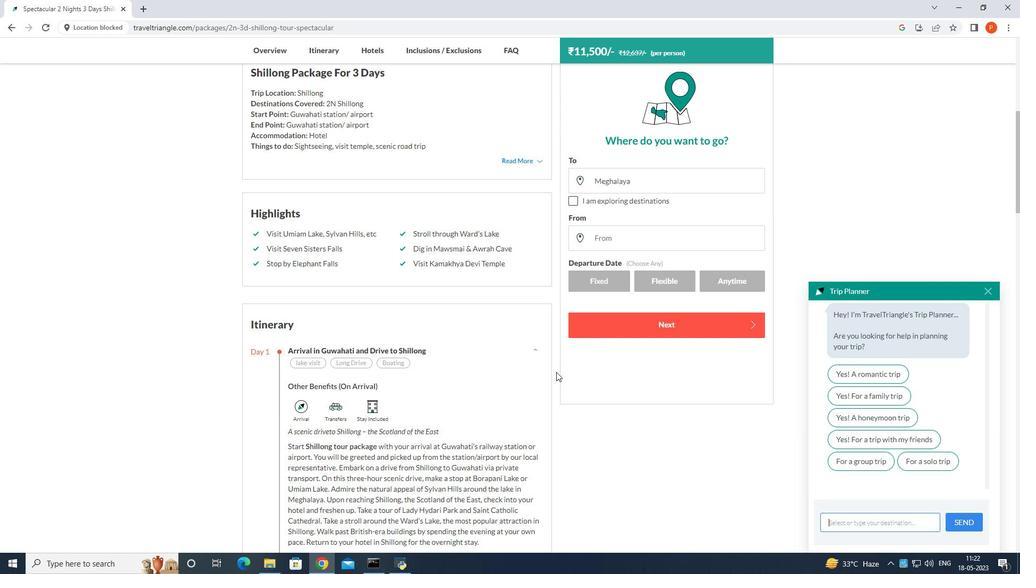 
Action: Mouse scrolled (556, 371) with delta (0, 0)
Screenshot: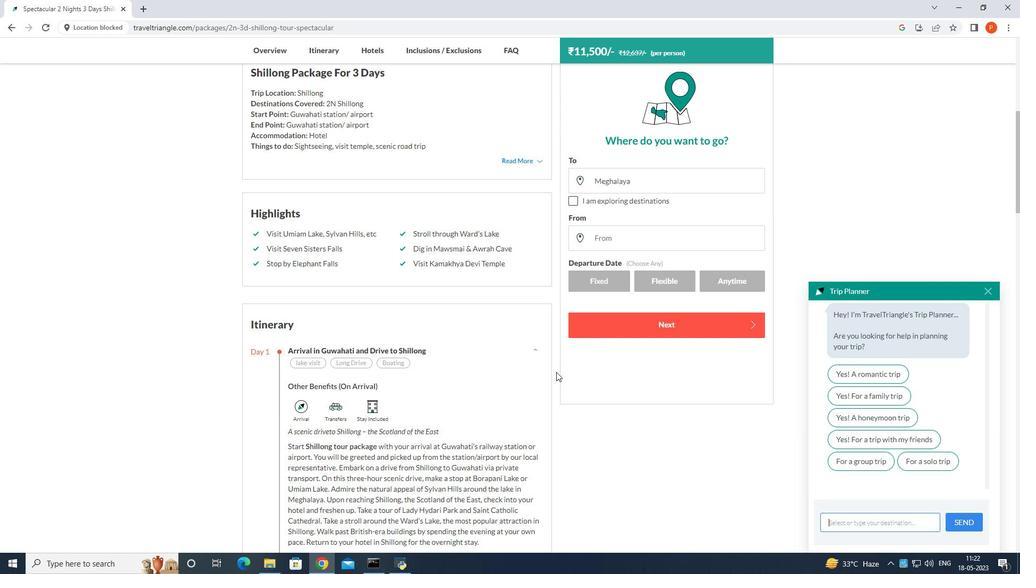 
Action: Mouse scrolled (556, 371) with delta (0, 0)
Screenshot: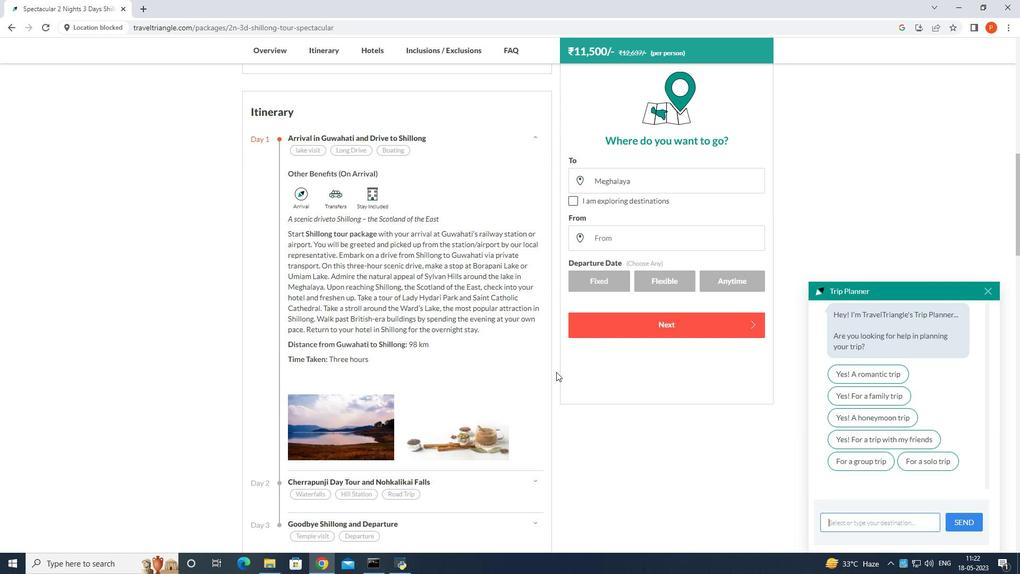 
Action: Mouse scrolled (556, 371) with delta (0, 0)
Screenshot: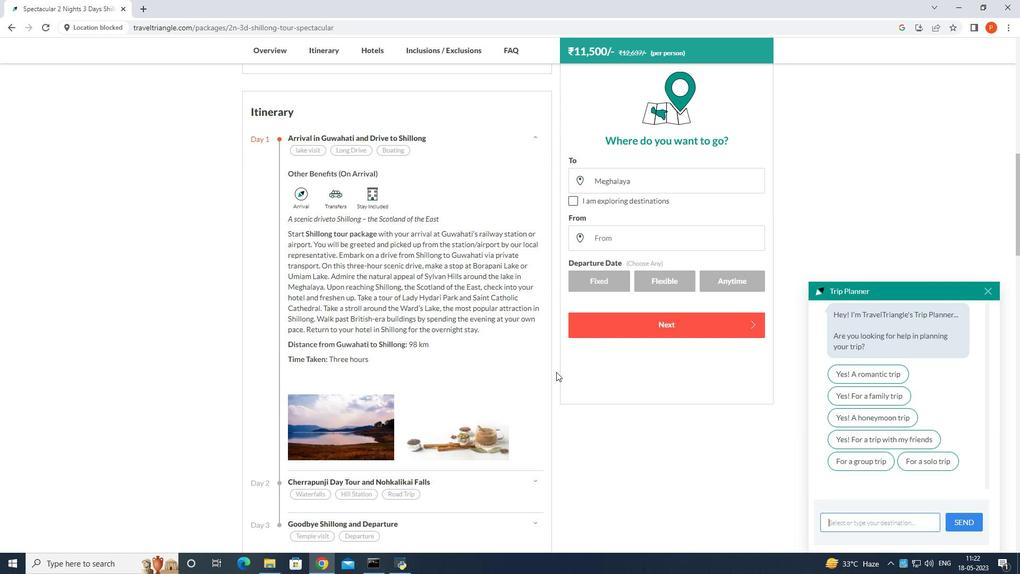 
Action: Mouse scrolled (556, 371) with delta (0, 0)
Screenshot: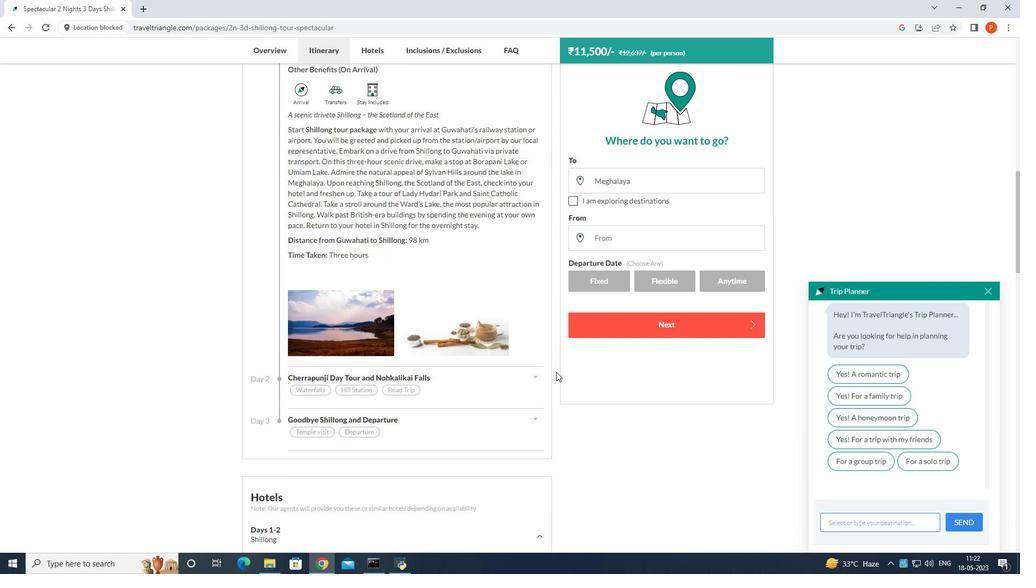 
Action: Mouse scrolled (556, 371) with delta (0, 0)
Screenshot: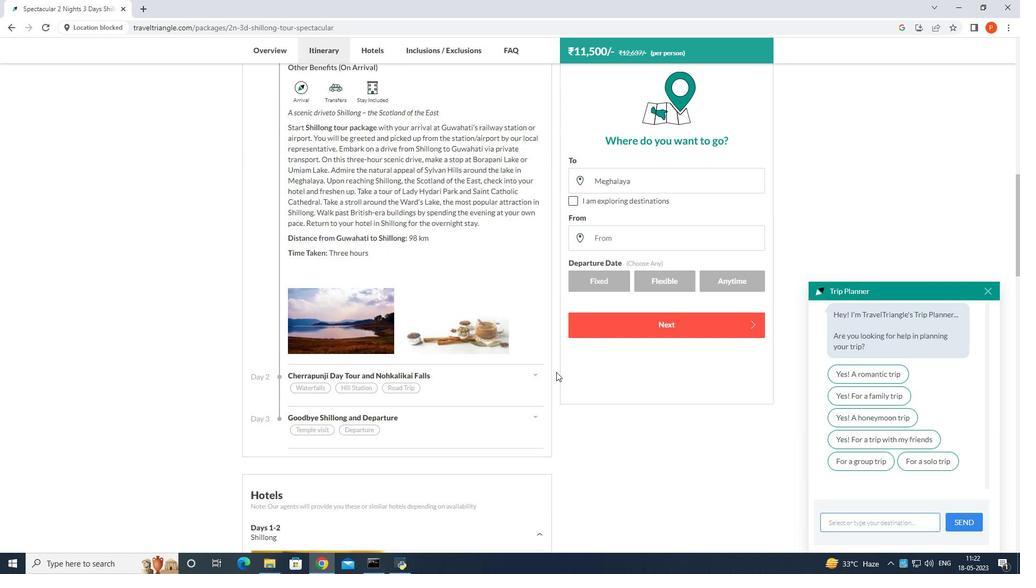 
Action: Mouse scrolled (556, 371) with delta (0, 0)
Screenshot: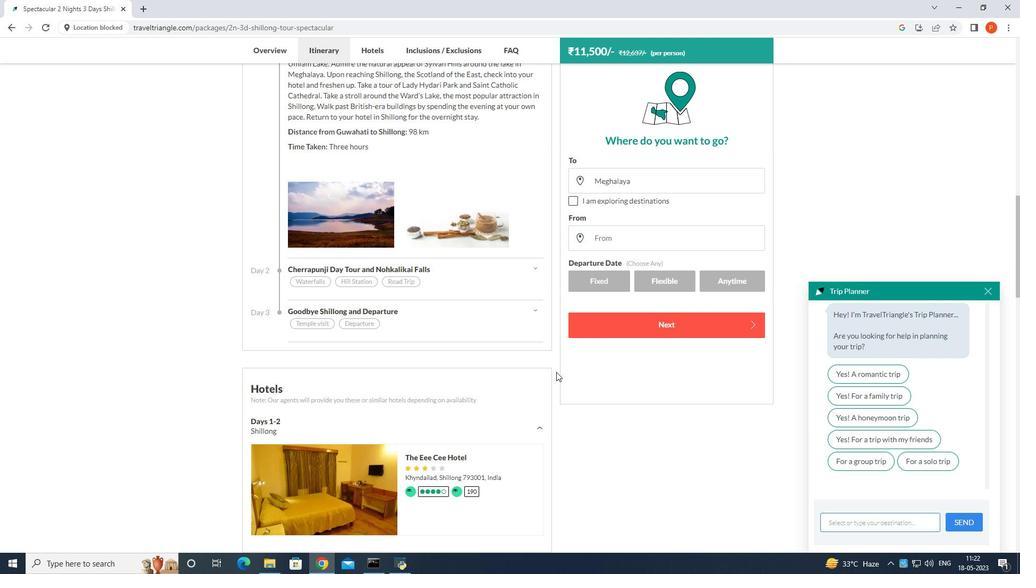 
Action: Mouse scrolled (556, 371) with delta (0, 0)
Screenshot: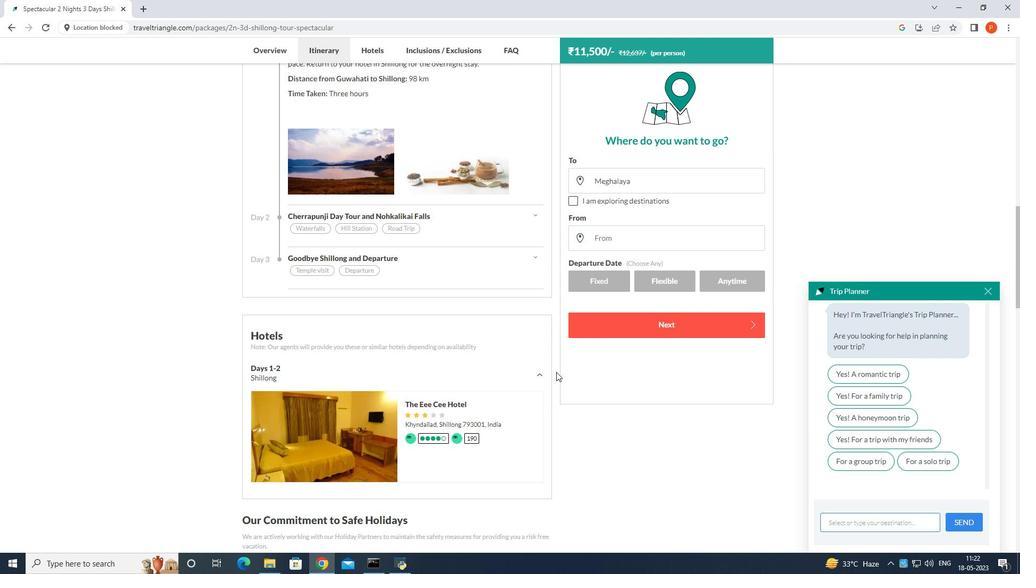 
Action: Mouse moved to (484, 390)
Screenshot: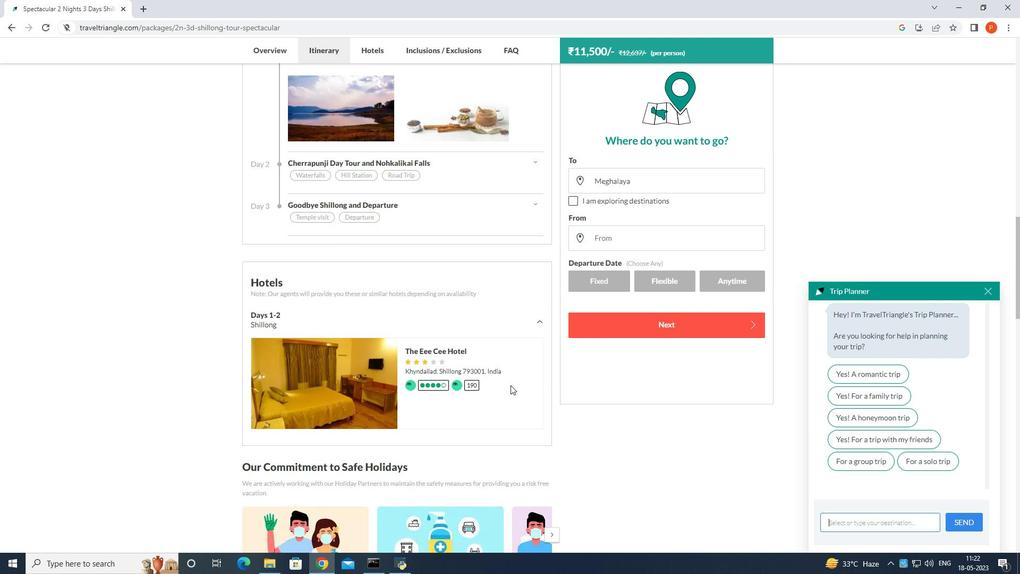 
Action: Mouse scrolled (484, 389) with delta (0, 0)
Screenshot: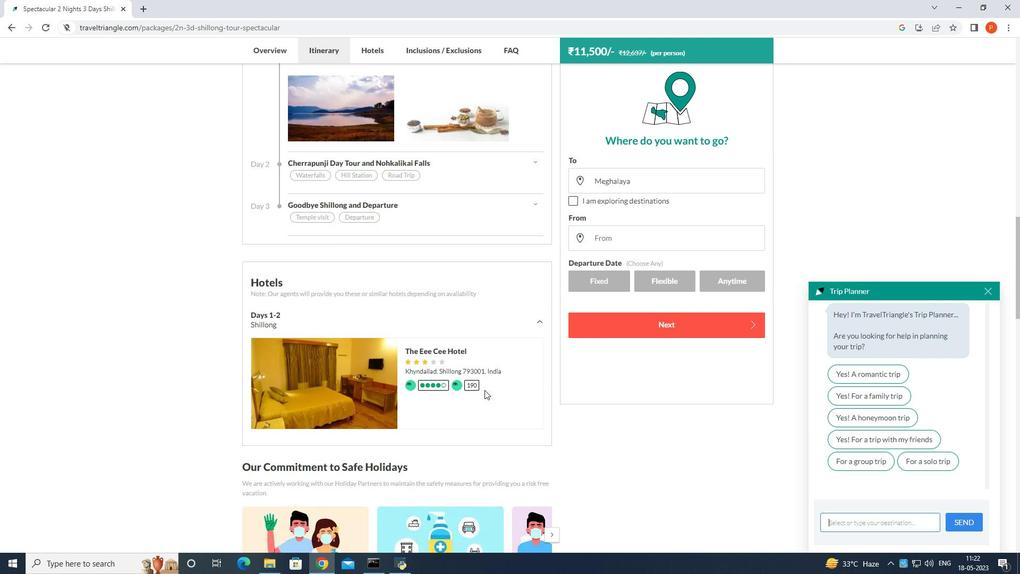 
Action: Mouse scrolled (484, 389) with delta (0, 0)
Screenshot: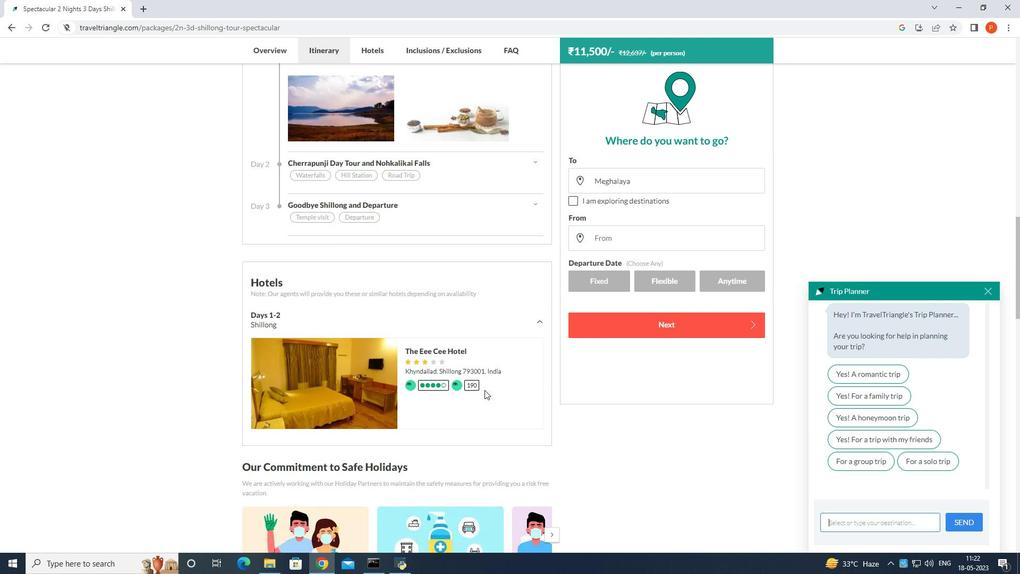 
Action: Mouse scrolled (484, 389) with delta (0, 0)
Screenshot: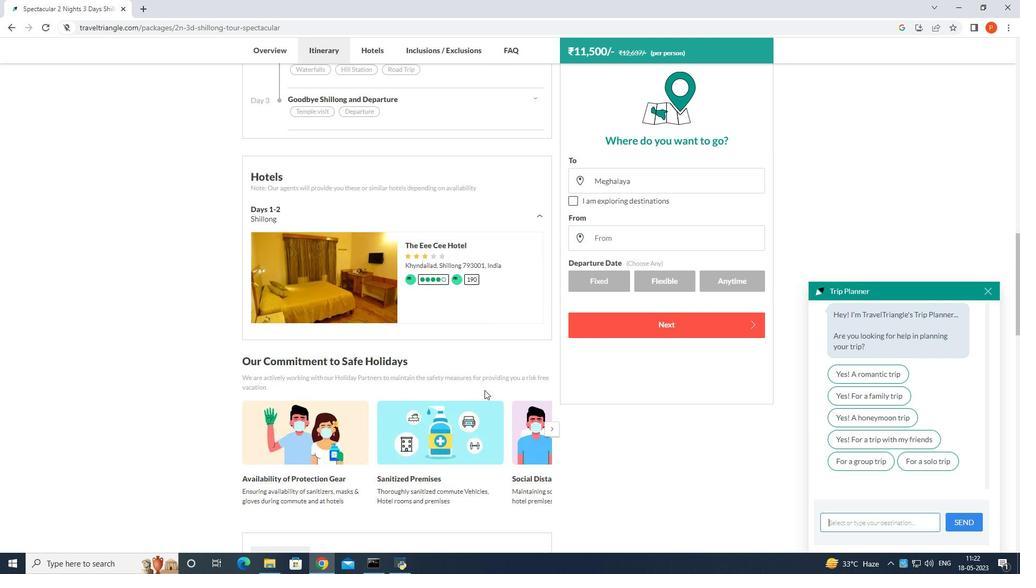 
Action: Mouse scrolled (484, 389) with delta (0, 0)
Screenshot: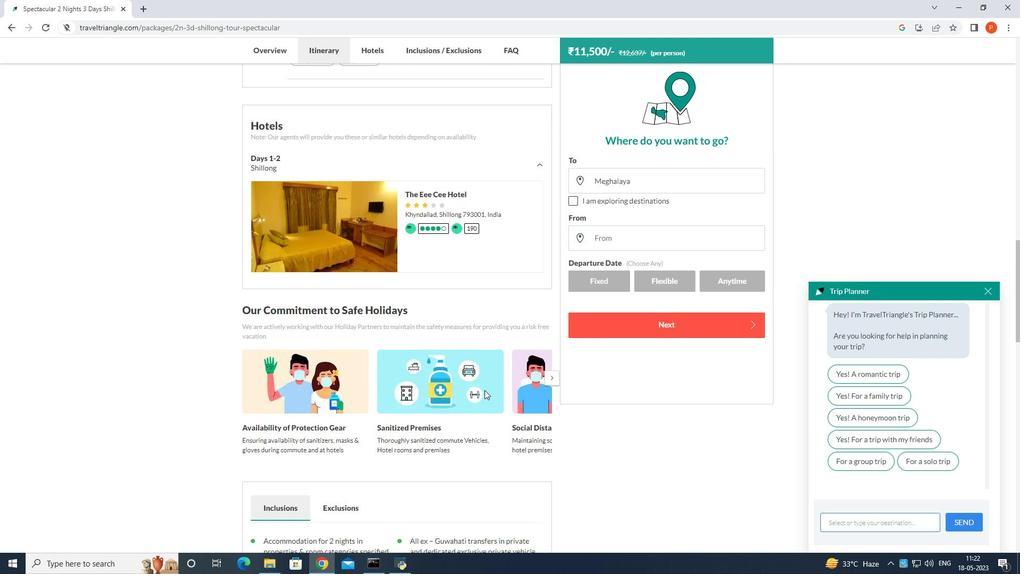 
Action: Mouse scrolled (484, 389) with delta (0, 0)
Screenshot: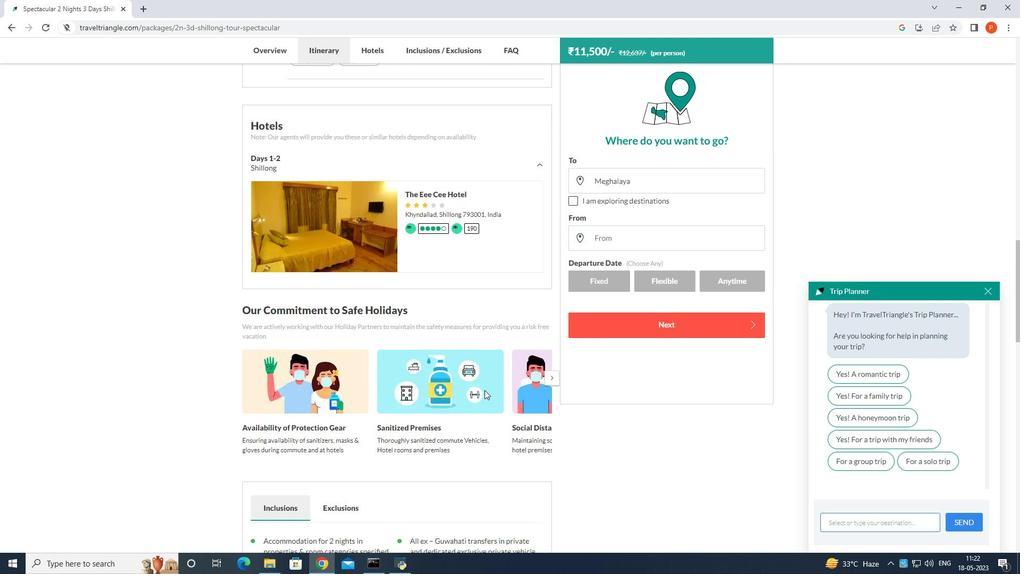 
Action: Mouse scrolled (484, 389) with delta (0, 0)
Screenshot: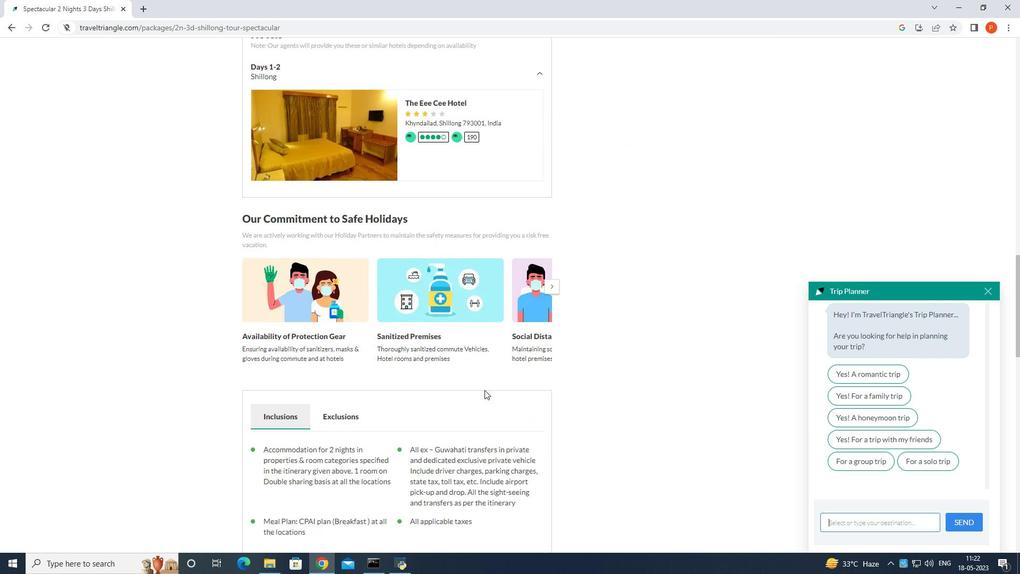 
Action: Mouse scrolled (484, 389) with delta (0, 0)
Screenshot: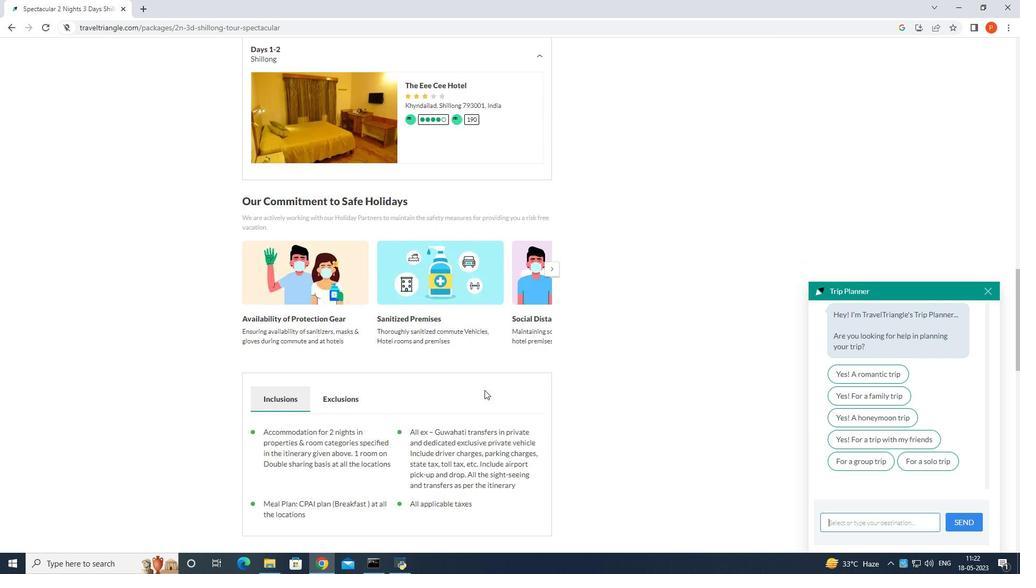 
Action: Mouse scrolled (484, 389) with delta (0, 0)
Screenshot: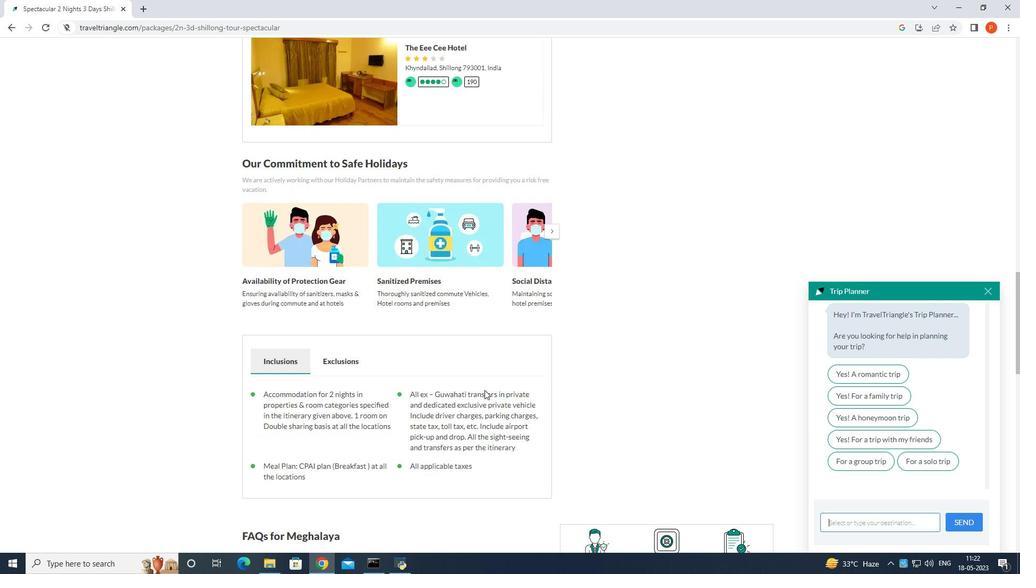 
Action: Mouse scrolled (484, 389) with delta (0, 0)
Screenshot: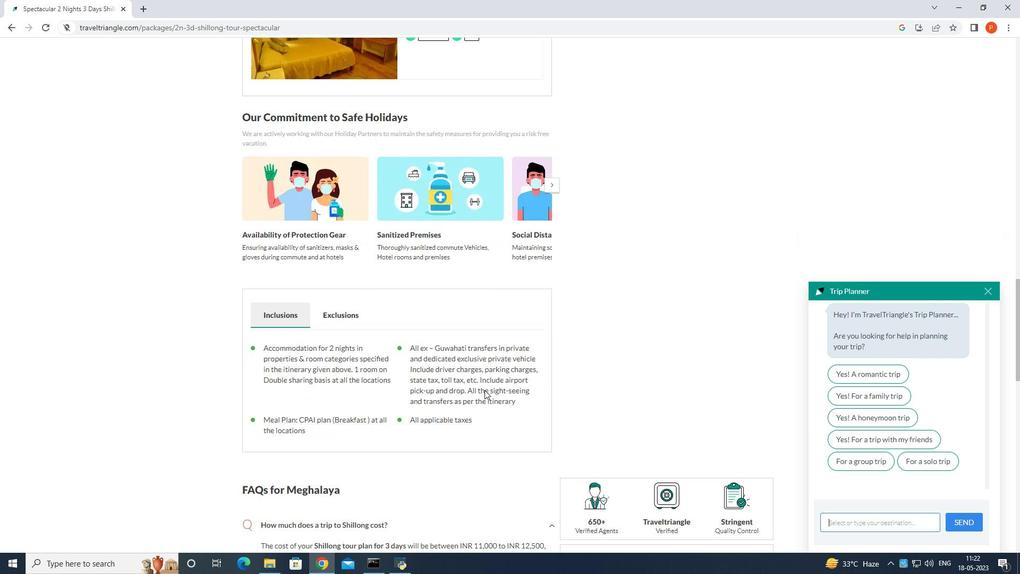 
Action: Mouse scrolled (484, 389) with delta (0, 0)
Screenshot: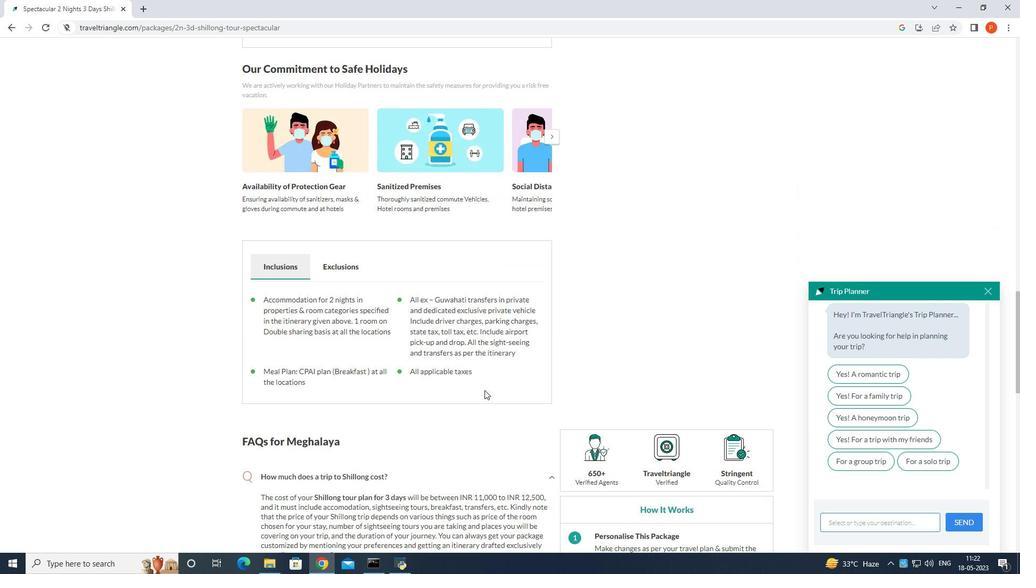 
Action: Mouse scrolled (484, 389) with delta (0, 0)
